 Task: Get directions from Fort Pulaski National Monument, Georgia, United States to Durham, North Carolina, United States  and explore the nearby hospitals
Action: Mouse moved to (188, 34)
Screenshot: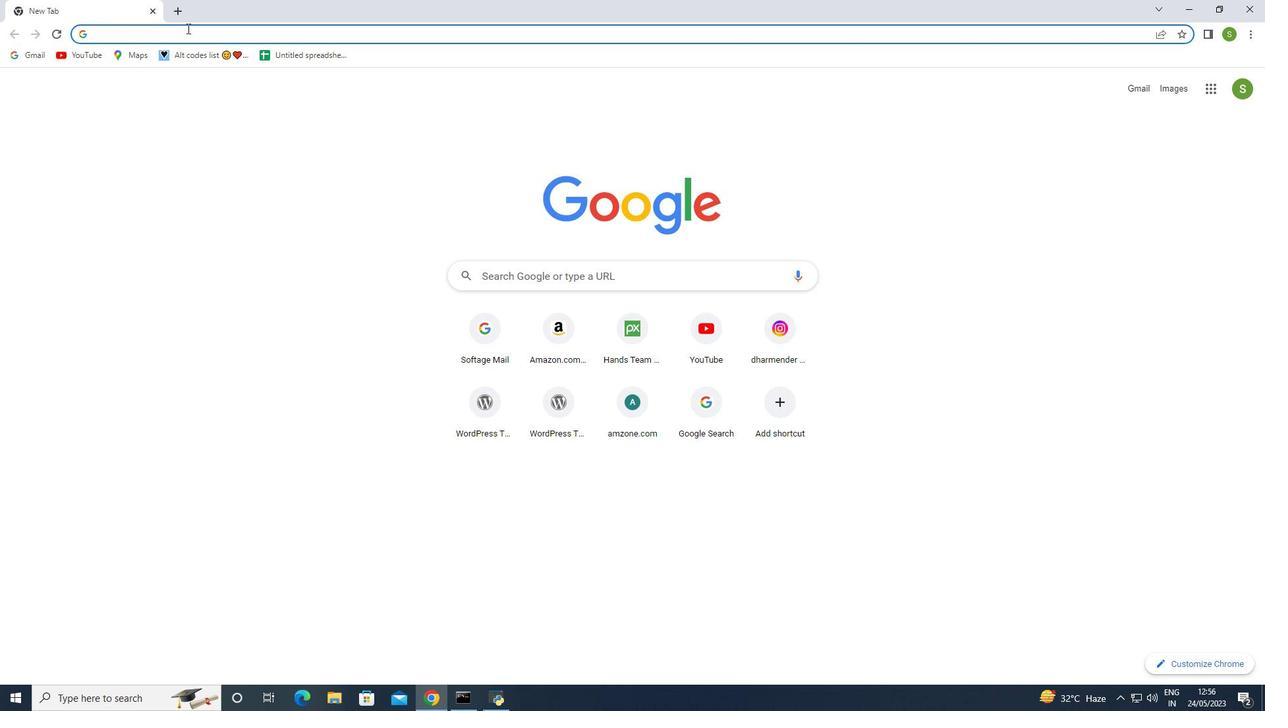 
Action: Mouse pressed left at (188, 34)
Screenshot: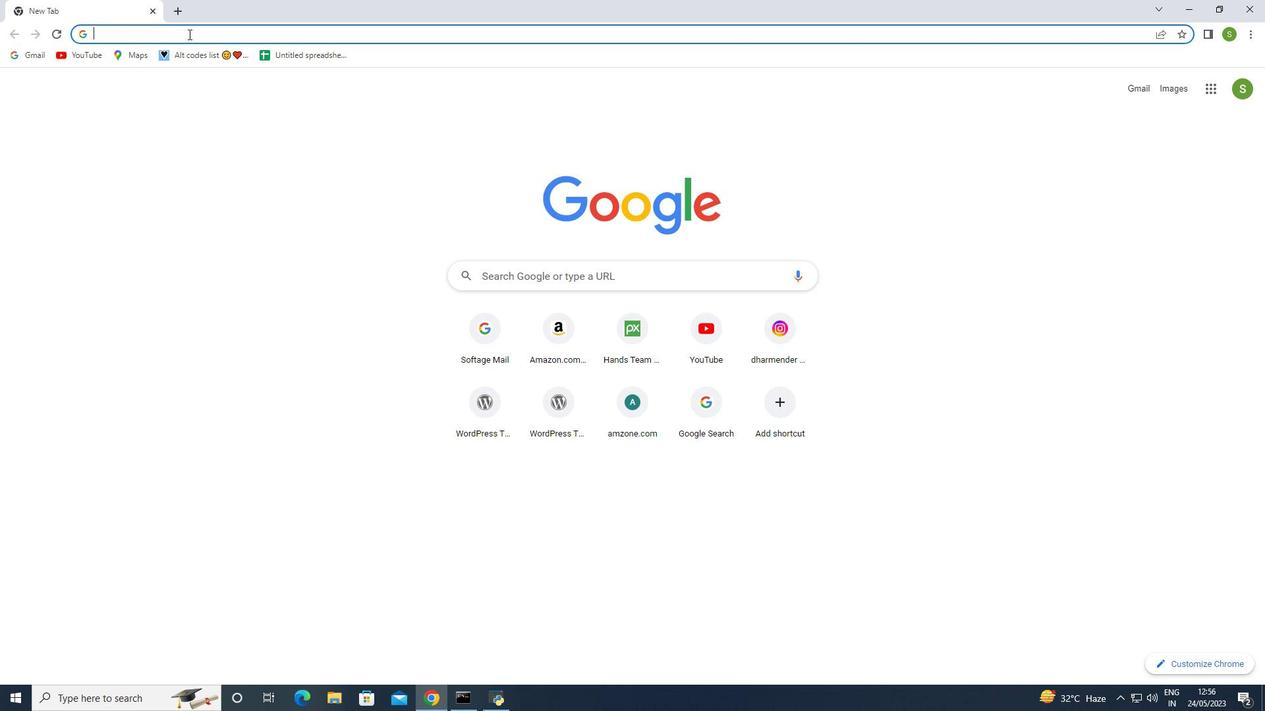 
Action: Key pressed google<Key.space>maps<Key.enter>
Screenshot: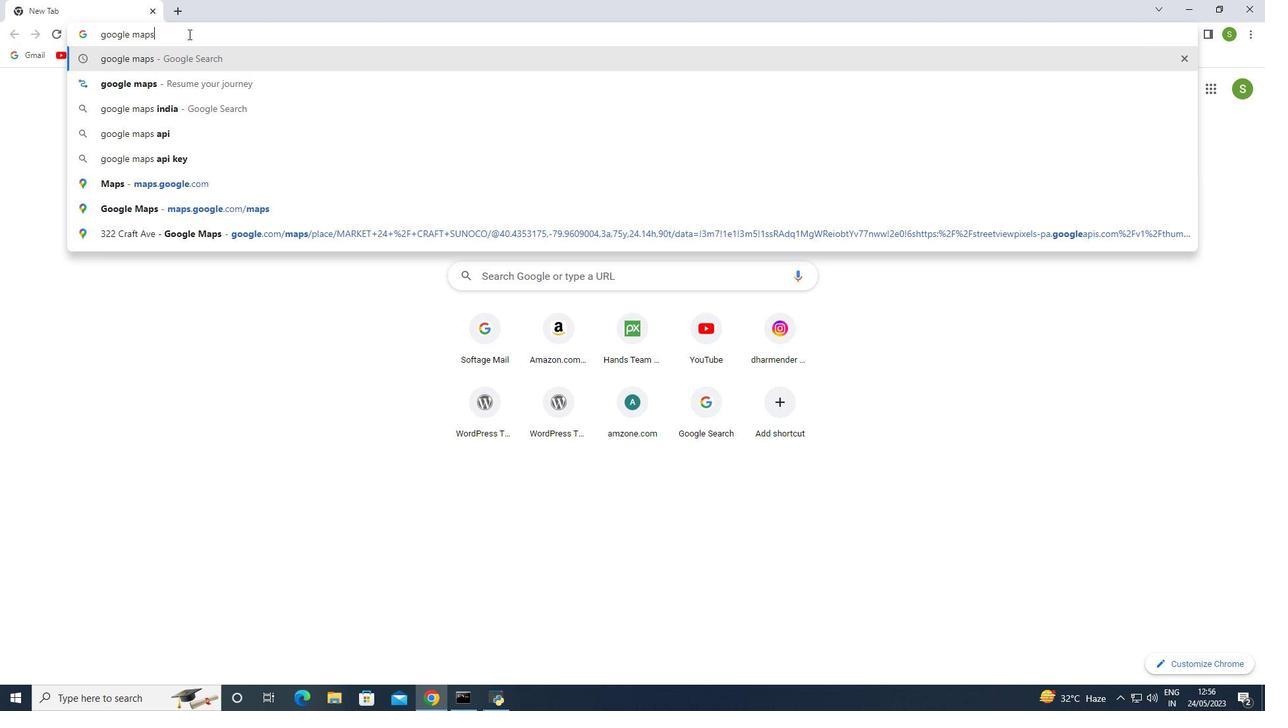 
Action: Mouse moved to (144, 299)
Screenshot: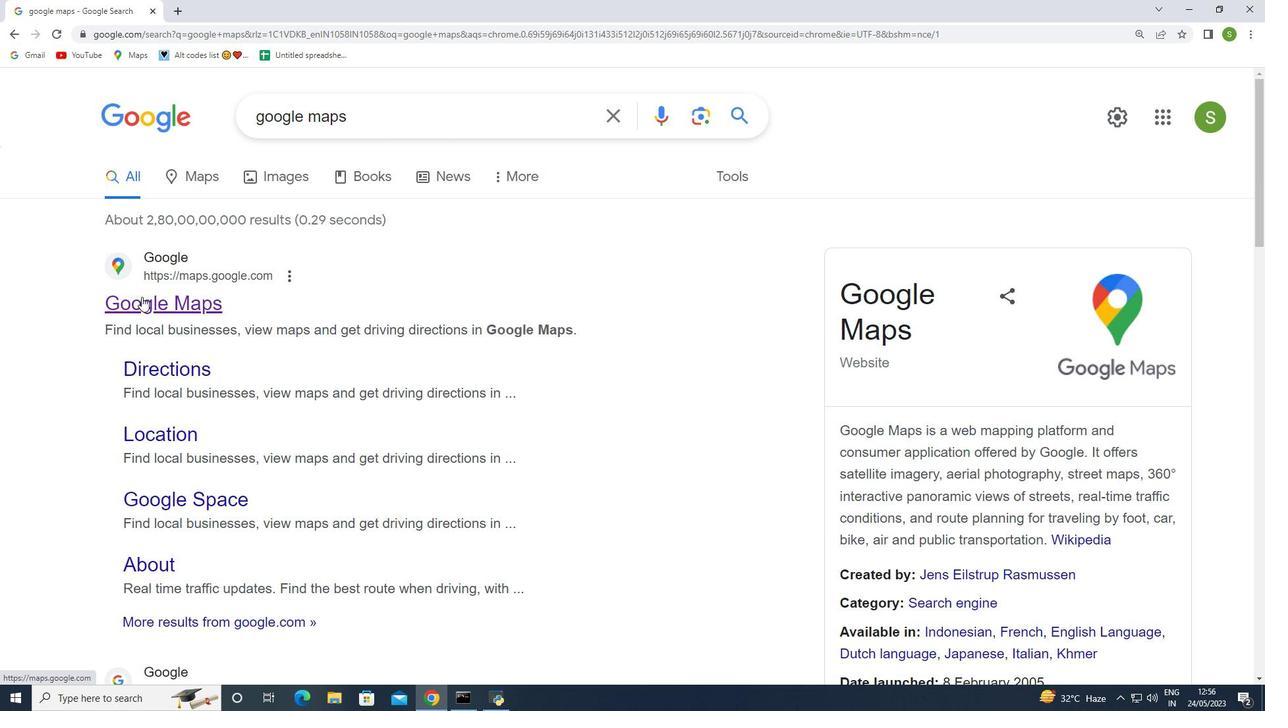 
Action: Mouse pressed left at (144, 299)
Screenshot: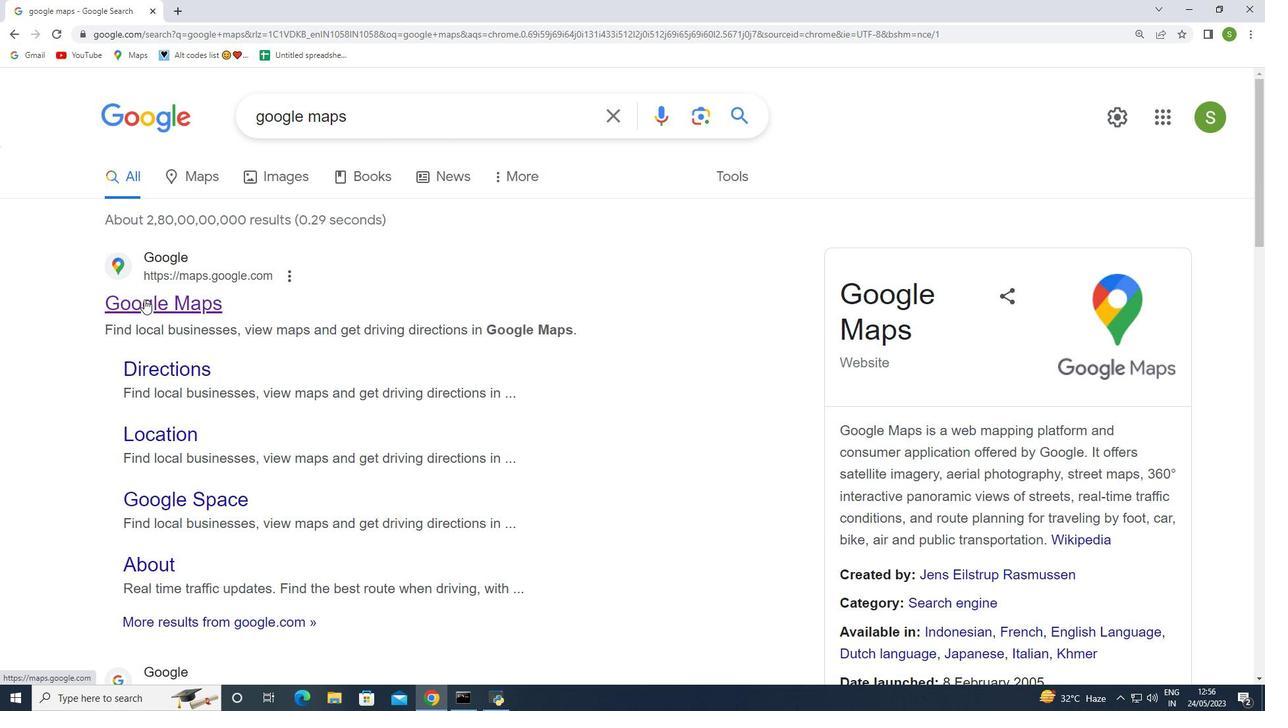 
Action: Mouse moved to (264, 100)
Screenshot: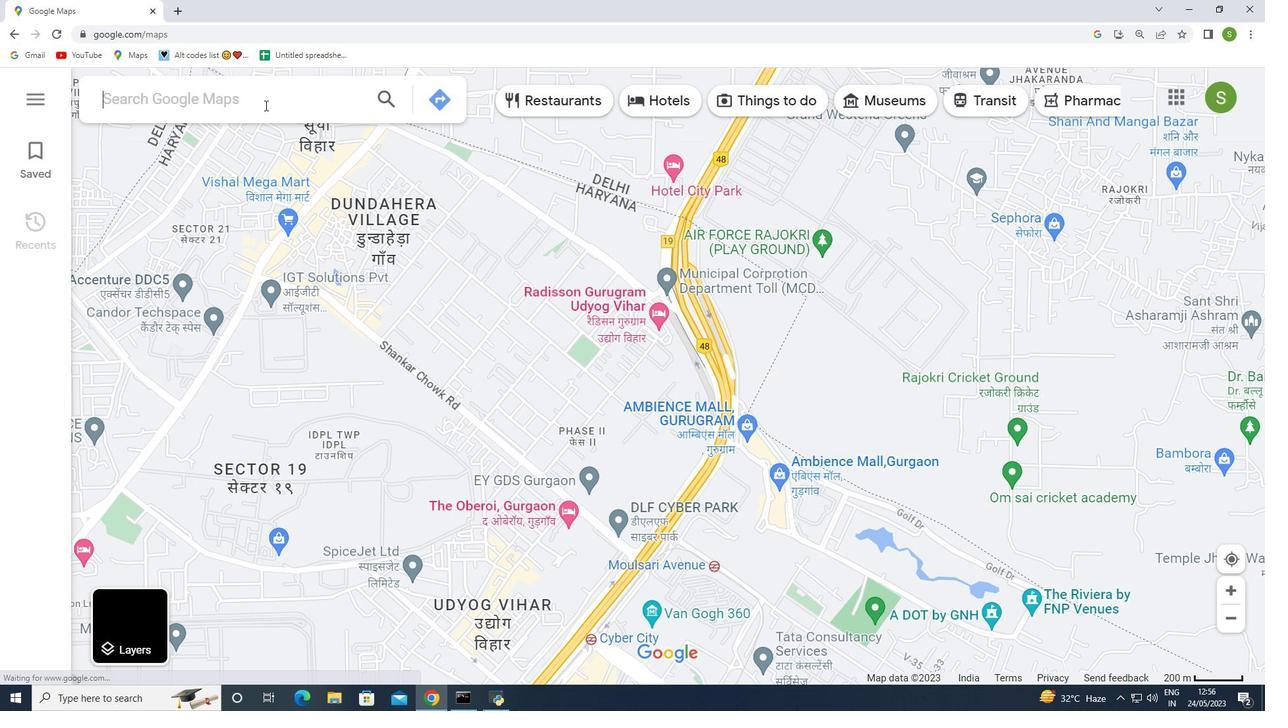 
Action: Mouse pressed left at (264, 100)
Screenshot: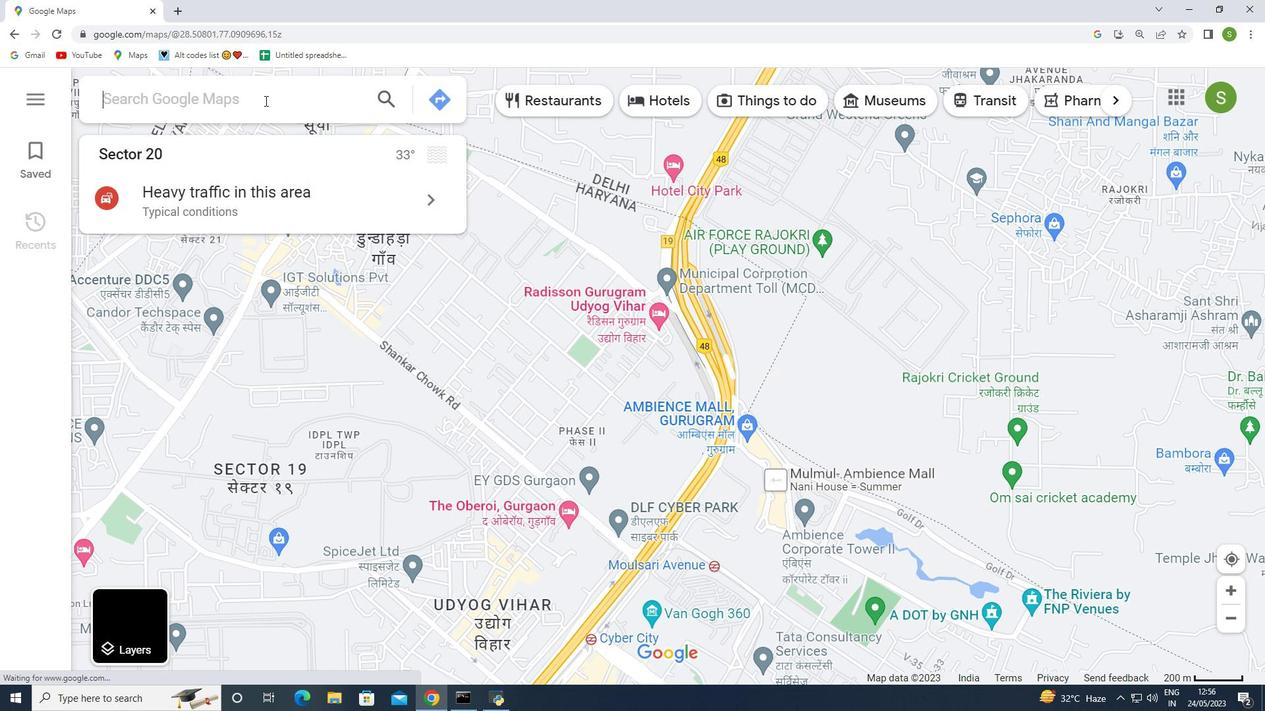 
Action: Mouse moved to (444, 98)
Screenshot: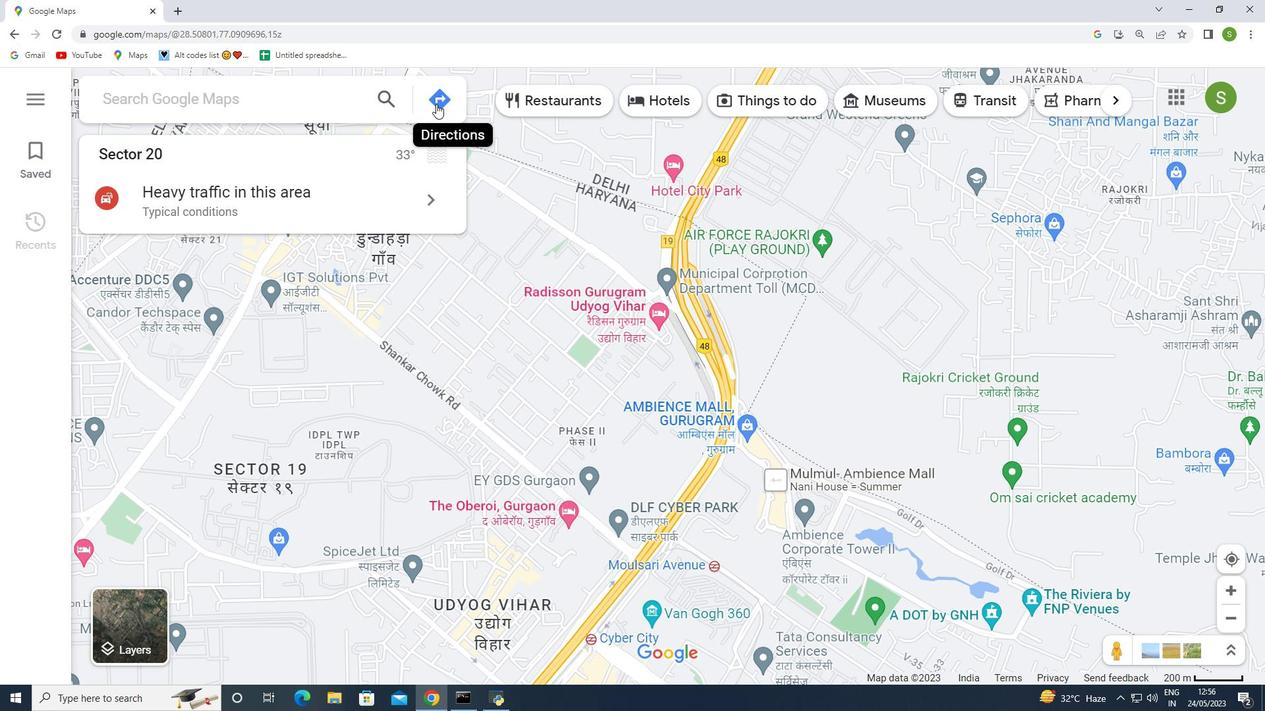 
Action: Mouse pressed left at (444, 98)
Screenshot: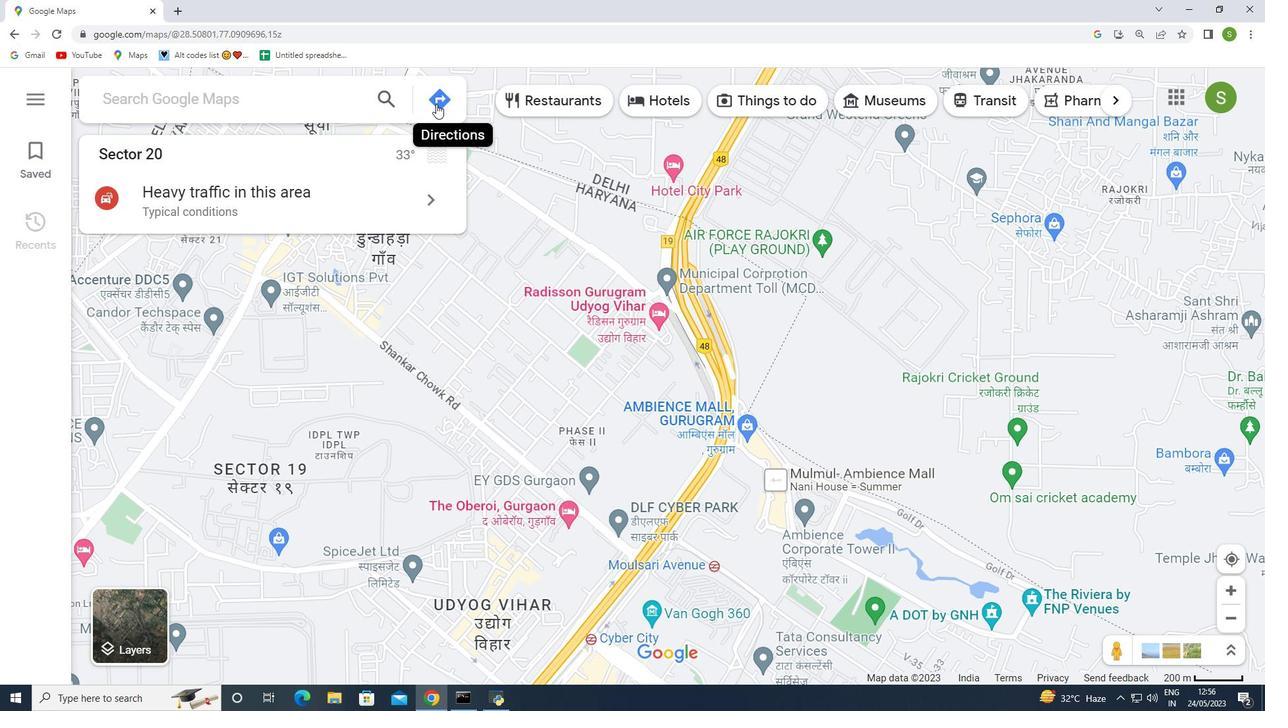 
Action: Mouse moved to (281, 160)
Screenshot: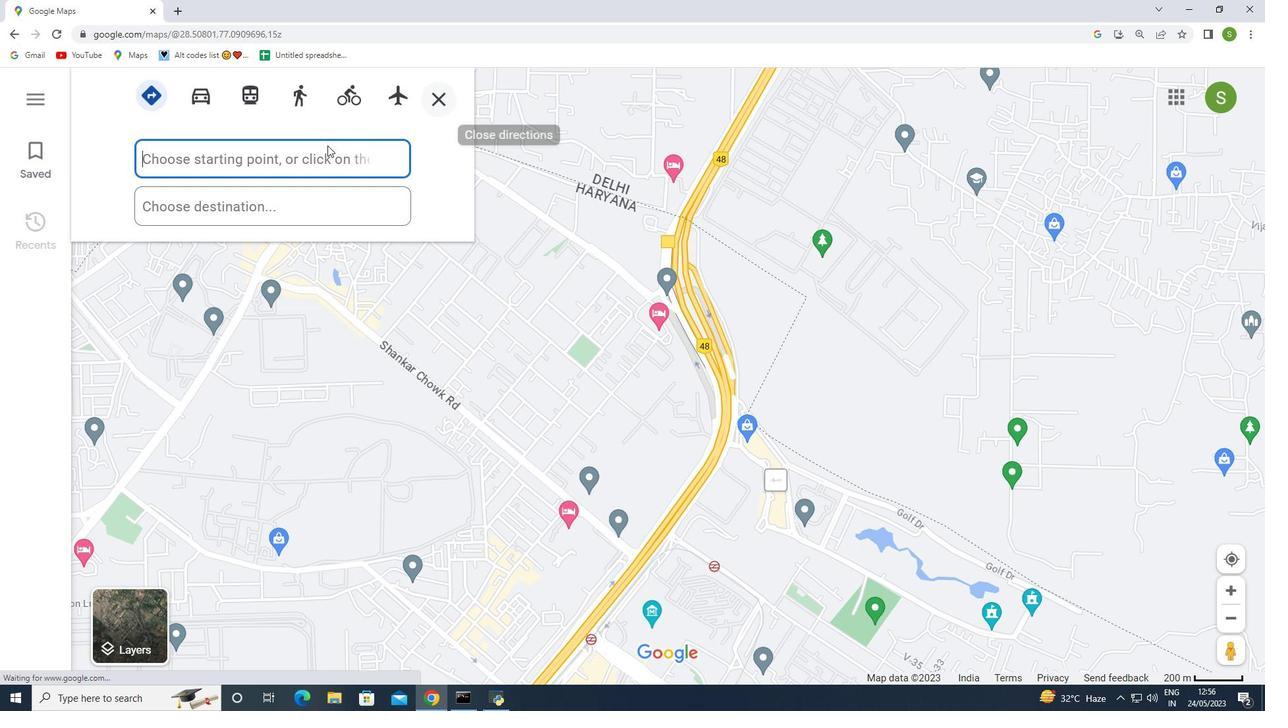 
Action: Mouse pressed left at (281, 160)
Screenshot: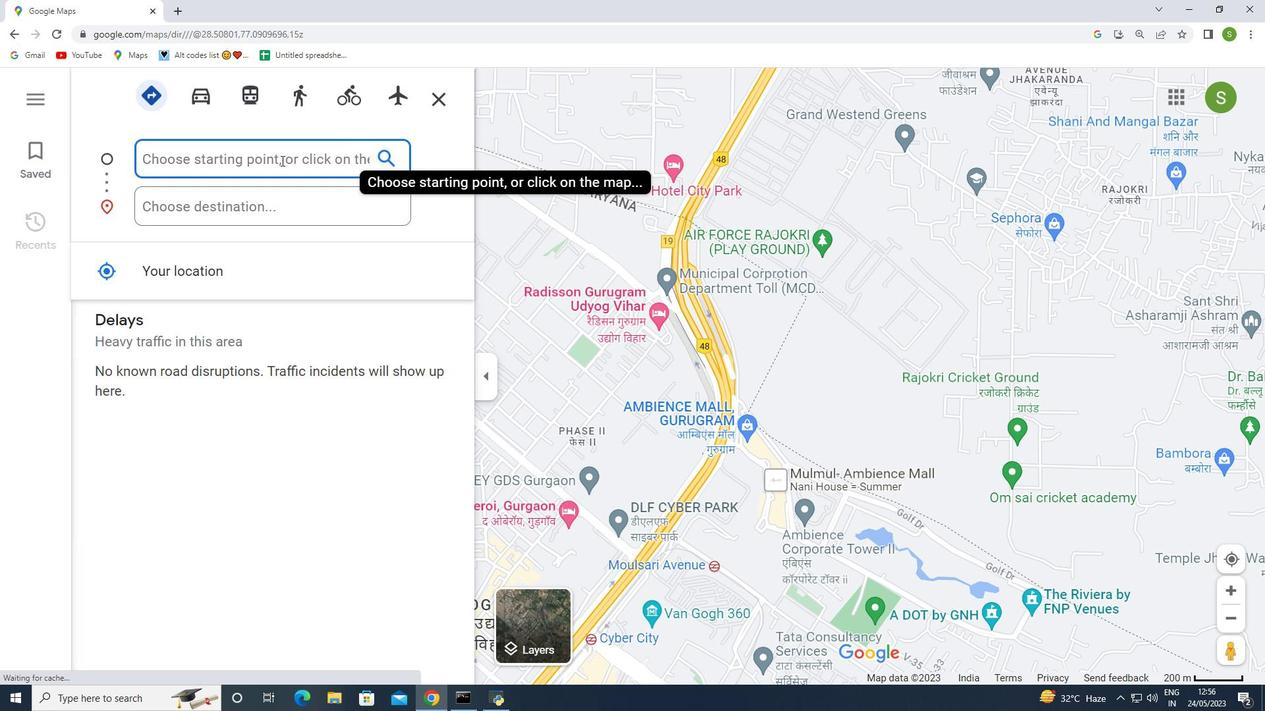 
Action: Key pressed <Key.shift>Fort<Key.space><Key.shift>Pulaski<Key.space><Key.shift>National<Key.space><Key.shift>Monument<Key.space>georgia<Key.space><Key.shift>United<Key.space><Key.shift>States<Key.space>
Screenshot: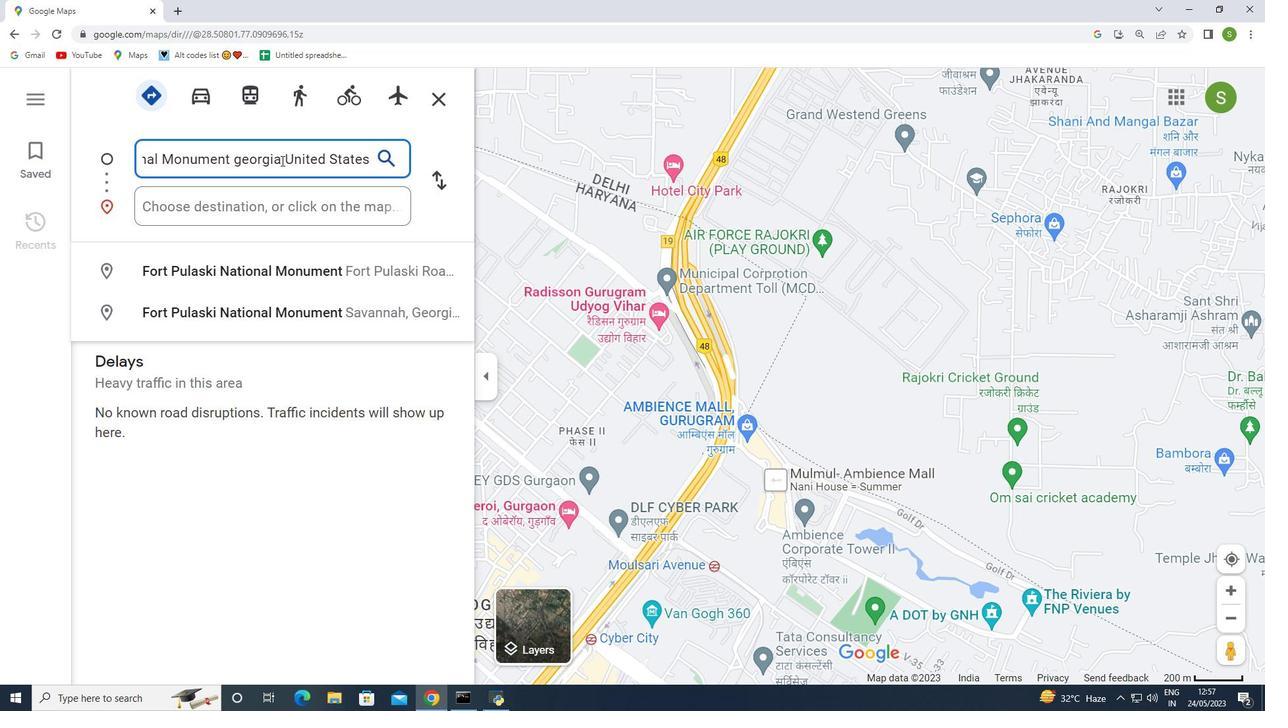 
Action: Mouse moved to (272, 212)
Screenshot: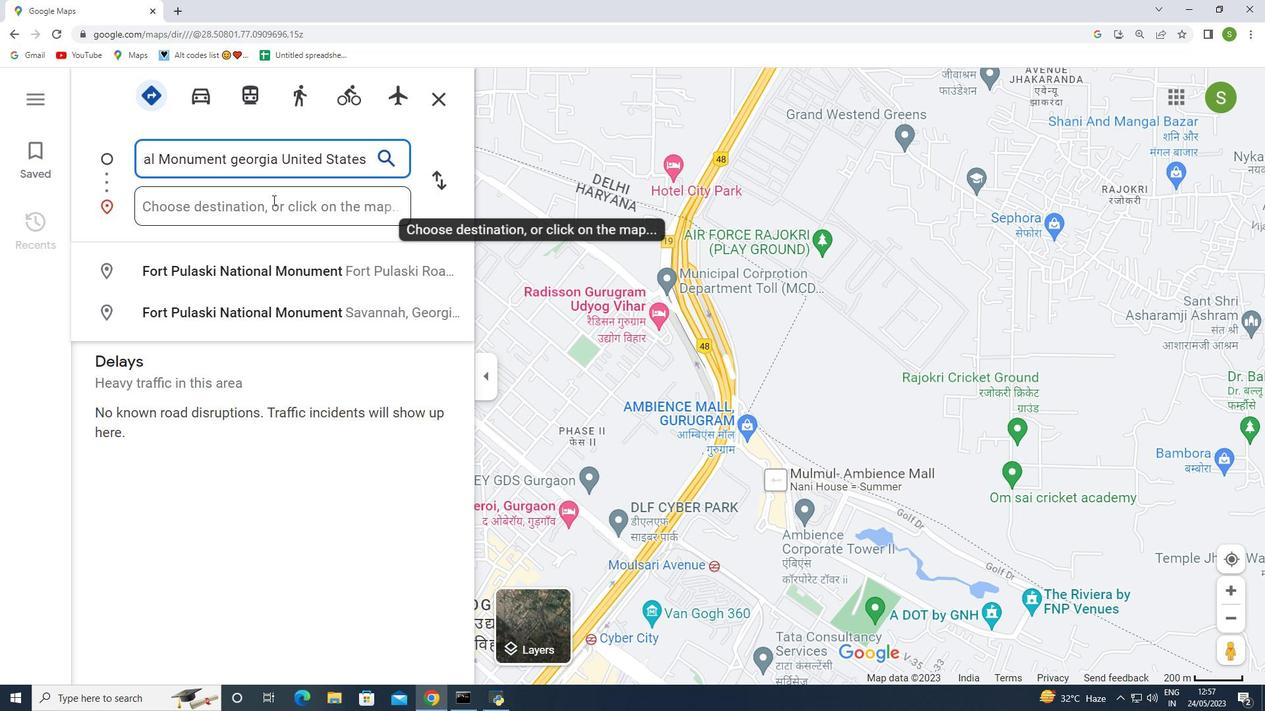 
Action: Mouse pressed left at (272, 212)
Screenshot: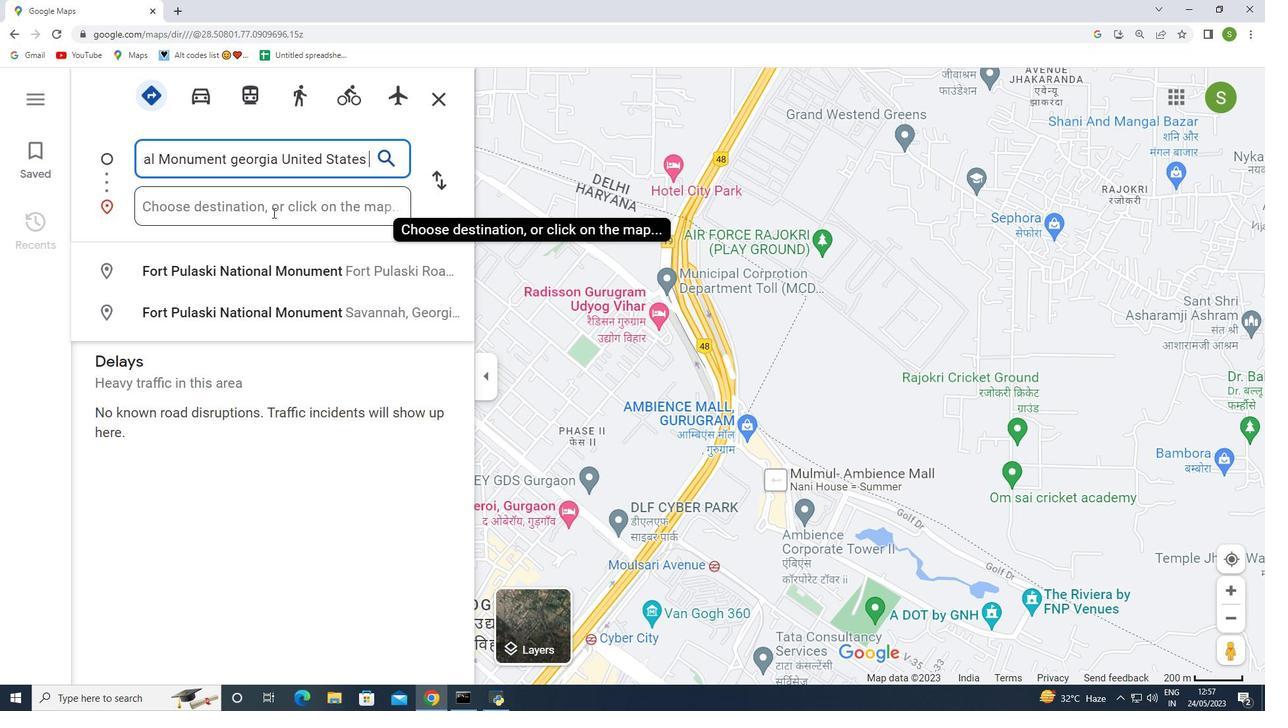 
Action: Key pressed <Key.shift>Durham<Key.space><Key.shift>North<Key.space><Key.shift>Carolina<Key.space><Key.shift>United<Key.space>states<Key.enter>
Screenshot: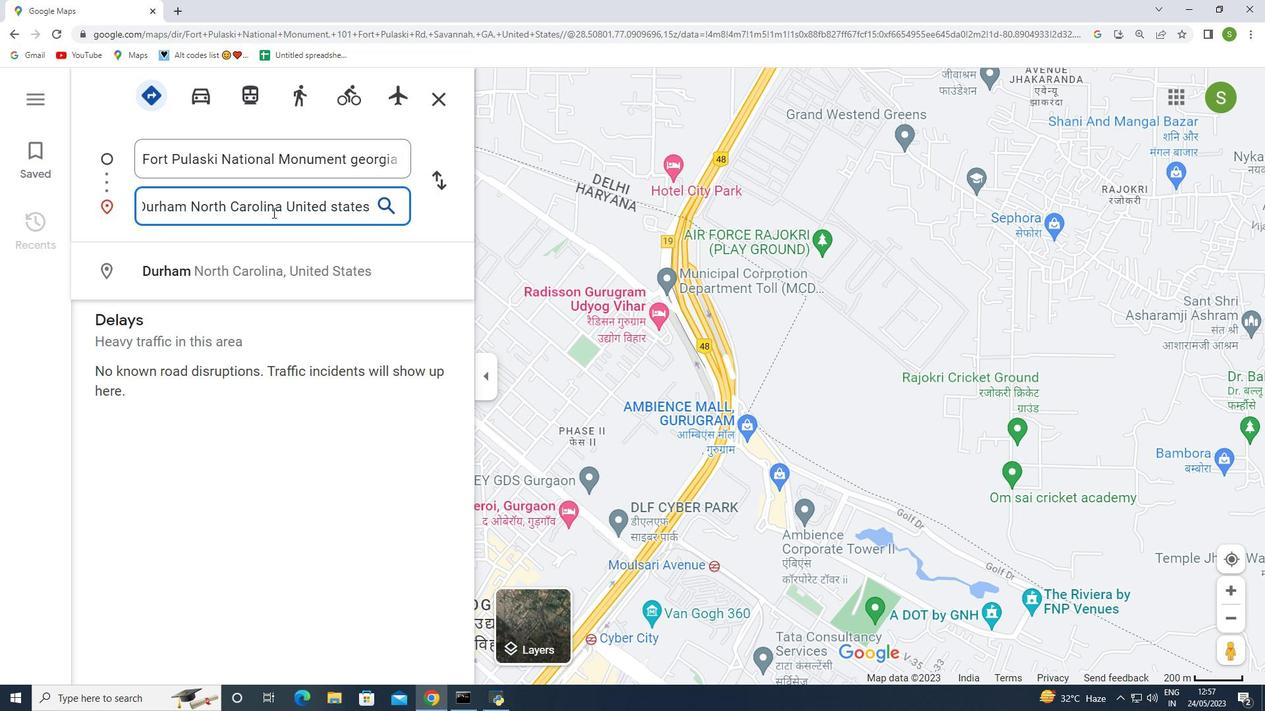 
Action: Mouse moved to (1077, 96)
Screenshot: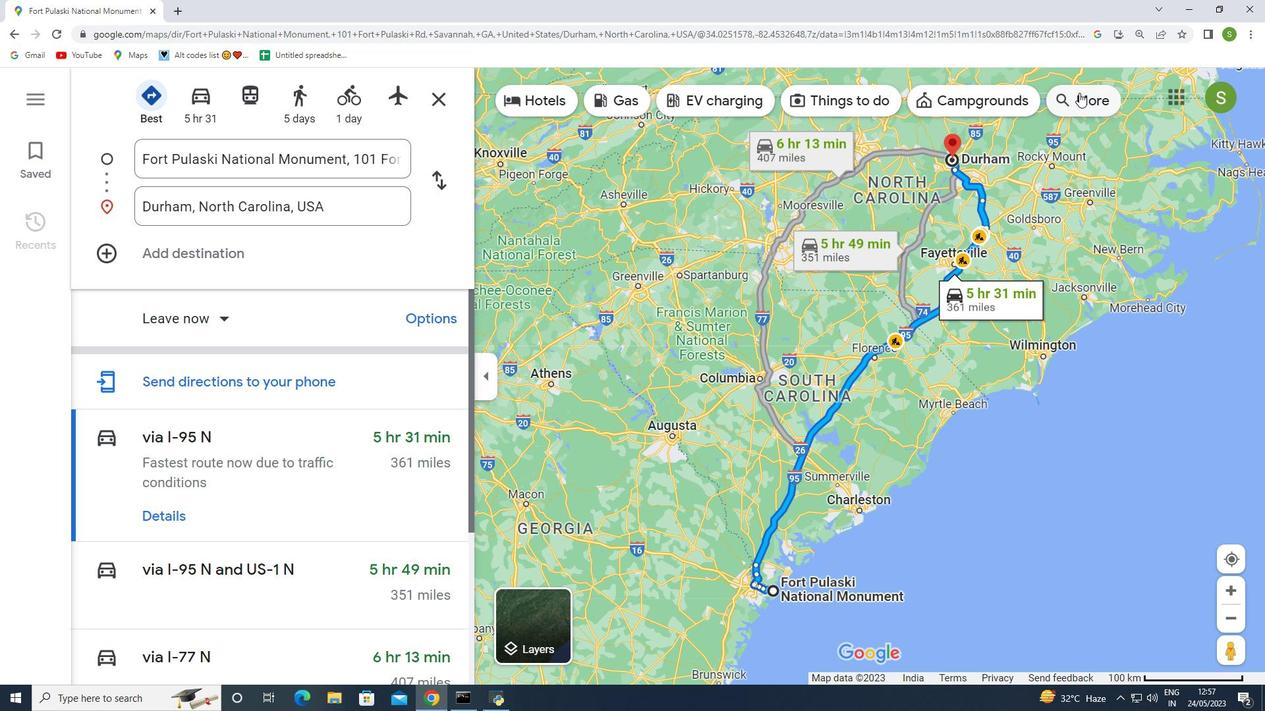 
Action: Mouse pressed left at (1077, 96)
Screenshot: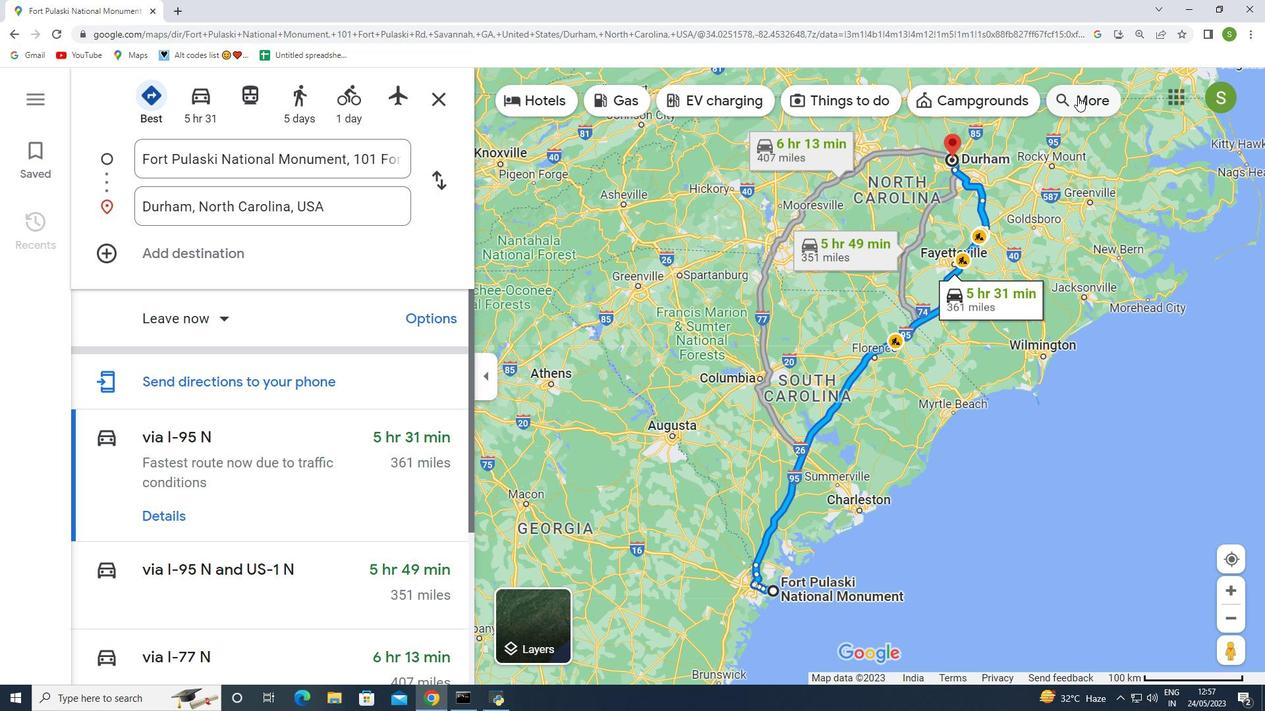 
Action: Mouse moved to (221, 428)
Screenshot: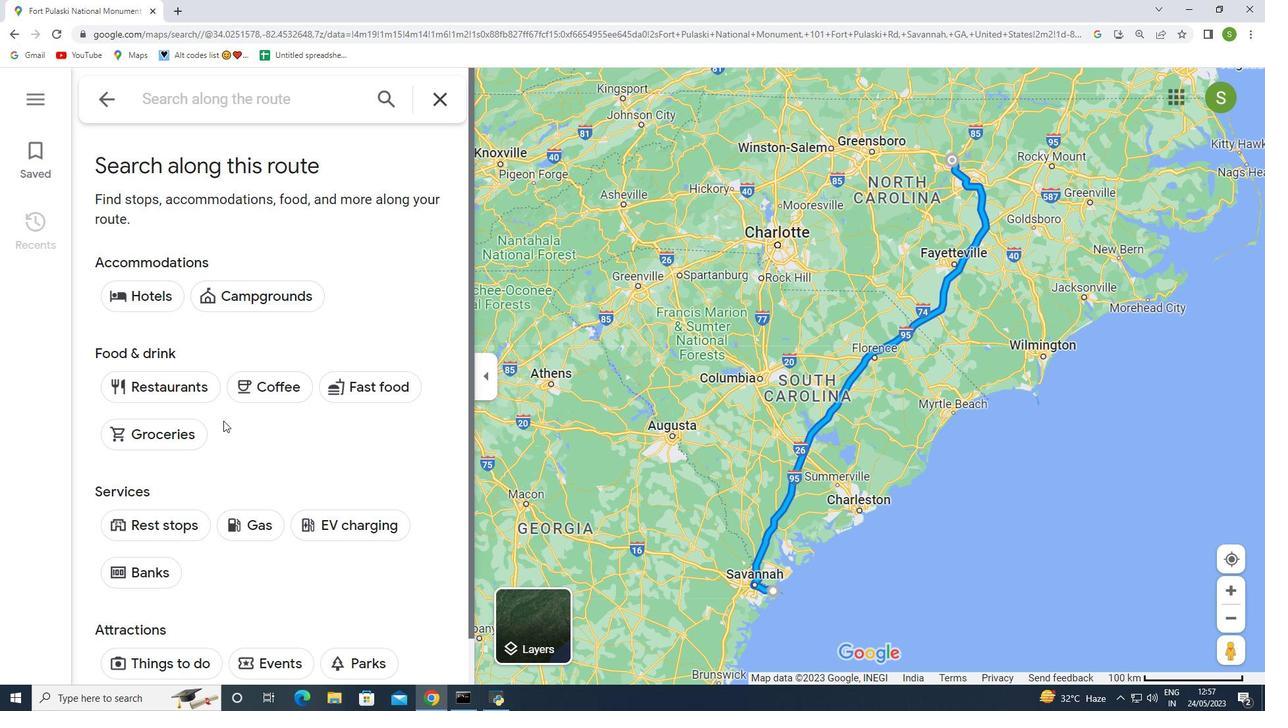 
Action: Mouse scrolled (221, 427) with delta (0, 0)
Screenshot: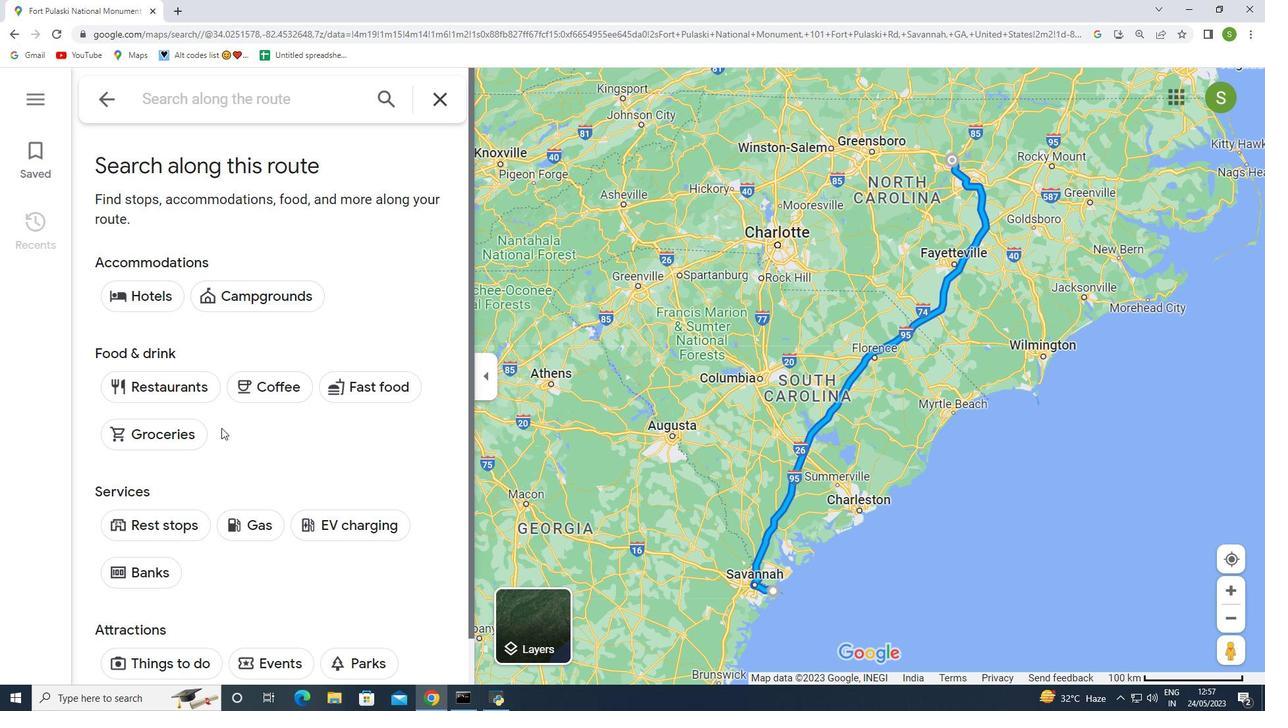 
Action: Mouse scrolled (221, 427) with delta (0, 0)
Screenshot: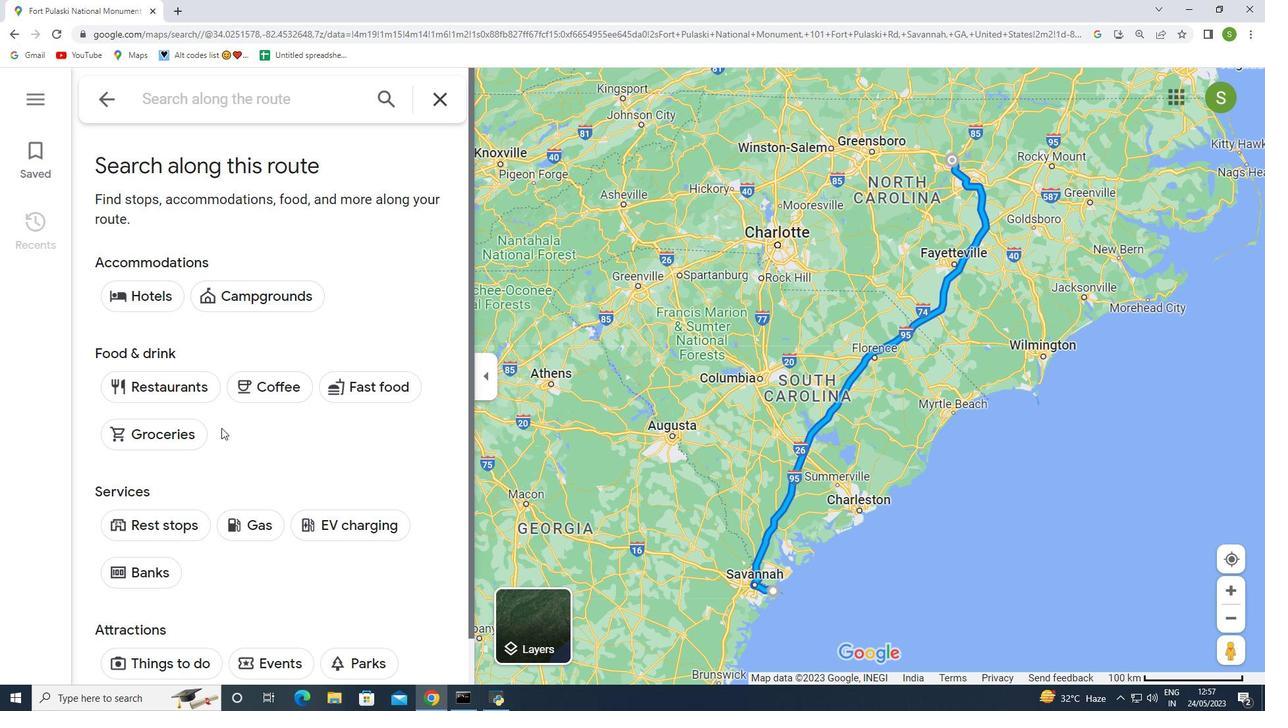 
Action: Mouse scrolled (221, 427) with delta (0, 0)
Screenshot: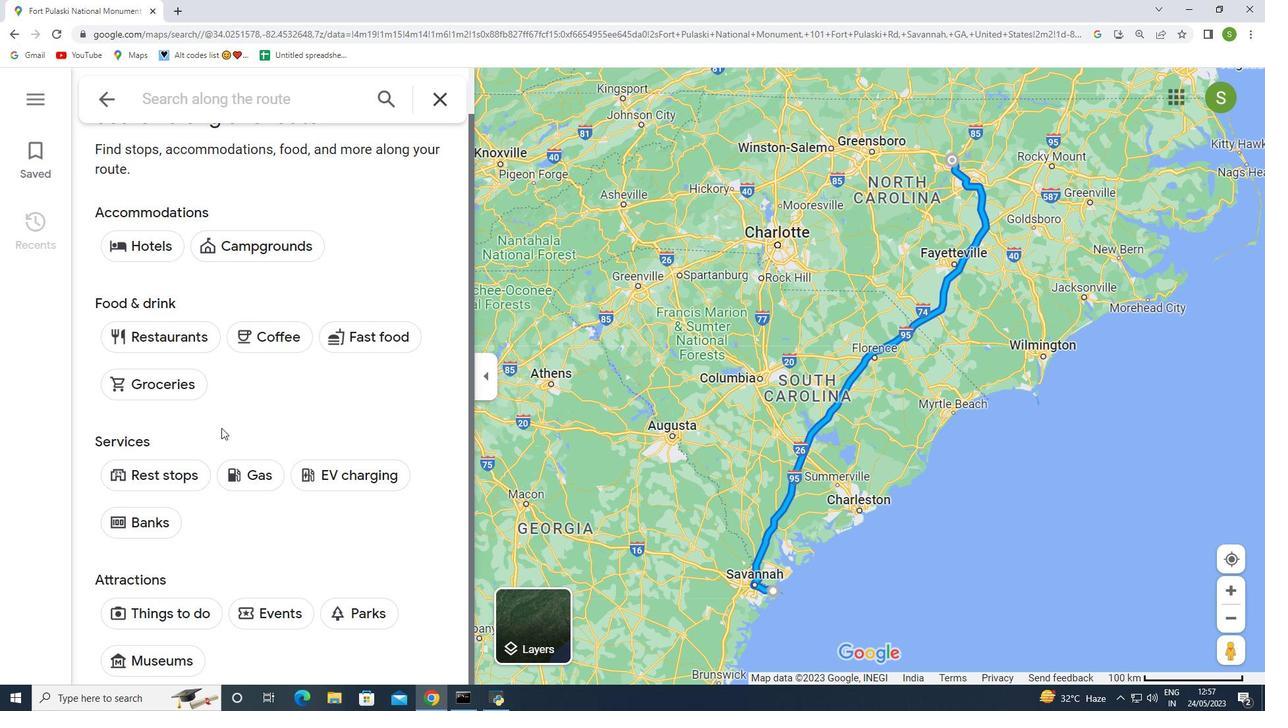 
Action: Mouse scrolled (221, 427) with delta (0, 0)
Screenshot: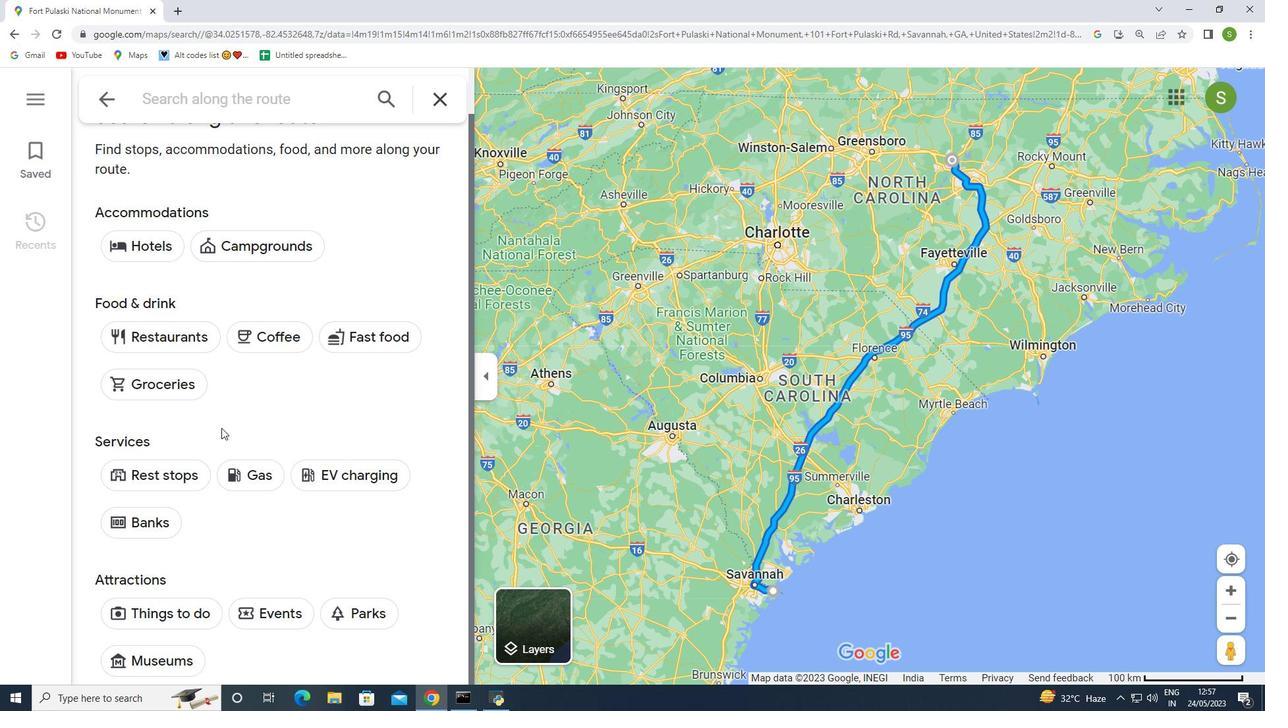 
Action: Mouse moved to (349, 614)
Screenshot: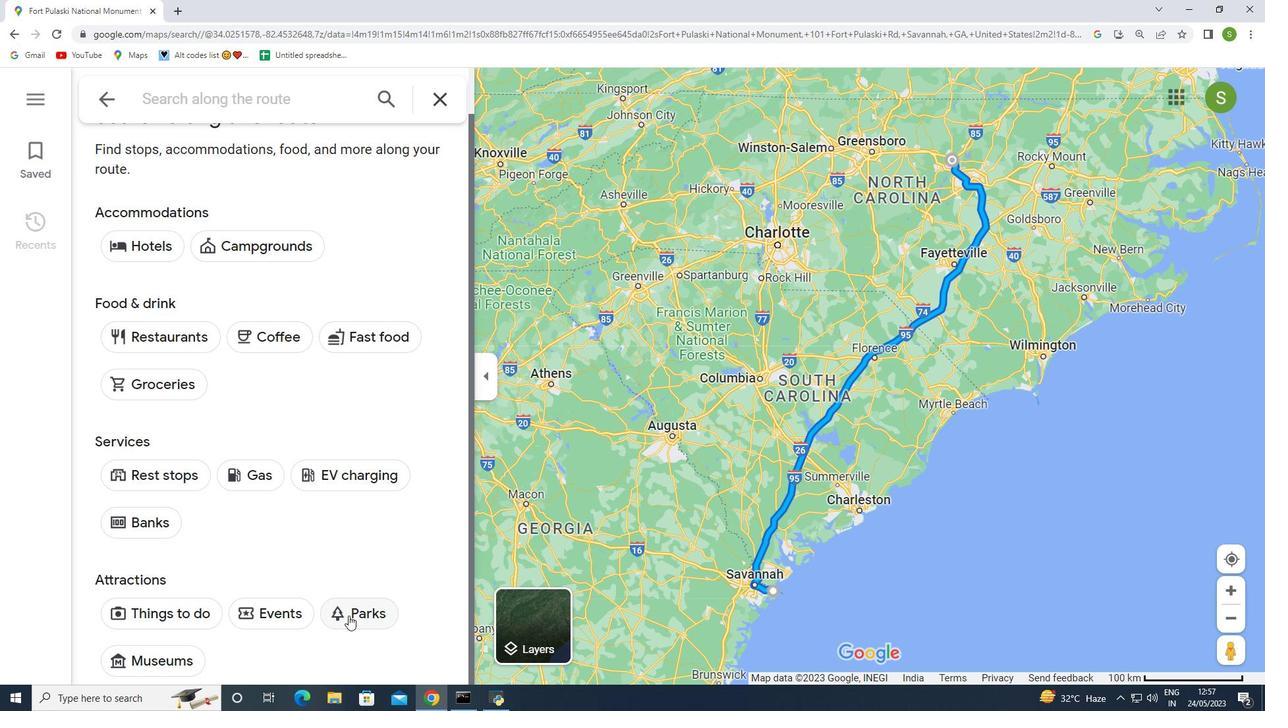 
Action: Mouse scrolled (349, 613) with delta (0, 0)
Screenshot: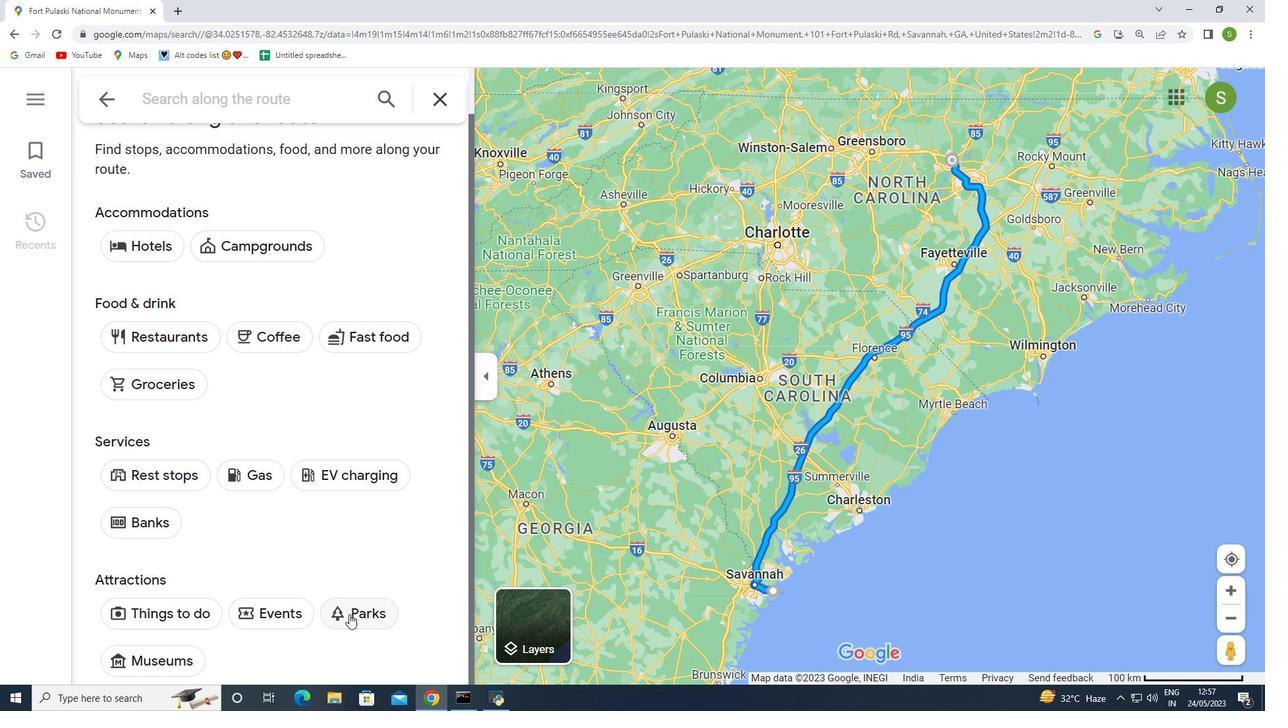 
Action: Mouse scrolled (349, 613) with delta (0, 0)
Screenshot: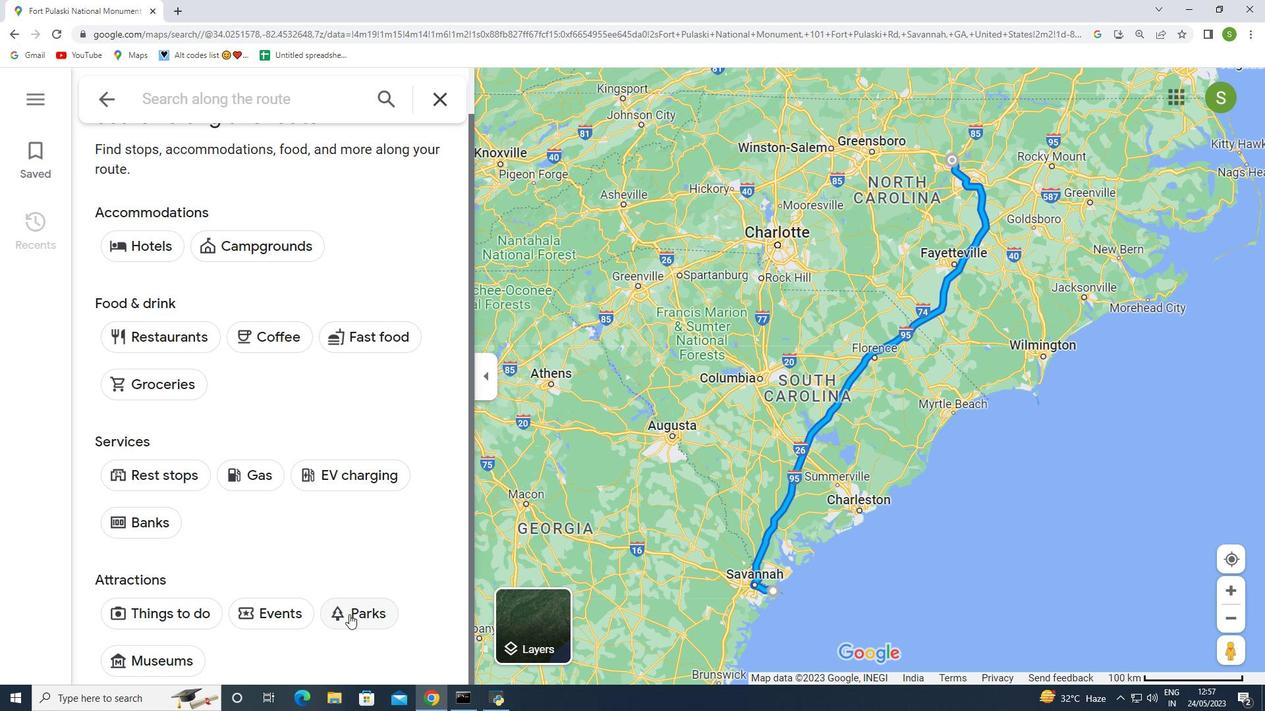 
Action: Mouse scrolled (349, 613) with delta (0, 0)
Screenshot: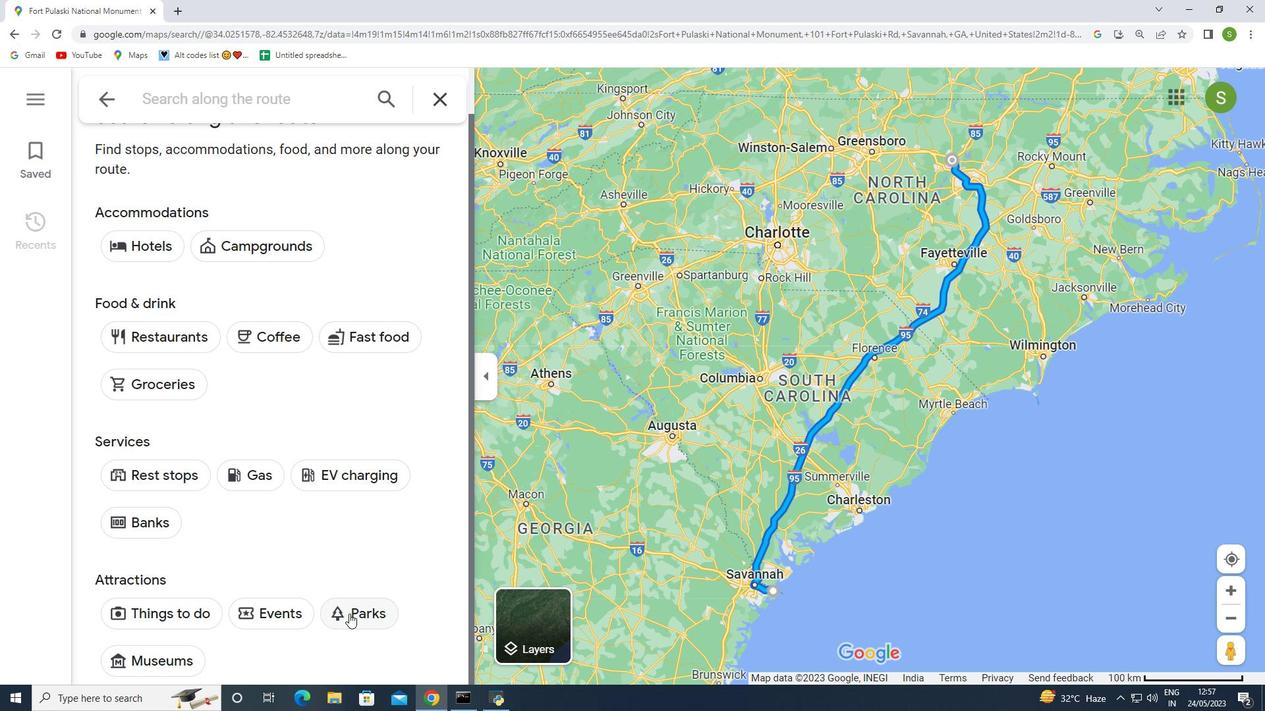 
Action: Mouse scrolled (349, 613) with delta (0, 0)
Screenshot: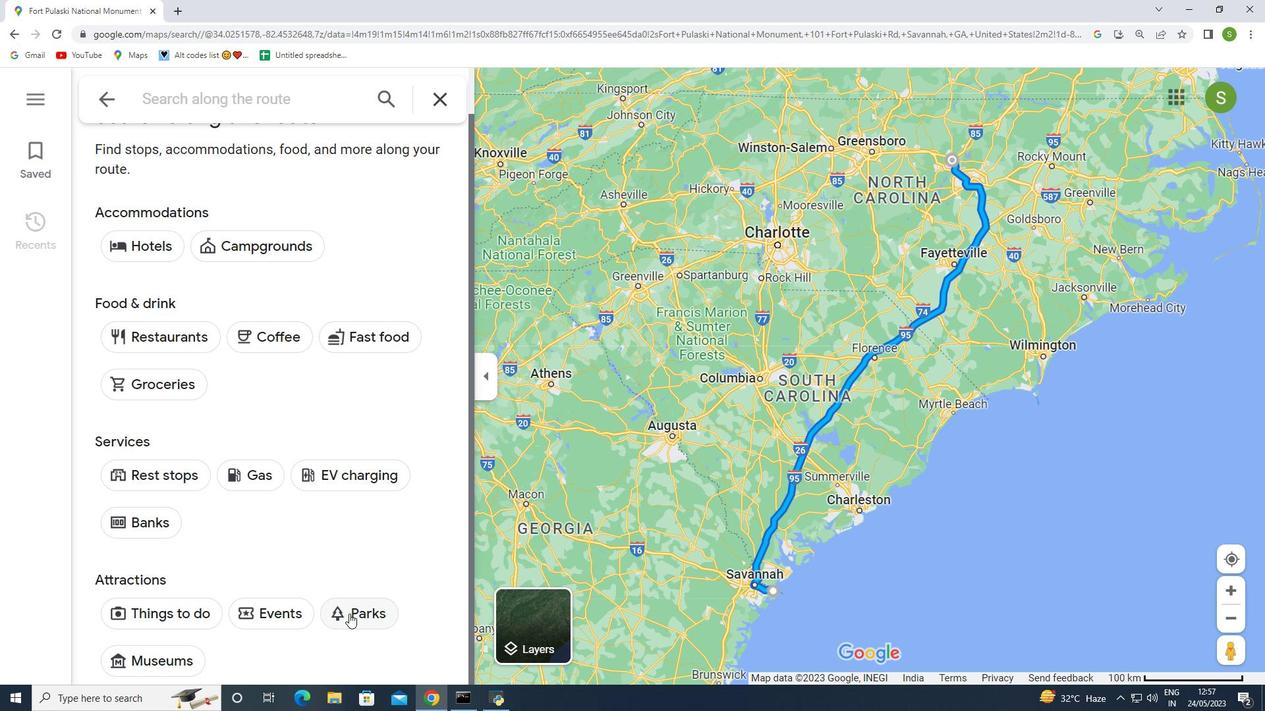 
Action: Mouse scrolled (349, 613) with delta (0, 0)
Screenshot: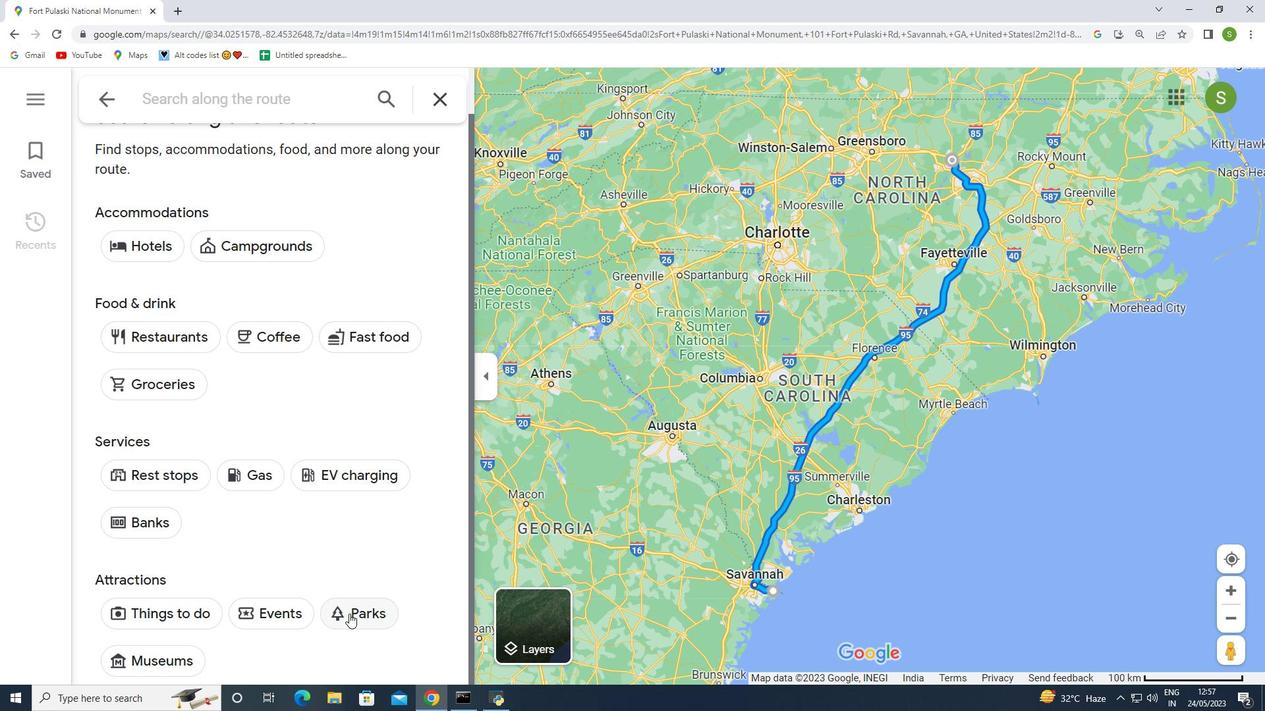 
Action: Mouse moved to (469, 439)
Screenshot: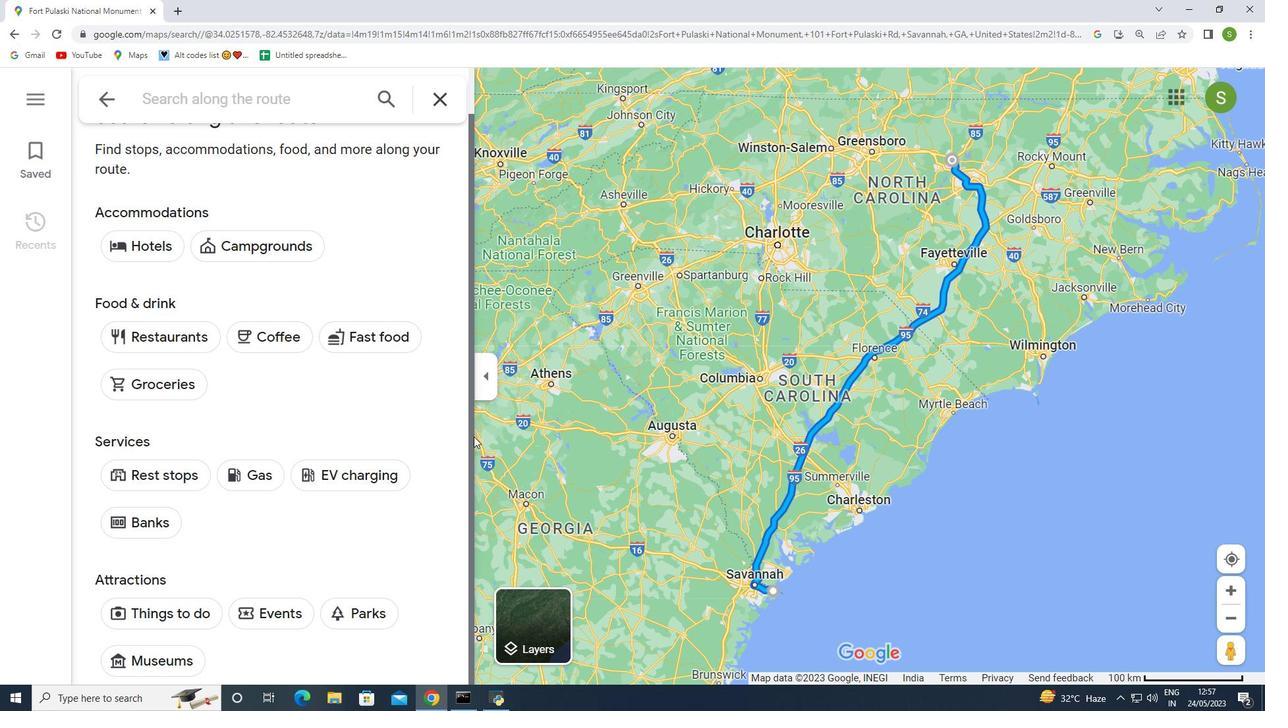 
Action: Mouse scrolled (469, 440) with delta (0, 0)
Screenshot: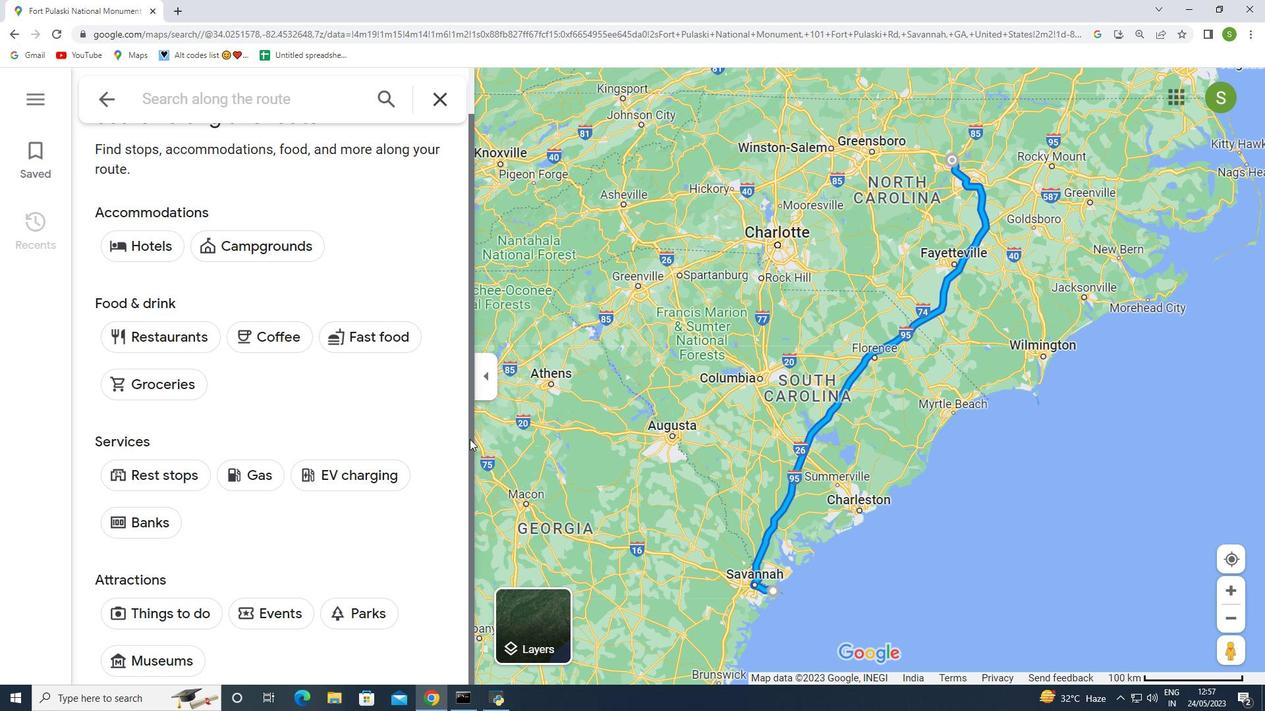 
Action: Mouse scrolled (469, 440) with delta (0, 0)
Screenshot: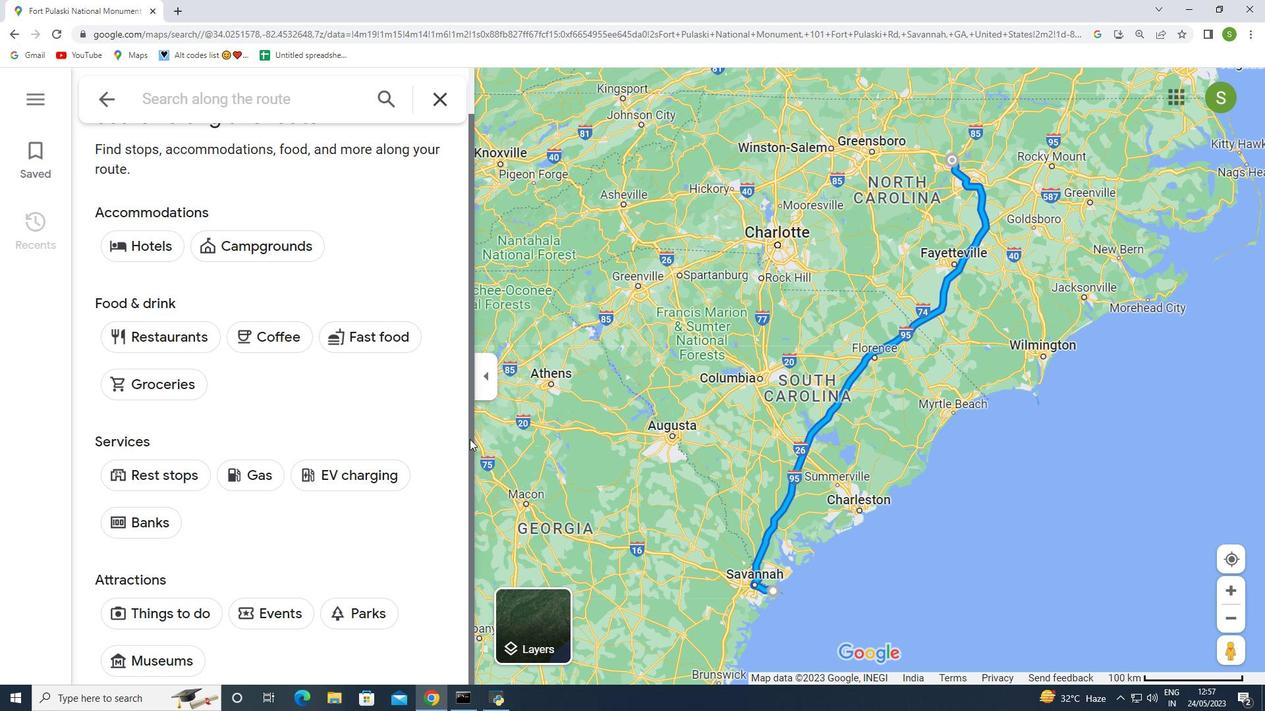 
Action: Mouse scrolled (469, 440) with delta (0, 0)
Screenshot: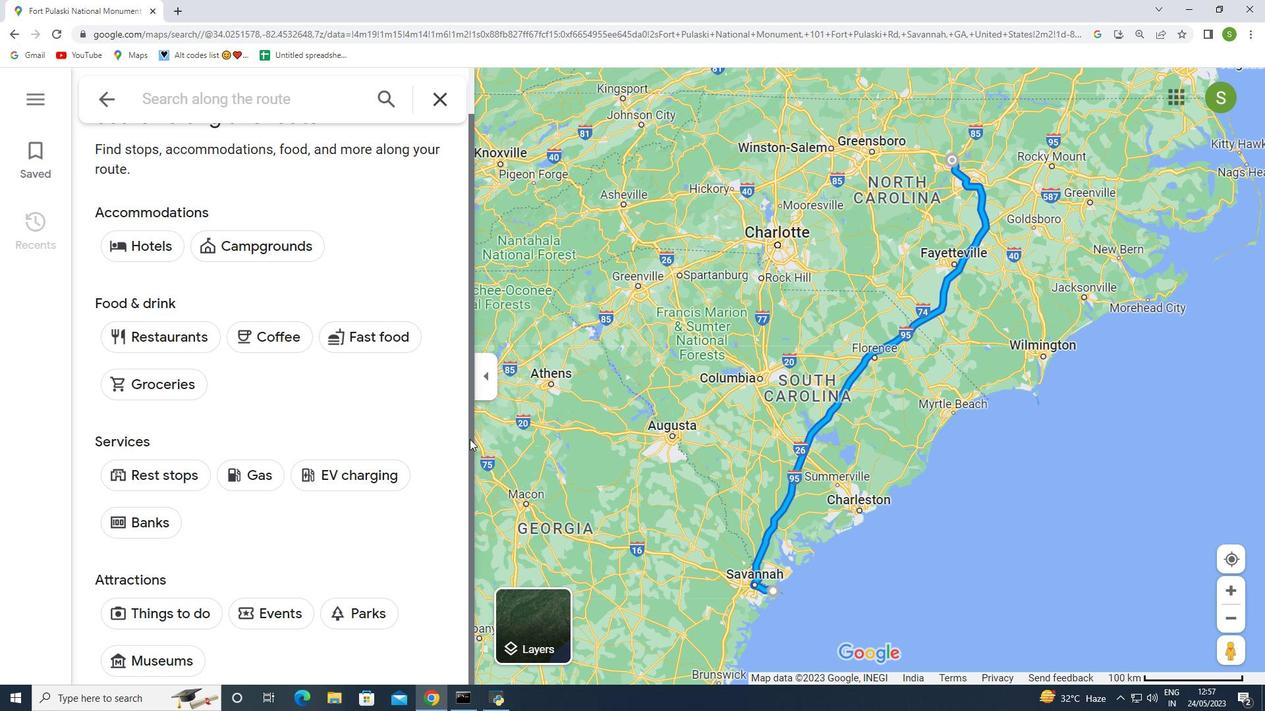 
Action: Mouse scrolled (469, 440) with delta (0, 0)
Screenshot: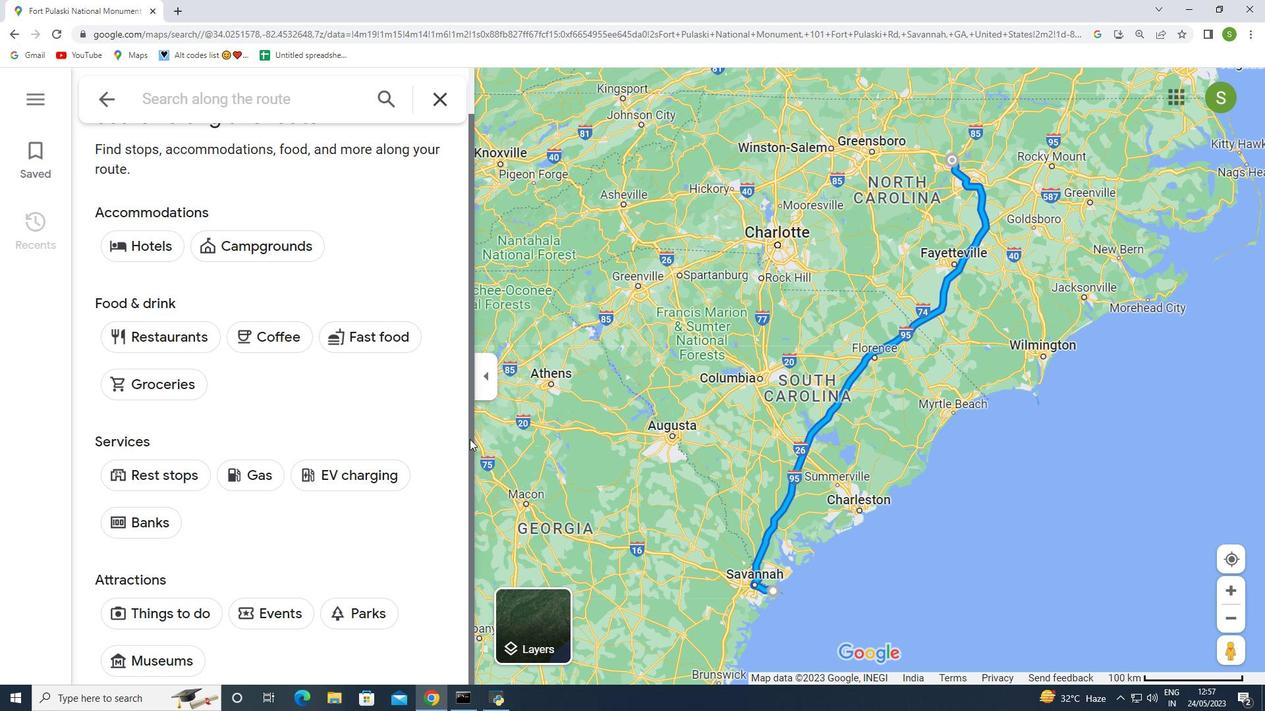 
Action: Mouse moved to (398, 423)
Screenshot: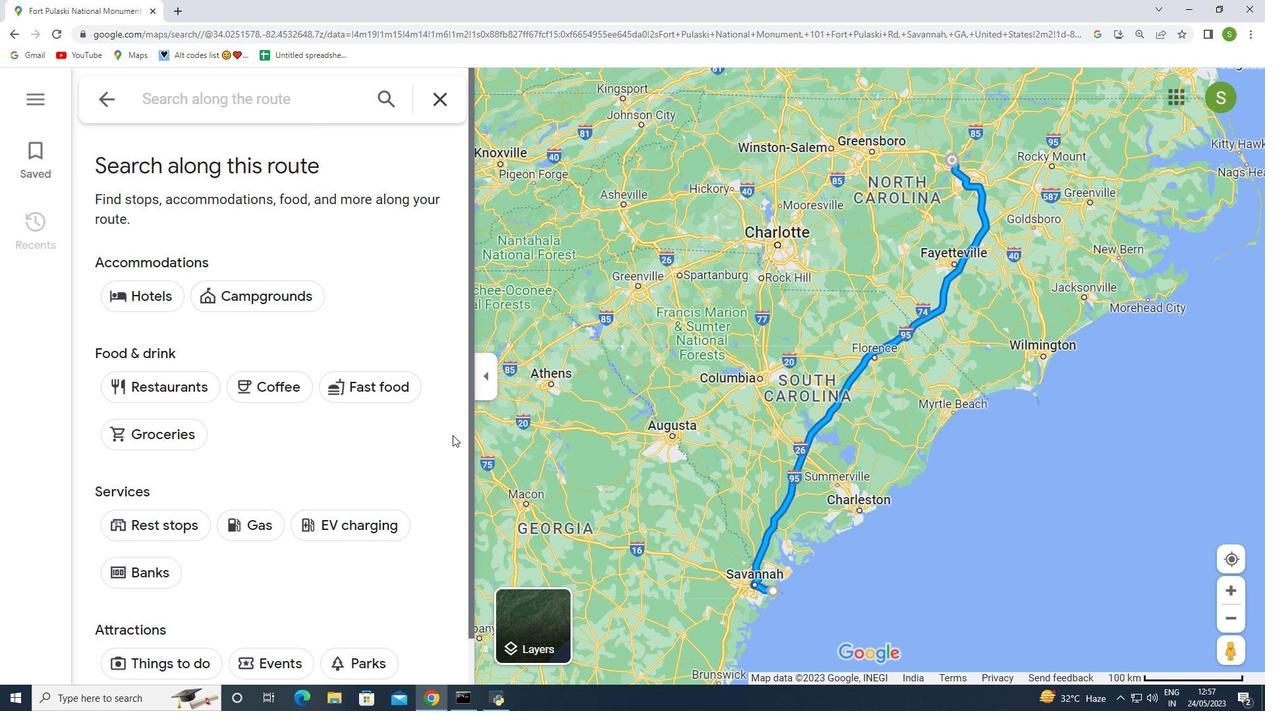 
Action: Mouse scrolled (398, 424) with delta (0, 0)
Screenshot: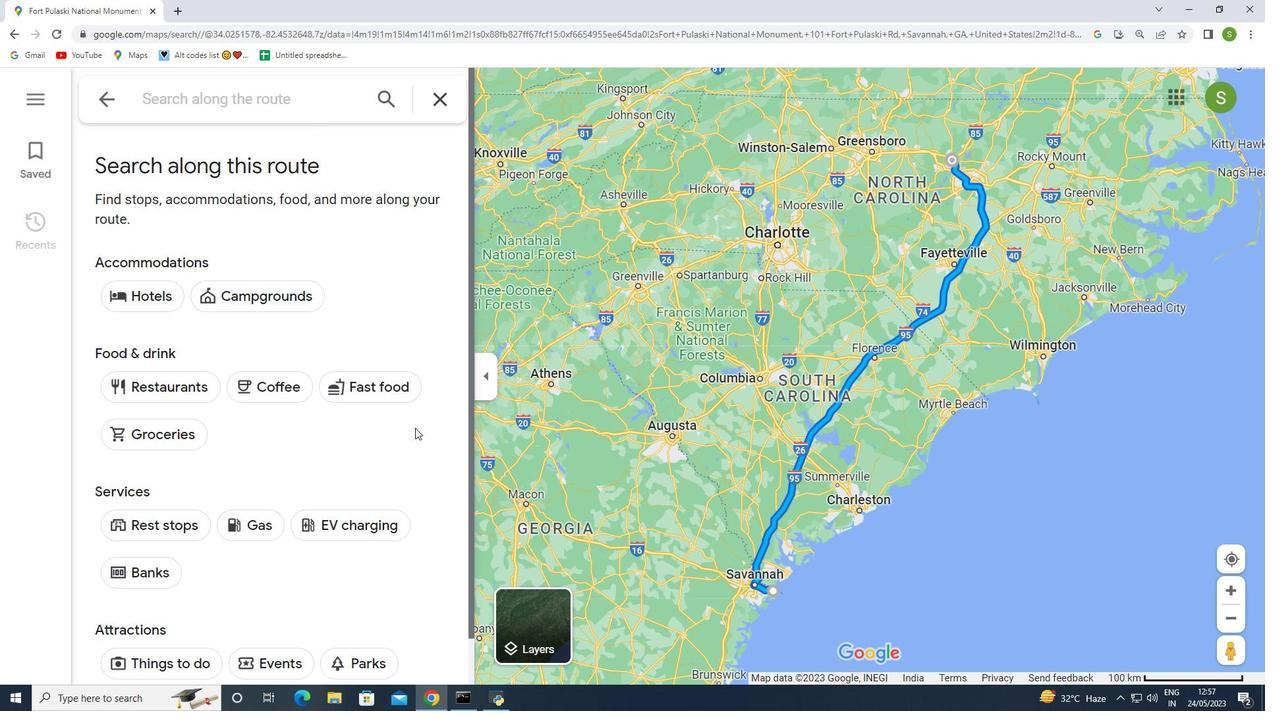 
Action: Mouse moved to (398, 423)
Screenshot: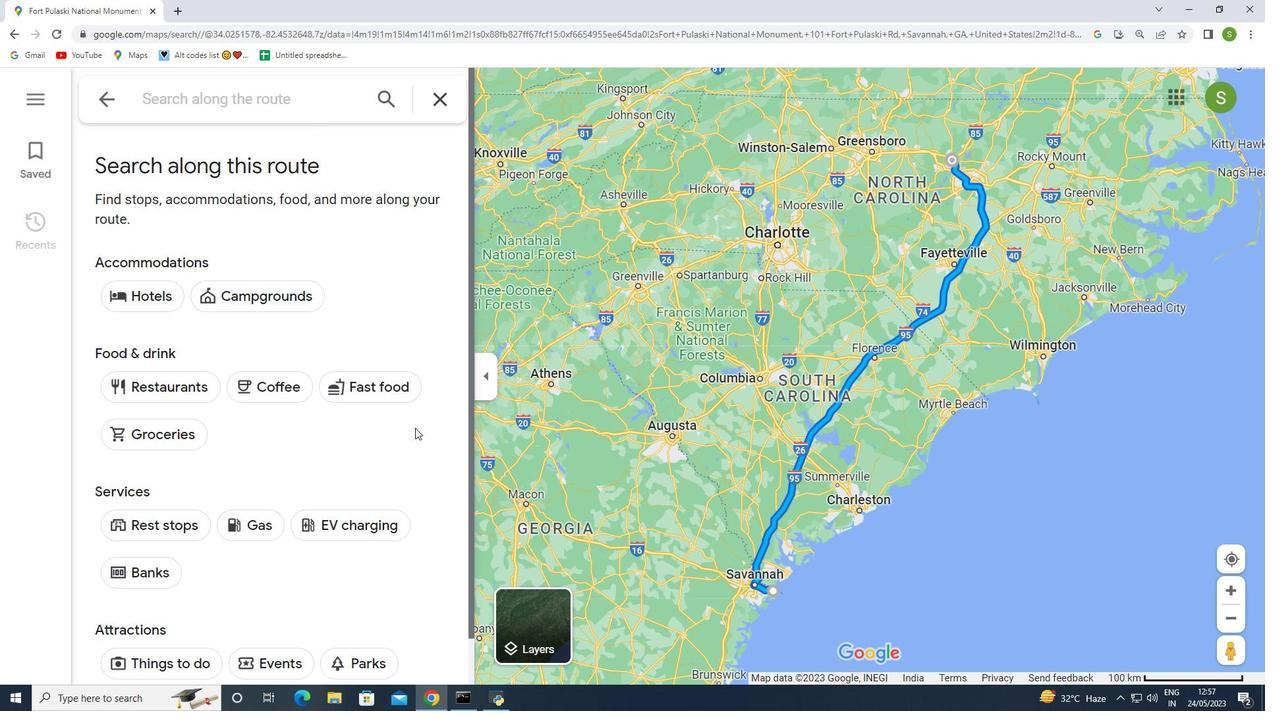 
Action: Mouse scrolled (398, 424) with delta (0, 0)
Screenshot: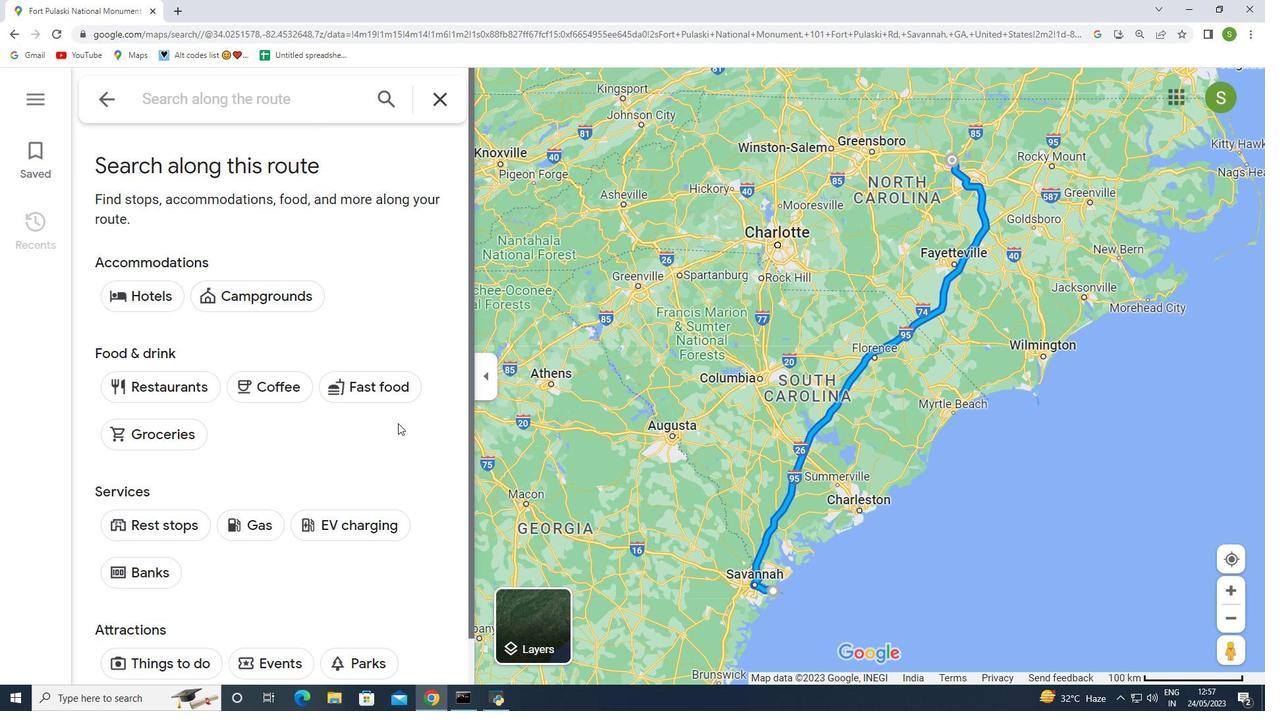 
Action: Mouse moved to (397, 423)
Screenshot: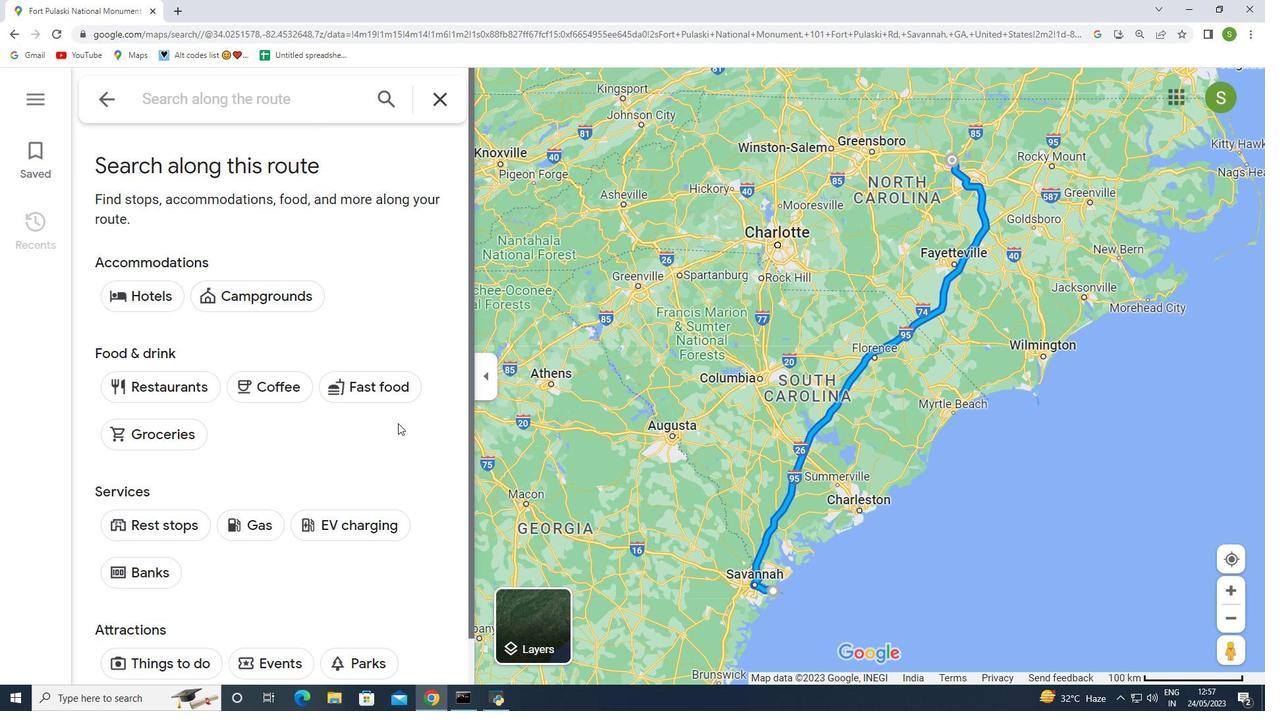 
Action: Mouse scrolled (397, 424) with delta (0, 0)
Screenshot: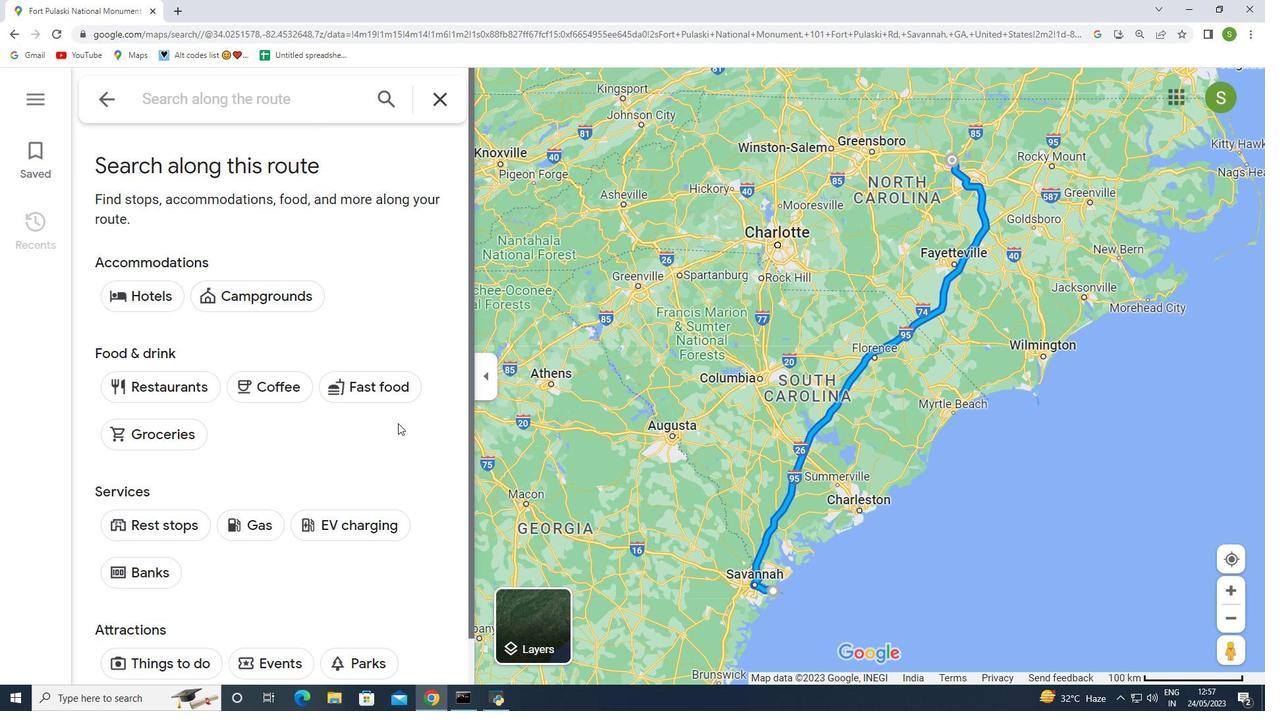 
Action: Mouse moved to (396, 423)
Screenshot: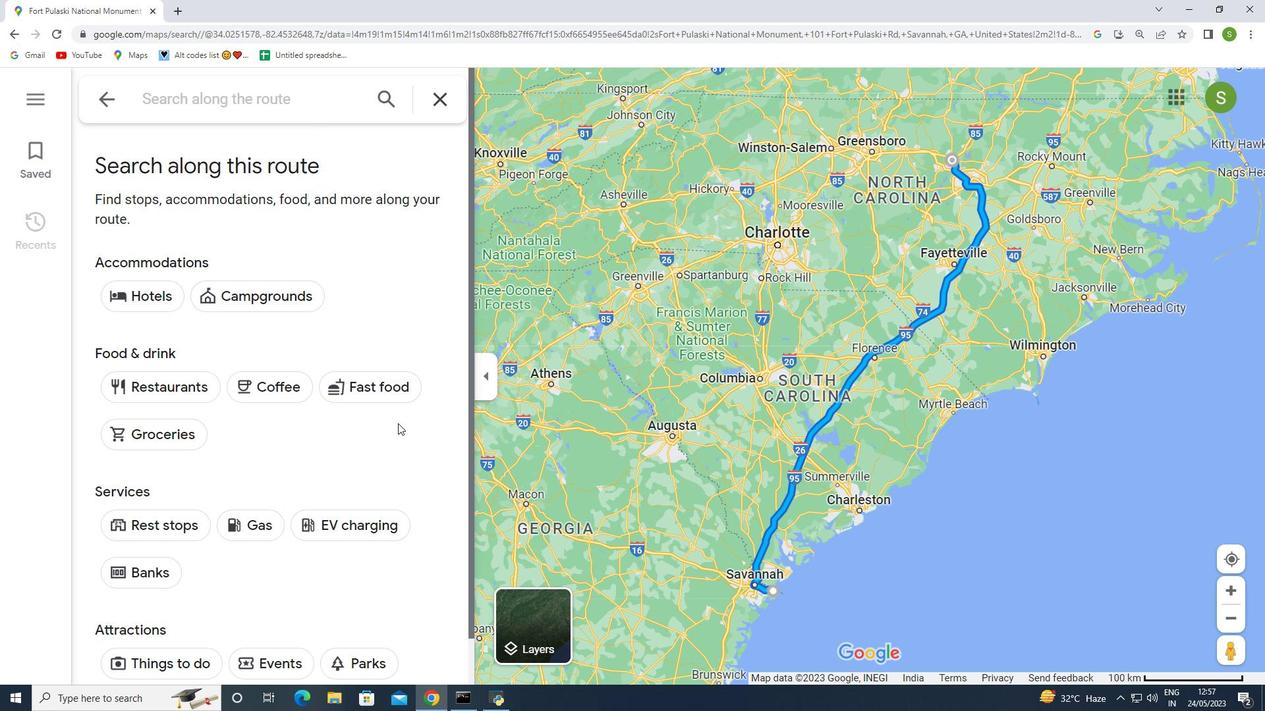 
Action: Mouse scrolled (396, 424) with delta (0, 0)
Screenshot: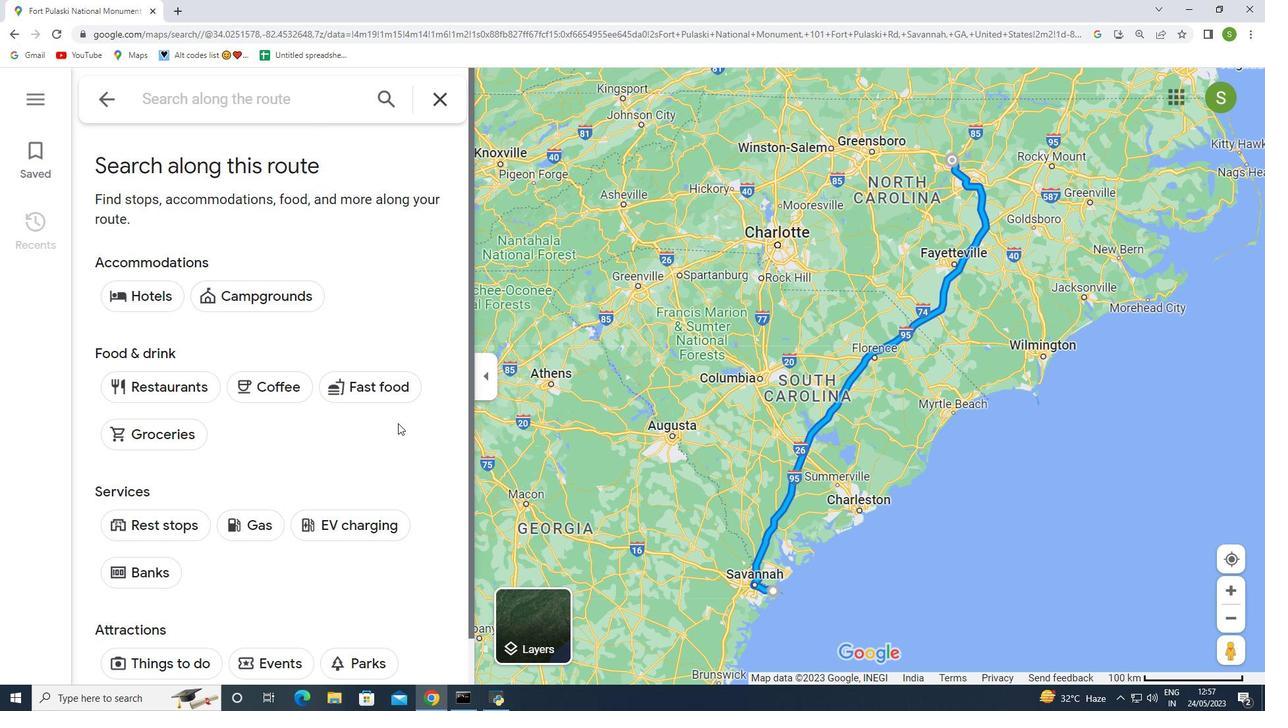 
Action: Mouse moved to (133, 518)
Screenshot: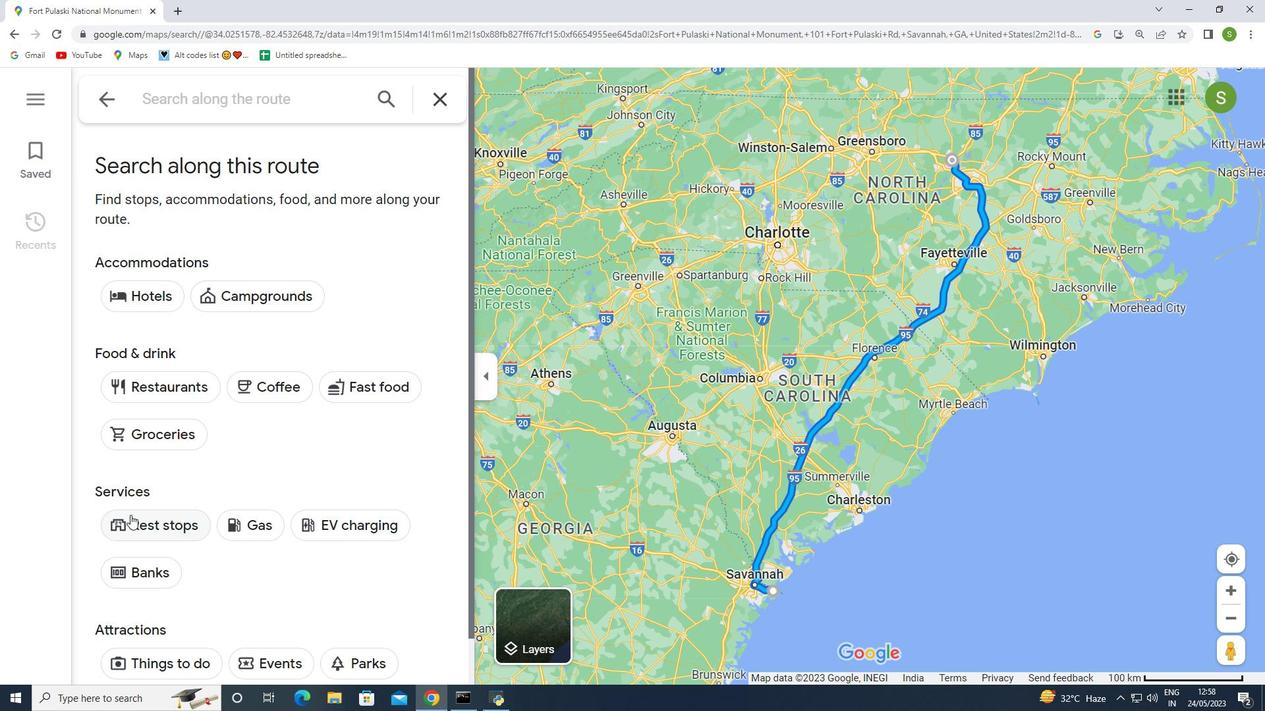 
Action: Mouse scrolled (133, 517) with delta (0, 0)
Screenshot: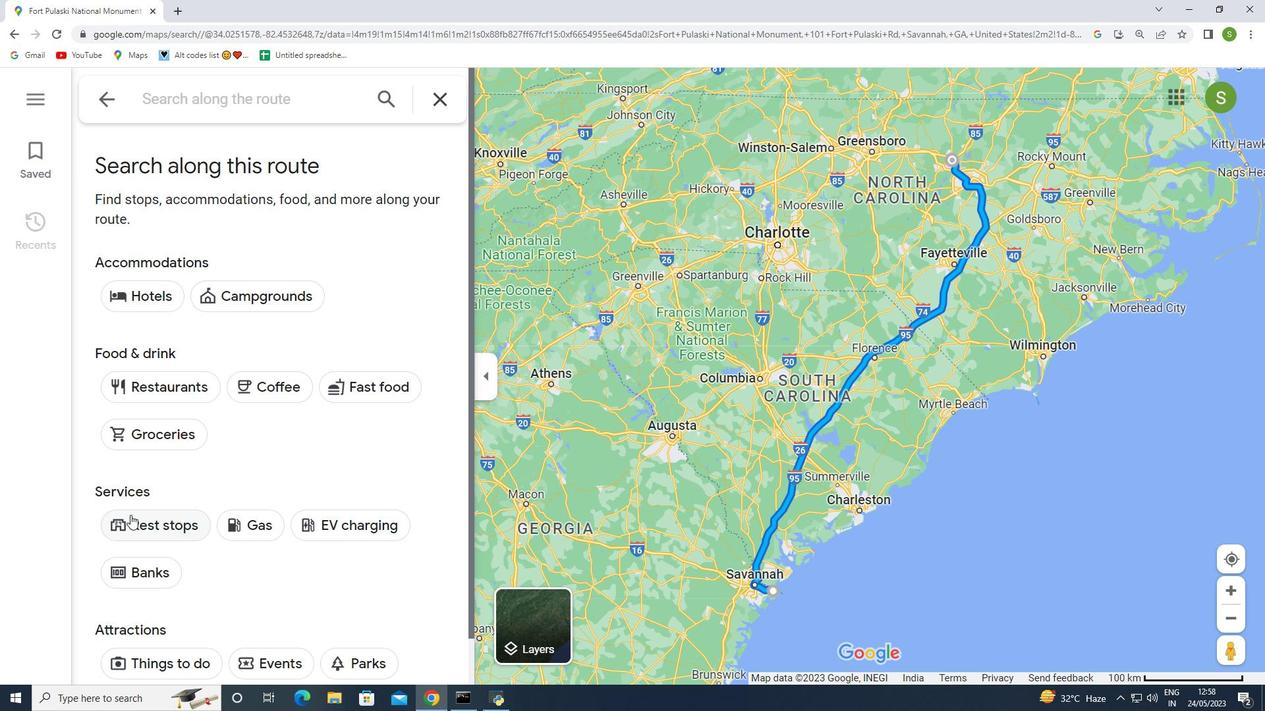 
Action: Mouse moved to (139, 525)
Screenshot: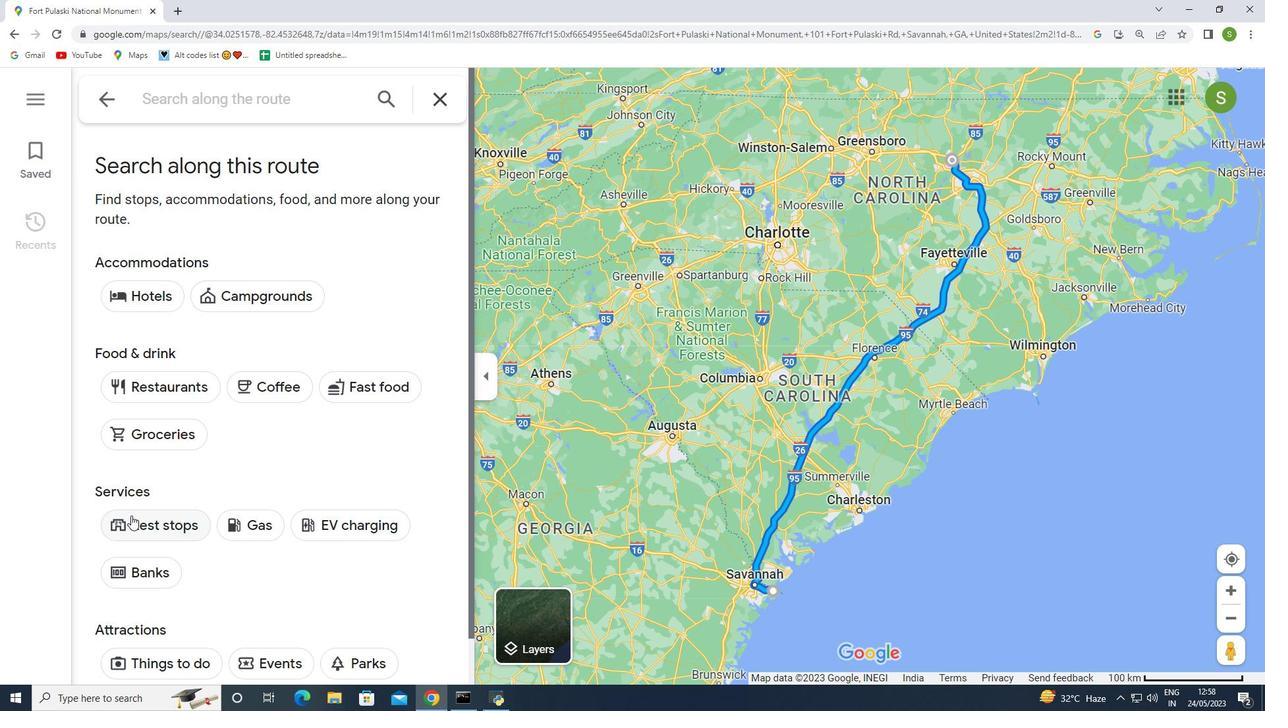 
Action: Mouse scrolled (139, 524) with delta (0, 0)
Screenshot: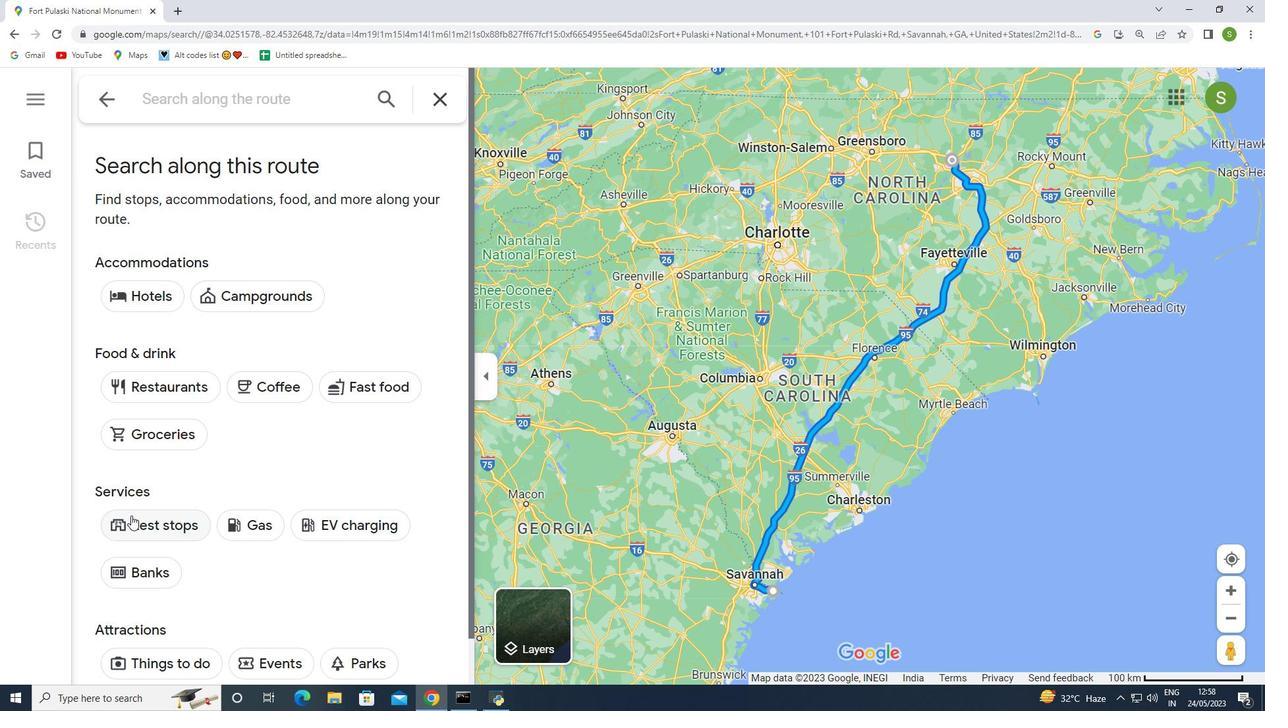 
Action: Mouse moved to (141, 528)
Screenshot: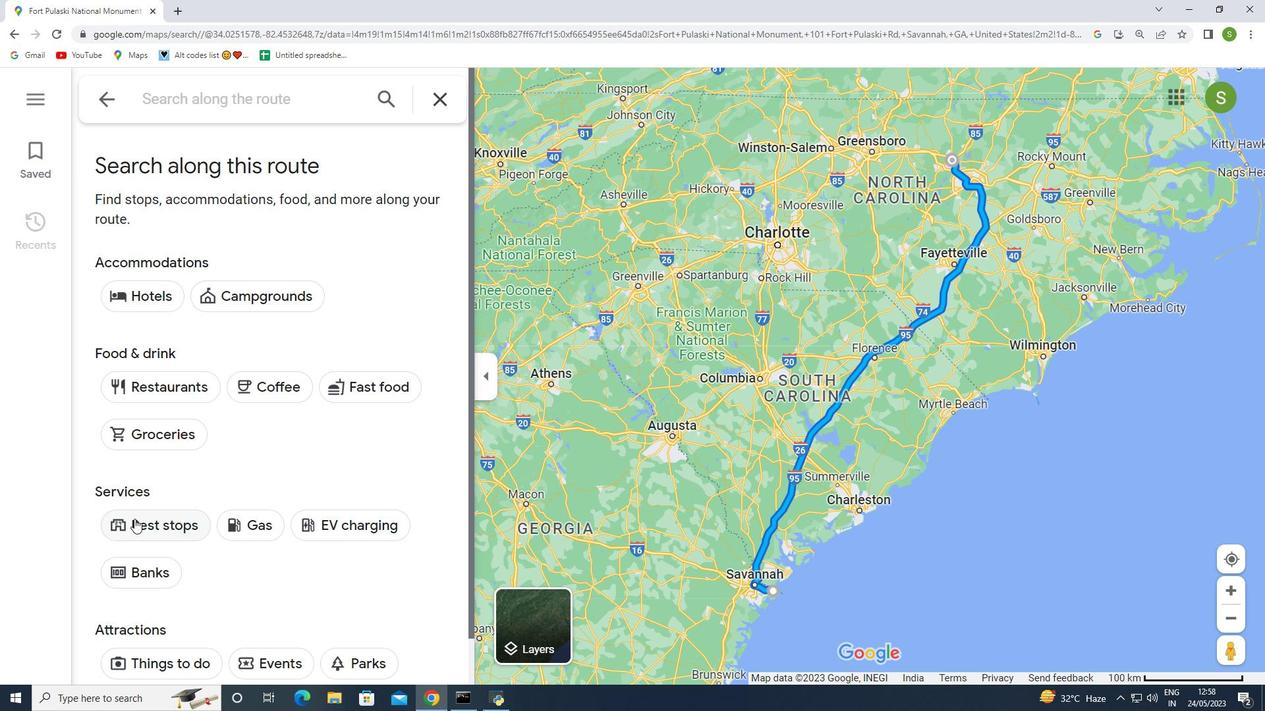 
Action: Mouse scrolled (141, 527) with delta (0, 0)
Screenshot: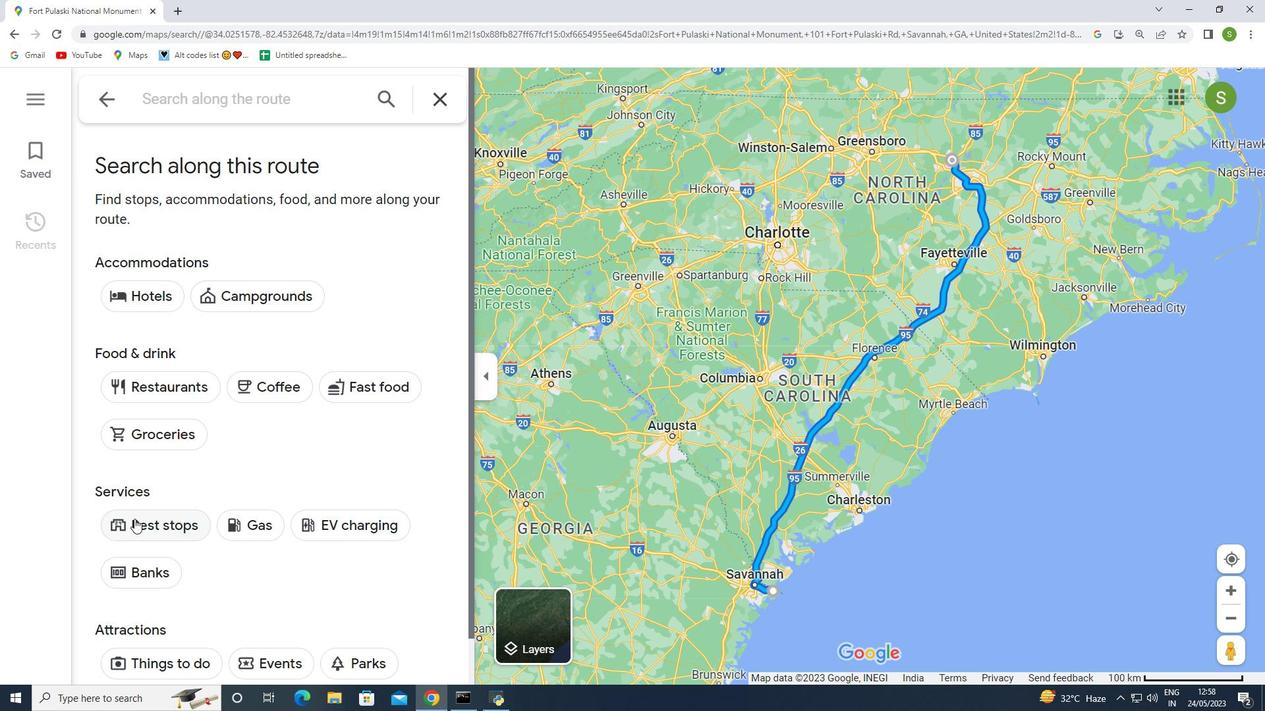 
Action: Mouse moved to (142, 529)
Screenshot: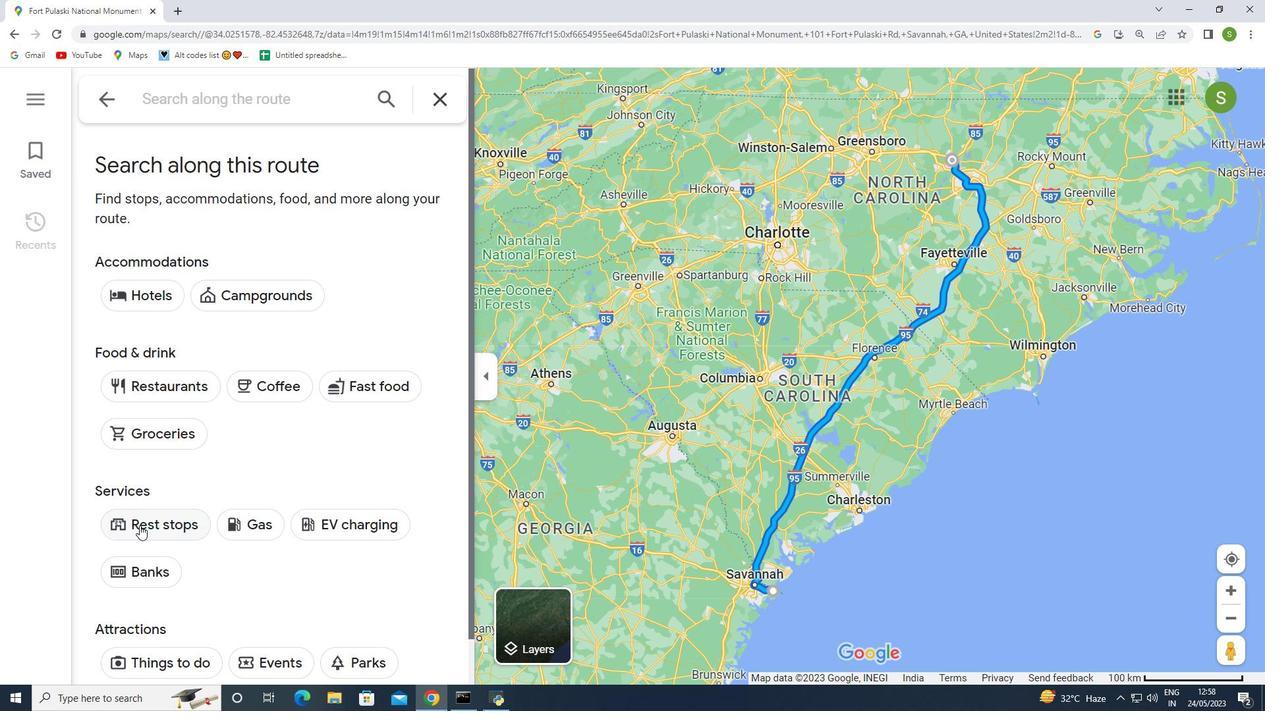 
Action: Mouse scrolled (142, 529) with delta (0, 0)
Screenshot: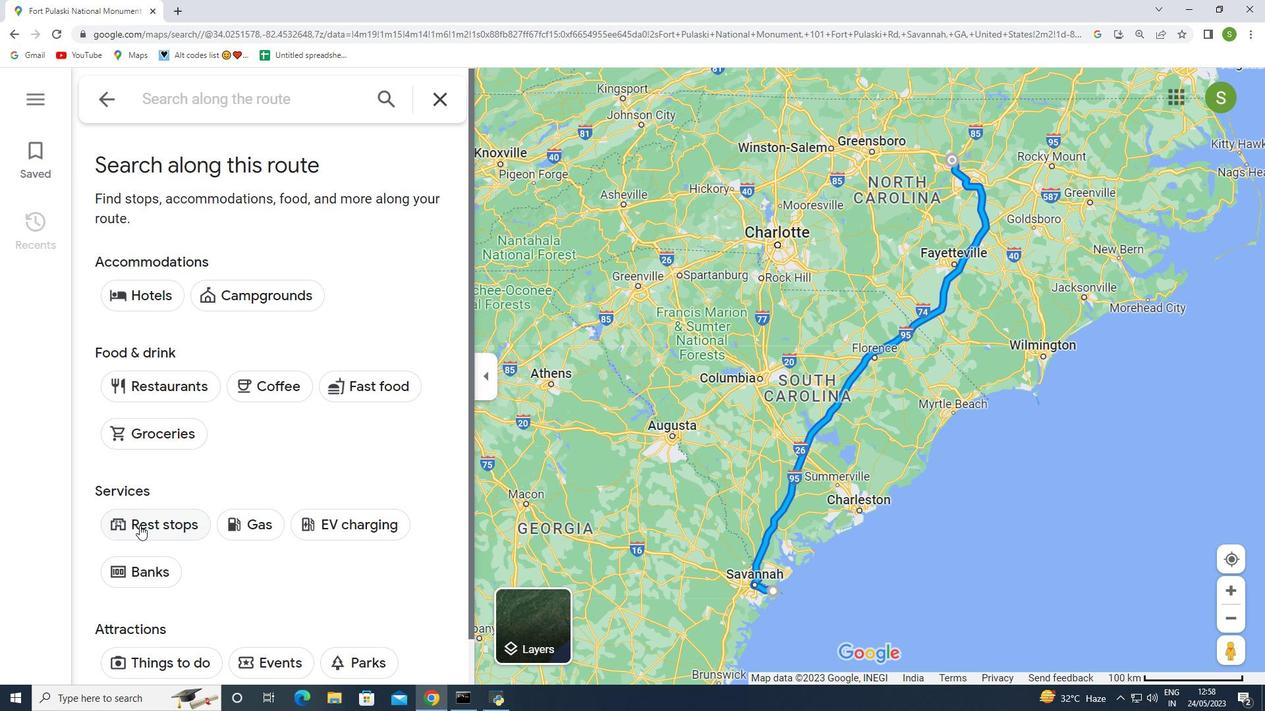 
Action: Mouse moved to (271, 110)
Screenshot: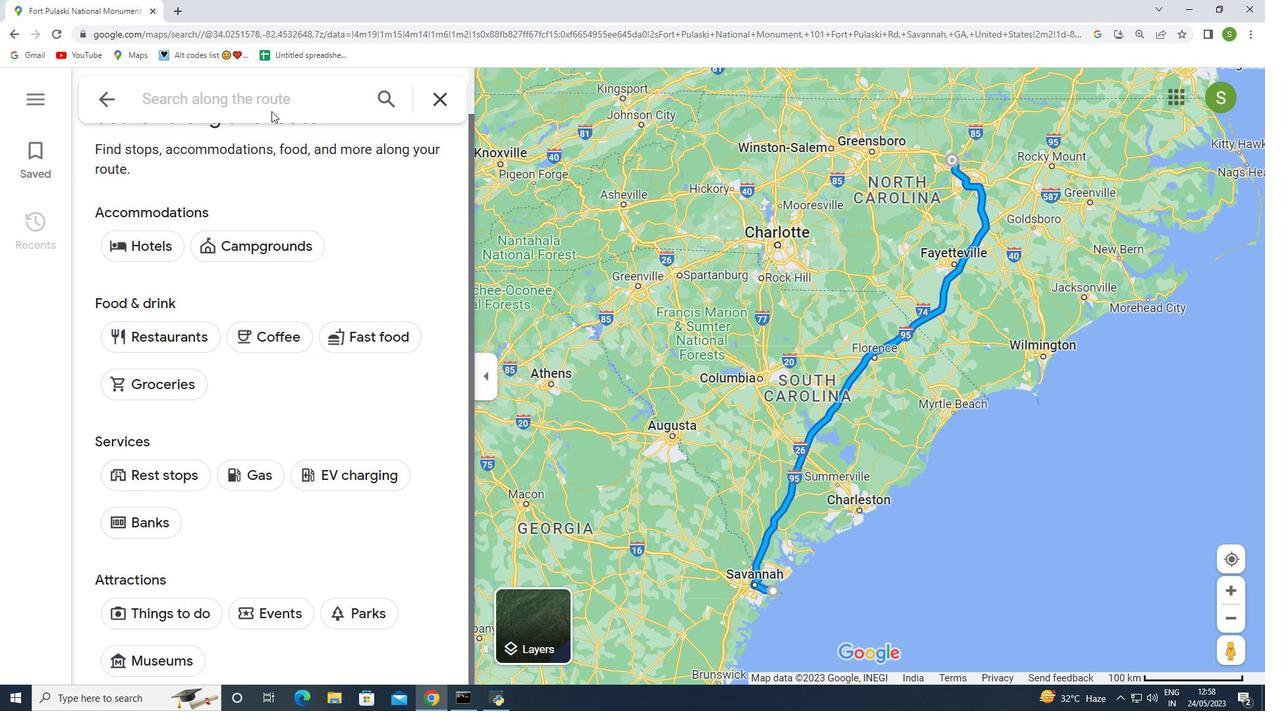 
Action: Mouse pressed left at (271, 110)
Screenshot: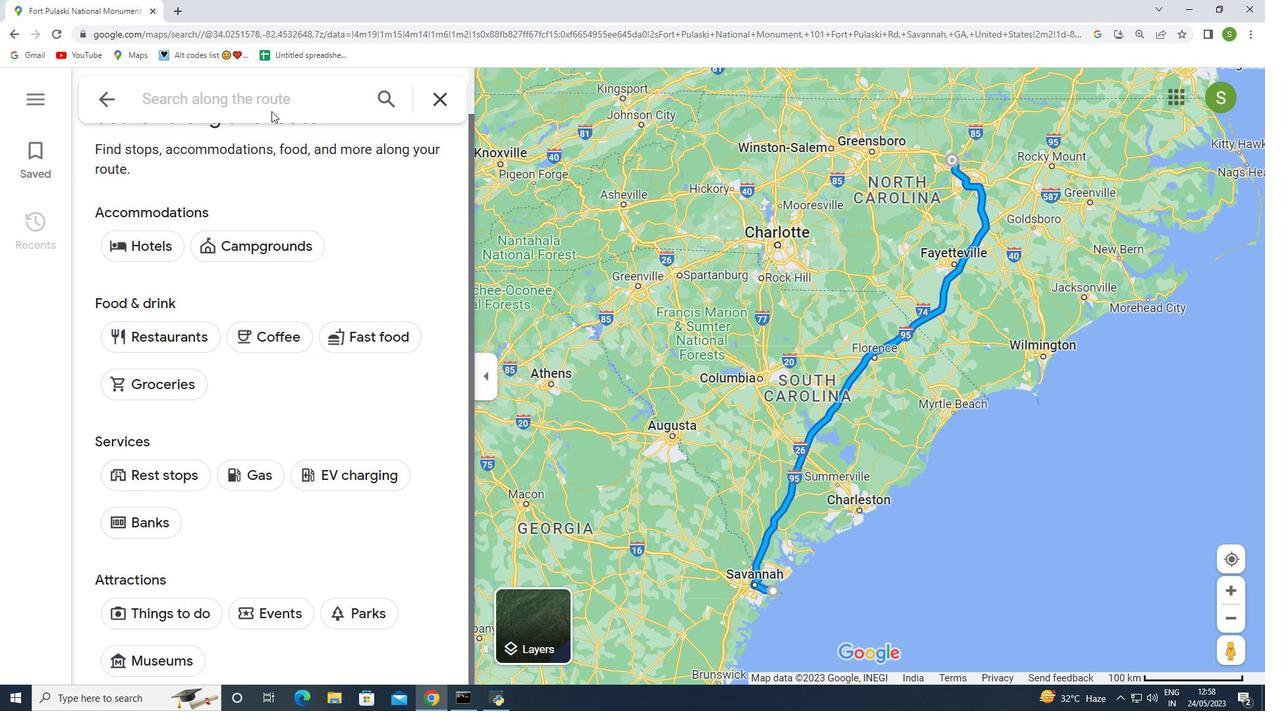 
Action: Key pressed ho
Screenshot: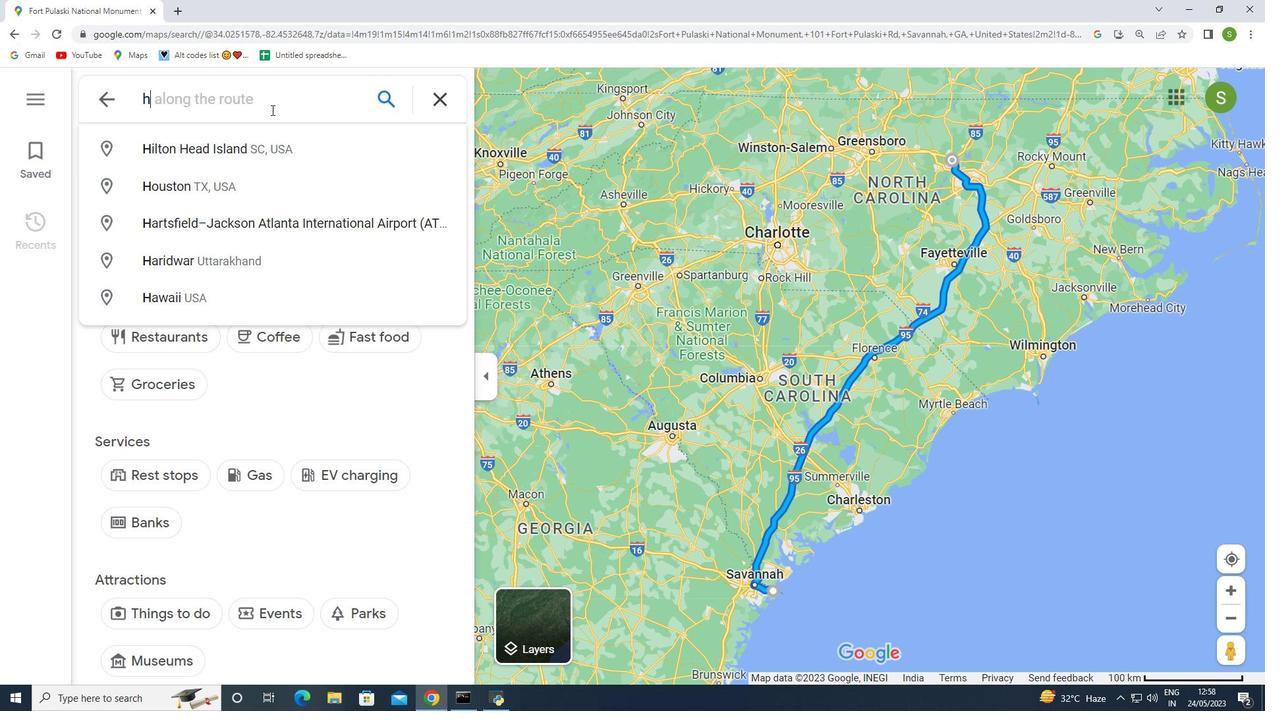 
Action: Mouse moved to (280, 137)
Screenshot: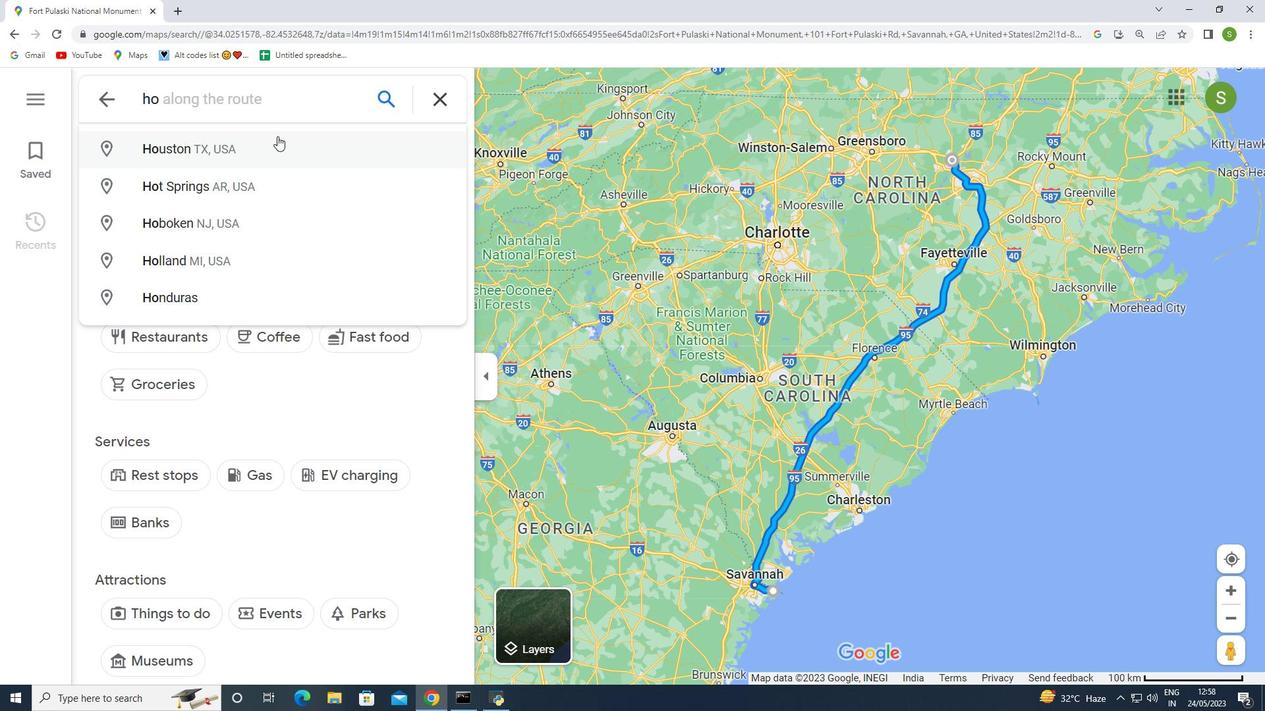 
Action: Key pressed s
Screenshot: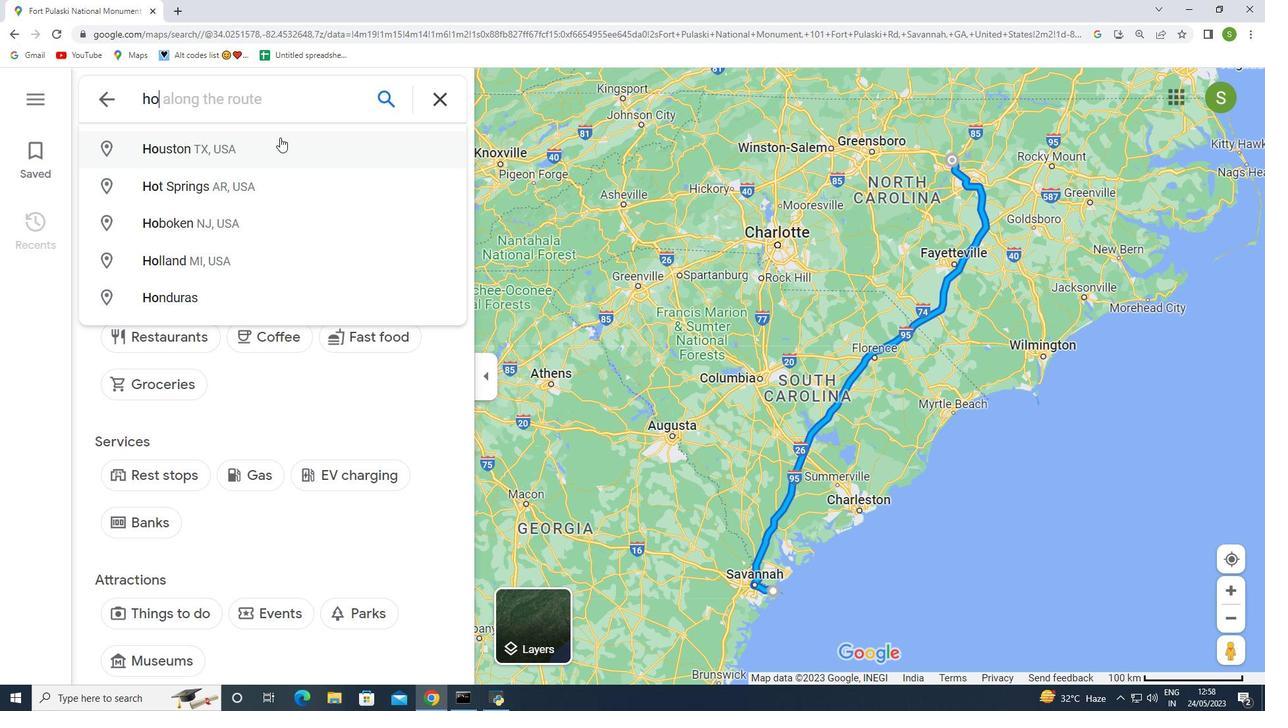 
Action: Mouse moved to (175, 179)
Screenshot: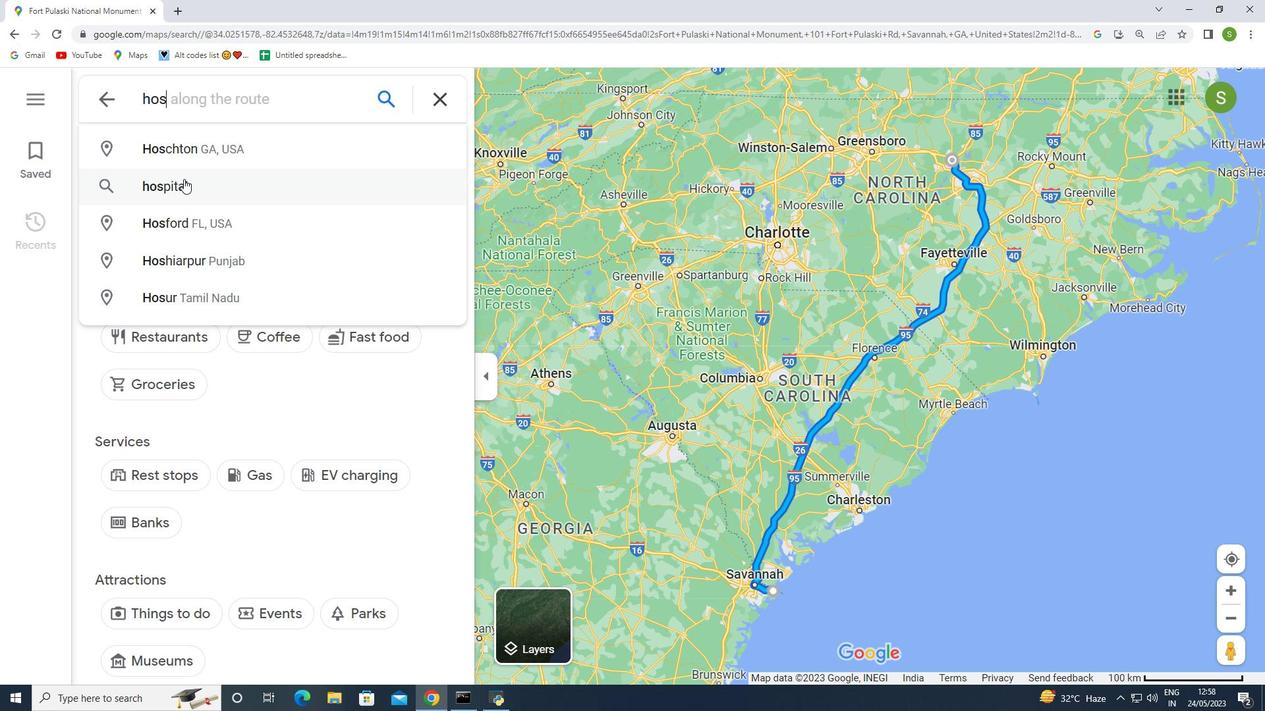 
Action: Mouse pressed left at (175, 179)
Screenshot: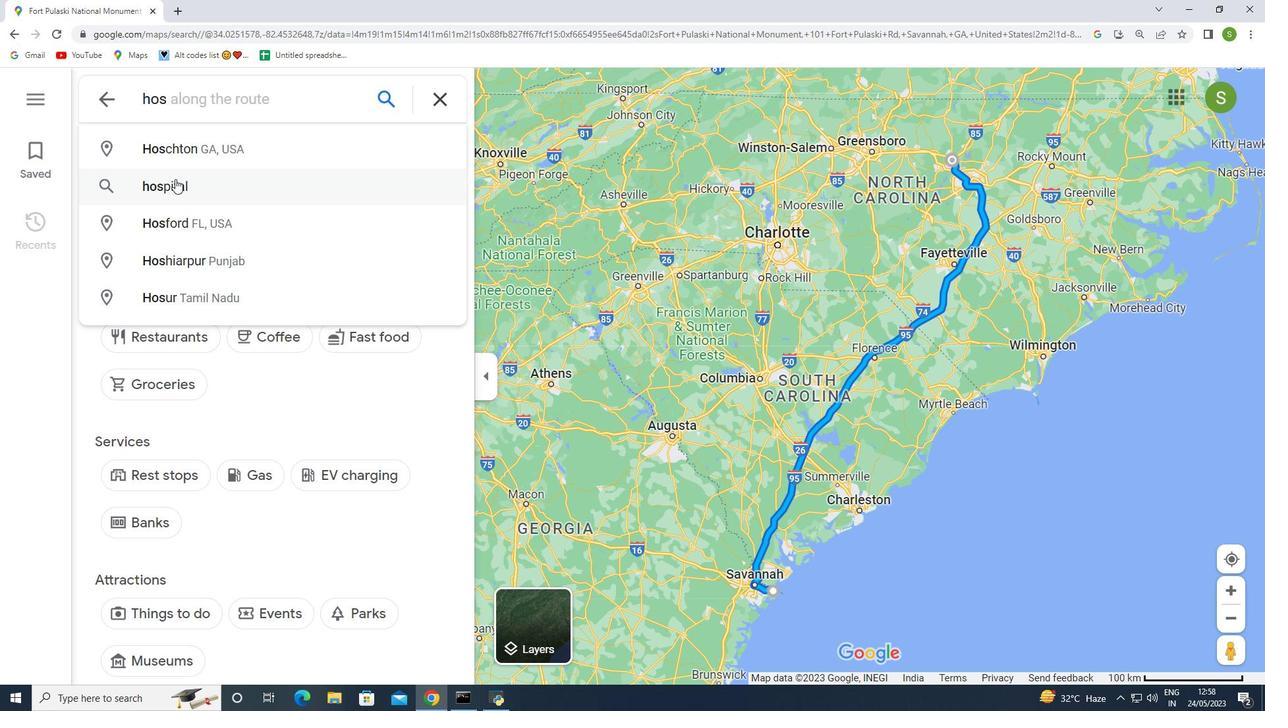 
Action: Mouse moved to (385, 242)
Screenshot: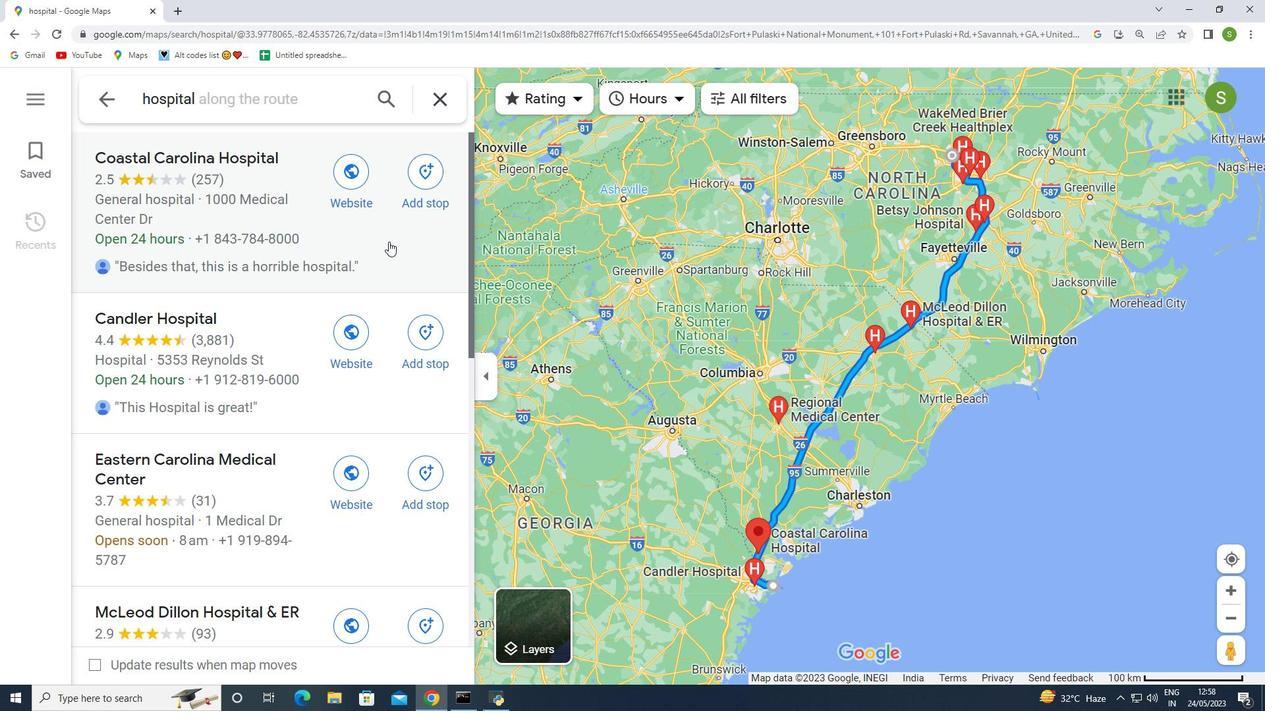 
Action: Mouse scrolled (385, 241) with delta (0, 0)
Screenshot: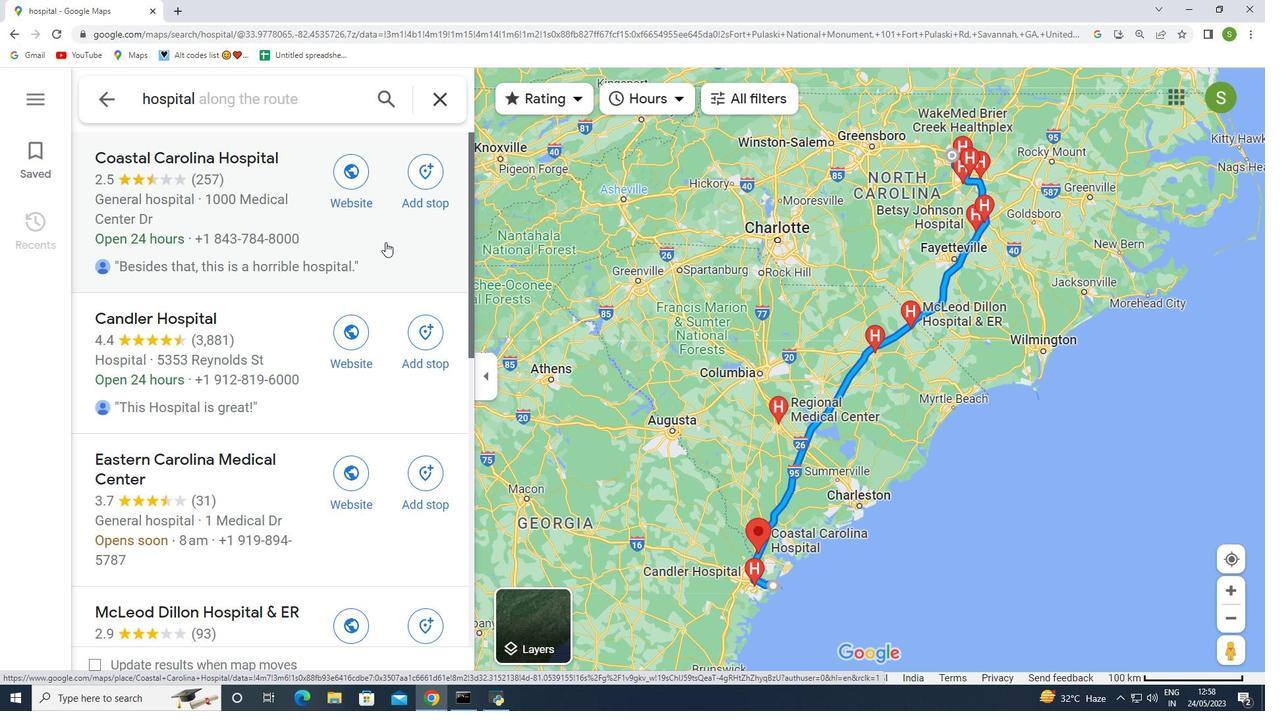 
Action: Mouse moved to (566, 106)
Screenshot: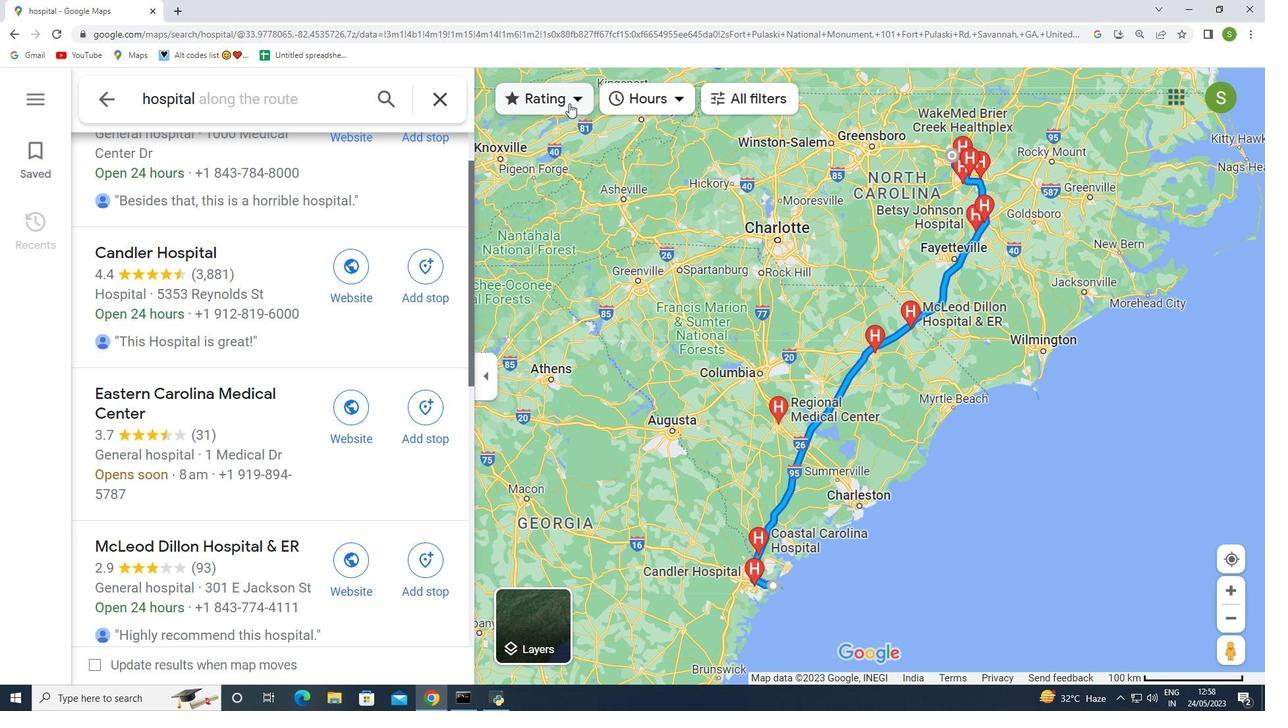
Action: Mouse pressed left at (569, 100)
Screenshot: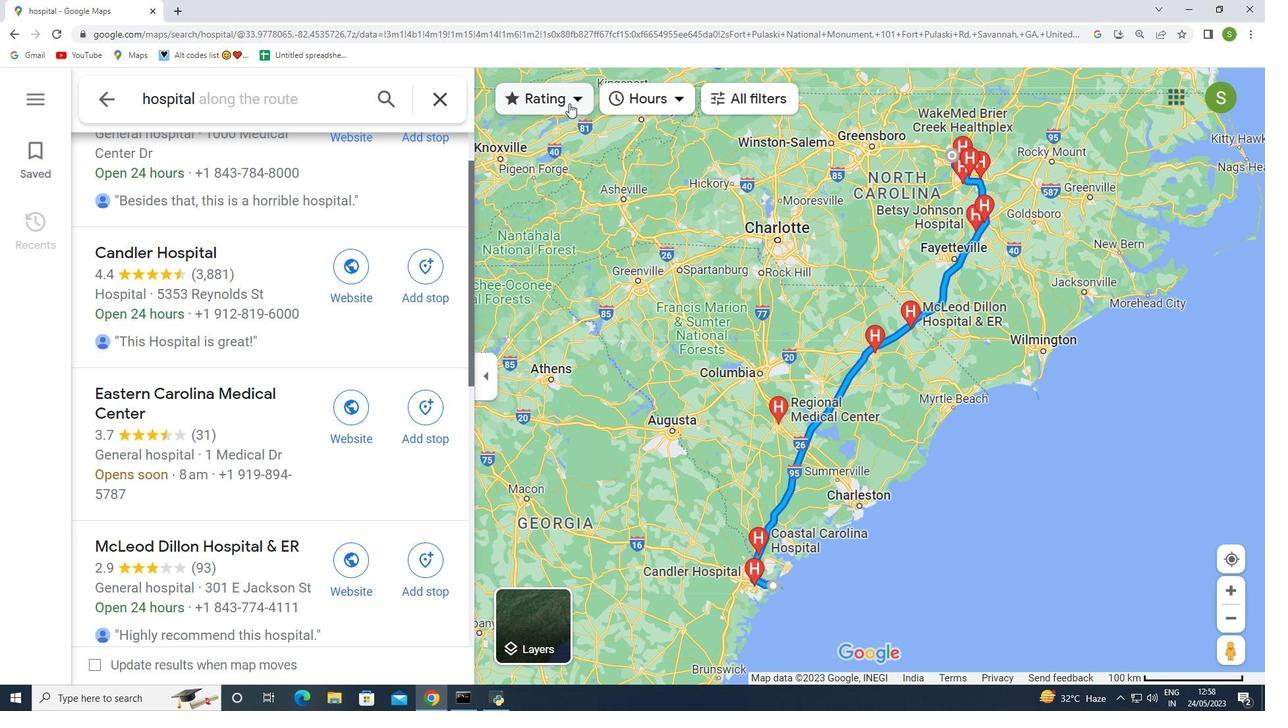 
Action: Mouse moved to (529, 333)
Screenshot: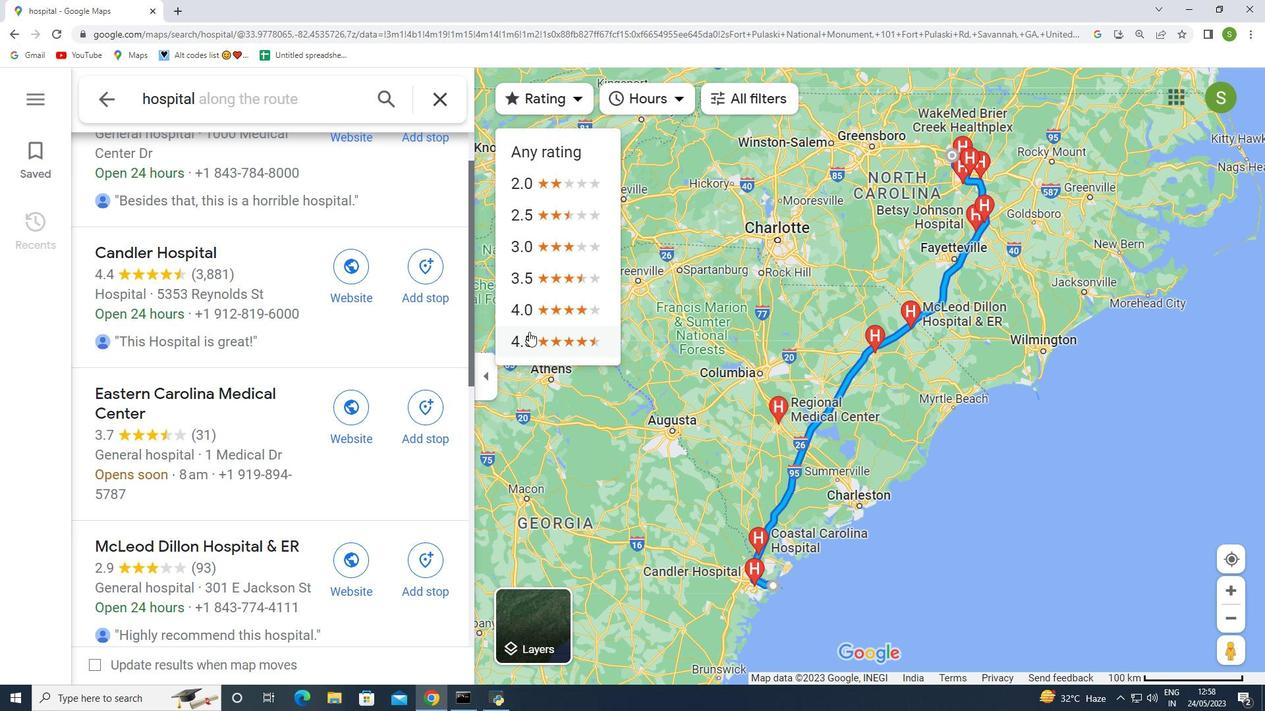 
Action: Mouse pressed left at (529, 333)
Screenshot: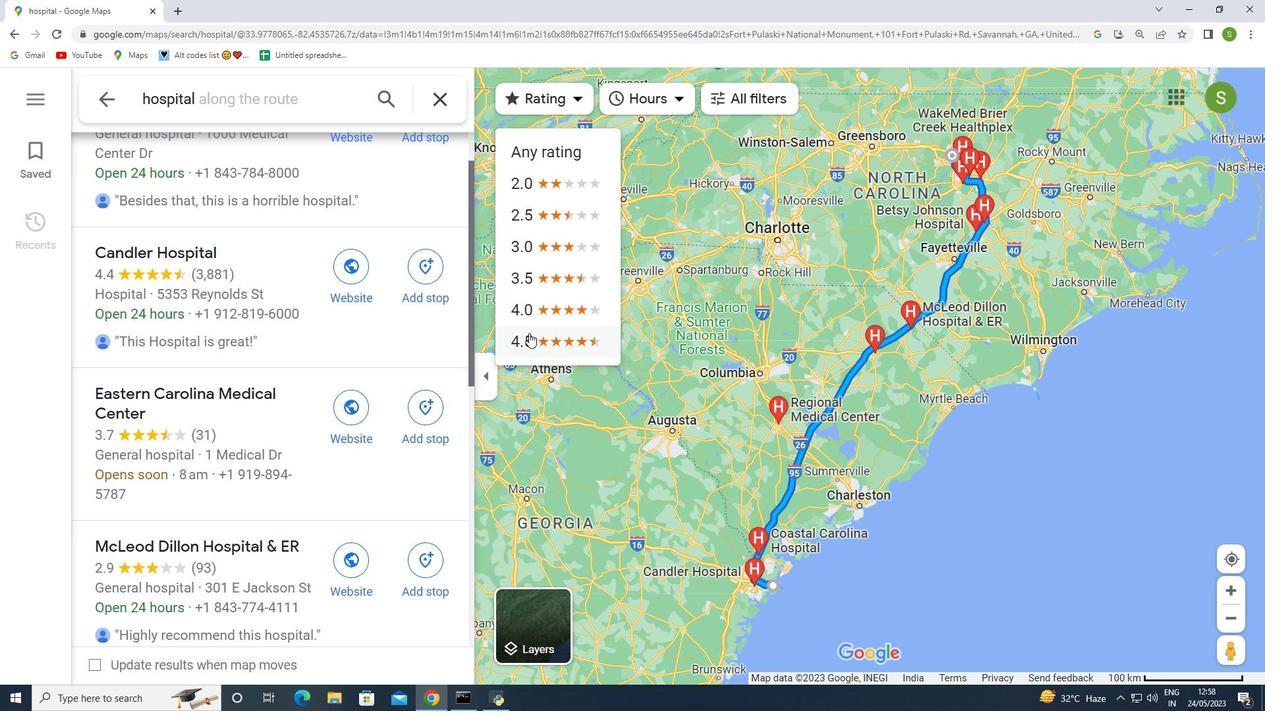 
Action: Mouse moved to (652, 100)
Screenshot: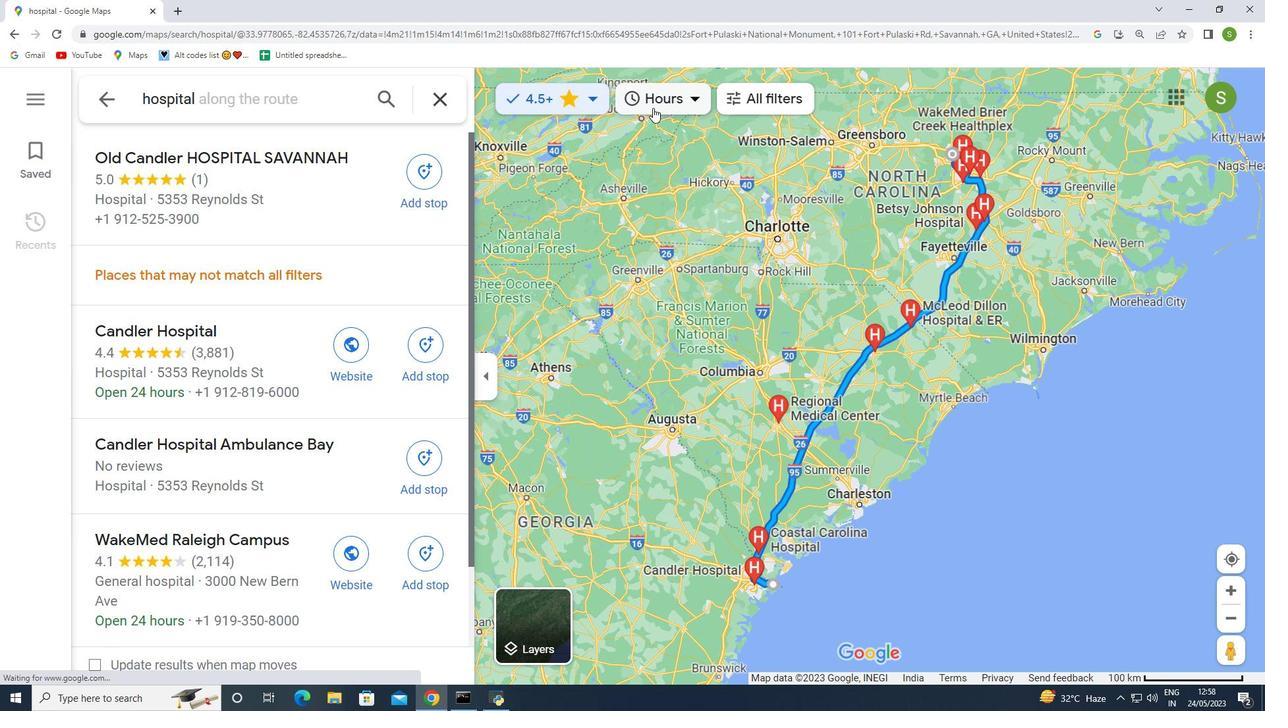 
Action: Mouse pressed left at (652, 100)
Screenshot: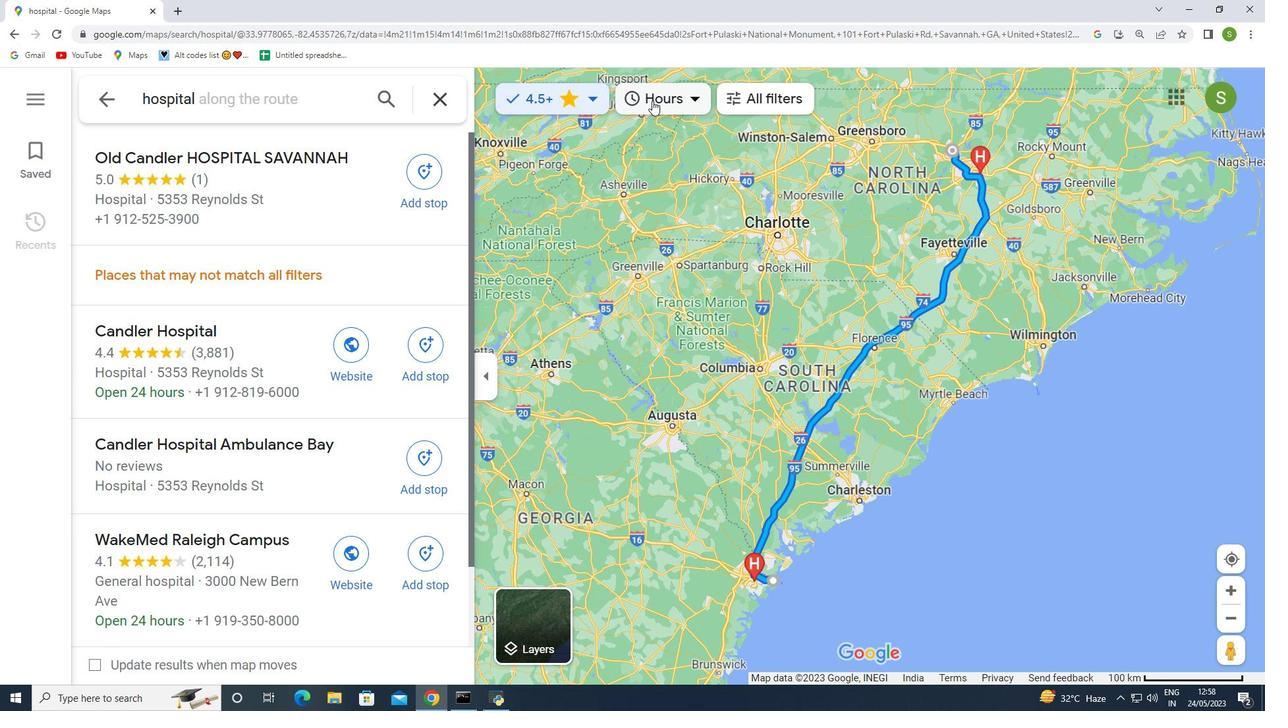 
Action: Mouse moved to (579, 217)
Screenshot: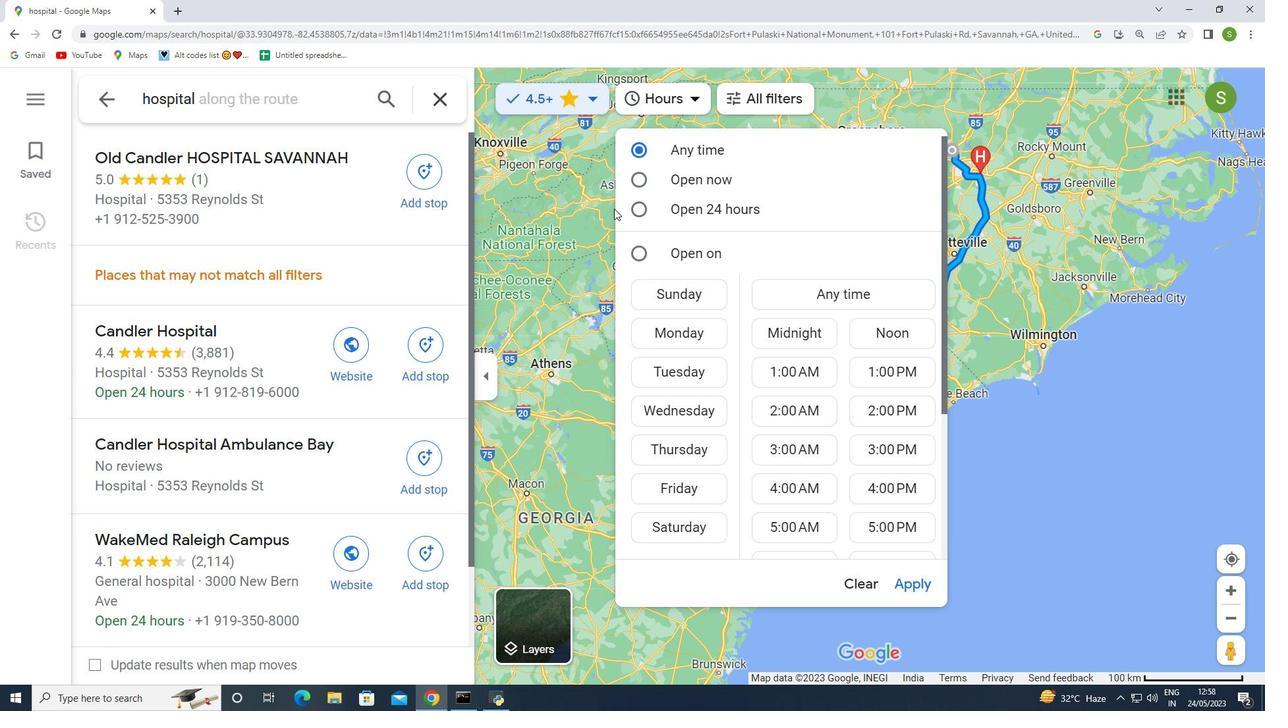
Action: Mouse pressed left at (579, 217)
Screenshot: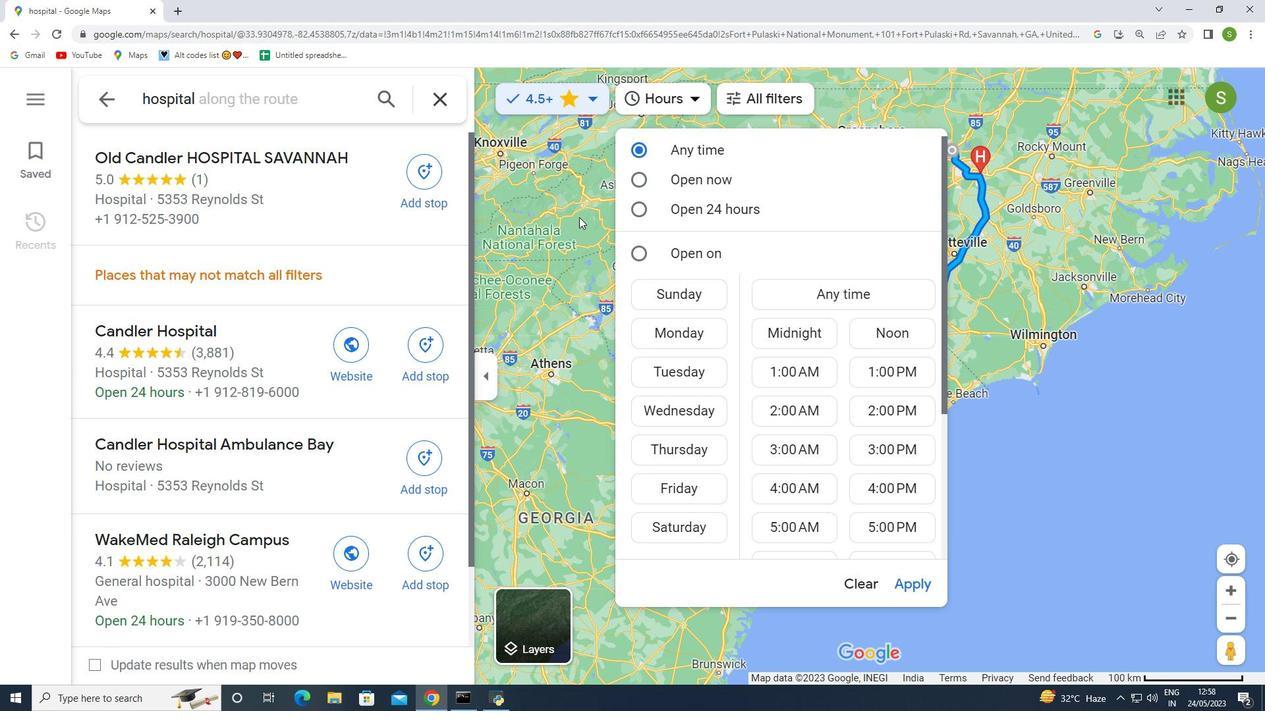 
Action: Mouse moved to (286, 216)
Screenshot: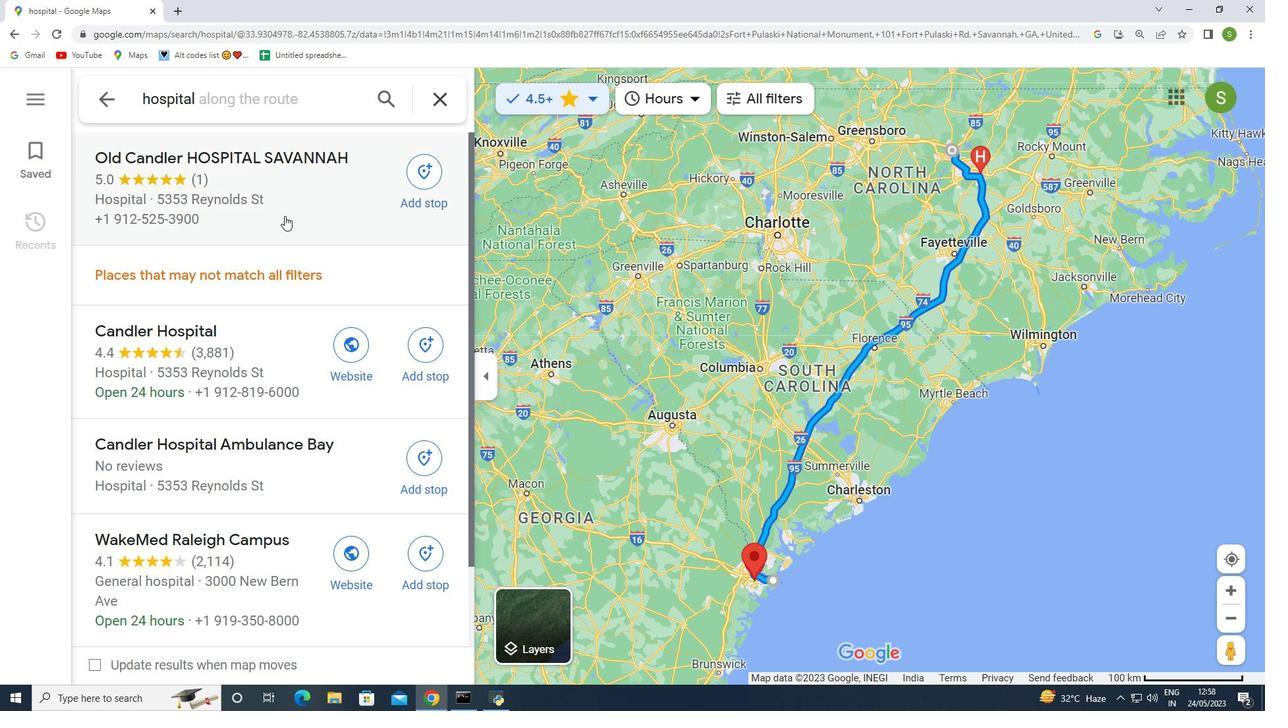 
Action: Mouse scrolled (286, 216) with delta (0, 0)
Screenshot: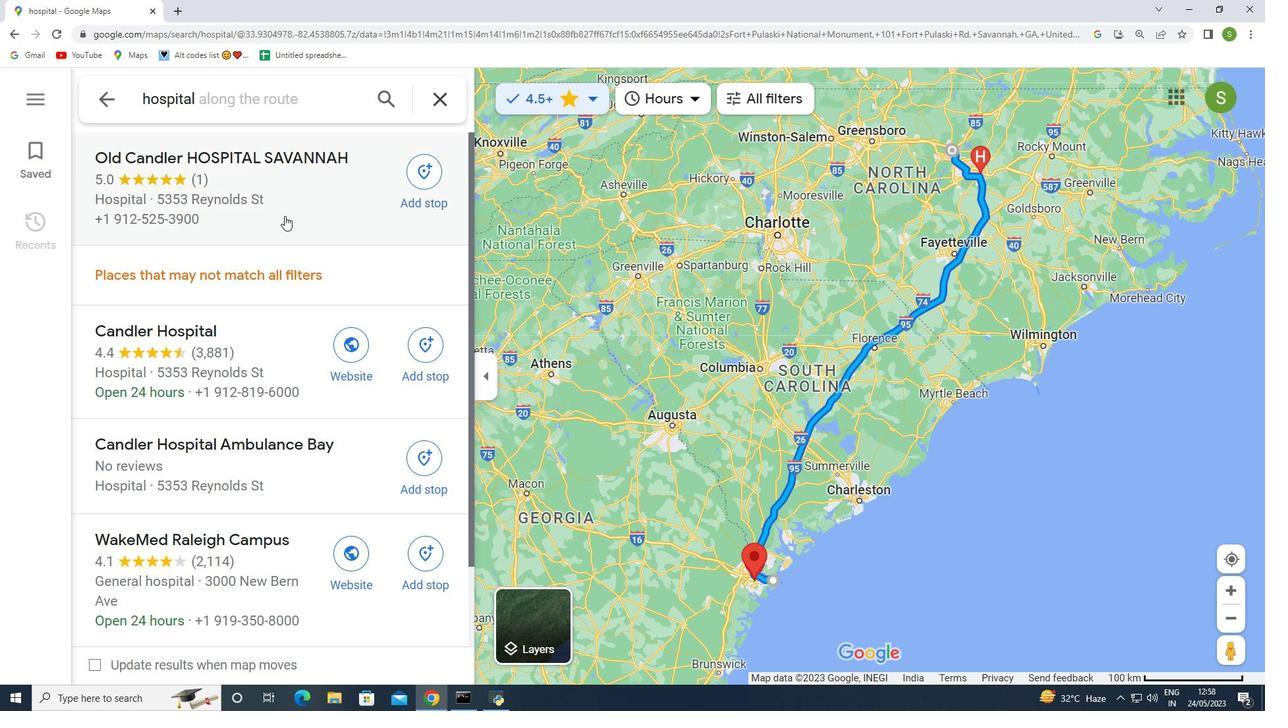 
Action: Mouse moved to (287, 216)
Screenshot: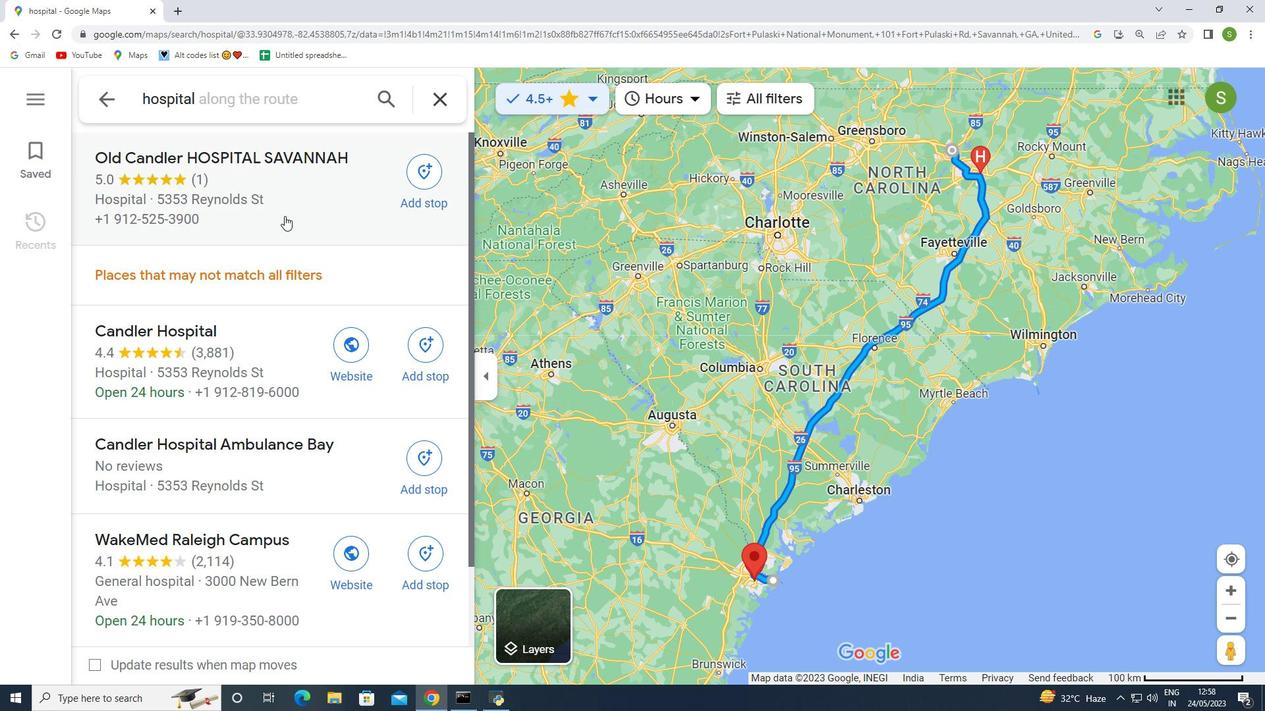 
Action: Mouse scrolled (287, 216) with delta (0, 0)
Screenshot: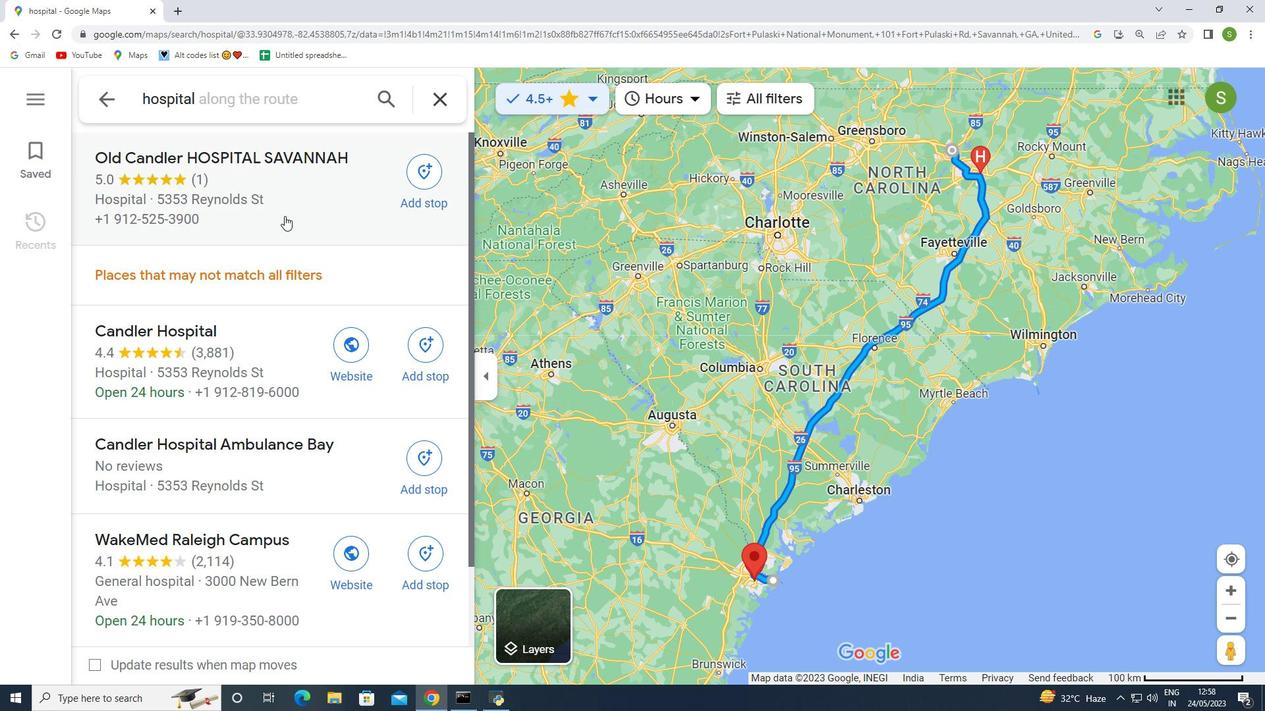
Action: Mouse moved to (291, 216)
Screenshot: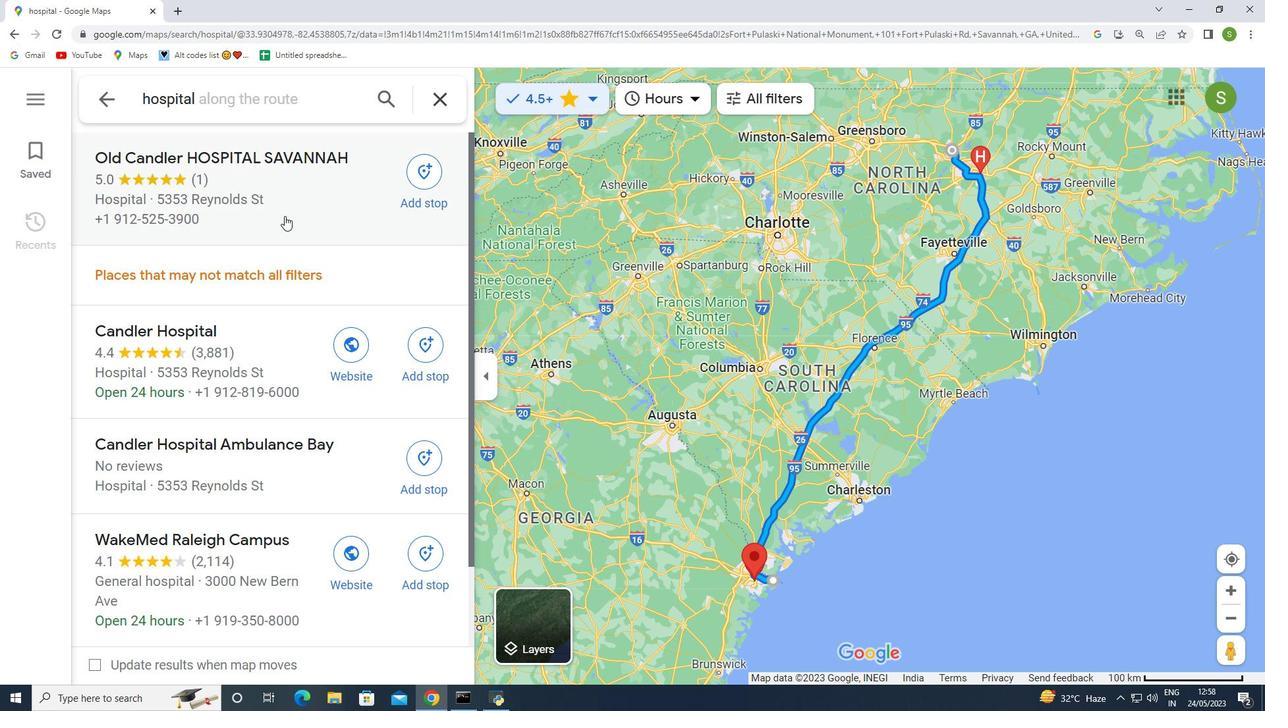 
Action: Mouse scrolled (291, 216) with delta (0, 0)
Screenshot: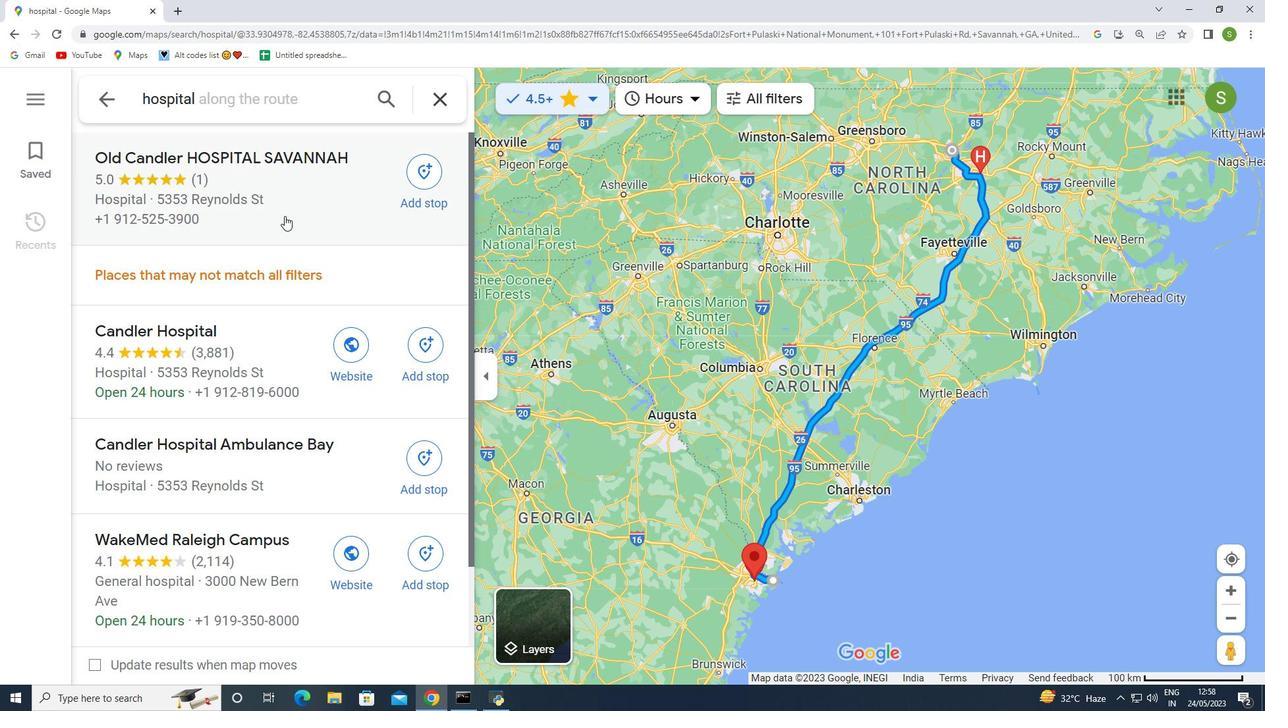 
Action: Mouse moved to (299, 216)
Screenshot: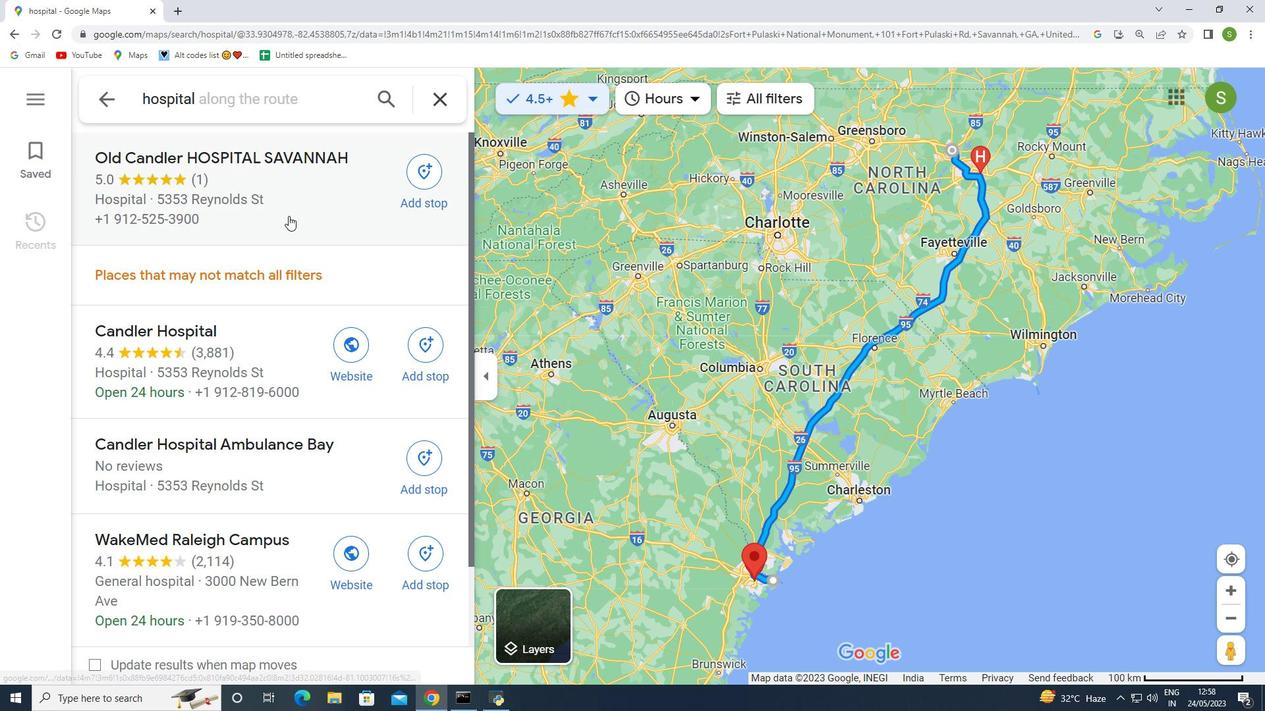 
Action: Mouse scrolled (299, 216) with delta (0, 0)
Screenshot: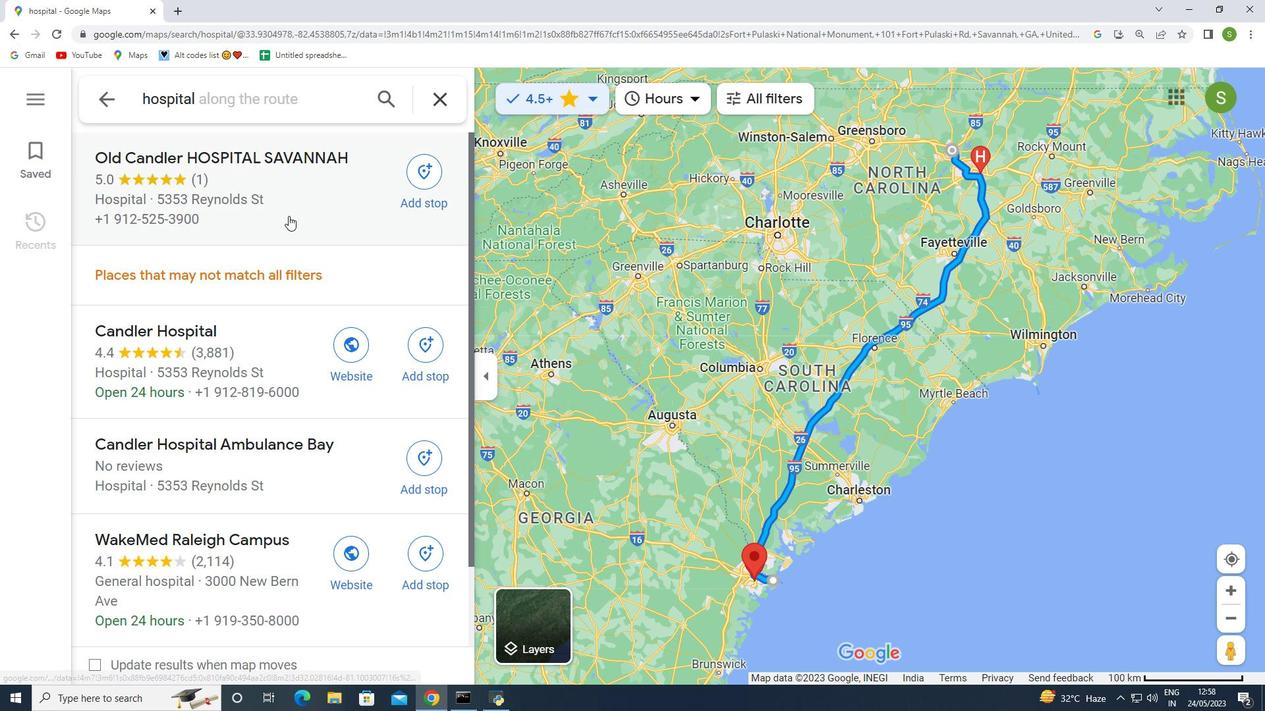 
Action: Mouse moved to (303, 222)
Screenshot: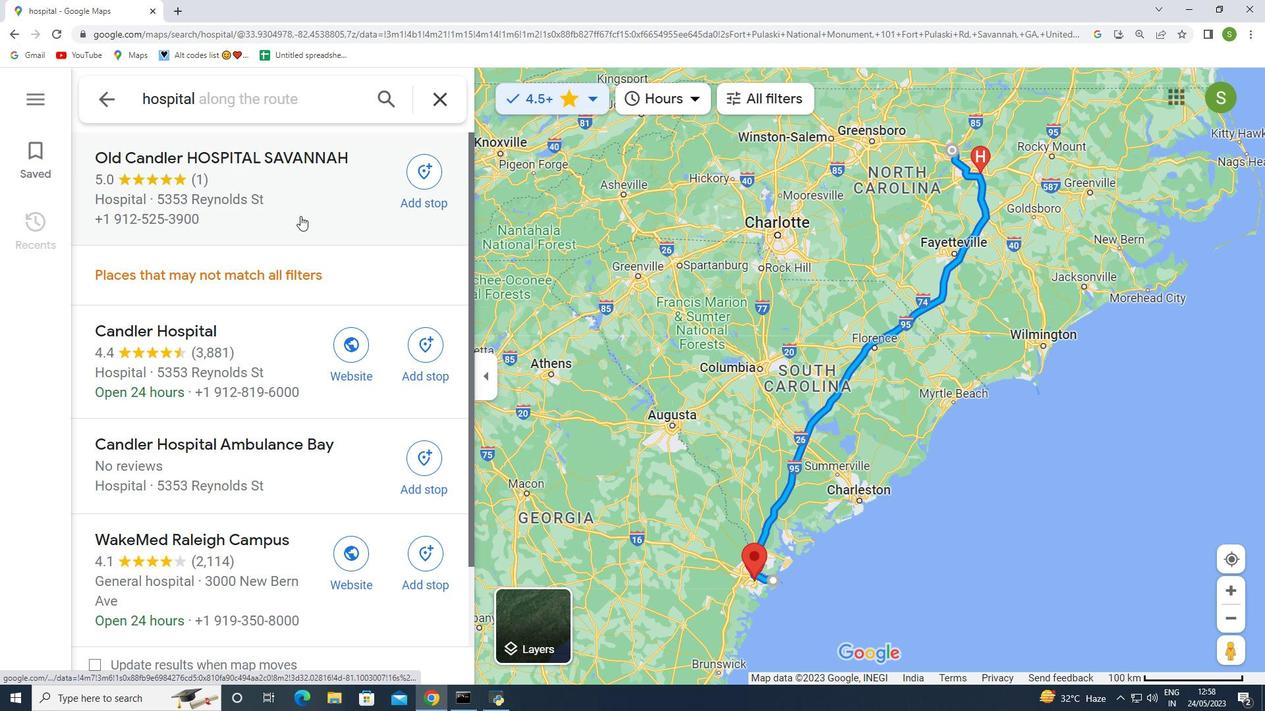 
Action: Mouse scrolled (303, 223) with delta (0, 0)
Screenshot: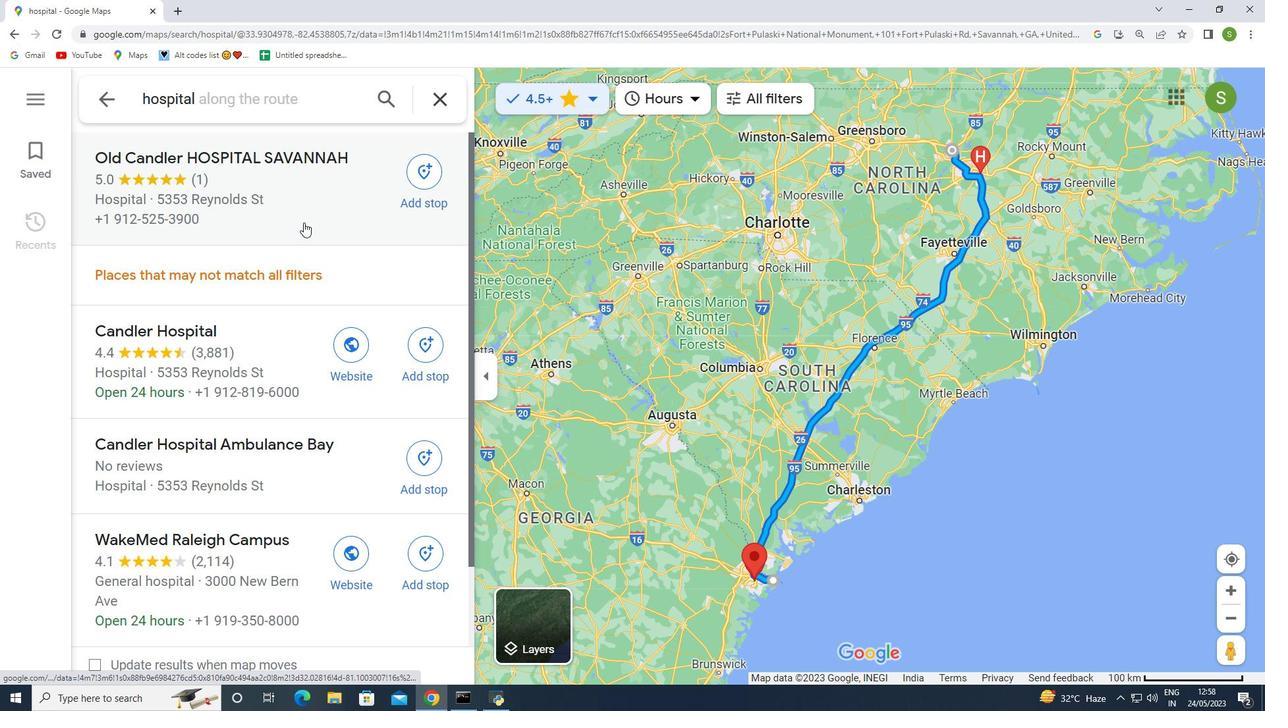 
Action: Mouse scrolled (303, 223) with delta (0, 0)
Screenshot: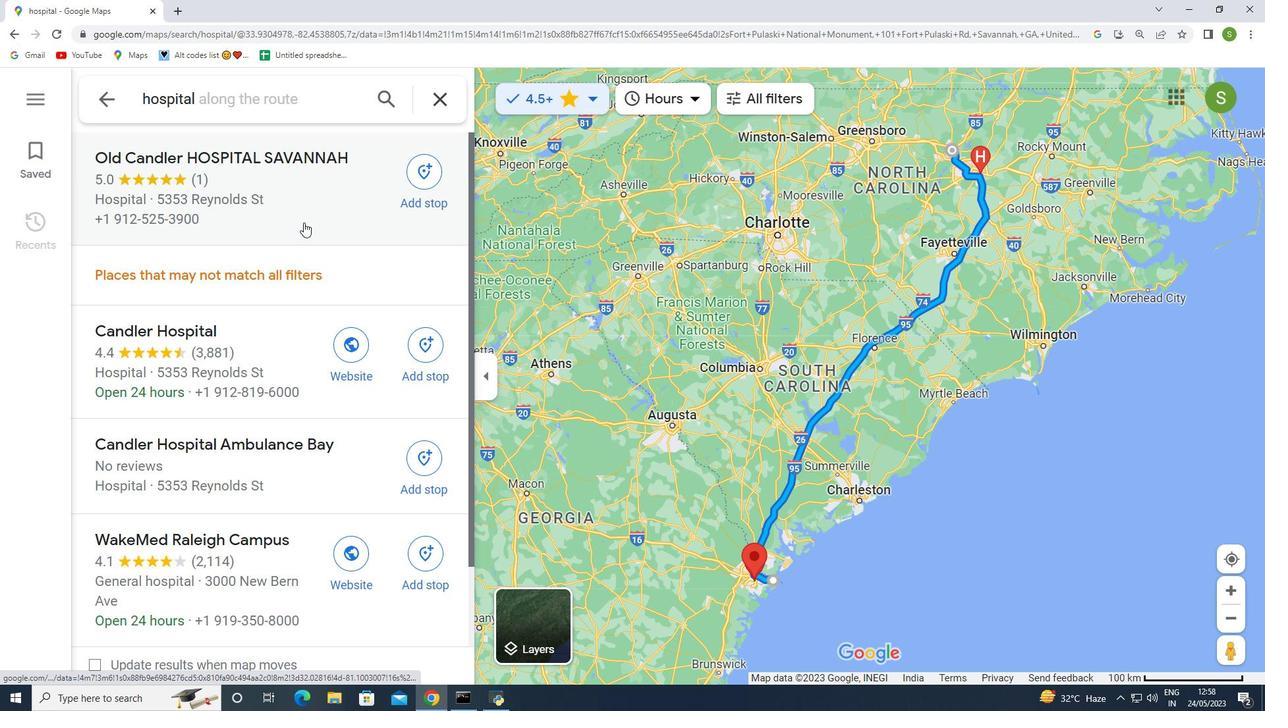 
Action: Mouse moved to (165, 158)
Screenshot: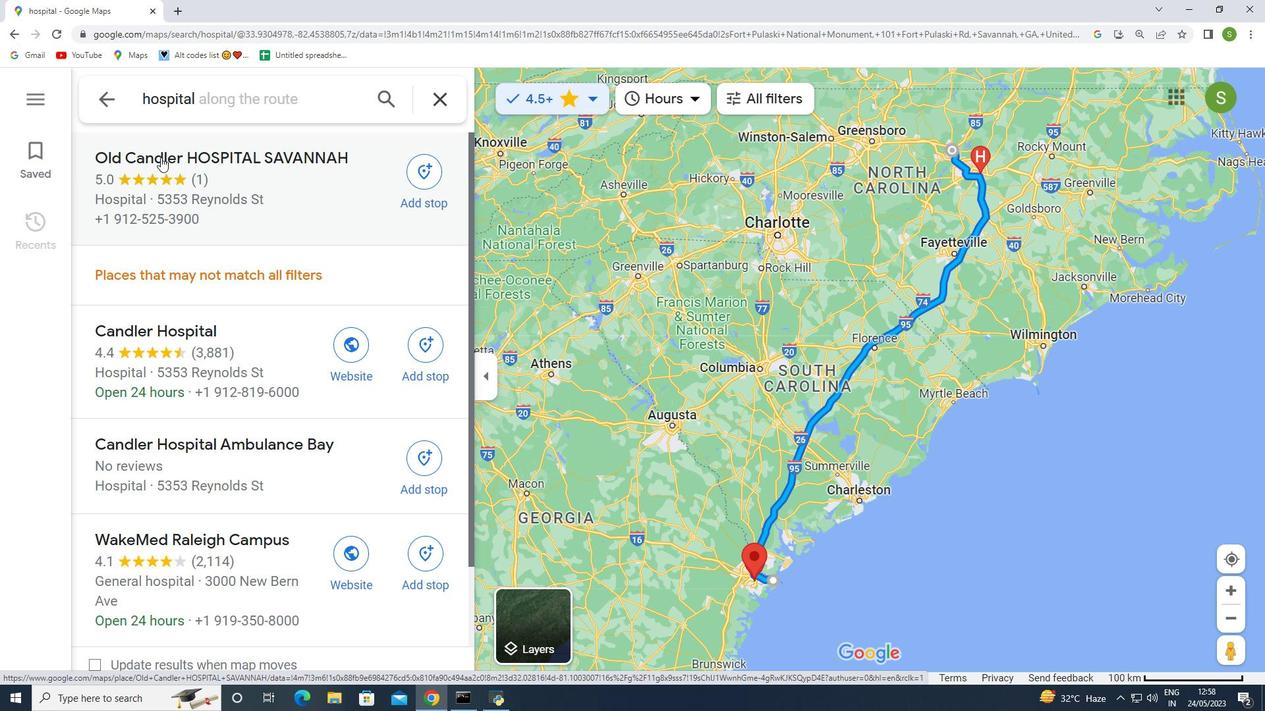 
Action: Mouse pressed left at (165, 158)
Screenshot: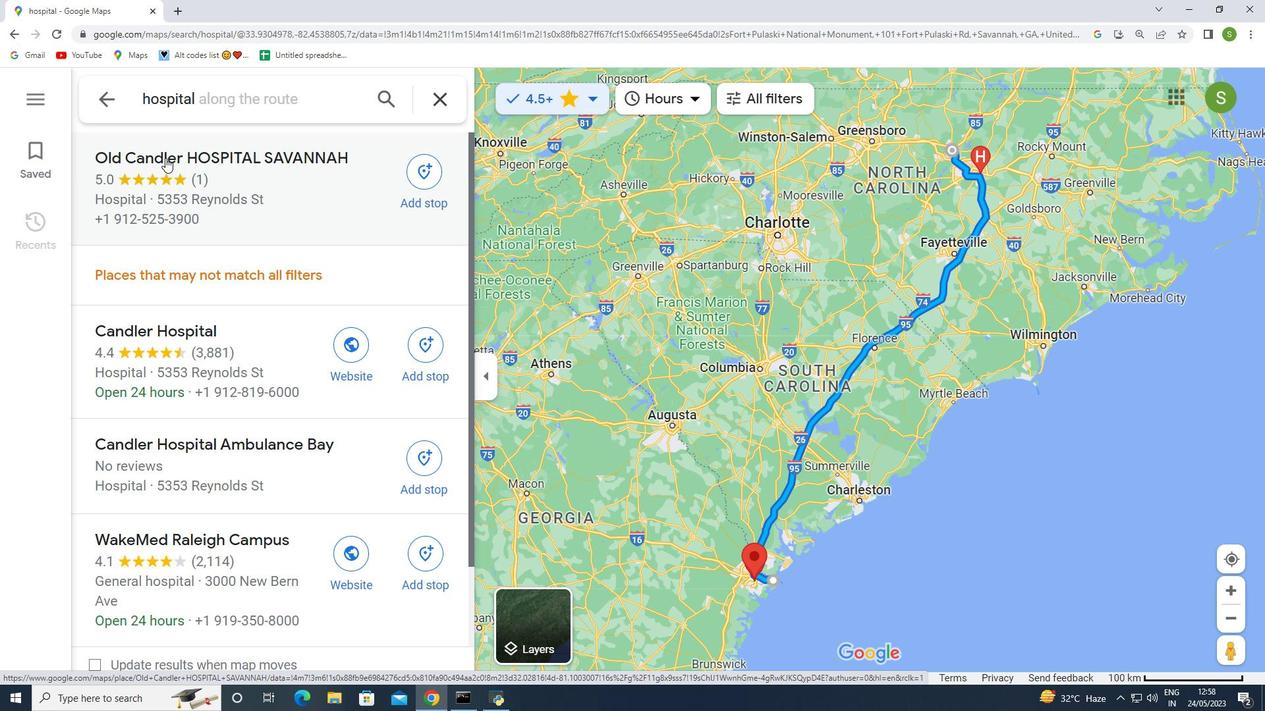 
Action: Mouse moved to (670, 396)
Screenshot: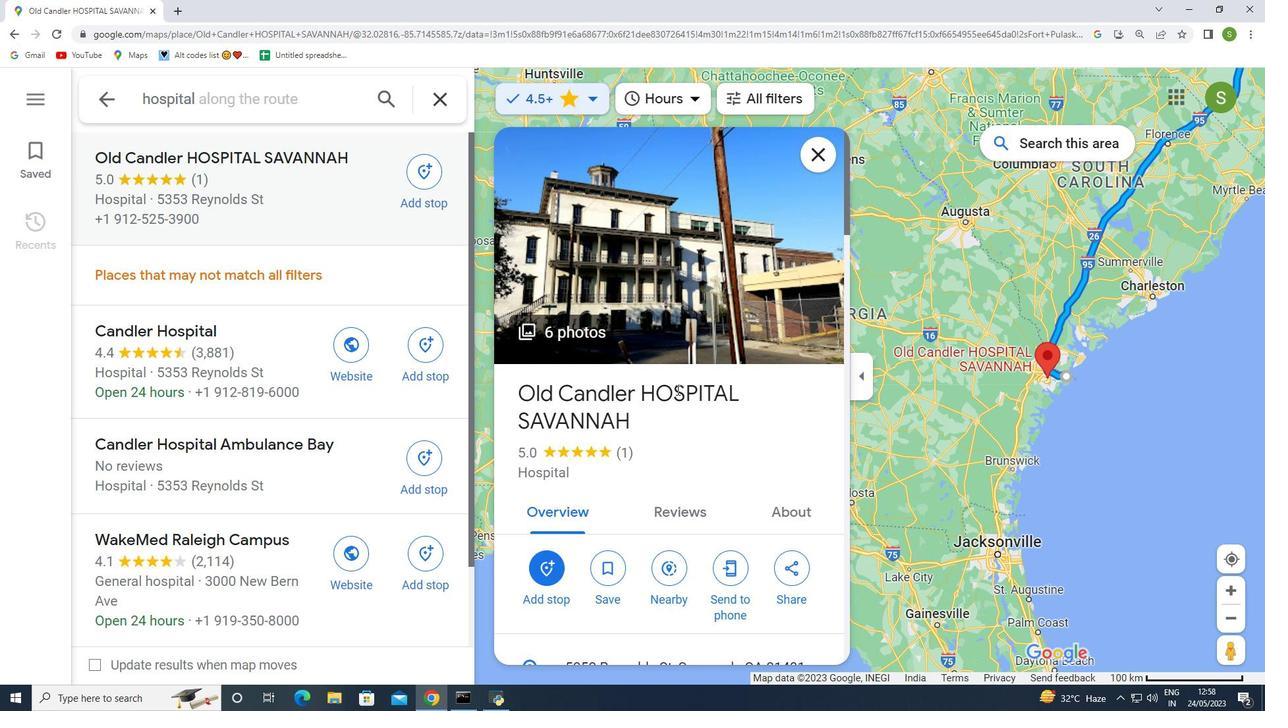 
Action: Mouse scrolled (670, 396) with delta (0, 0)
Screenshot: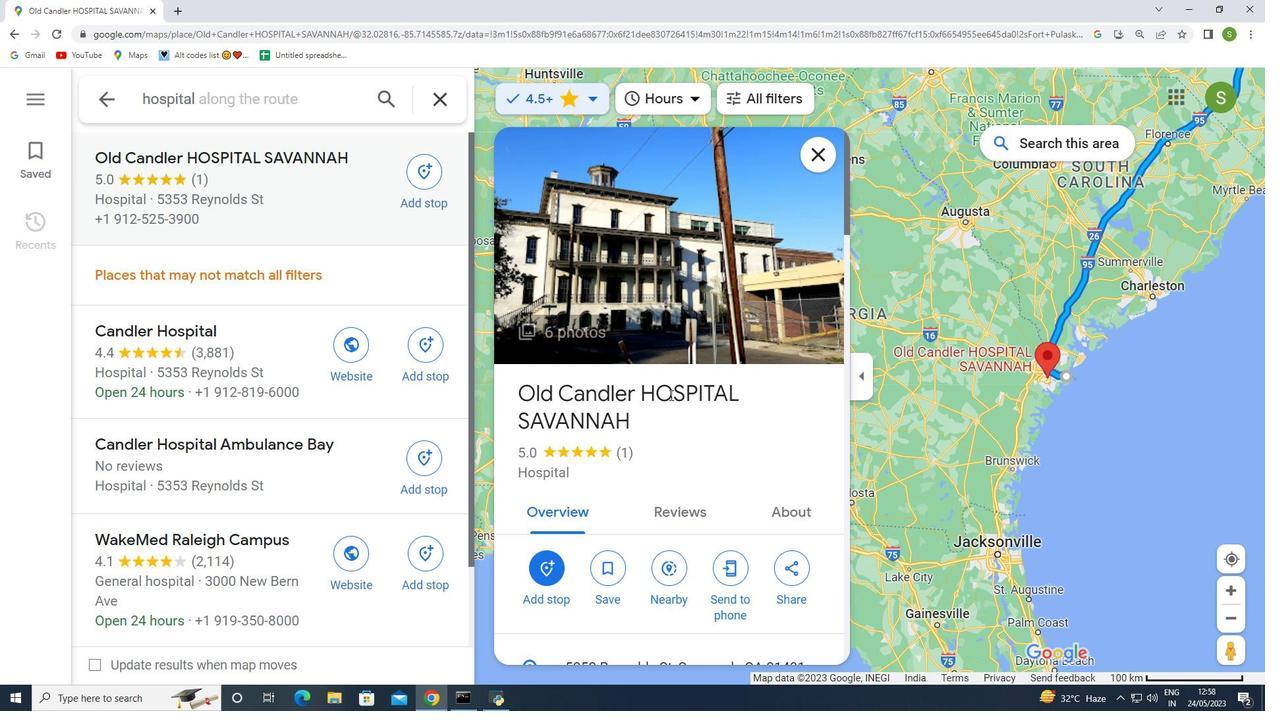 
Action: Mouse moved to (669, 397)
Screenshot: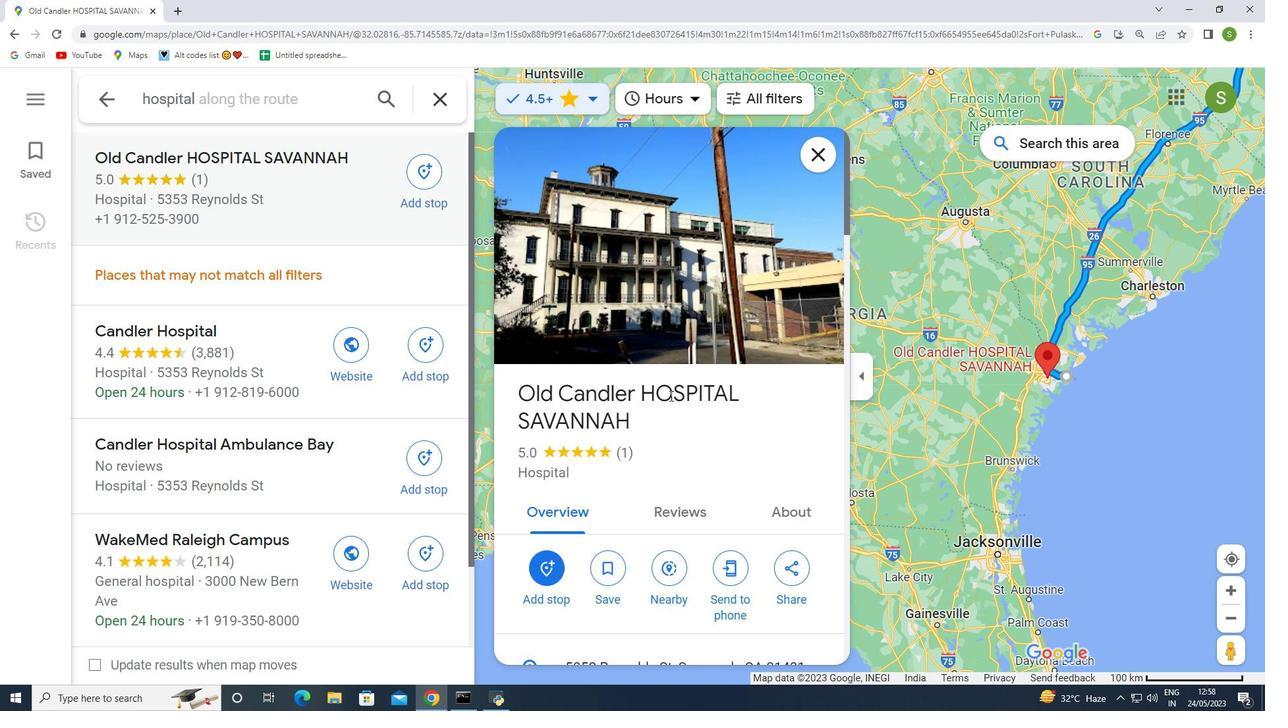 
Action: Mouse scrolled (669, 396) with delta (0, 0)
Screenshot: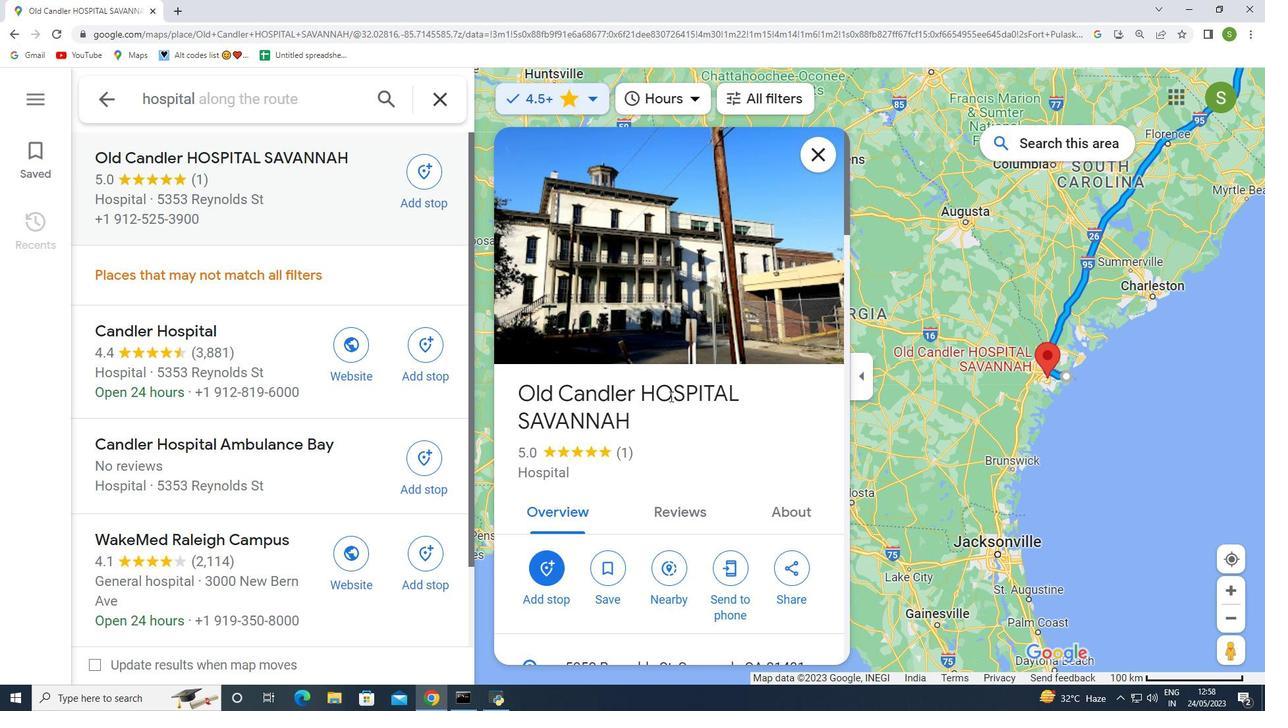 
Action: Mouse scrolled (669, 398) with delta (0, 0)
Screenshot: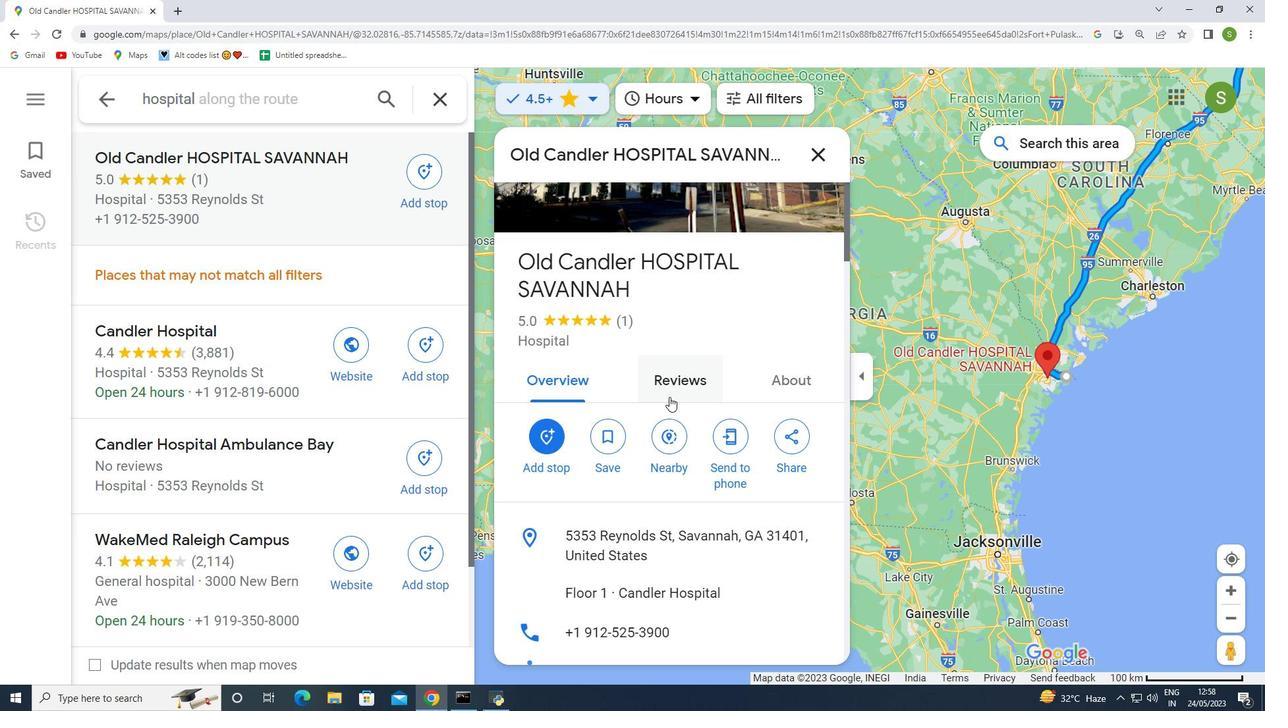 
Action: Mouse scrolled (669, 398) with delta (0, 0)
Screenshot: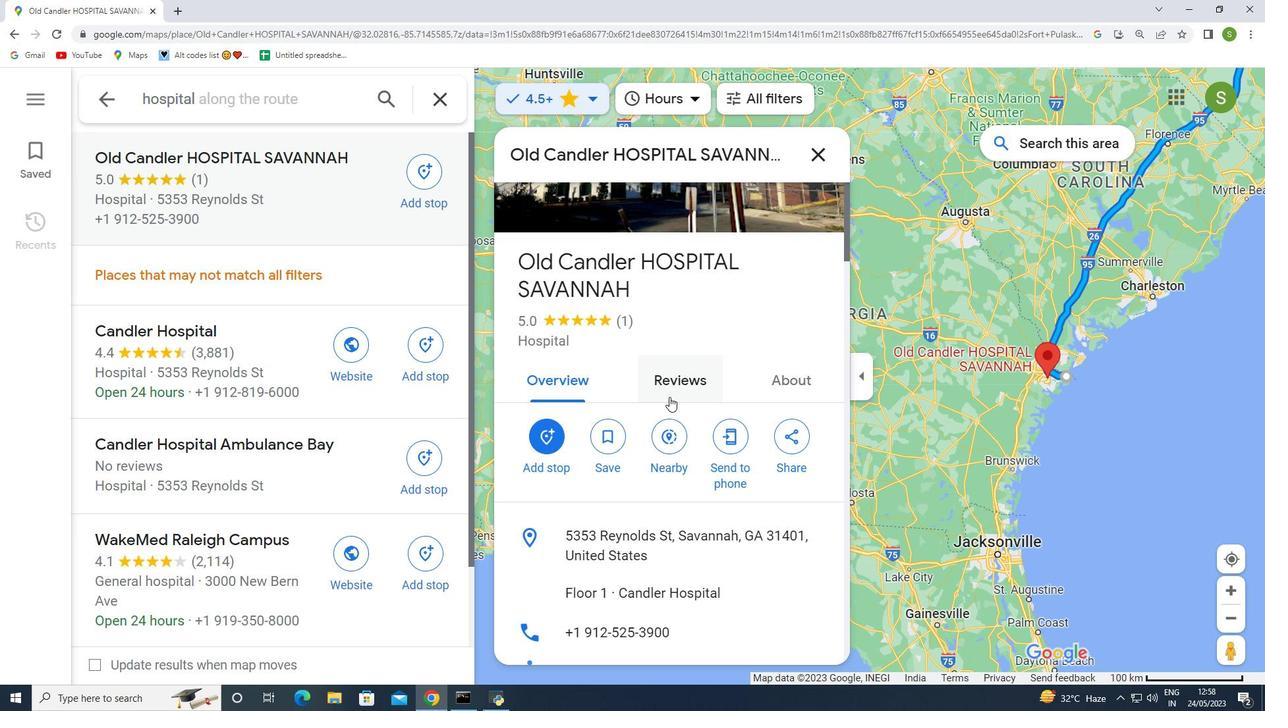
Action: Mouse scrolled (669, 398) with delta (0, 0)
Screenshot: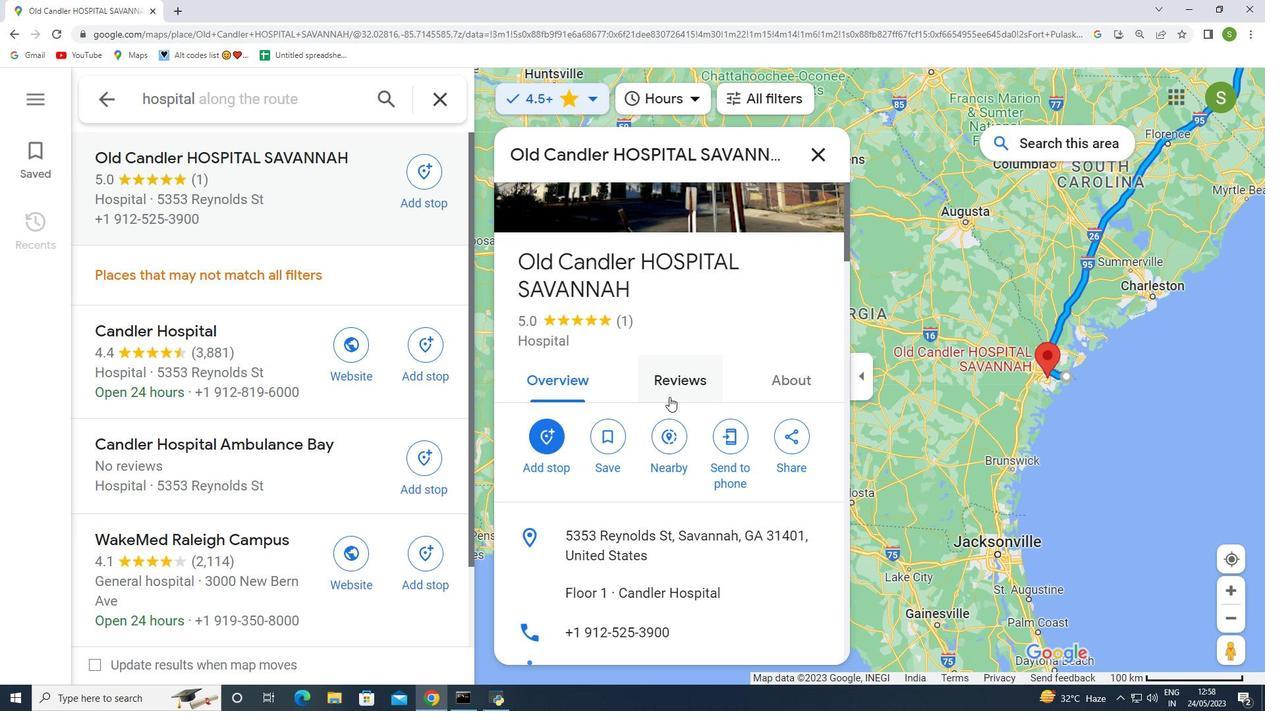 
Action: Mouse moved to (596, 332)
Screenshot: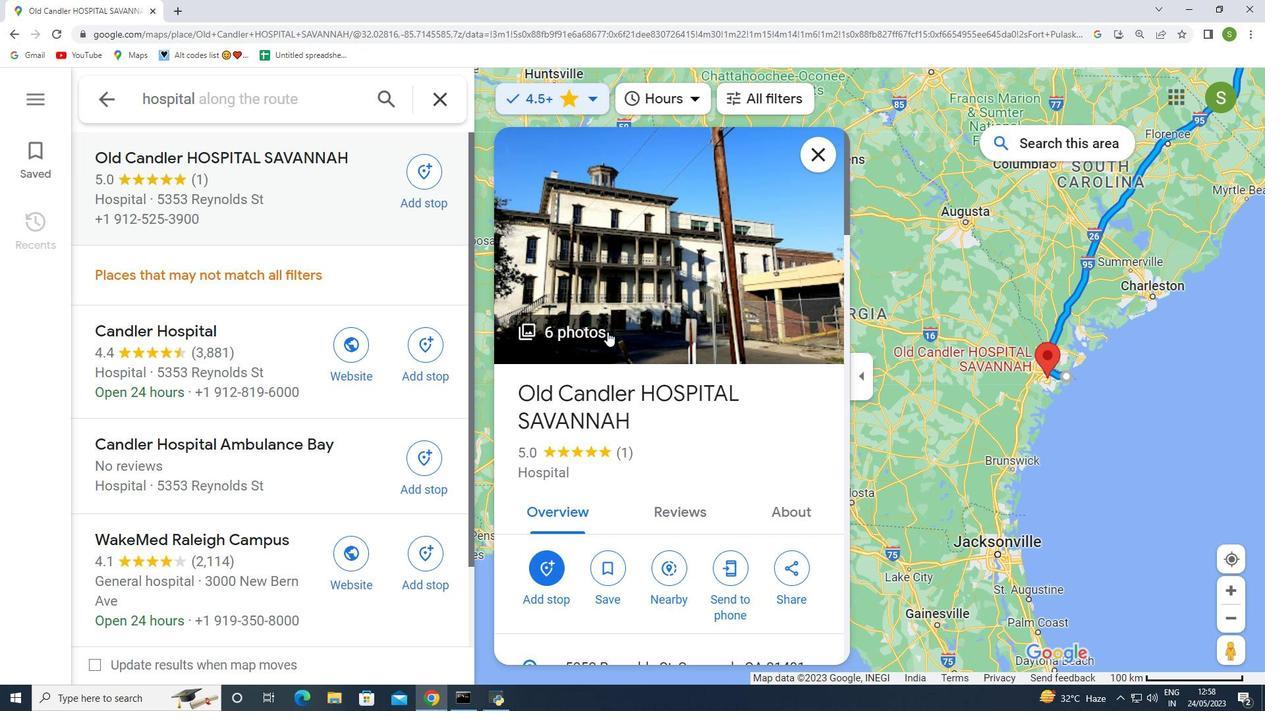 
Action: Mouse pressed left at (596, 332)
Screenshot: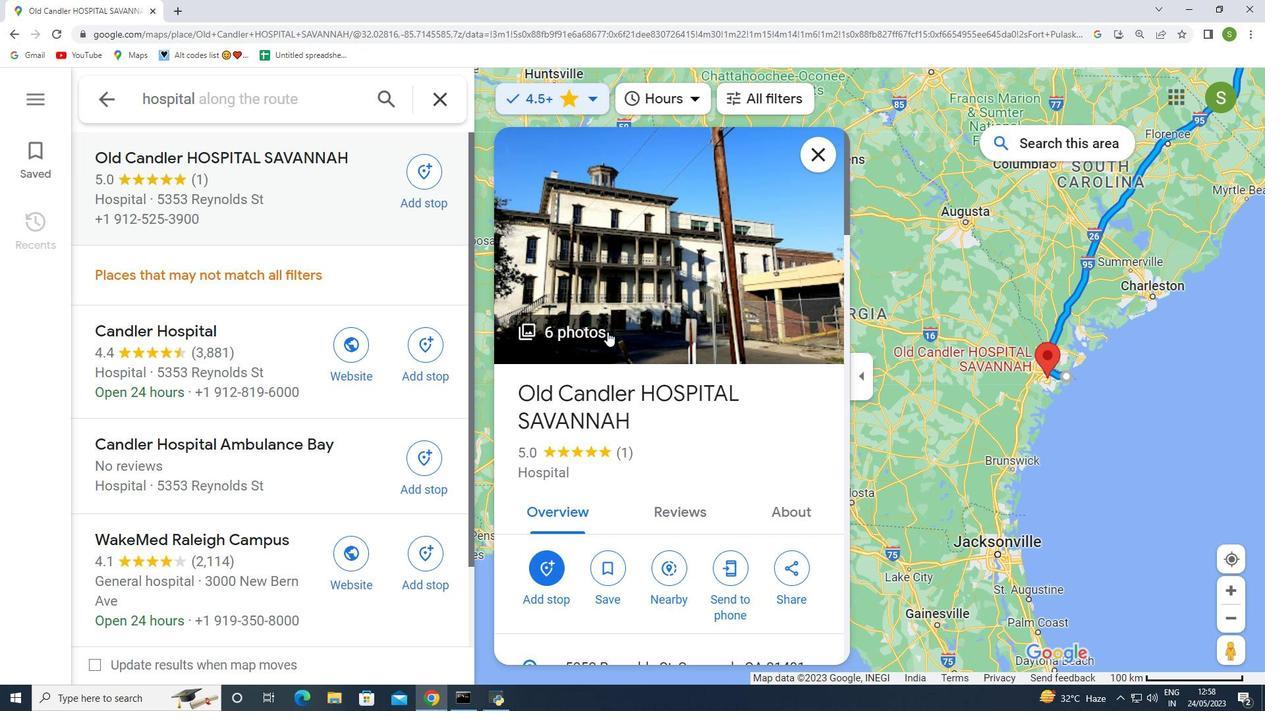 
Action: Mouse moved to (894, 586)
Screenshot: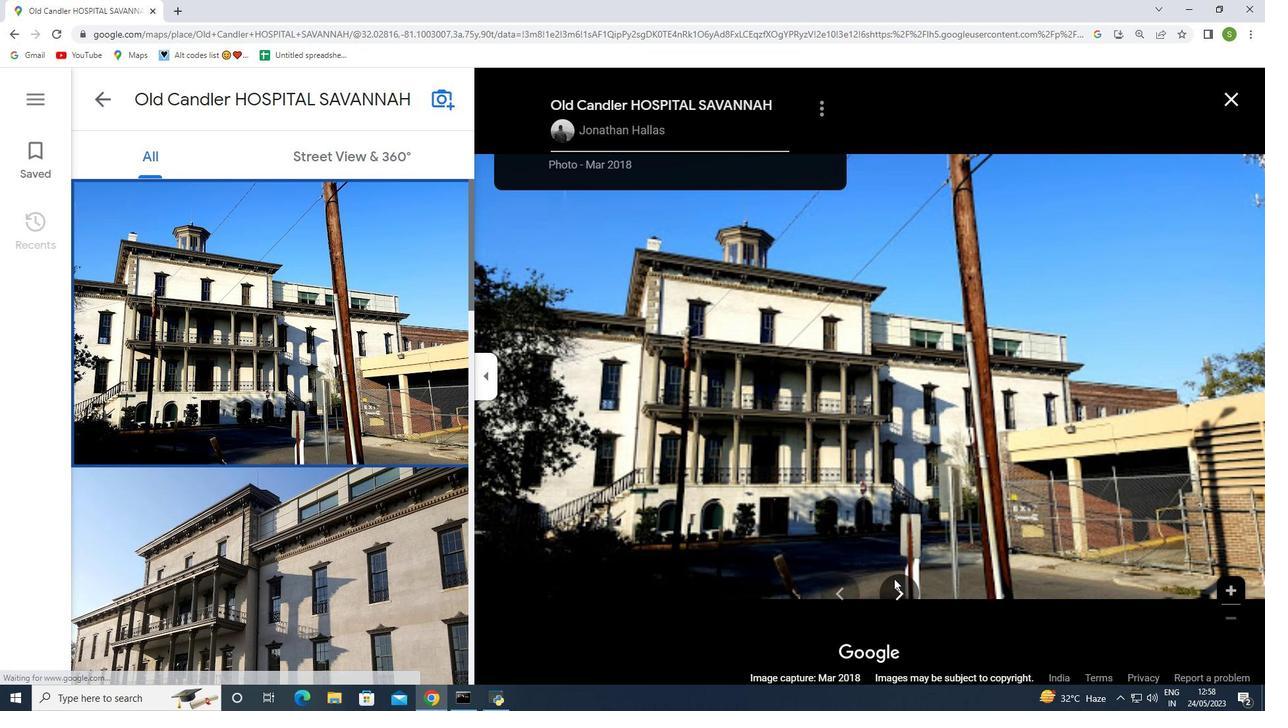 
Action: Mouse pressed left at (894, 586)
Screenshot: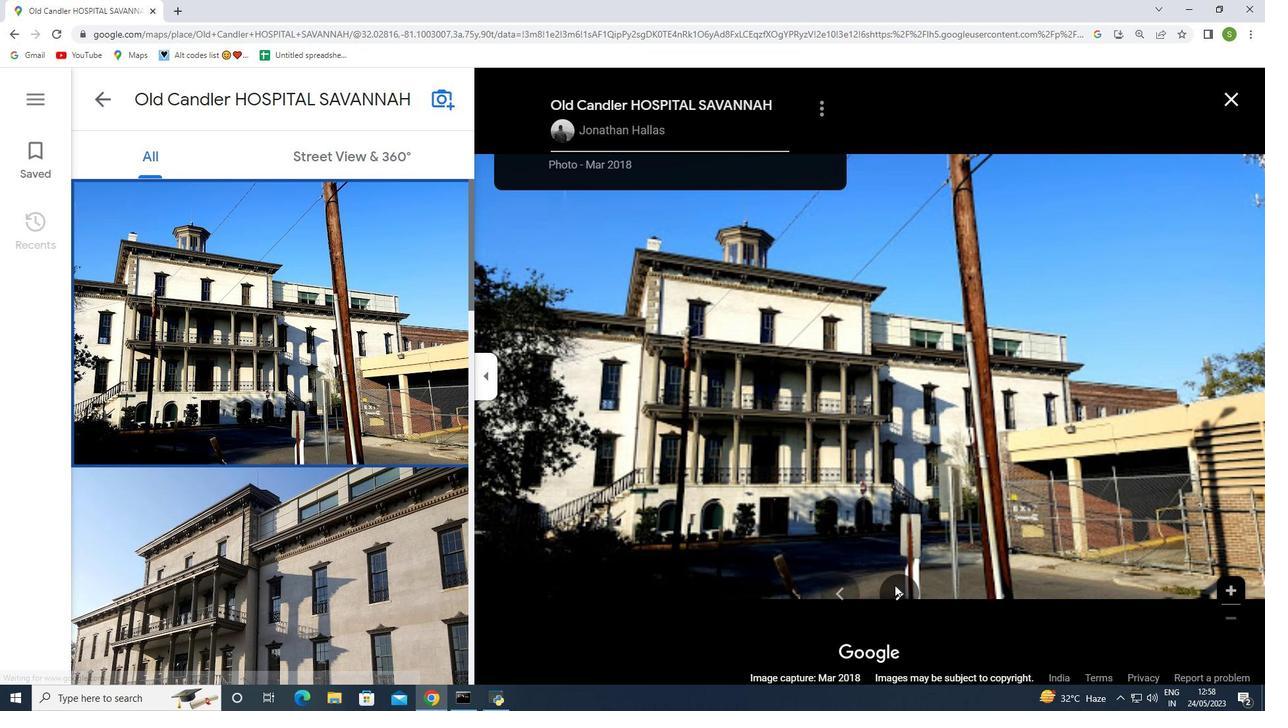 
Action: Mouse moved to (894, 588)
Screenshot: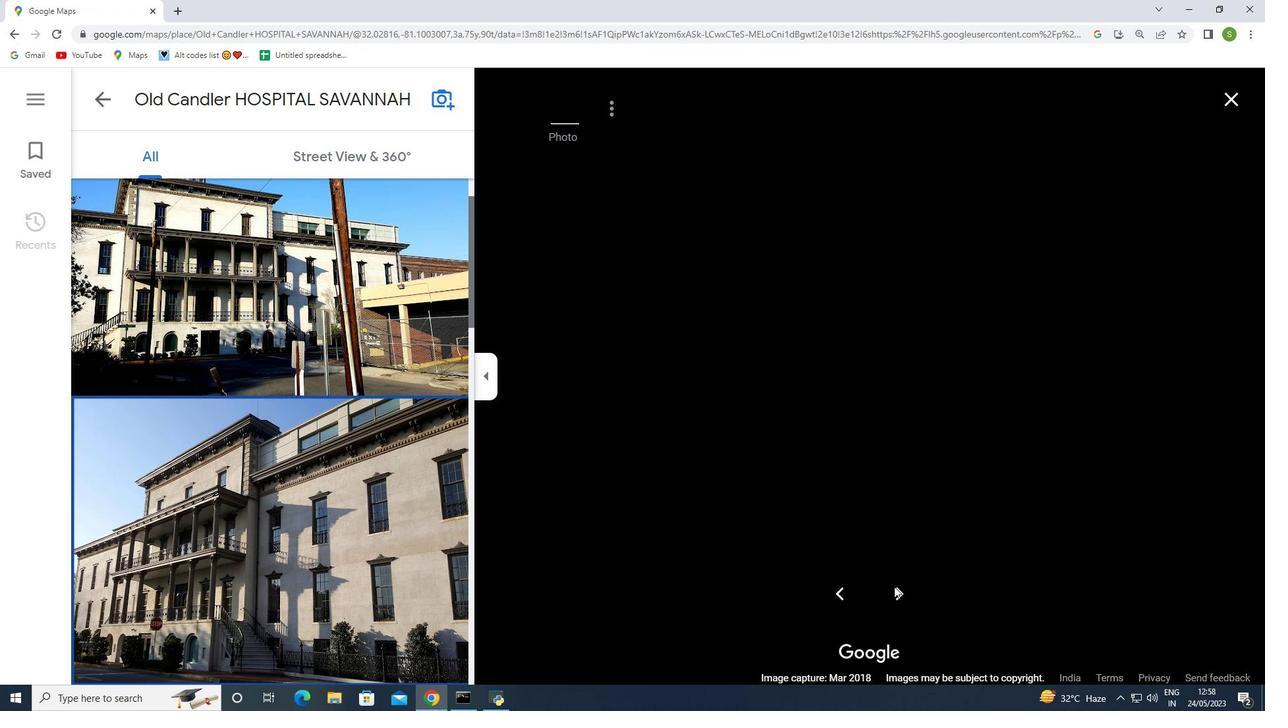 
Action: Mouse pressed left at (894, 588)
Screenshot: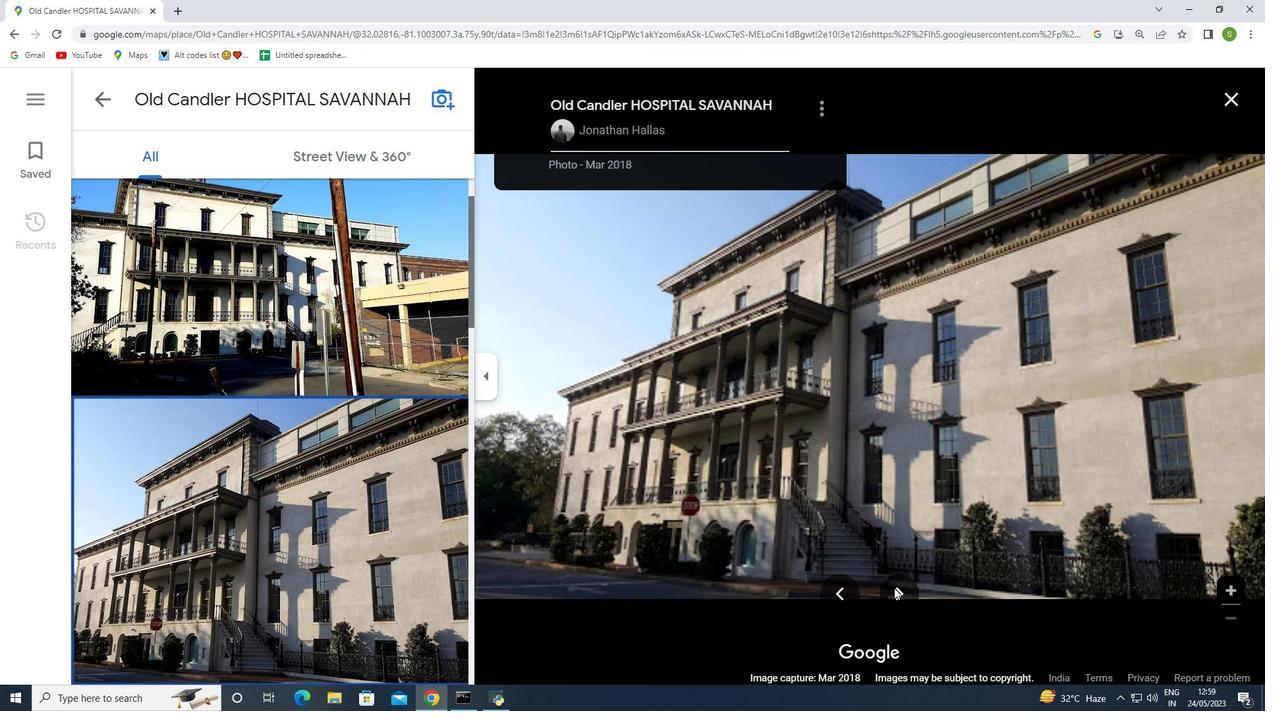 
Action: Mouse moved to (899, 595)
Screenshot: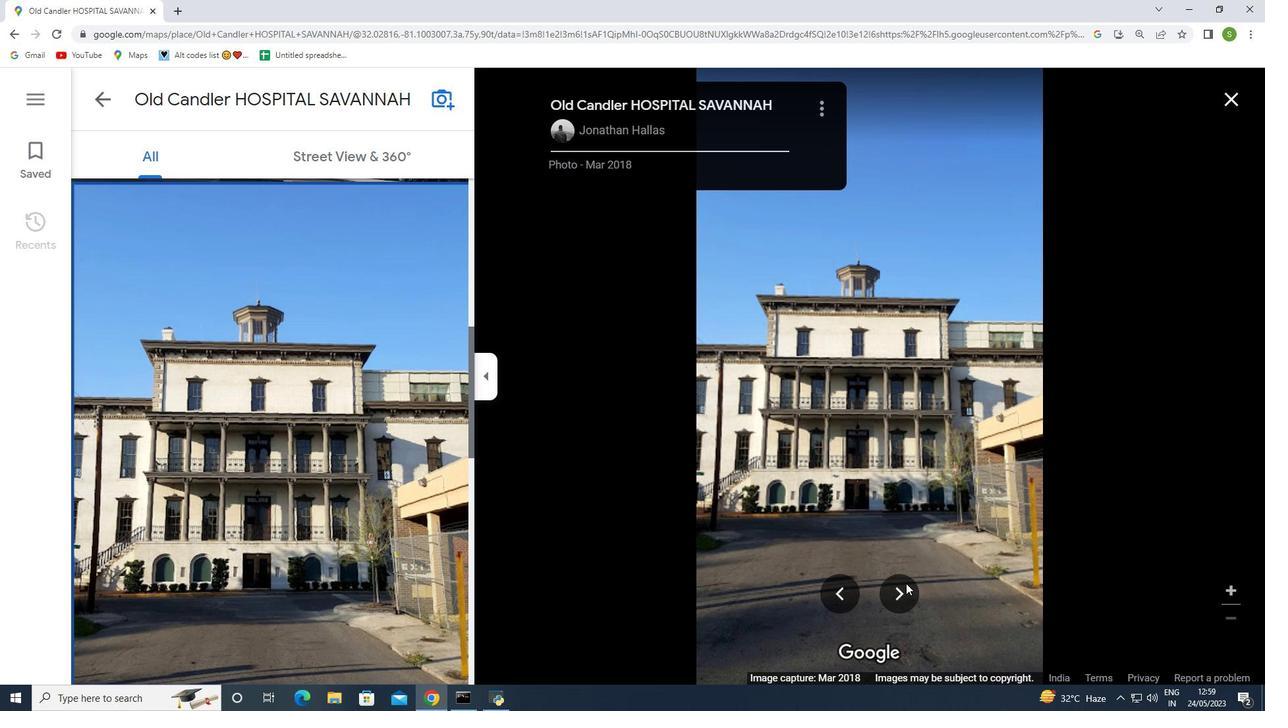 
Action: Mouse pressed left at (899, 595)
Screenshot: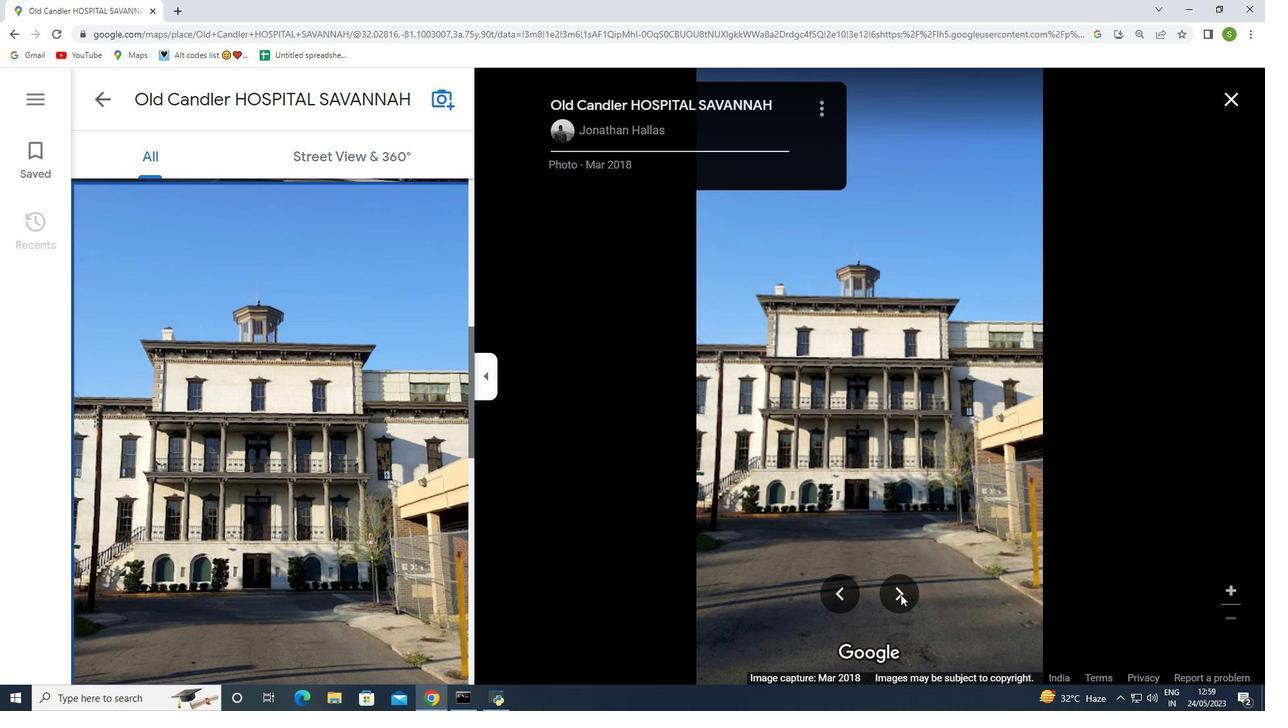
Action: Mouse moved to (906, 589)
Screenshot: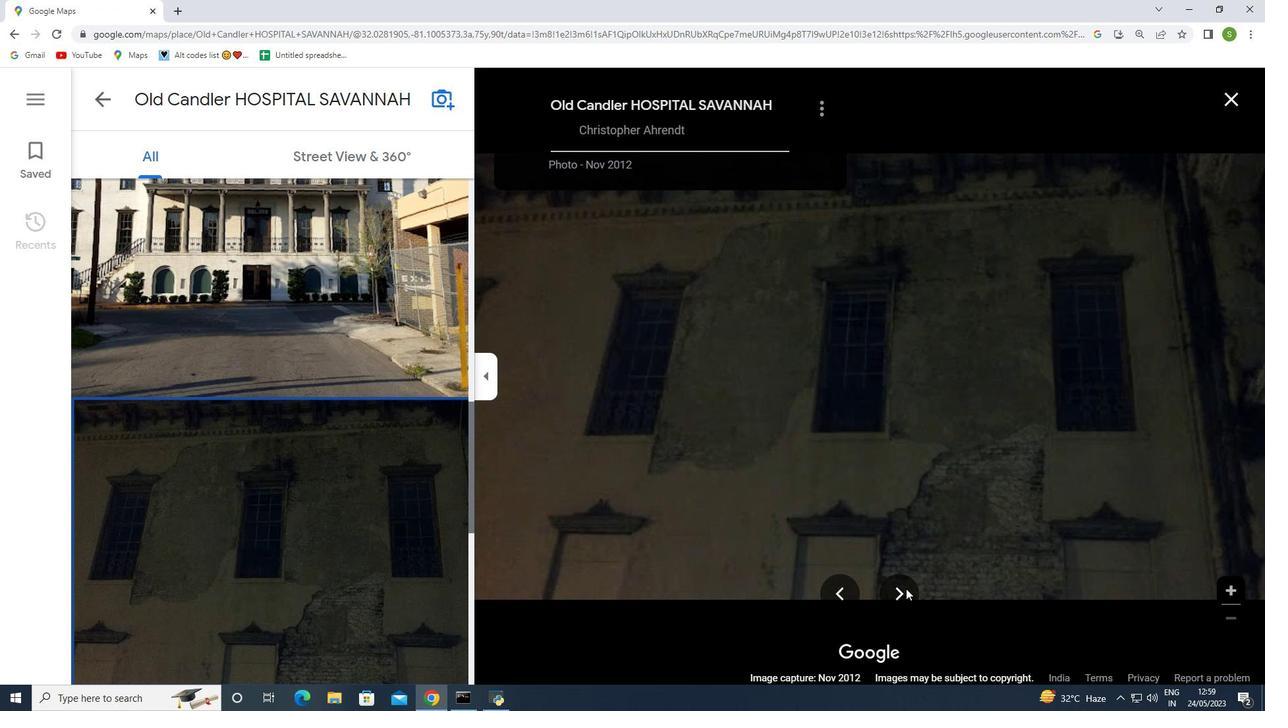 
Action: Mouse pressed left at (906, 589)
Screenshot: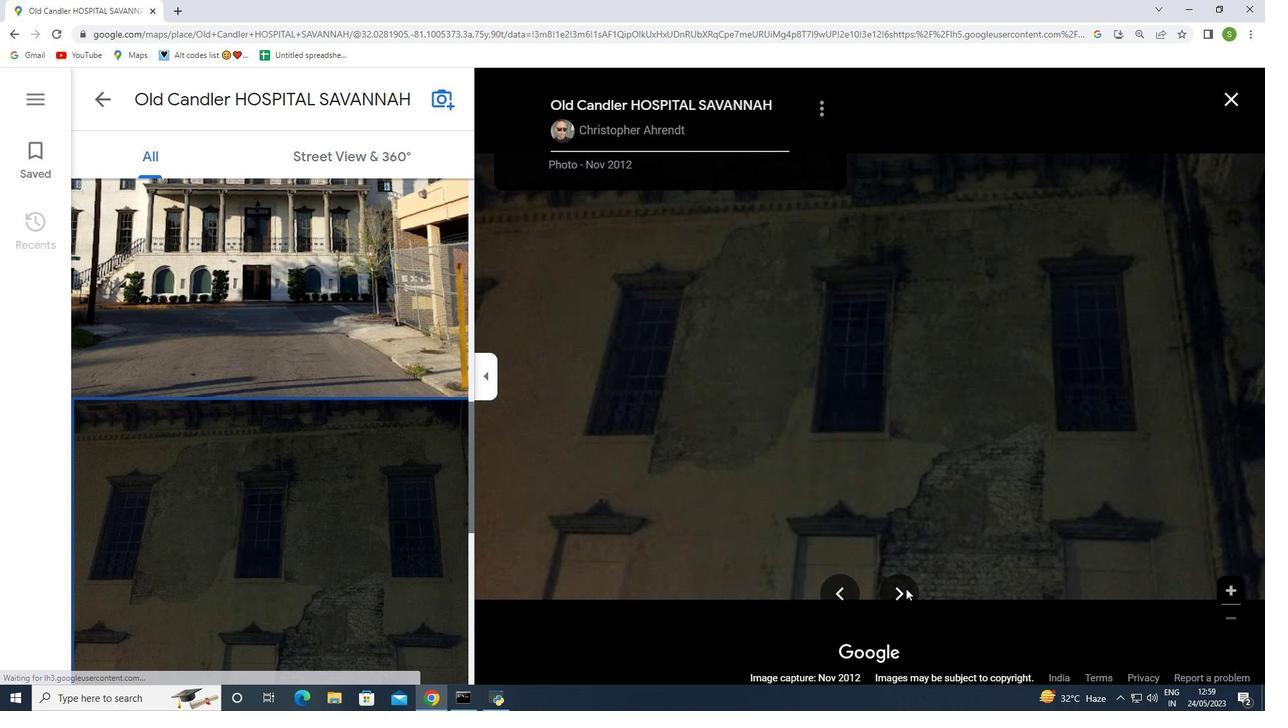 
Action: Mouse moved to (903, 588)
Screenshot: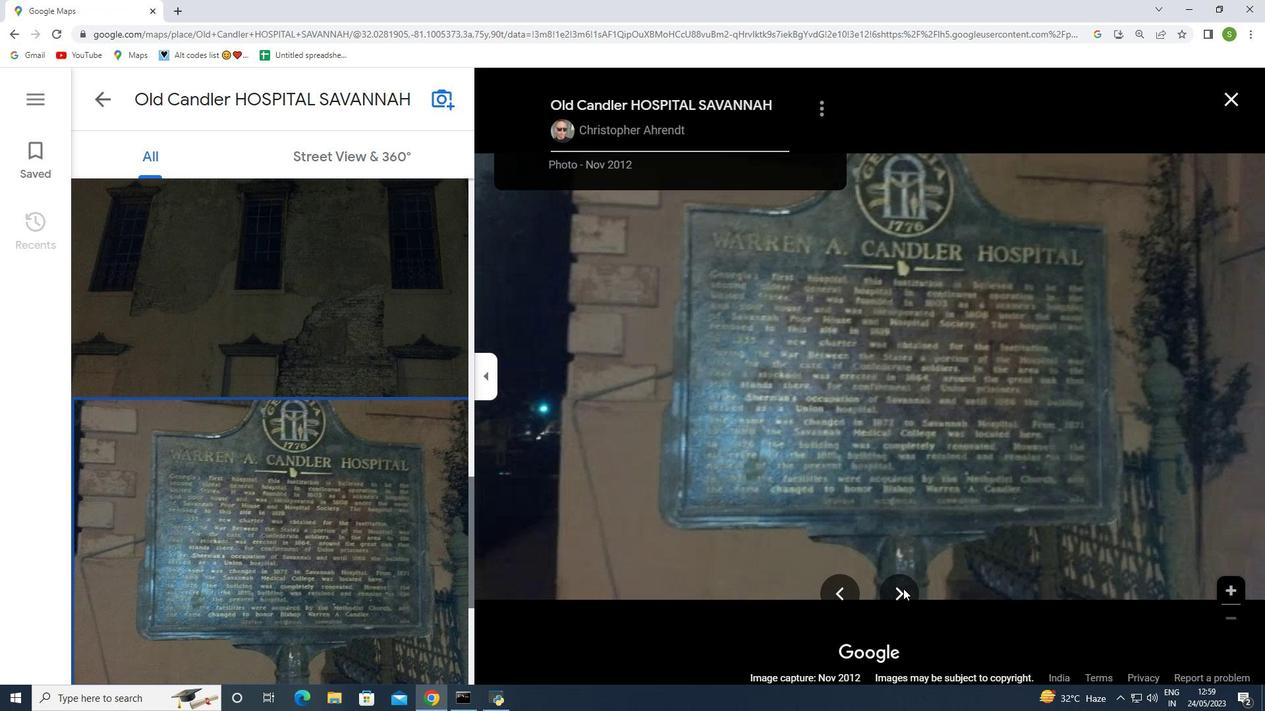 
Action: Mouse pressed left at (903, 588)
Screenshot: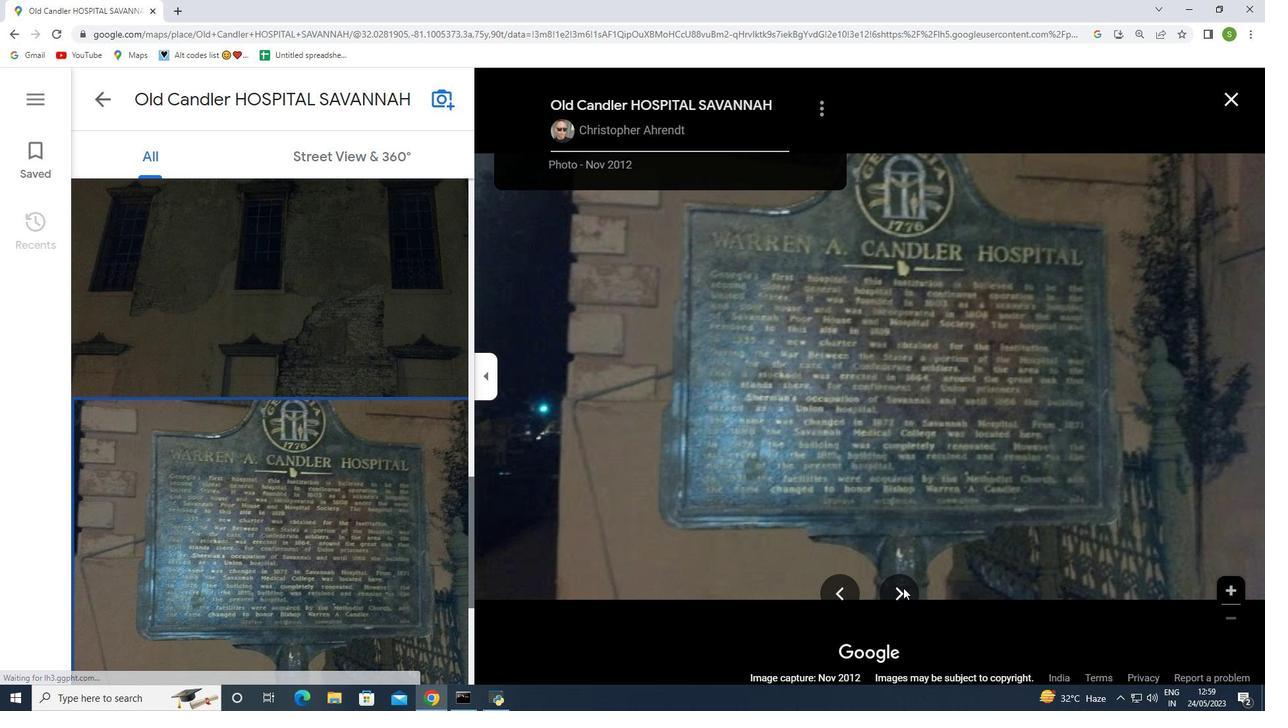 
Action: Mouse moved to (1229, 92)
Screenshot: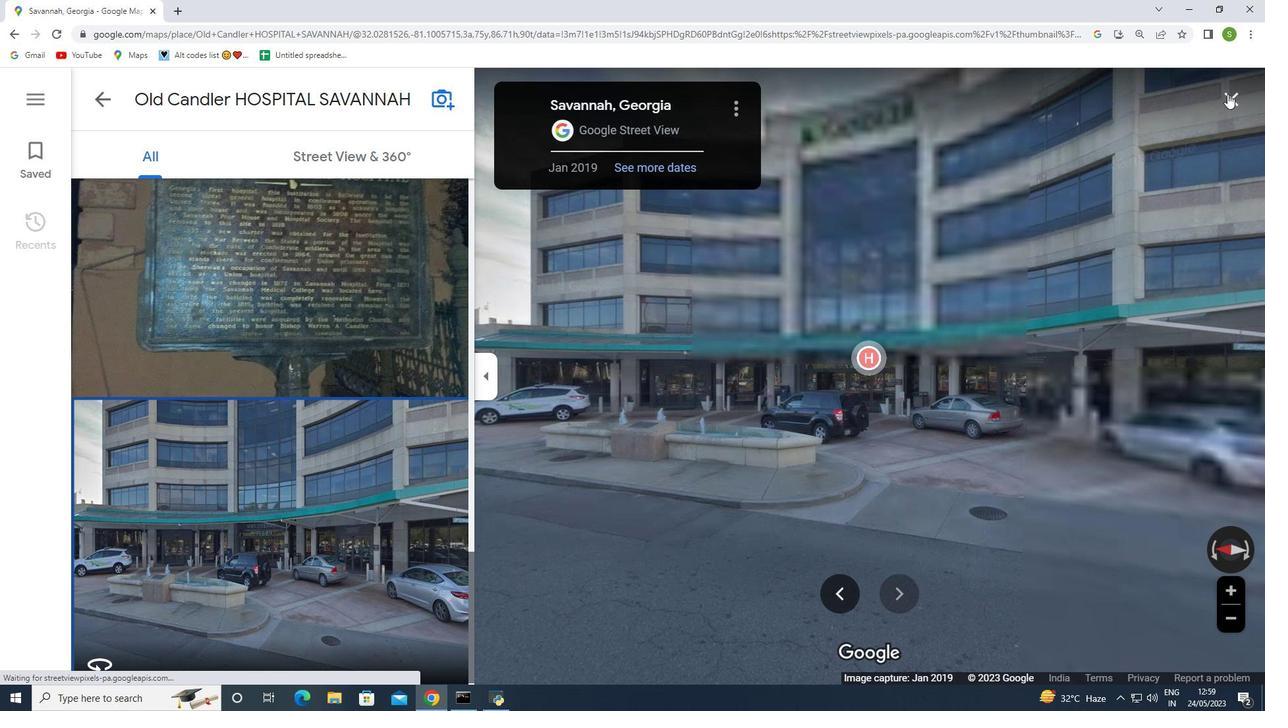 
Action: Mouse pressed left at (1229, 92)
Screenshot: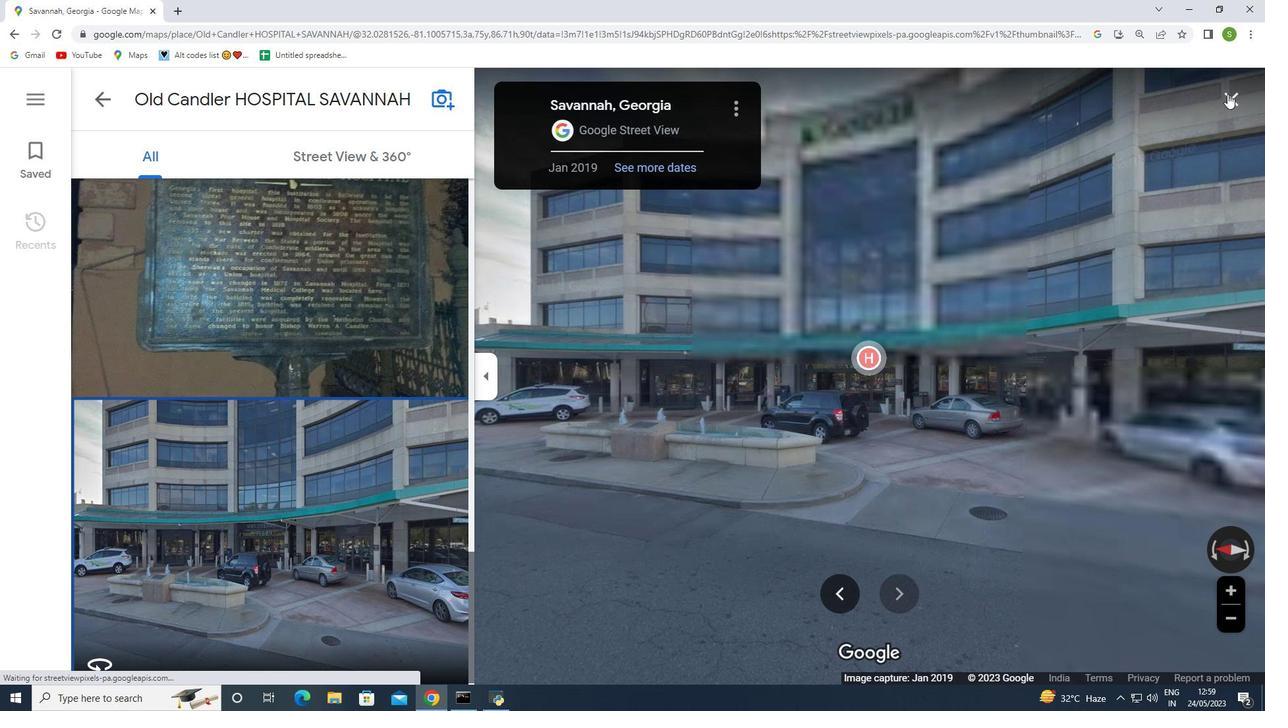 
Action: Mouse moved to (821, 147)
Screenshot: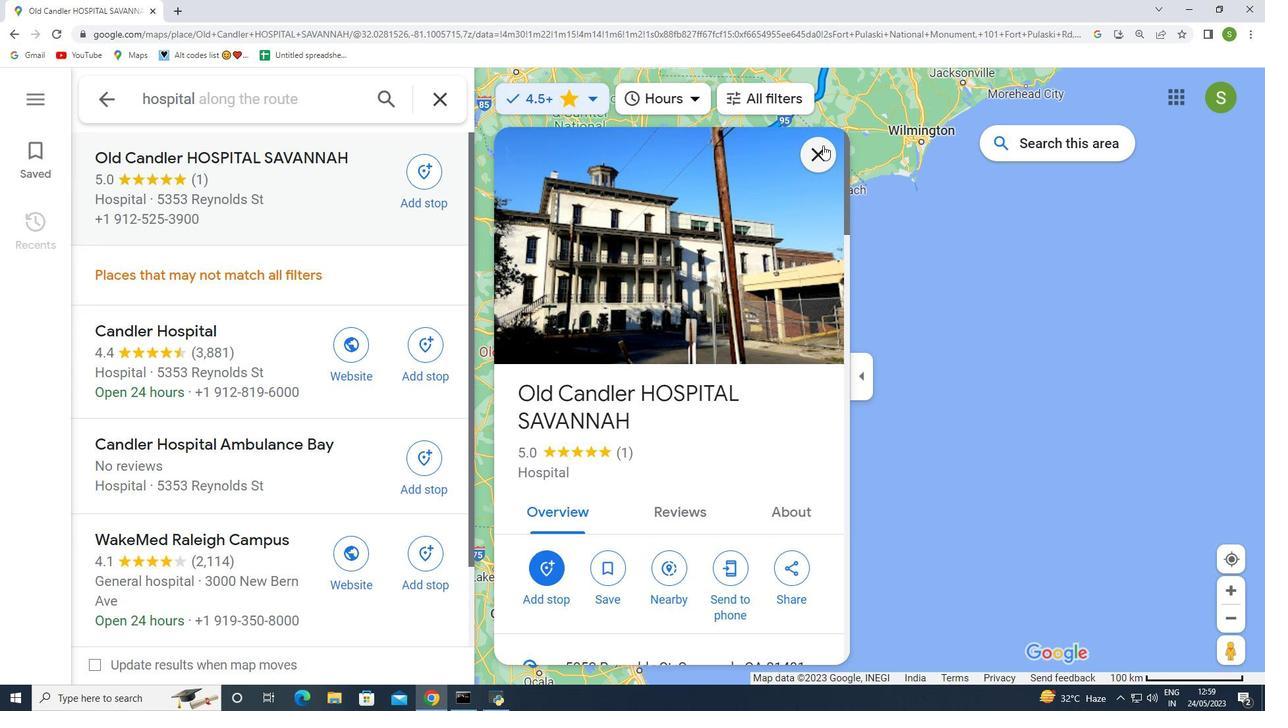 
Action: Mouse pressed left at (821, 147)
Screenshot: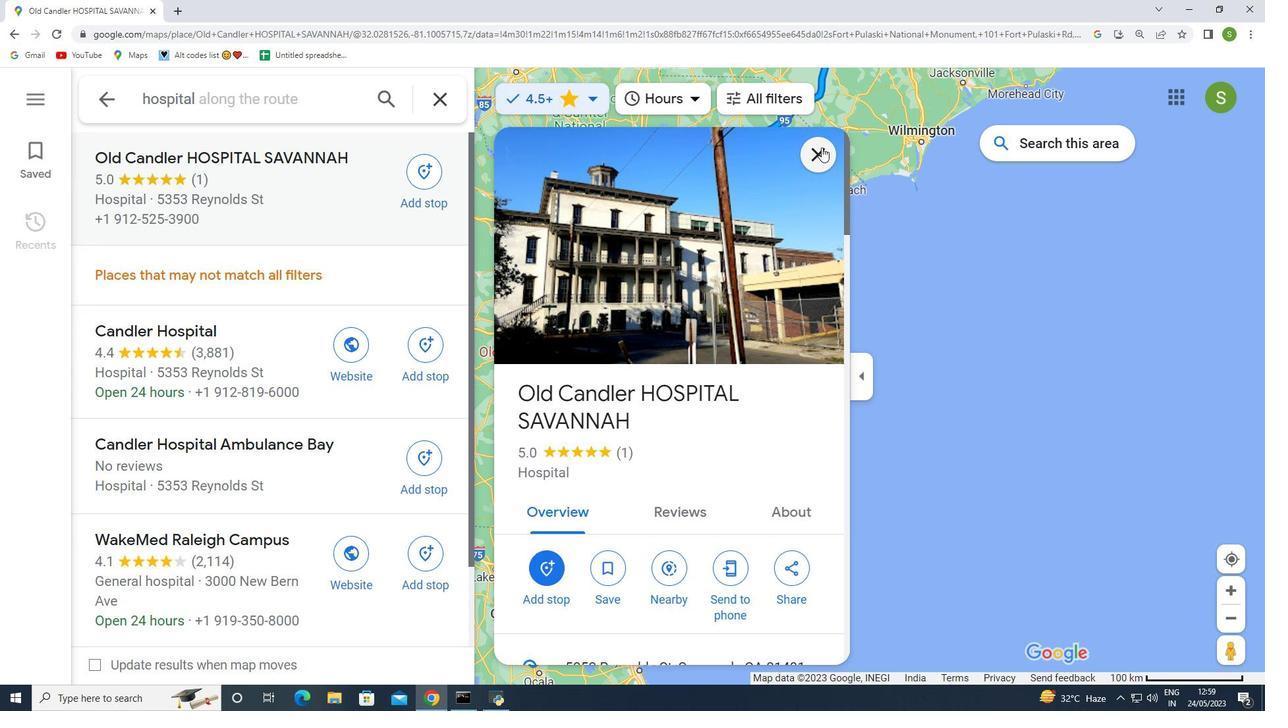 
Action: Mouse moved to (215, 342)
Screenshot: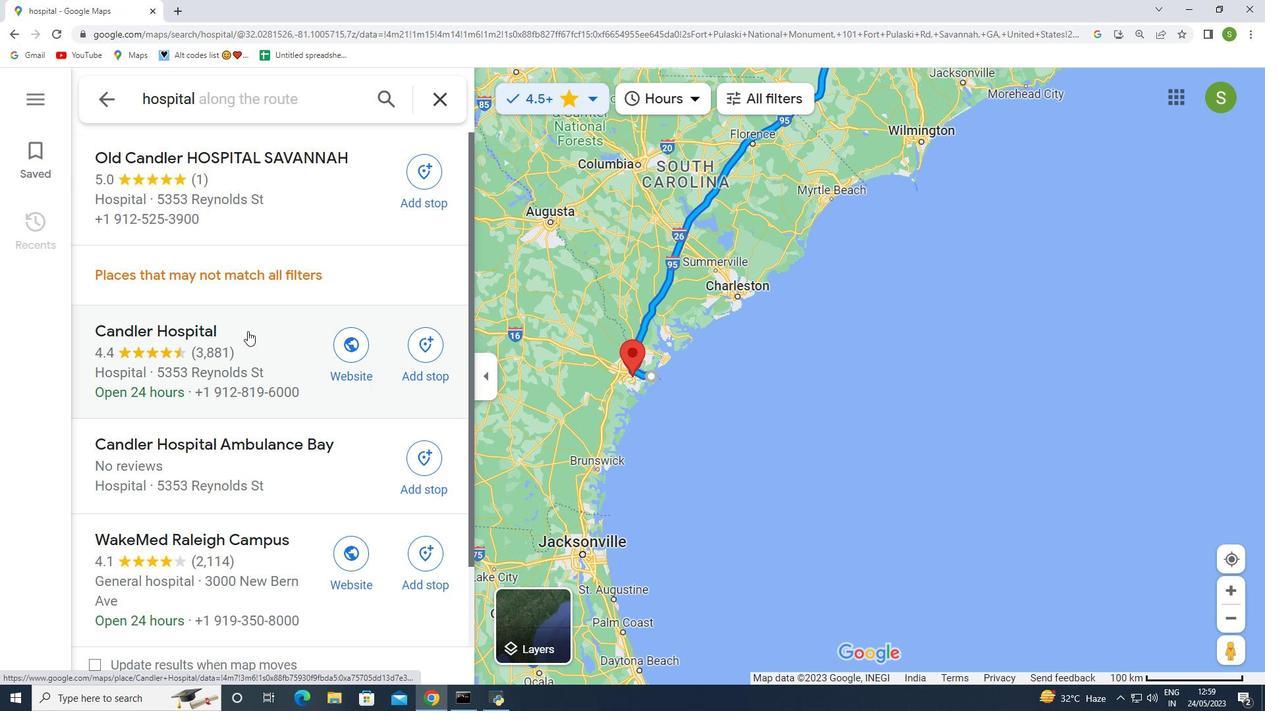 
Action: Mouse scrolled (215, 341) with delta (0, 0)
Screenshot: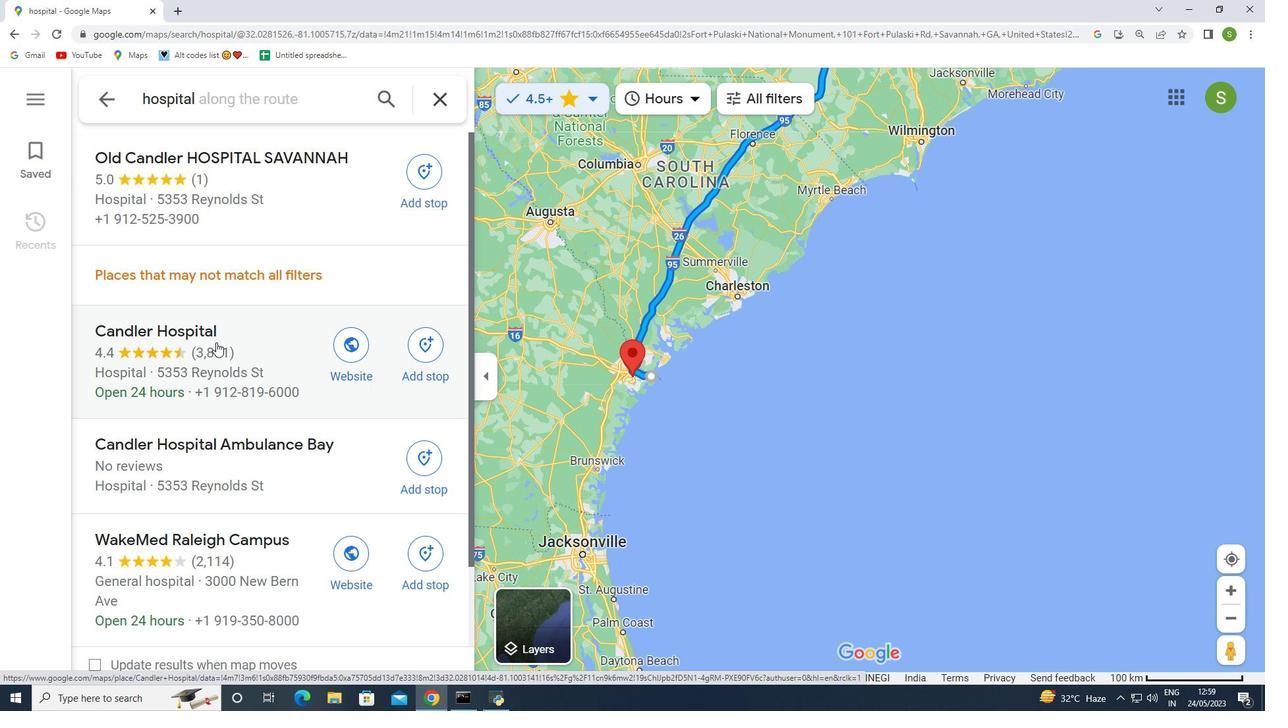 
Action: Mouse moved to (188, 268)
Screenshot: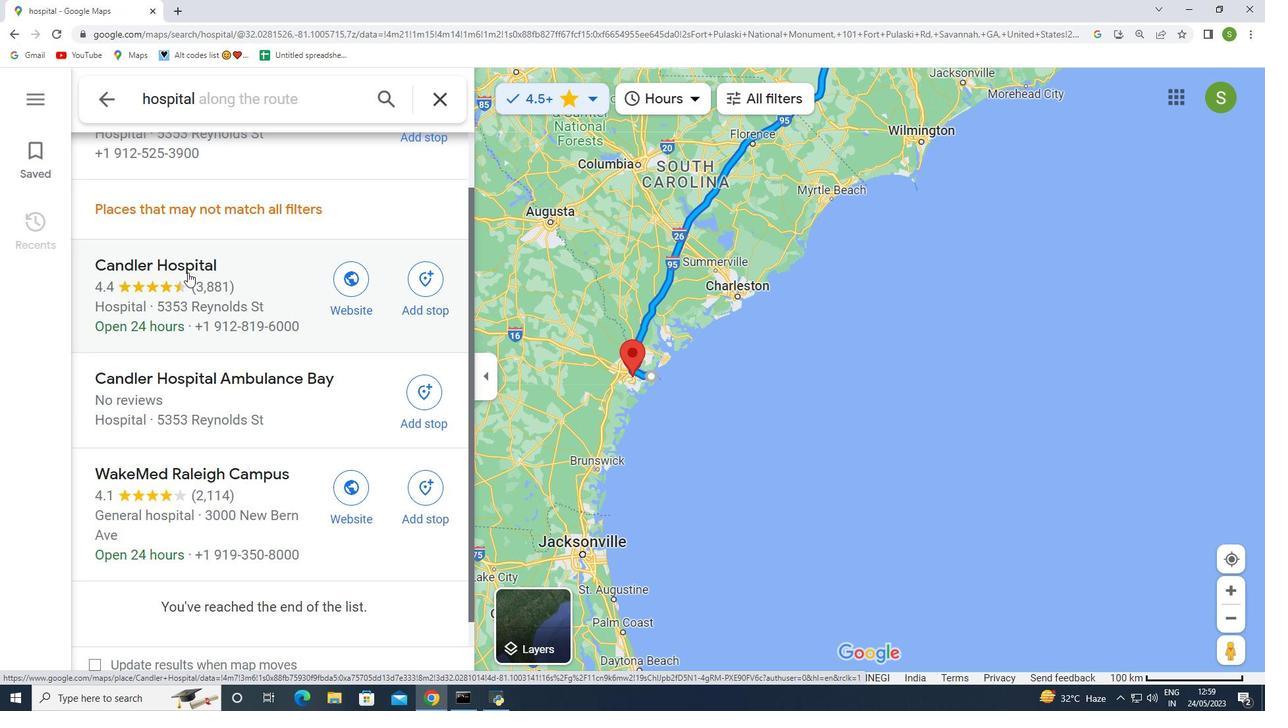 
Action: Mouse pressed left at (188, 268)
Screenshot: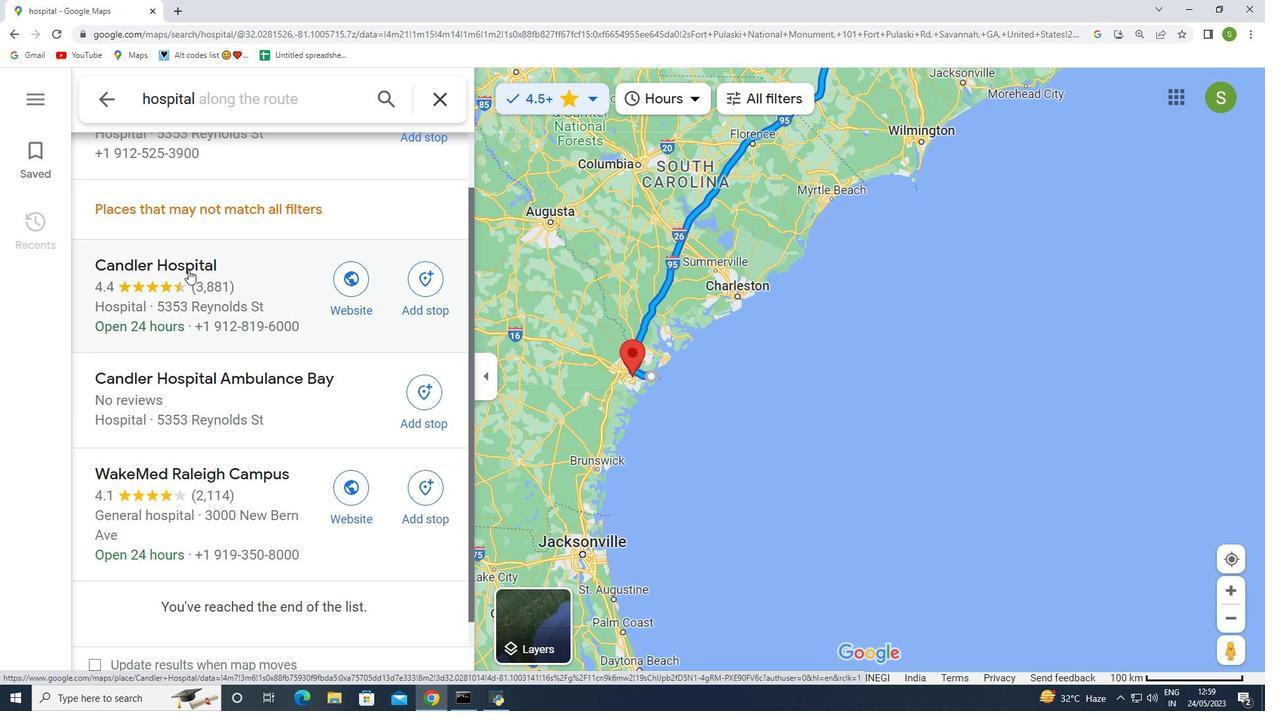
Action: Mouse moved to (769, 294)
Screenshot: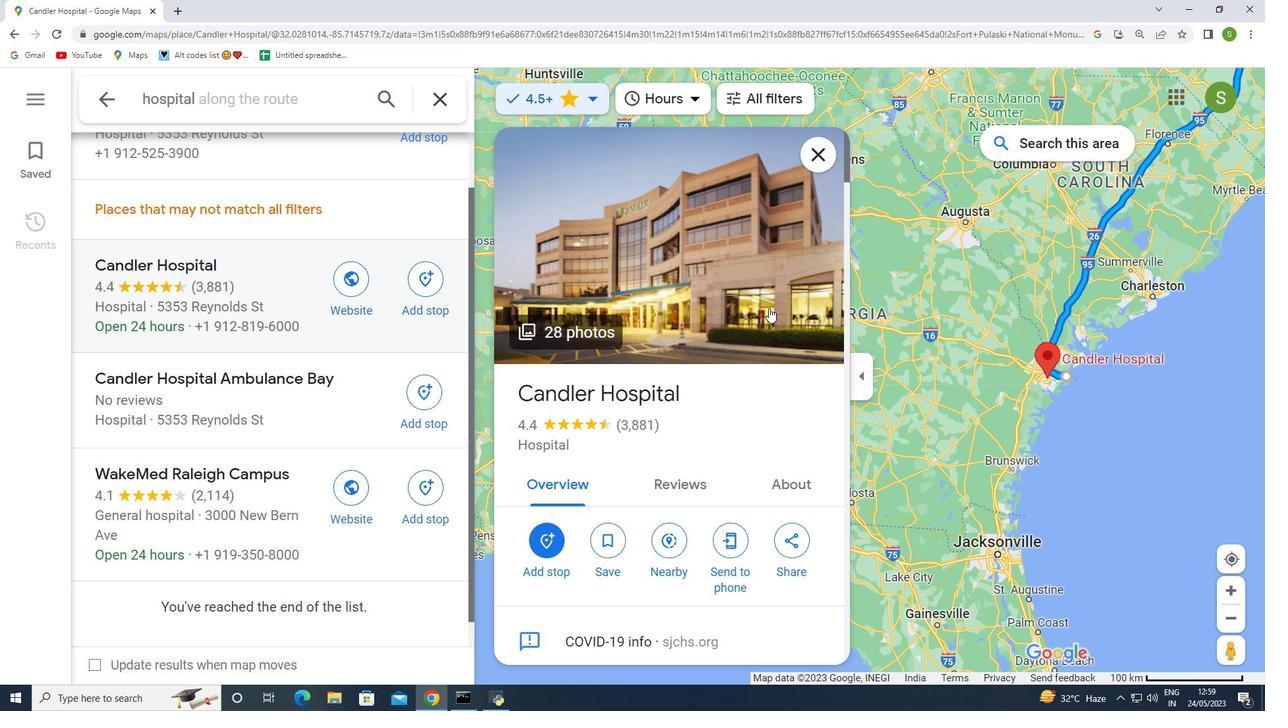 
Action: Mouse pressed left at (769, 294)
Screenshot: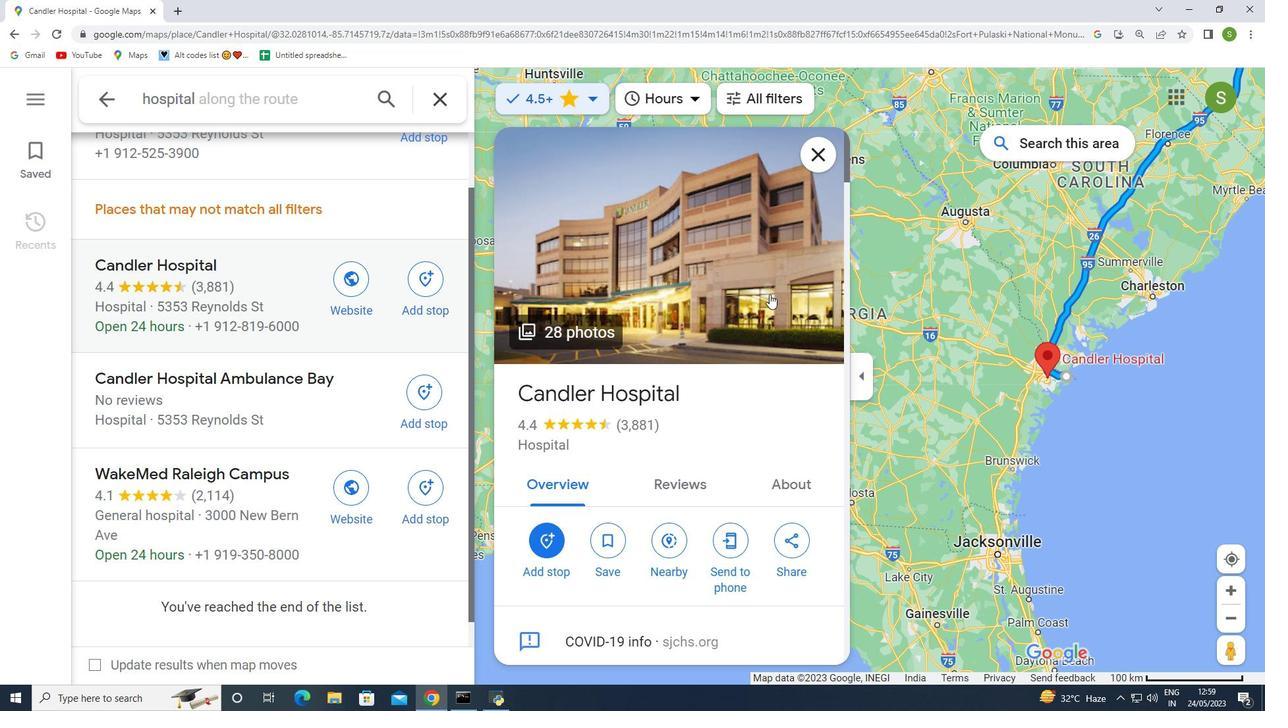 
Action: Mouse moved to (892, 600)
Screenshot: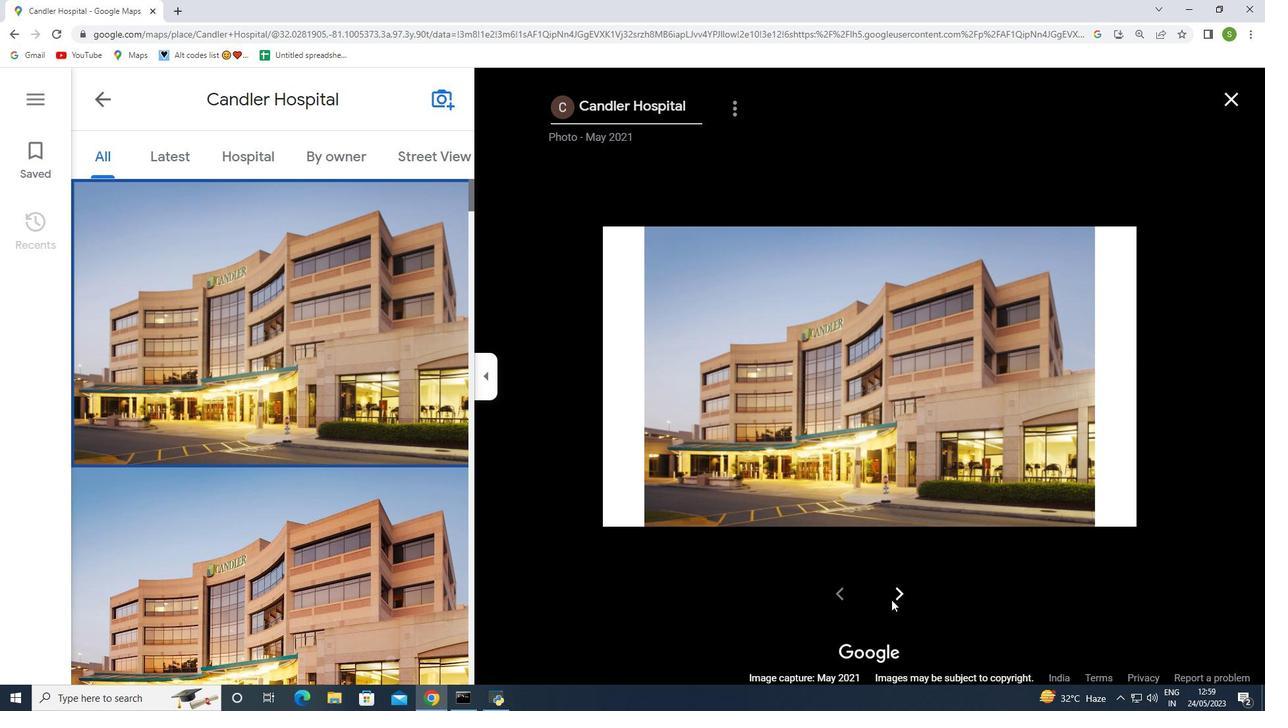 
Action: Mouse pressed left at (892, 600)
Screenshot: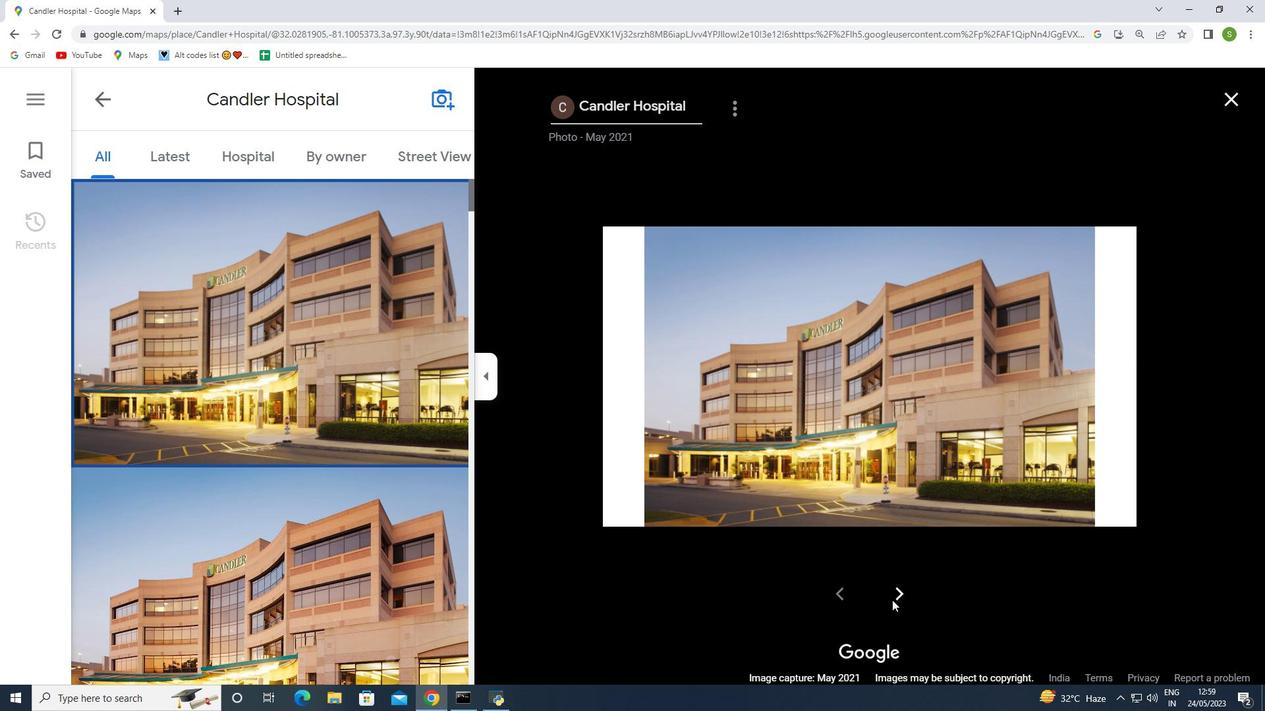 
Action: Mouse moved to (903, 597)
Screenshot: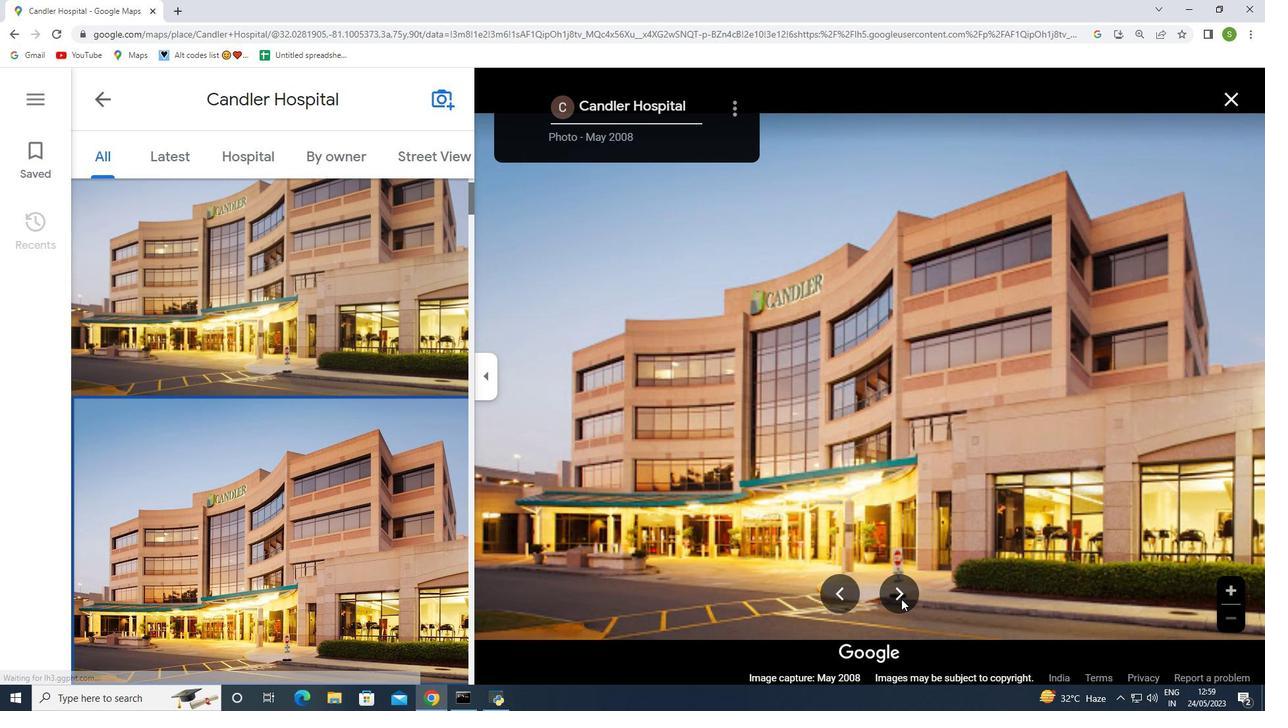 
Action: Mouse pressed left at (903, 597)
Screenshot: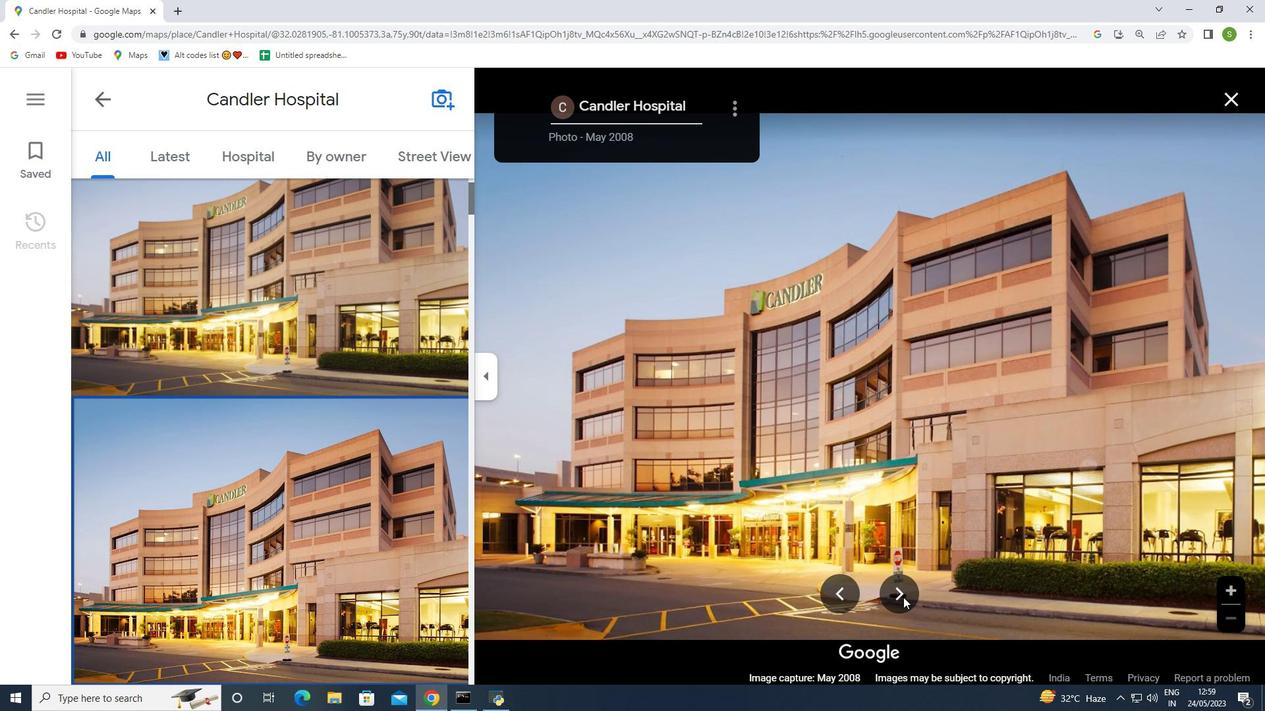 
Action: Mouse moved to (903, 597)
Screenshot: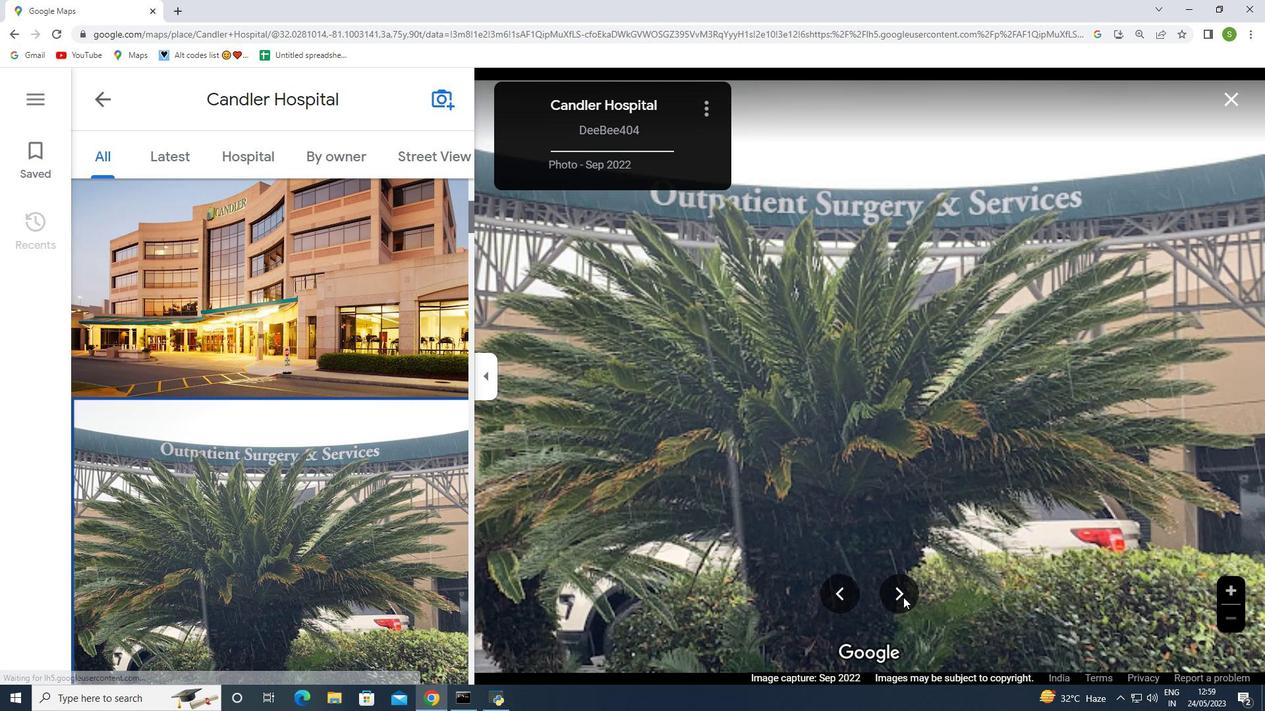 
Action: Mouse pressed left at (903, 597)
Screenshot: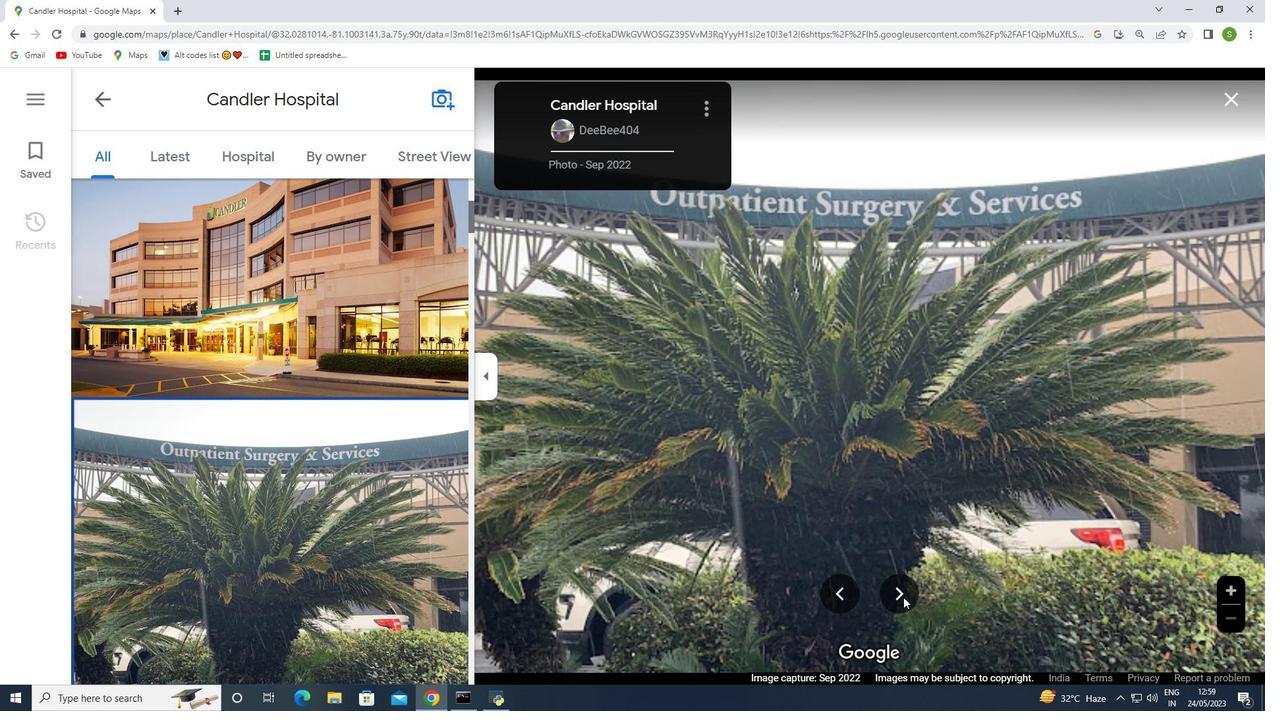 
Action: Mouse pressed left at (903, 597)
Screenshot: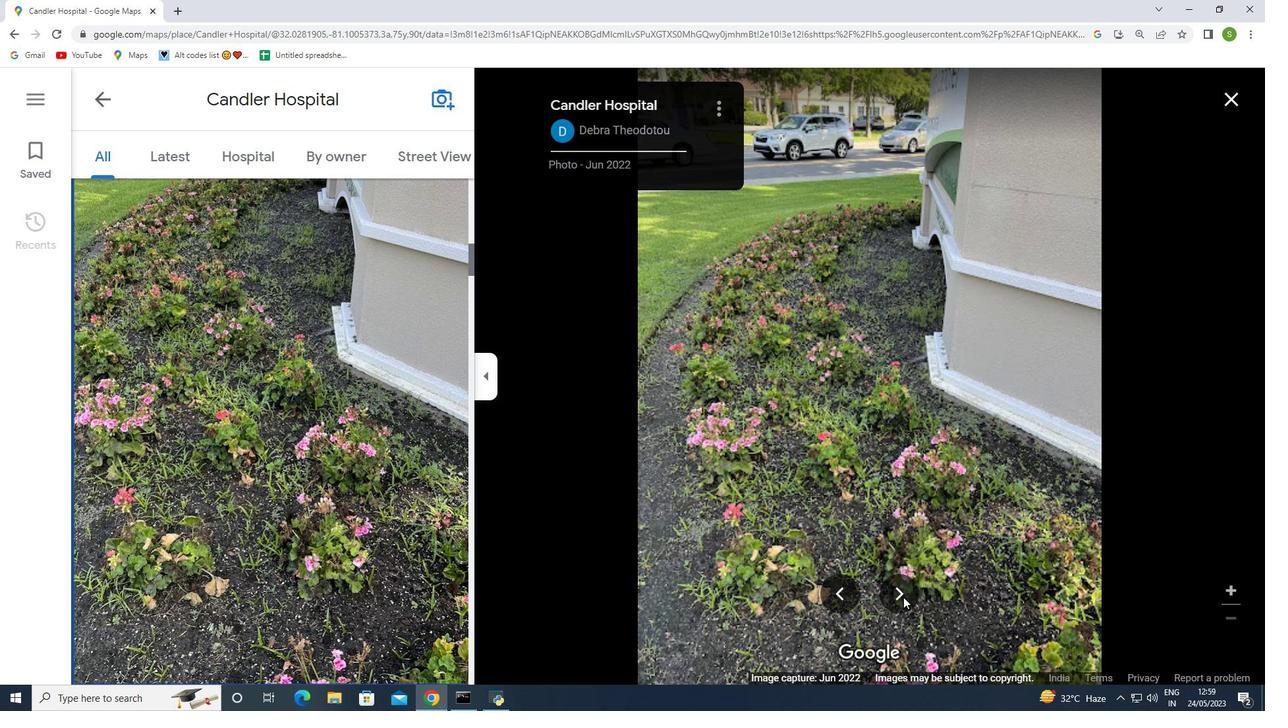 
Action: Mouse pressed left at (903, 597)
Screenshot: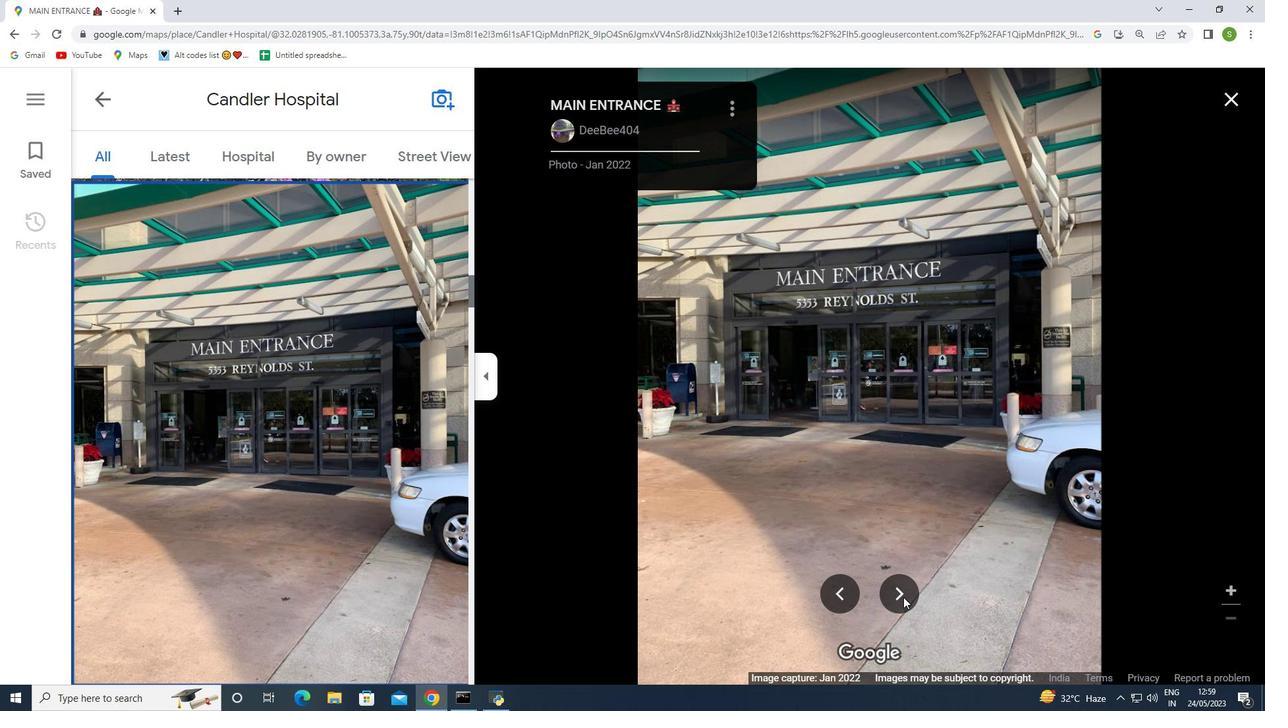 
Action: Mouse moved to (1236, 104)
Screenshot: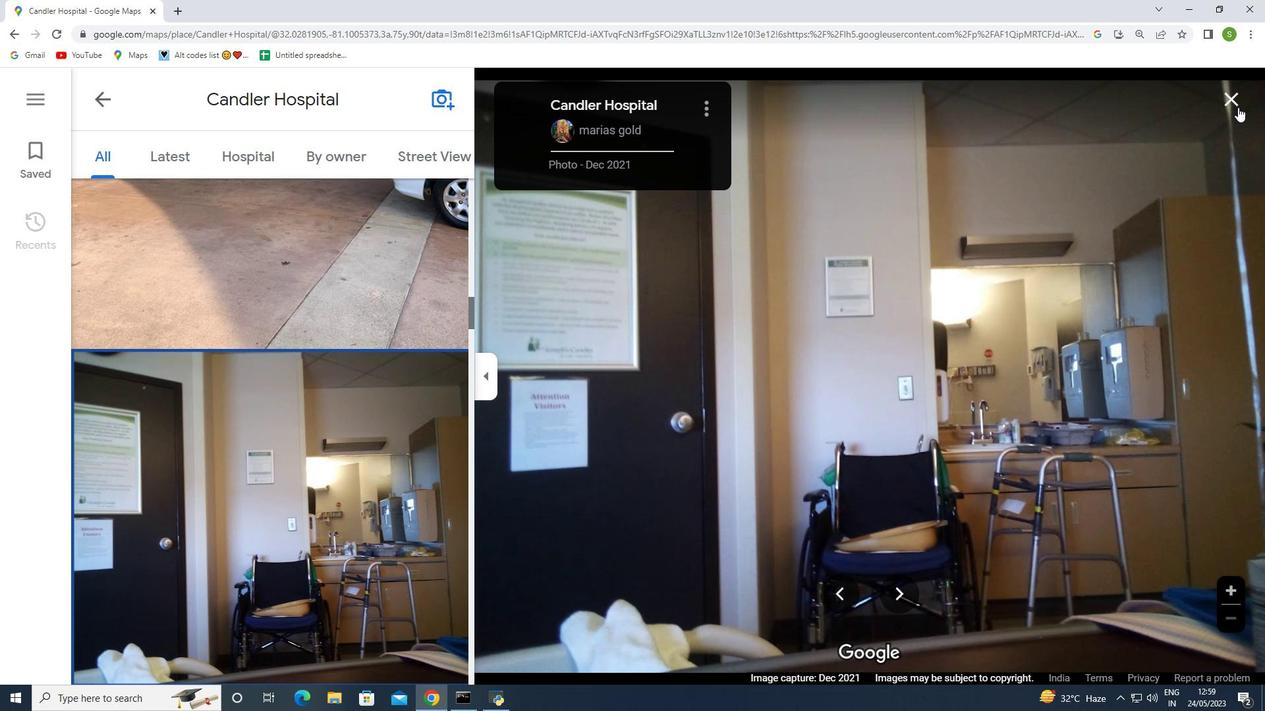 
Action: Mouse pressed left at (1236, 104)
Screenshot: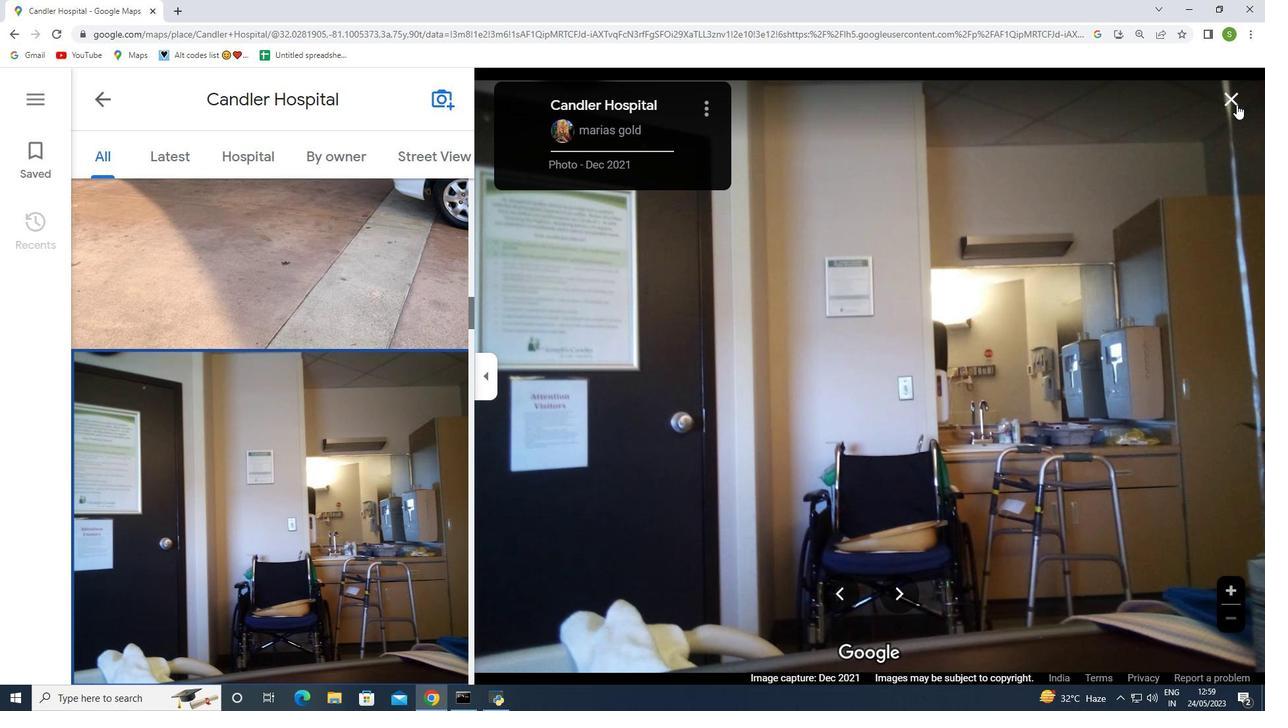 
Action: Mouse moved to (378, 411)
Screenshot: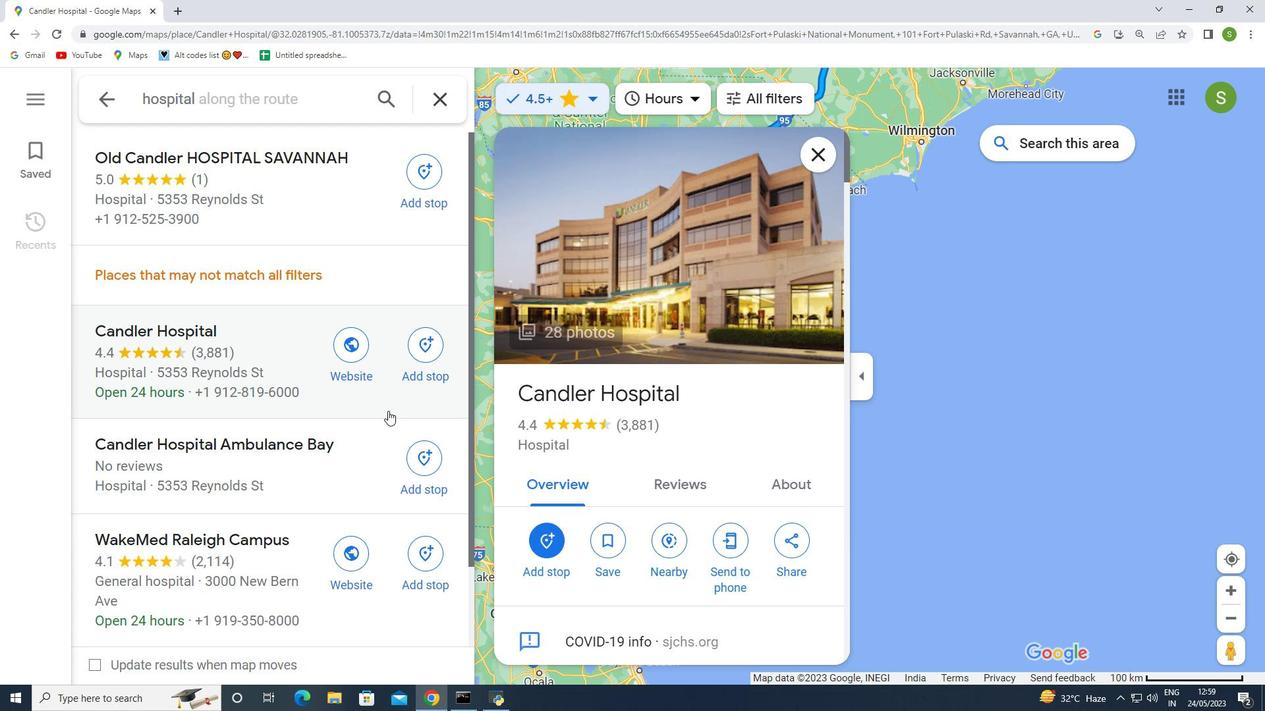 
Action: Mouse scrolled (378, 410) with delta (0, 0)
Screenshot: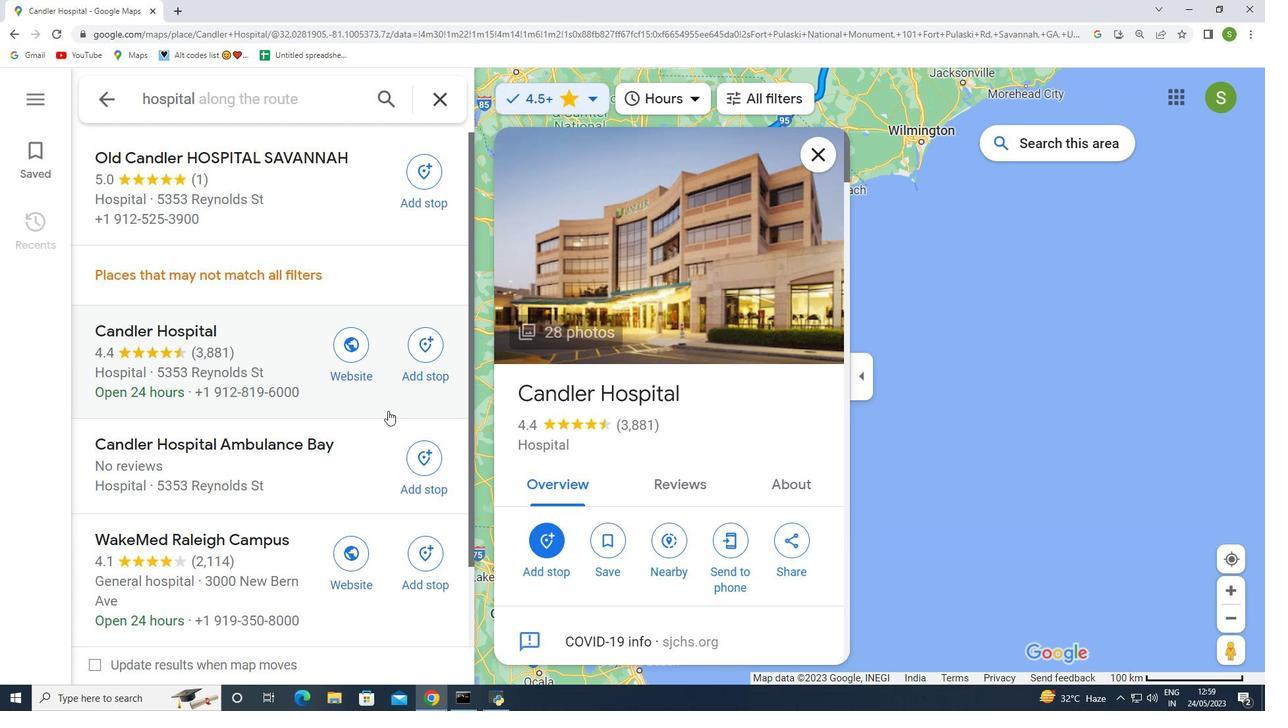 
Action: Mouse scrolled (378, 410) with delta (0, 0)
Screenshot: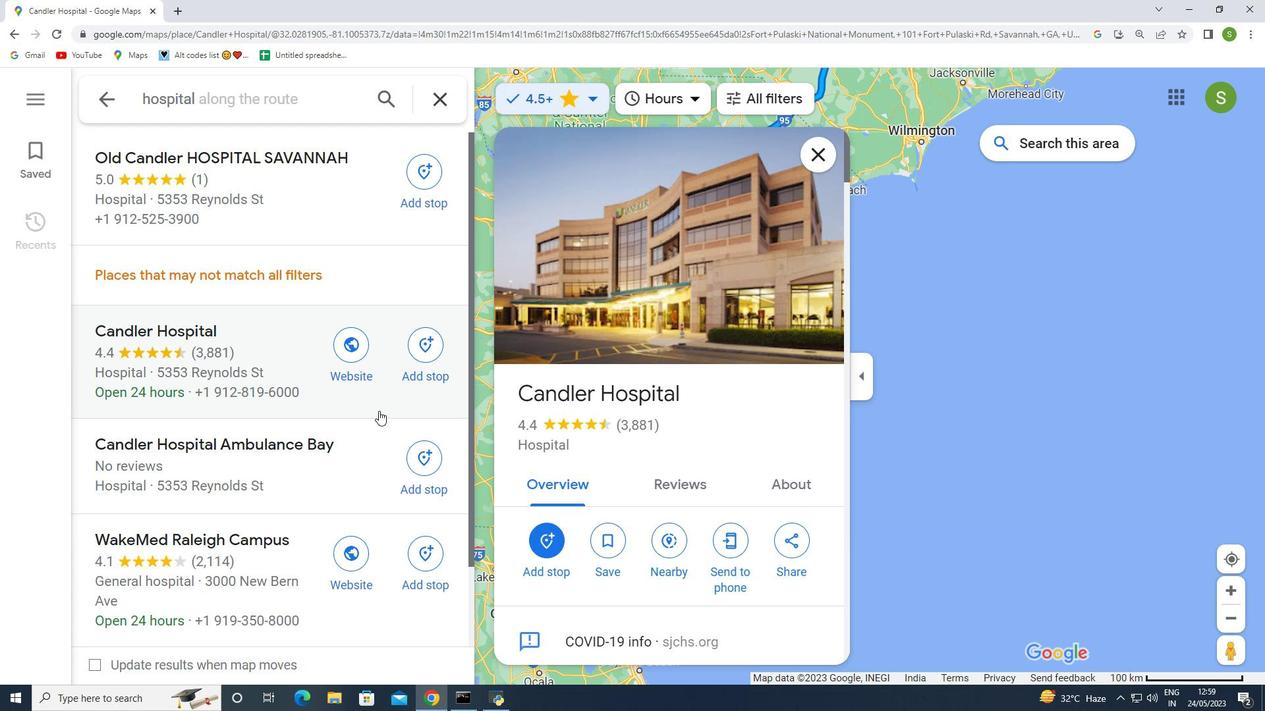 
Action: Mouse moved to (376, 411)
Screenshot: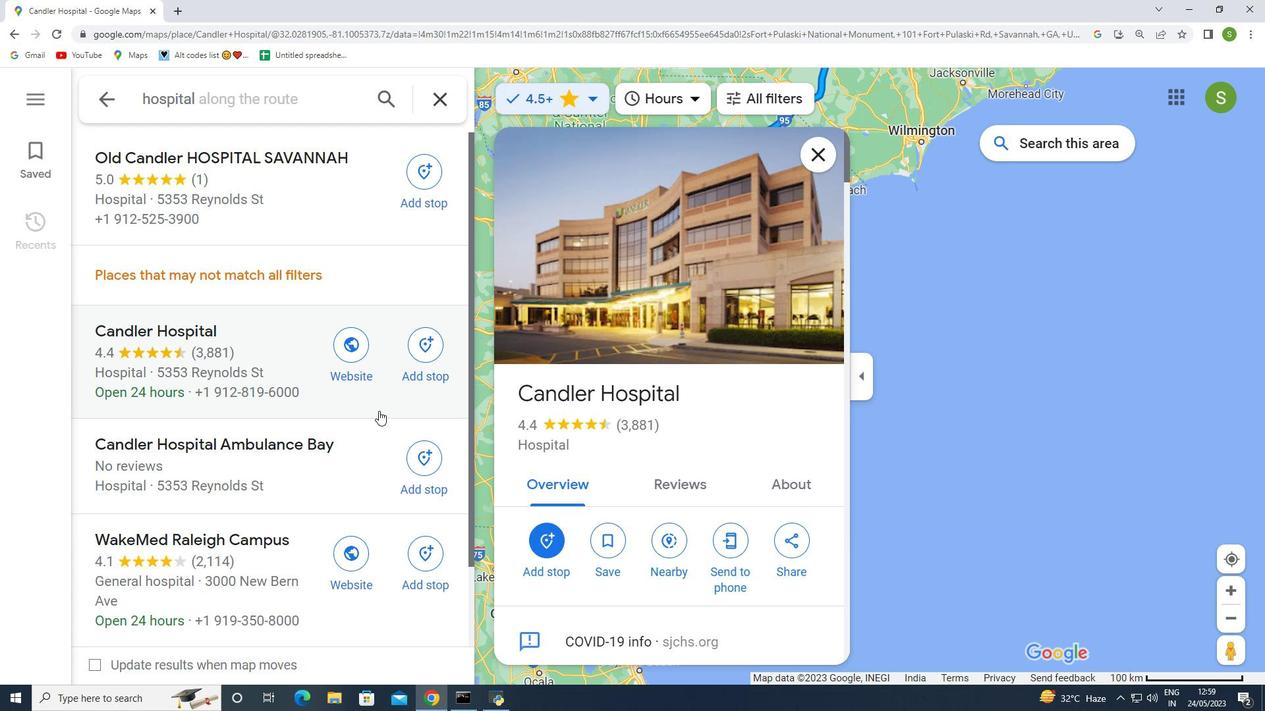 
Action: Mouse scrolled (376, 411) with delta (0, 0)
Screenshot: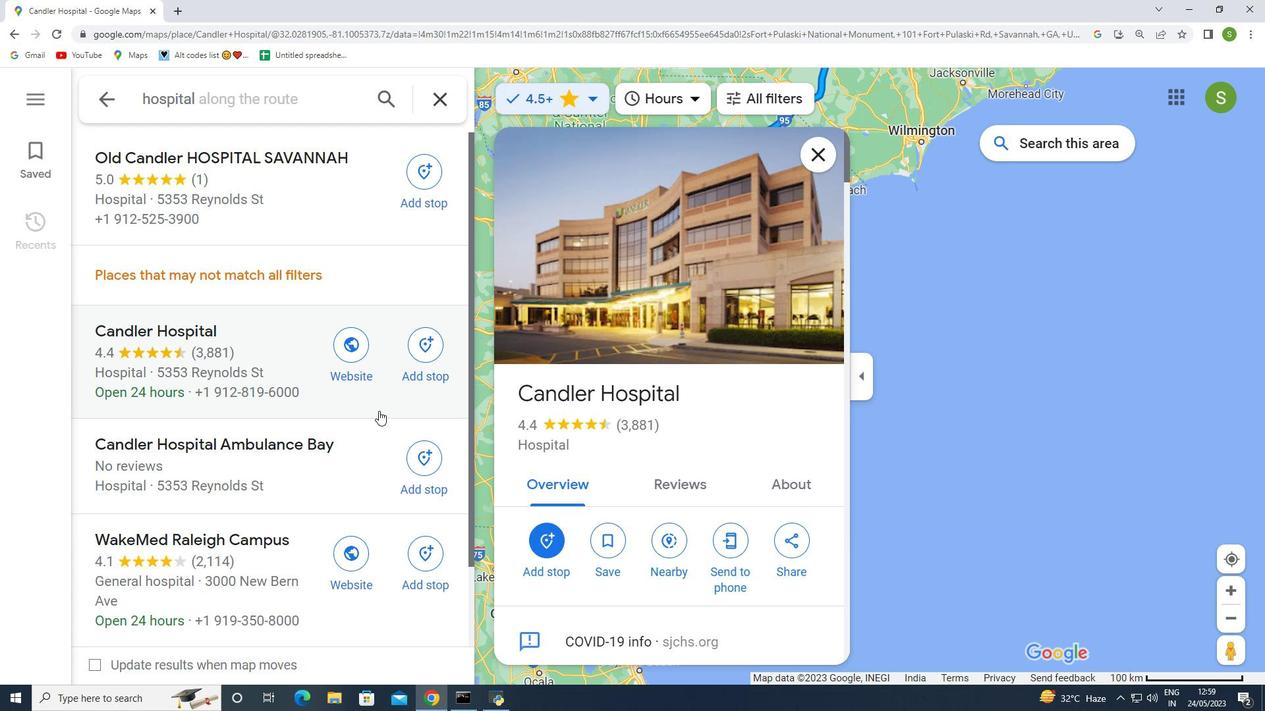
Action: Mouse moved to (361, 419)
Screenshot: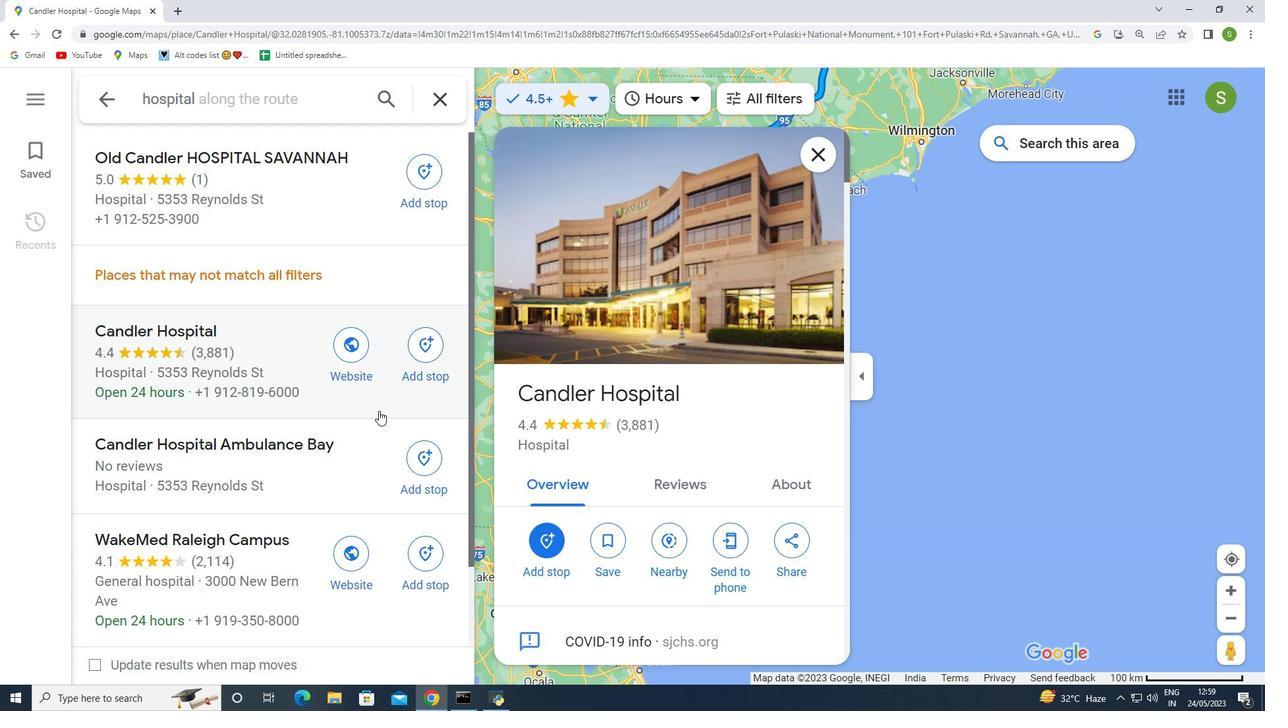 
Action: Mouse scrolled (363, 417) with delta (0, 0)
Screenshot: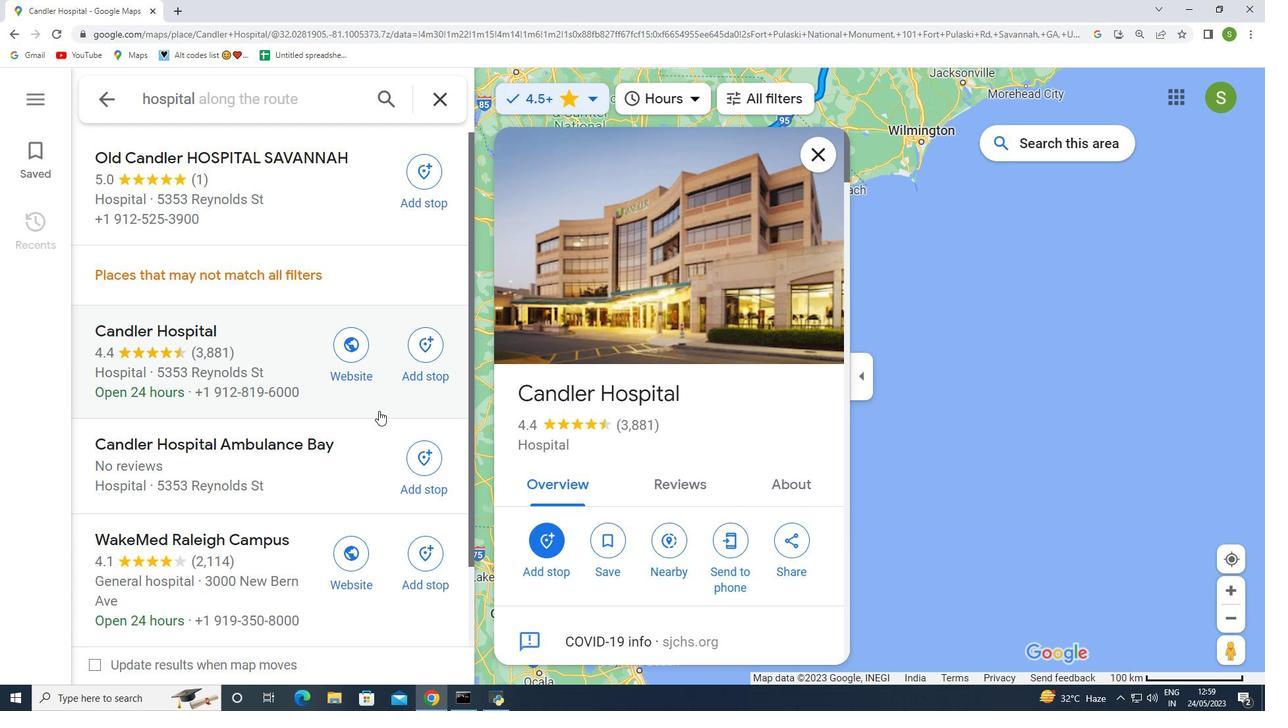 
Action: Mouse moved to (222, 448)
Screenshot: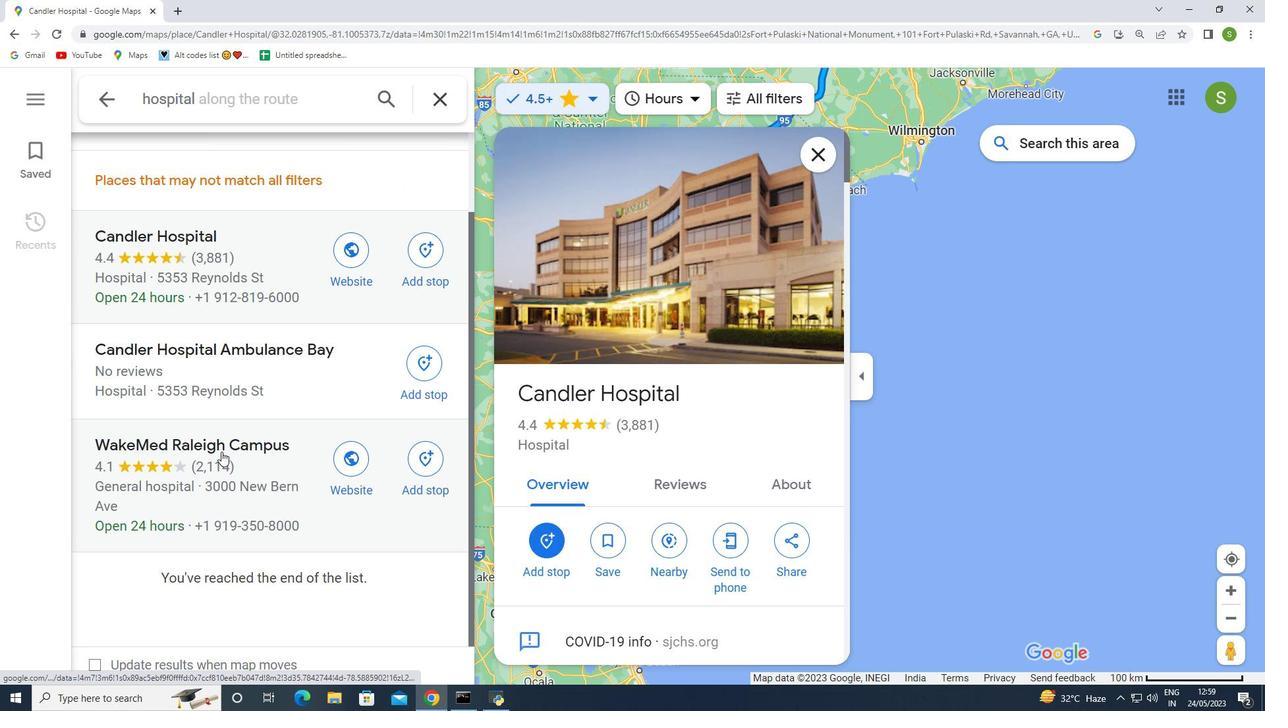 
Action: Mouse pressed left at (222, 448)
Screenshot: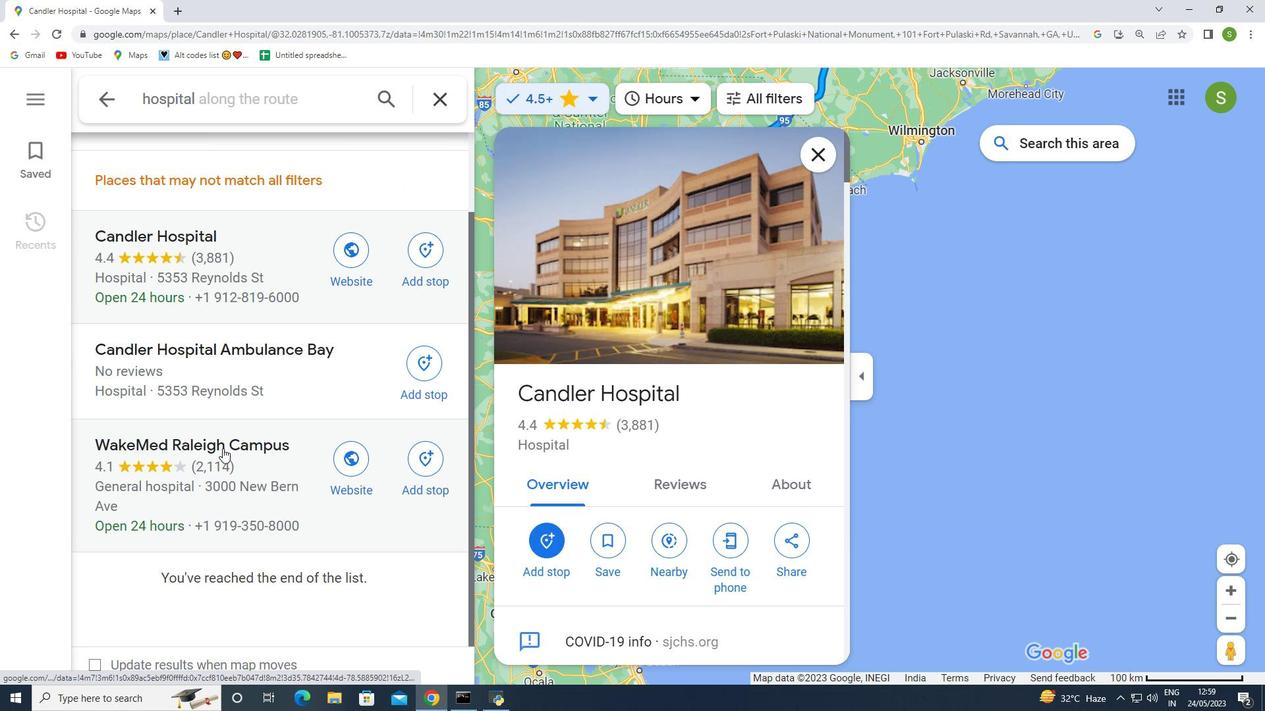 
Action: Mouse moved to (618, 335)
Screenshot: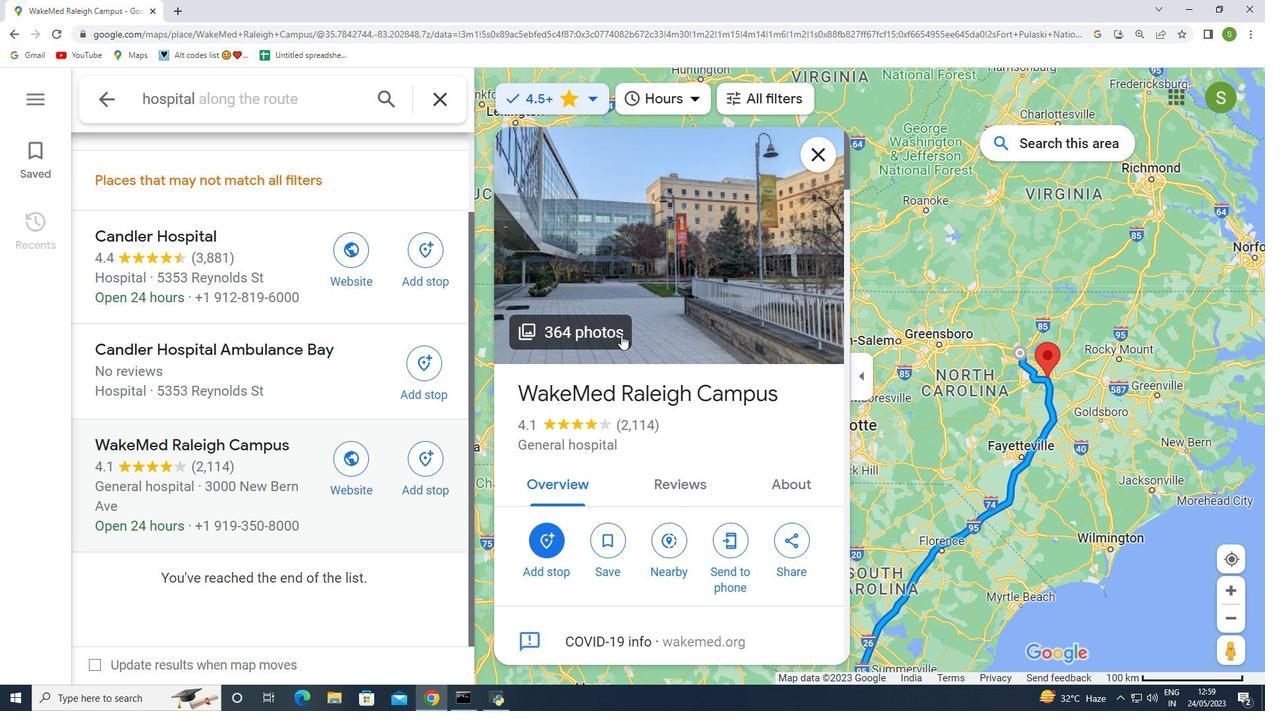 
Action: Mouse pressed left at (618, 335)
Screenshot: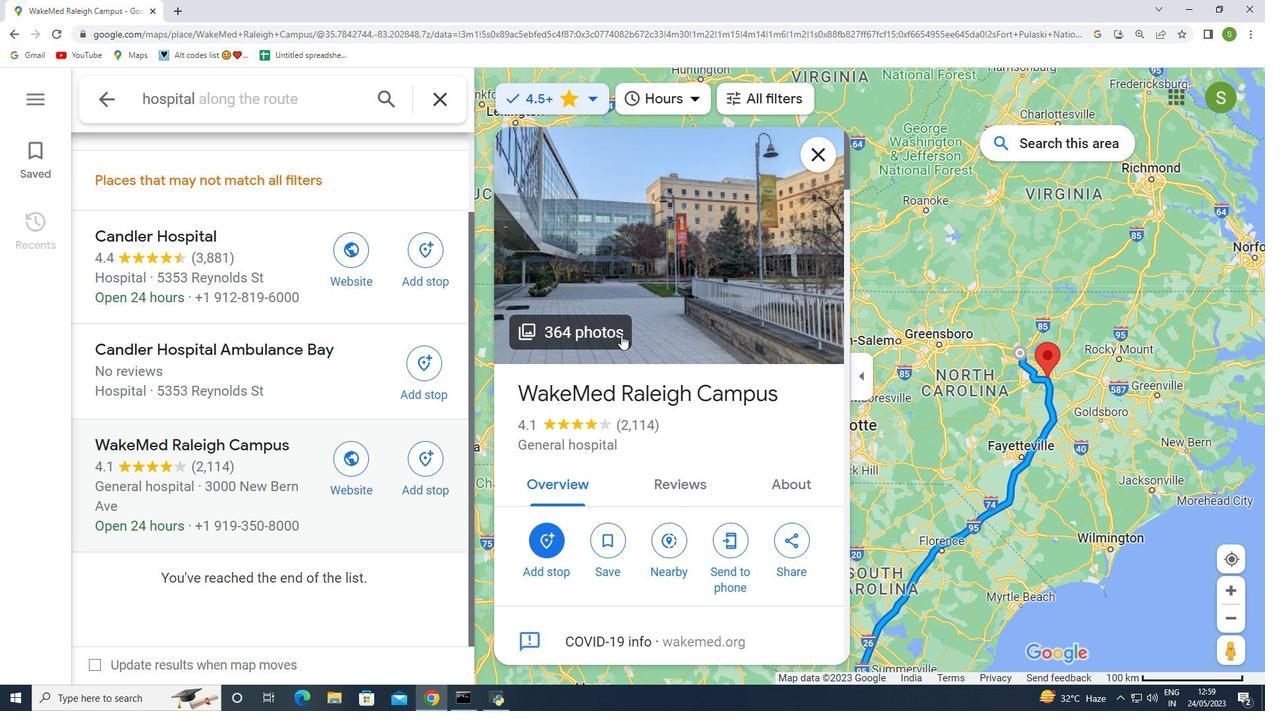 
Action: Mouse moved to (896, 598)
Screenshot: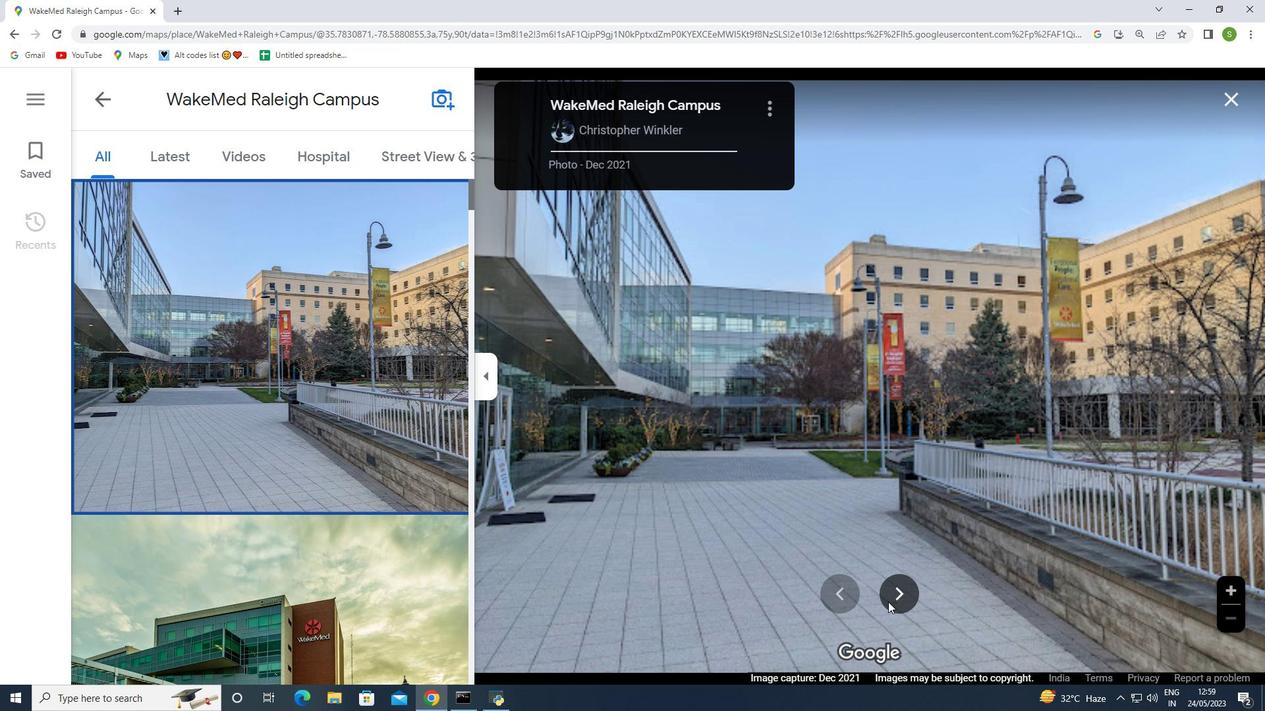 
Action: Mouse pressed left at (896, 598)
Screenshot: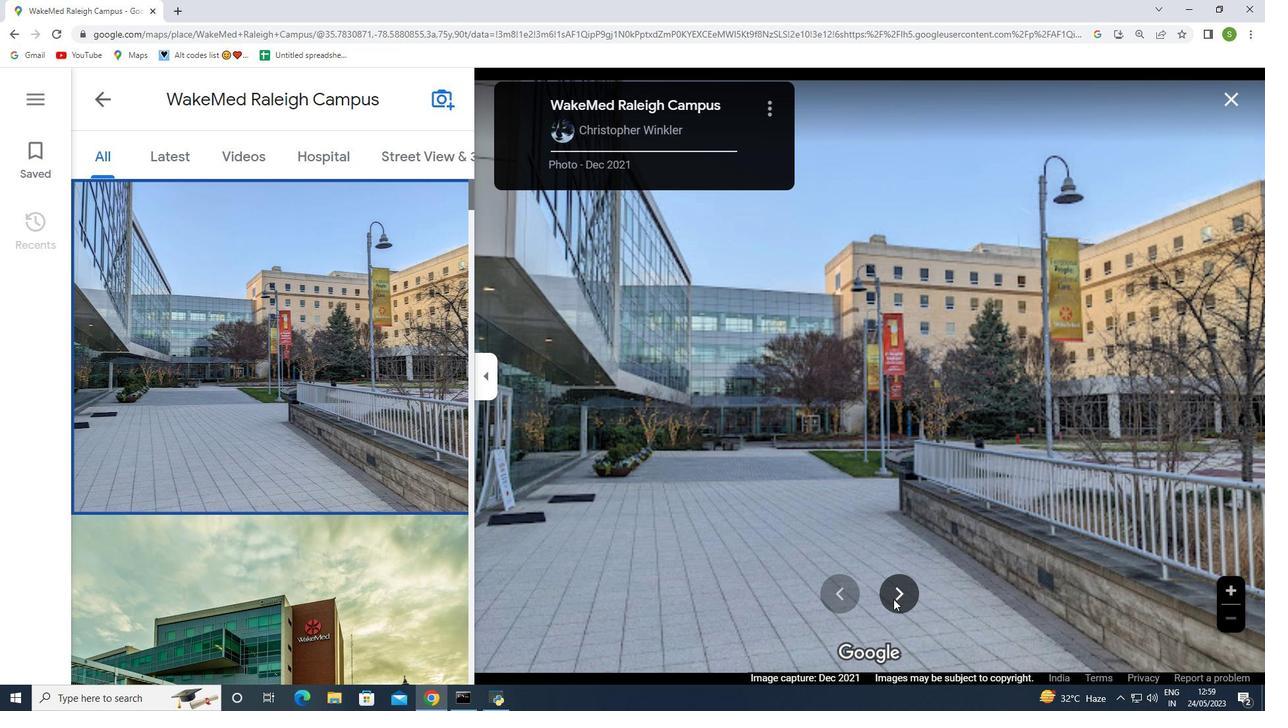 
Action: Mouse moved to (896, 598)
Screenshot: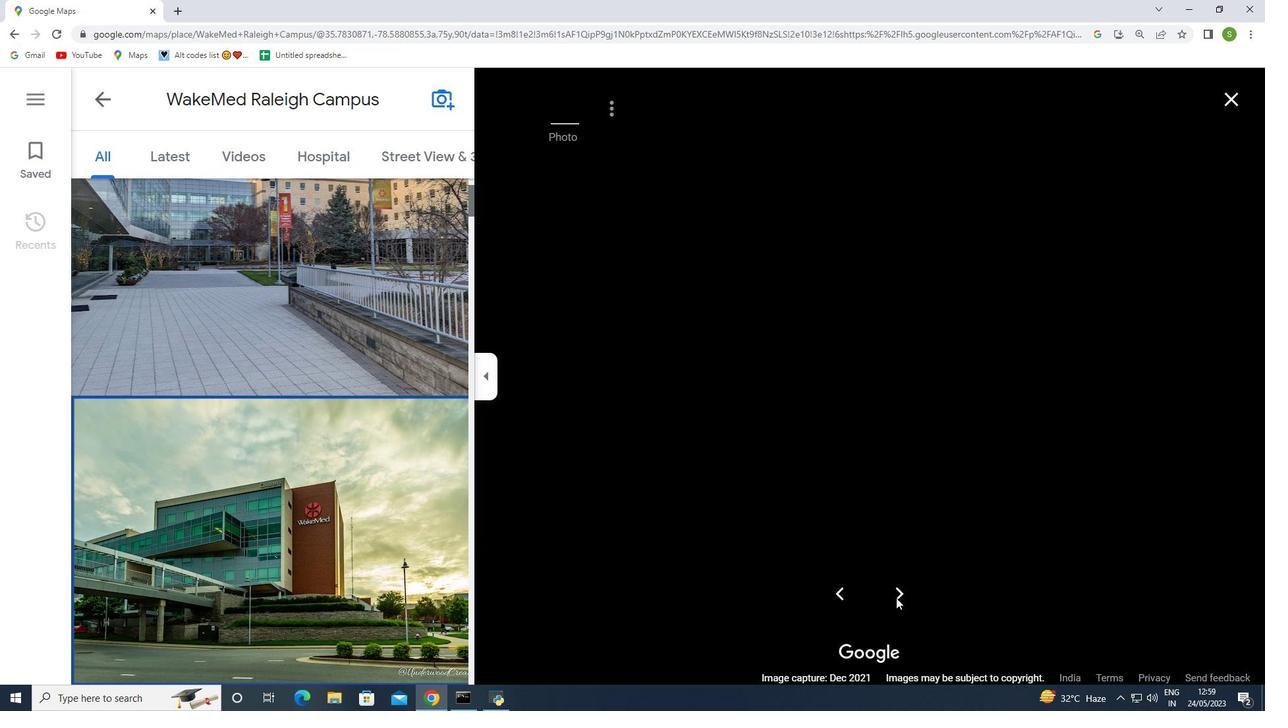 
Action: Mouse pressed left at (896, 598)
Screenshot: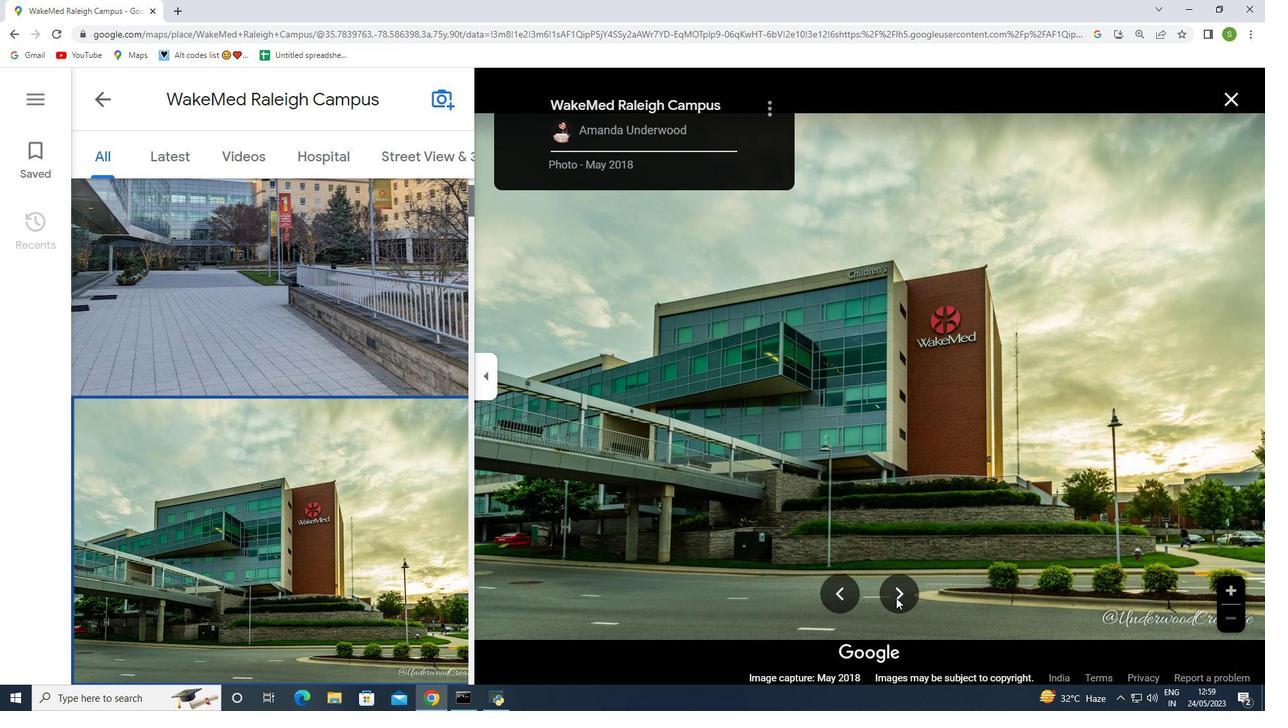 
Action: Mouse pressed left at (896, 598)
Screenshot: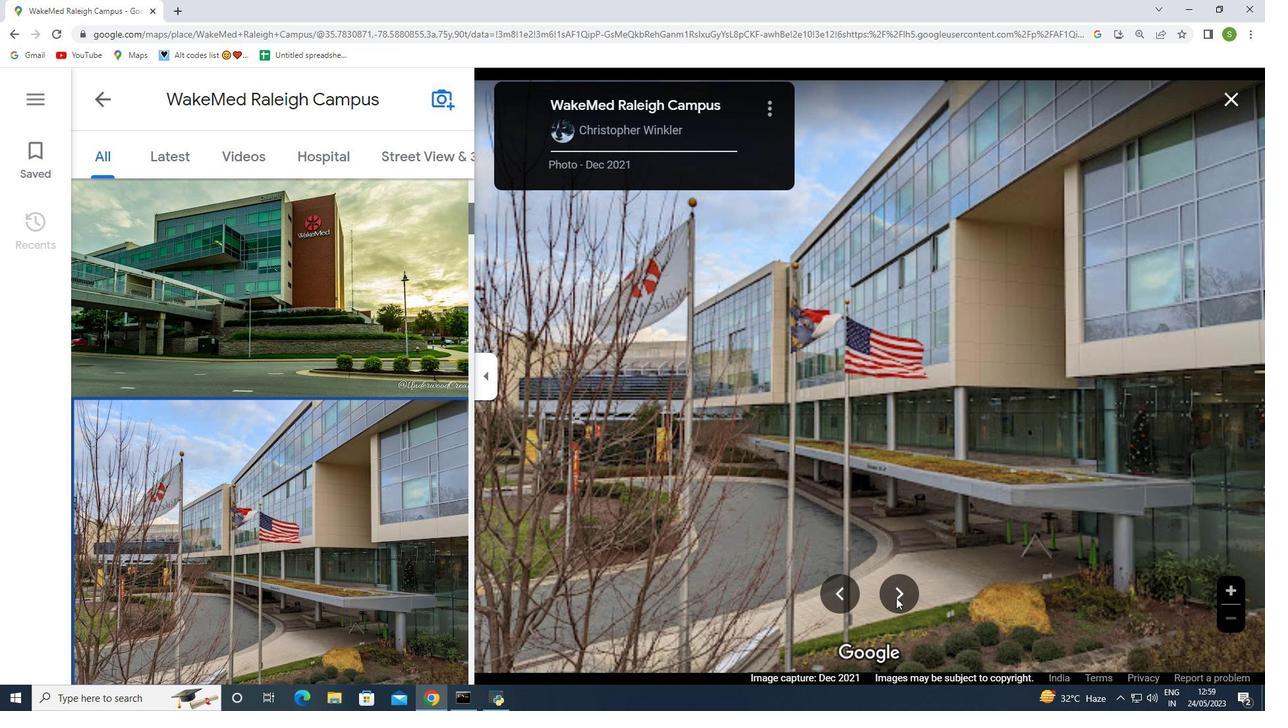 
Action: Mouse pressed left at (896, 598)
Screenshot: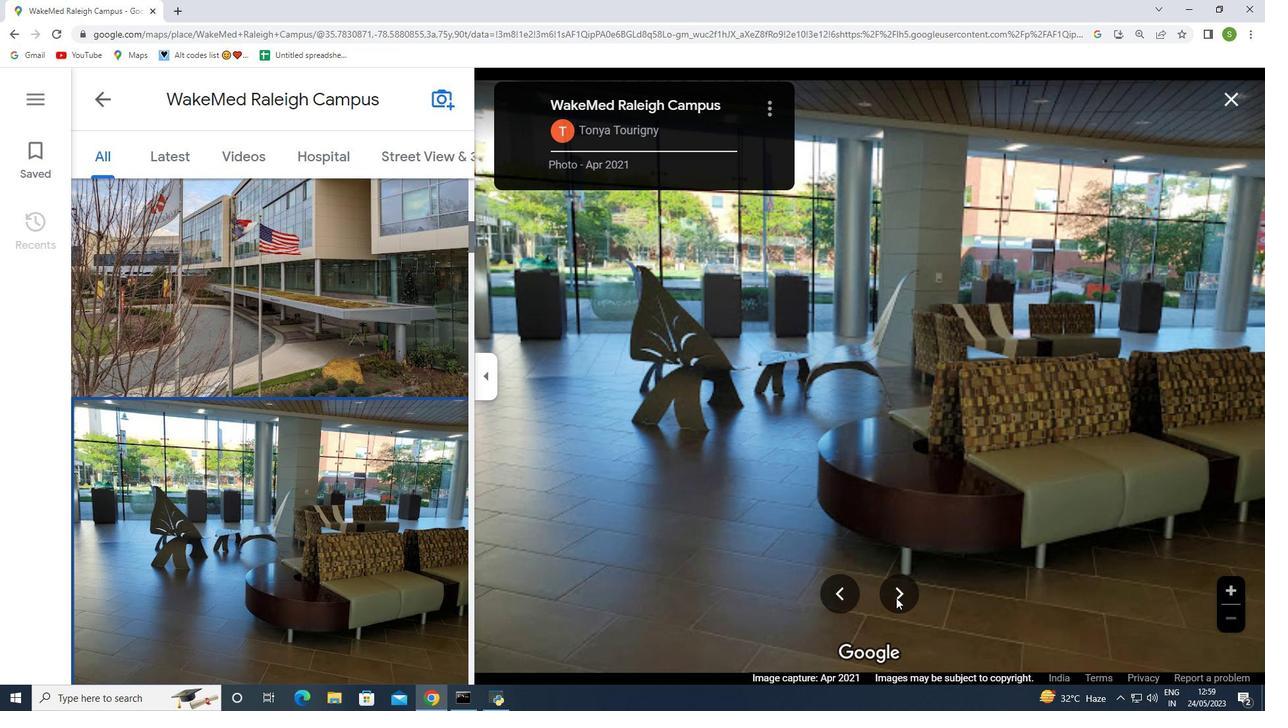 
Action: Mouse pressed left at (896, 598)
Screenshot: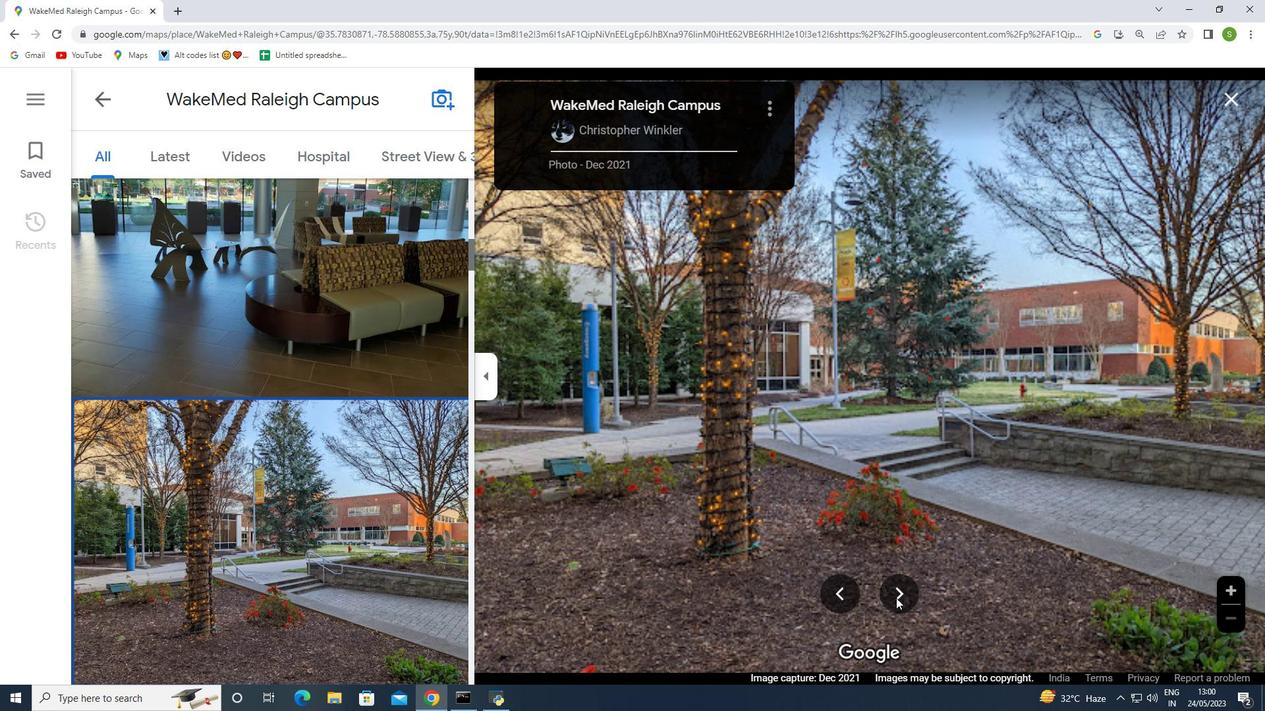 
Action: Mouse moved to (886, 604)
Screenshot: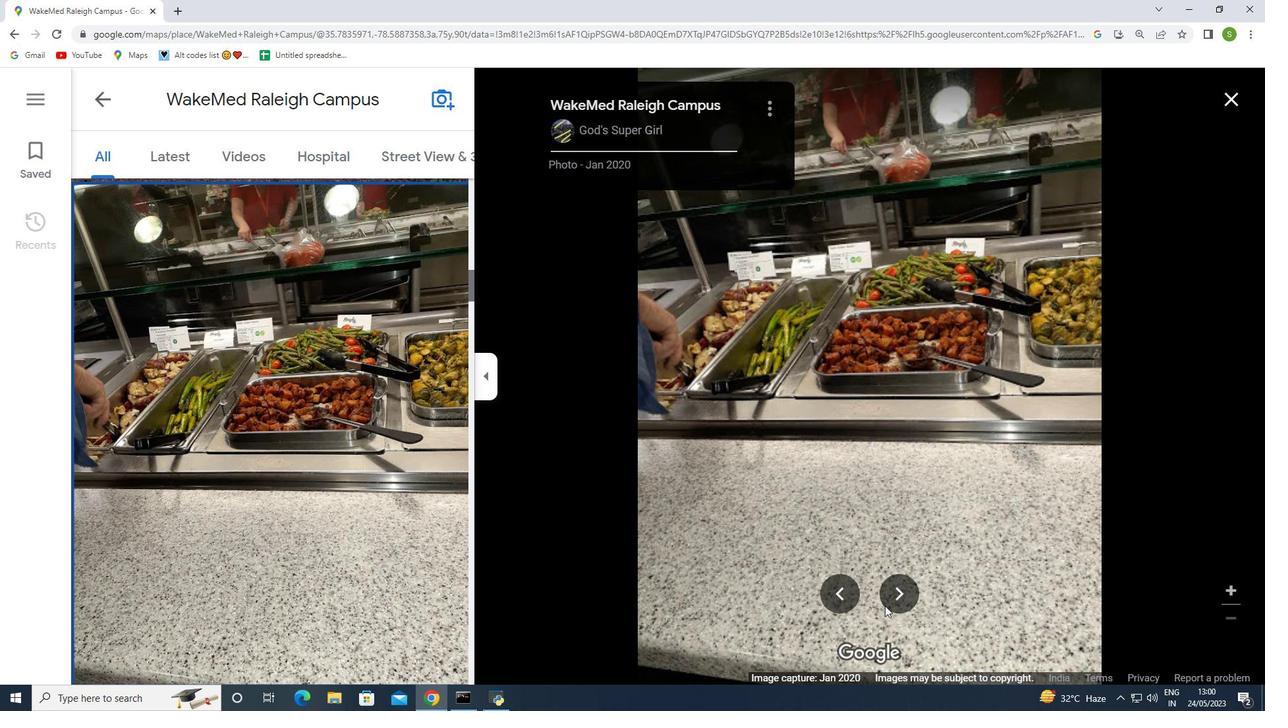 
Action: Mouse pressed left at (886, 604)
Screenshot: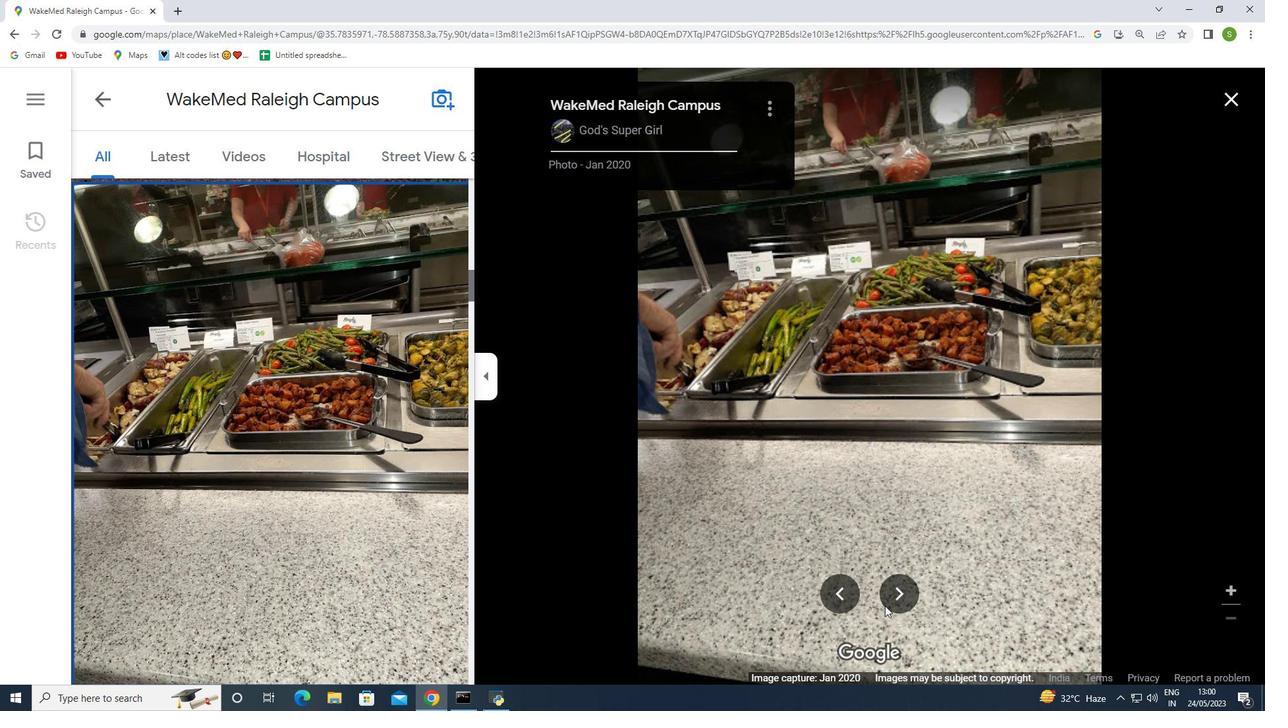 
Action: Mouse moved to (851, 372)
Screenshot: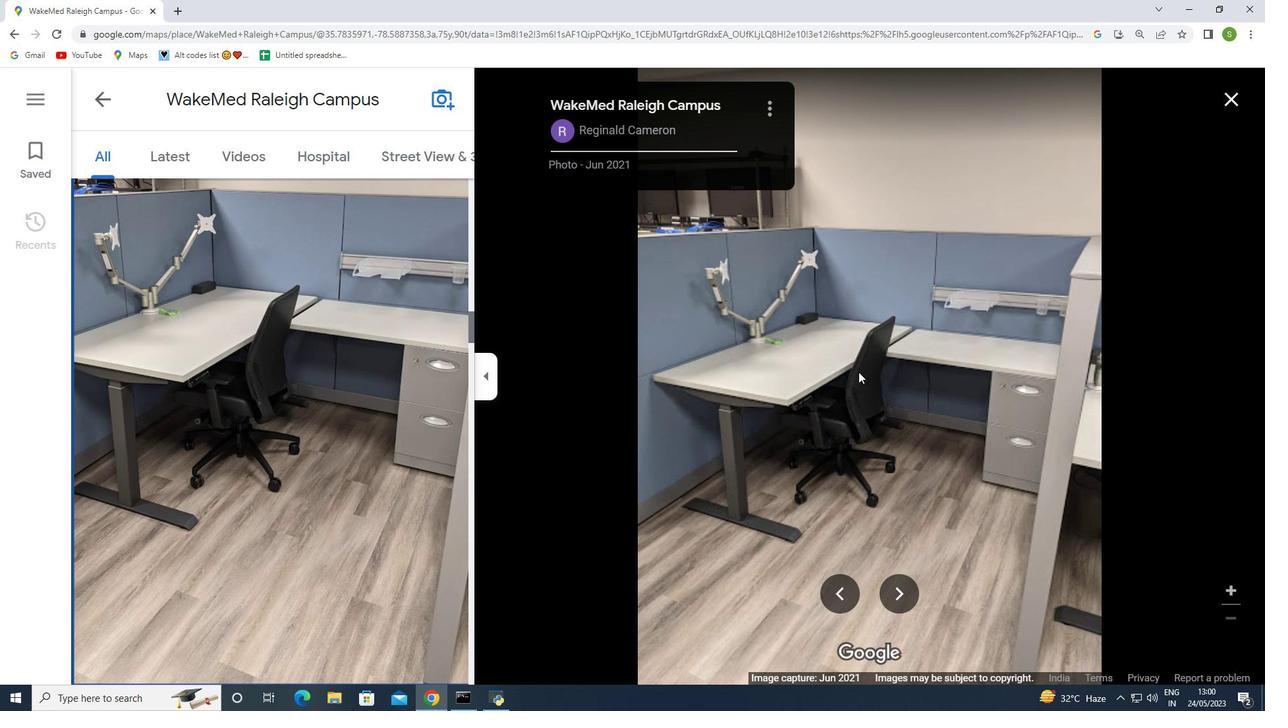 
Action: Mouse scrolled (851, 371) with delta (0, 0)
Screenshot: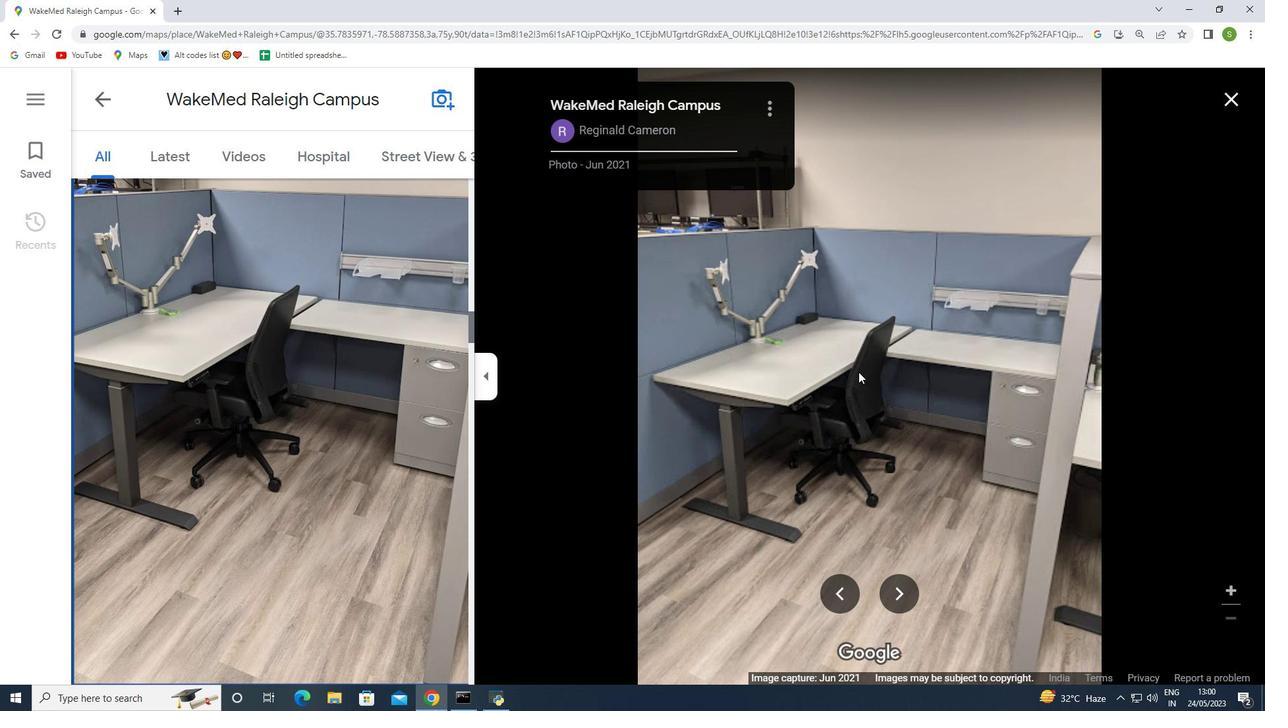 
Action: Mouse scrolled (851, 371) with delta (0, 0)
Screenshot: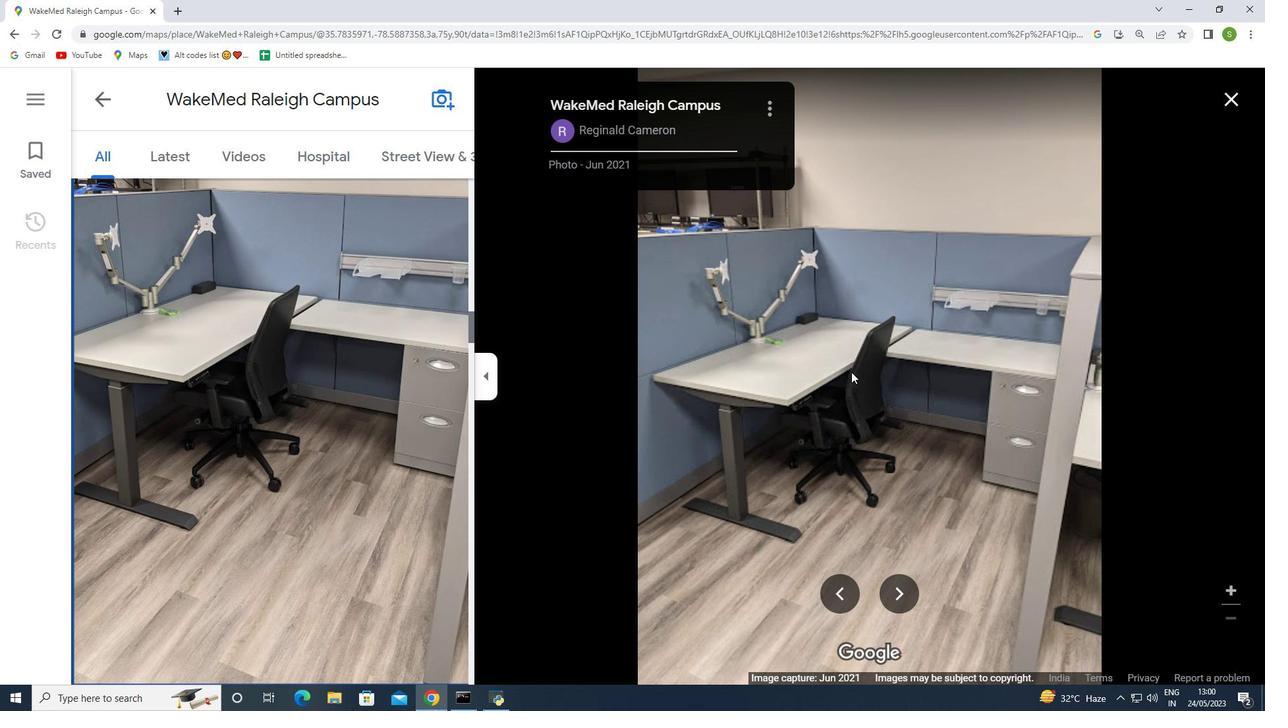 
Action: Mouse moved to (850, 372)
Screenshot: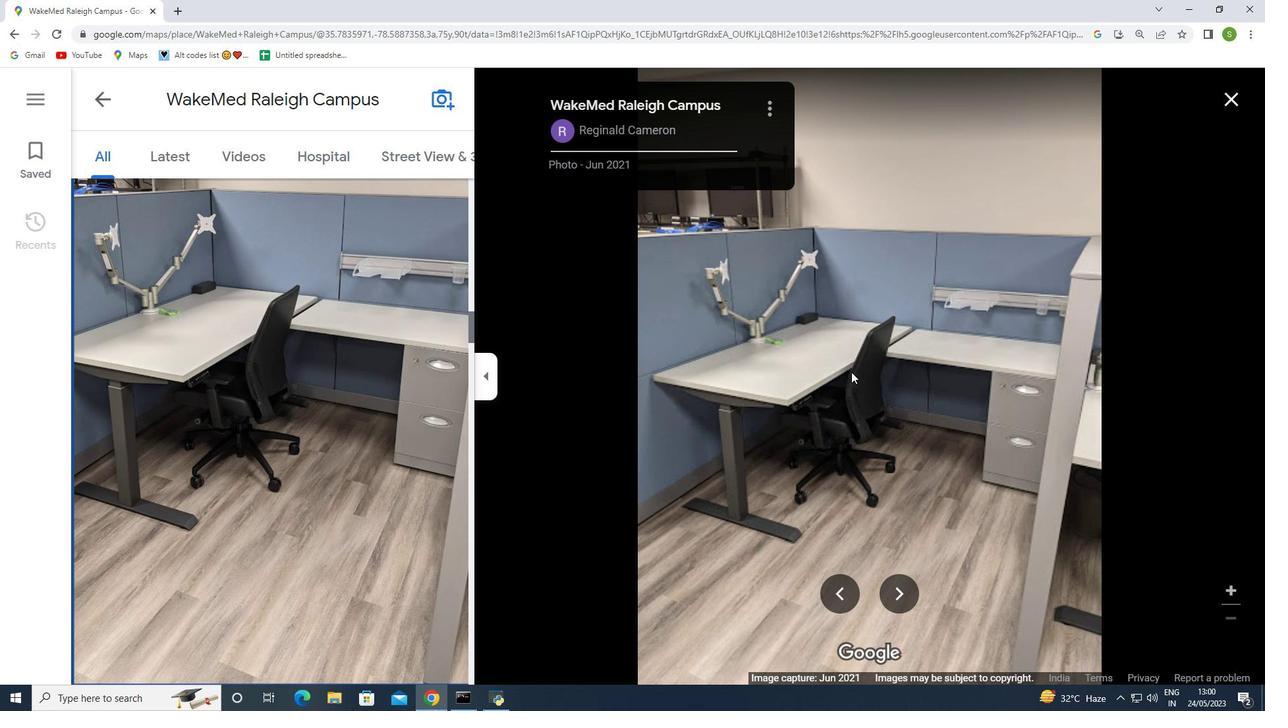 
Action: Mouse scrolled (850, 371) with delta (0, 0)
Screenshot: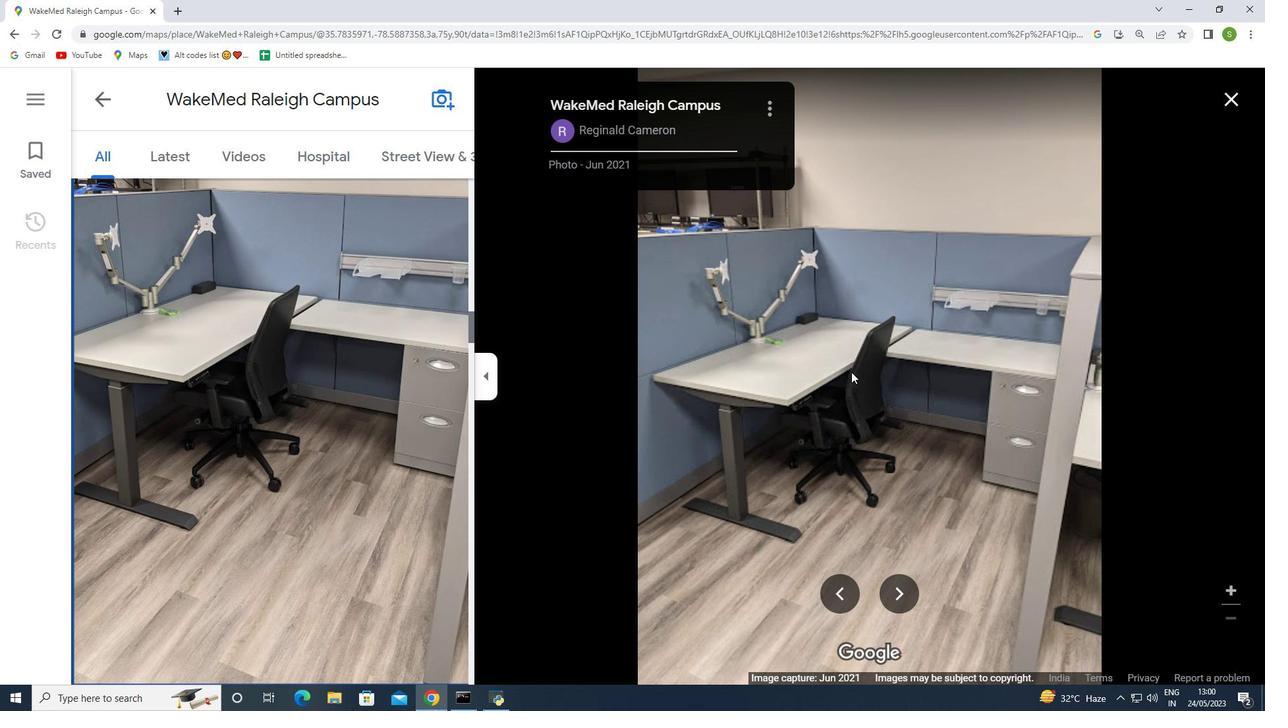 
Action: Mouse moved to (893, 584)
Screenshot: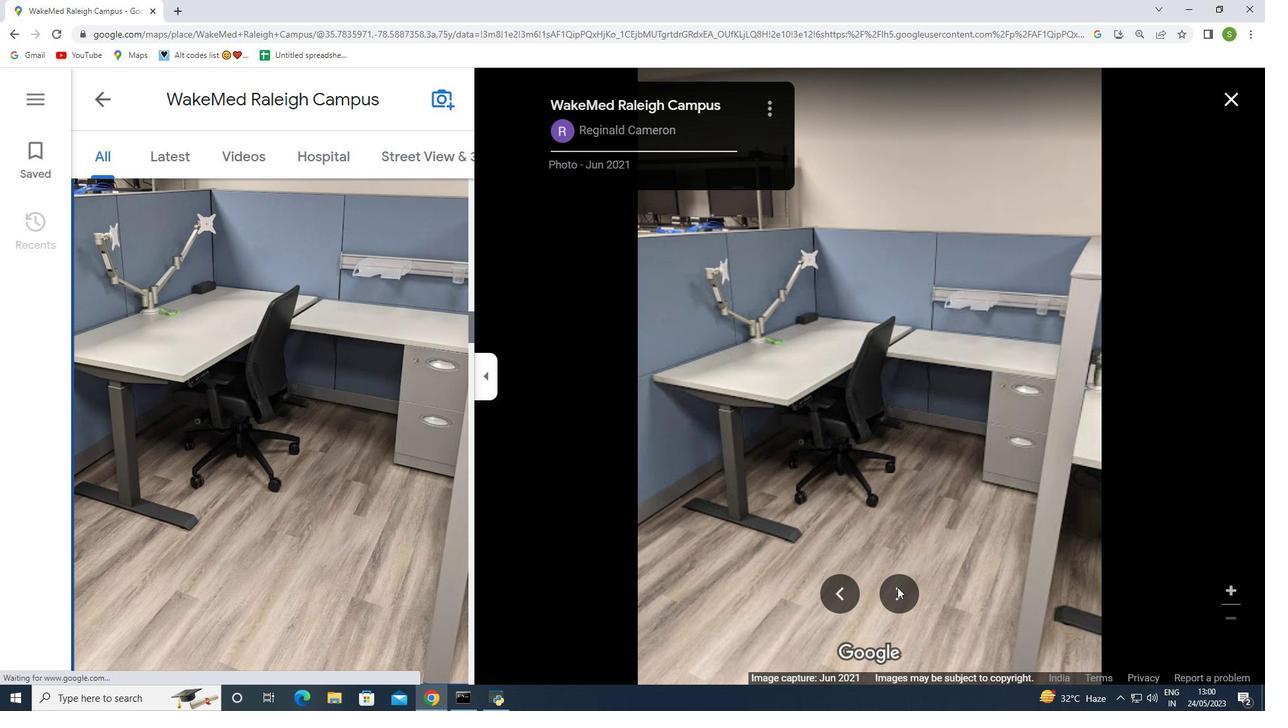 
Action: Mouse pressed left at (893, 584)
Screenshot: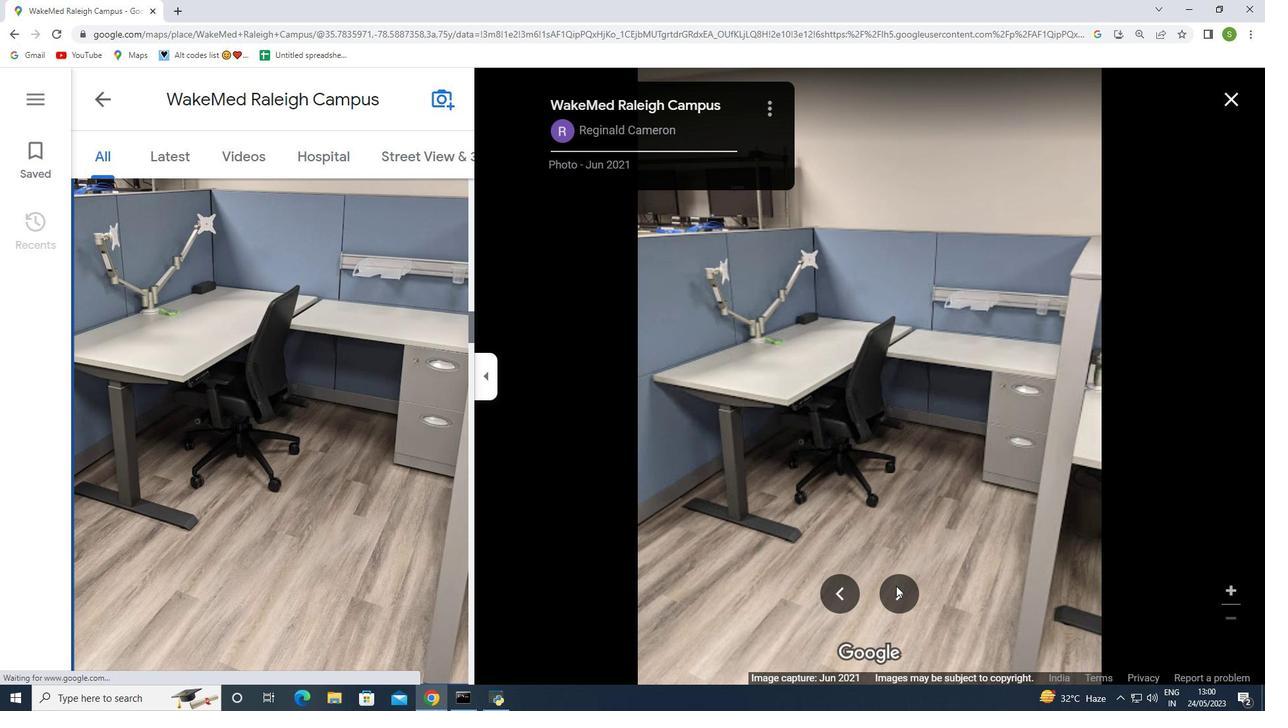 
Action: Mouse moved to (904, 587)
Screenshot: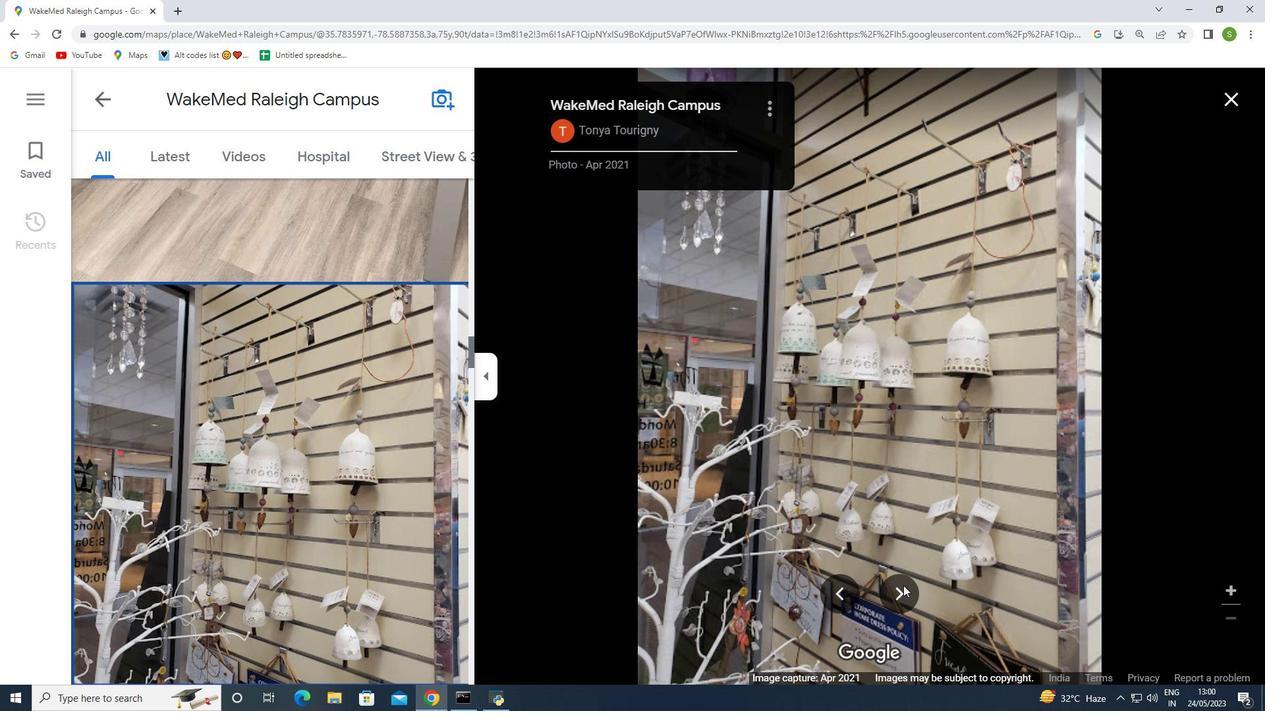 
Action: Mouse pressed left at (904, 587)
Screenshot: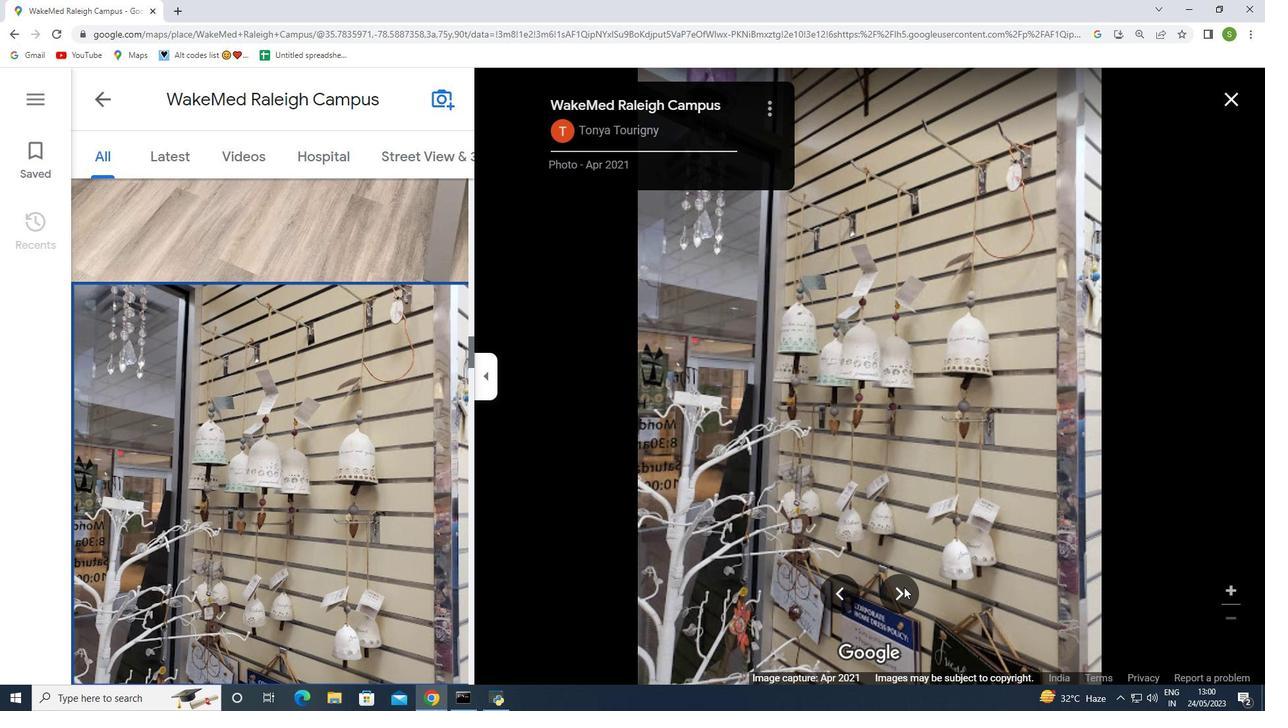 
Action: Mouse moved to (1234, 98)
Screenshot: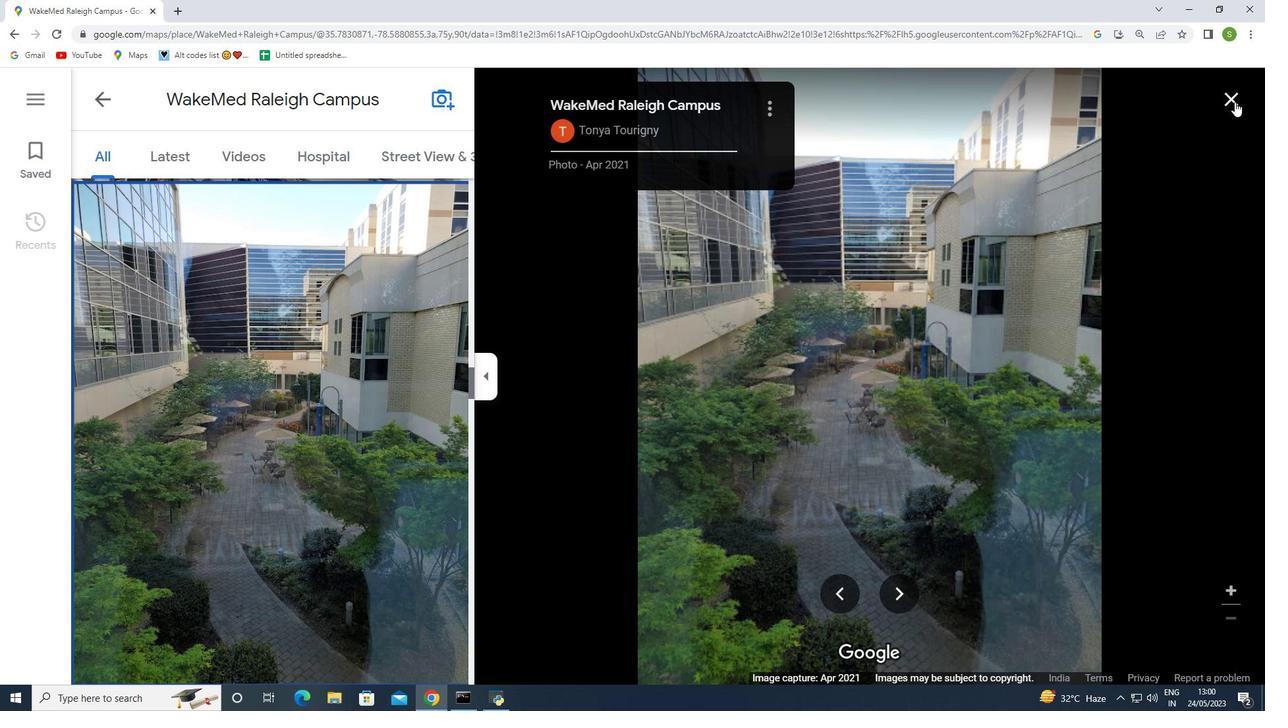 
Action: Mouse pressed left at (1234, 98)
Screenshot: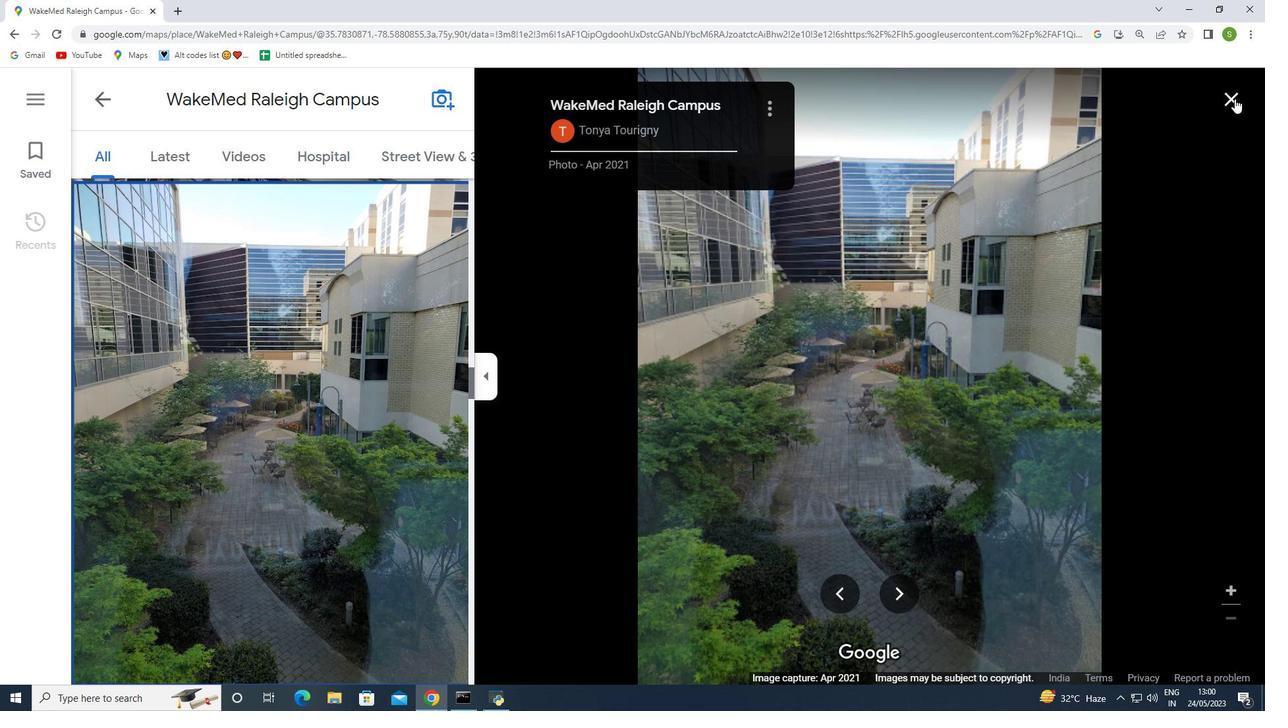 
Action: Mouse moved to (108, 568)
Screenshot: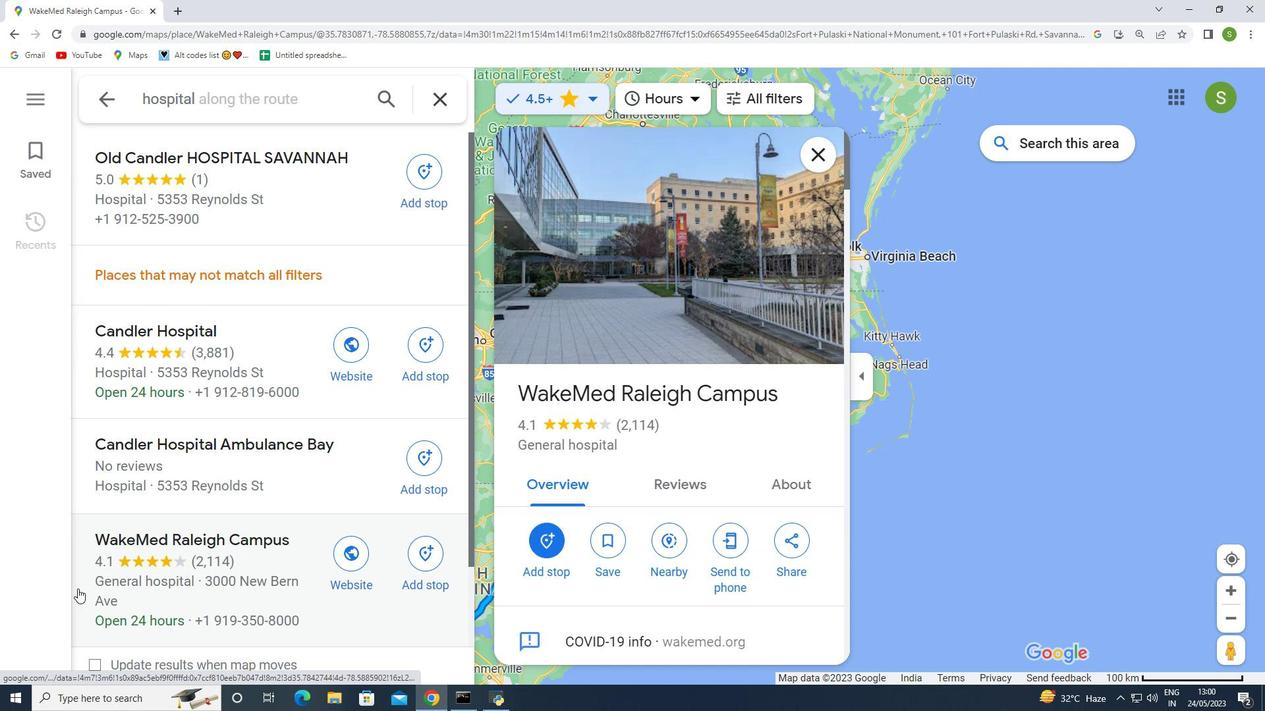
Action: Mouse scrolled (108, 567) with delta (0, 0)
Screenshot: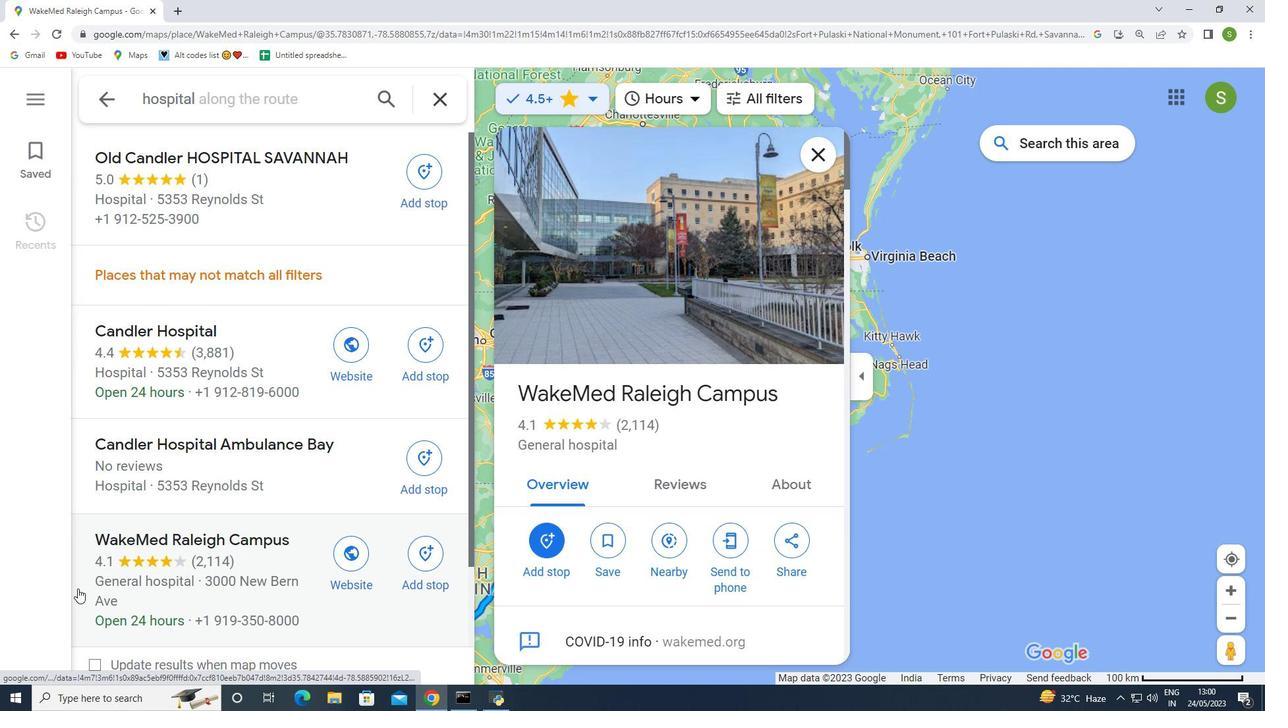 
Action: Mouse scrolled (108, 567) with delta (0, 0)
Screenshot: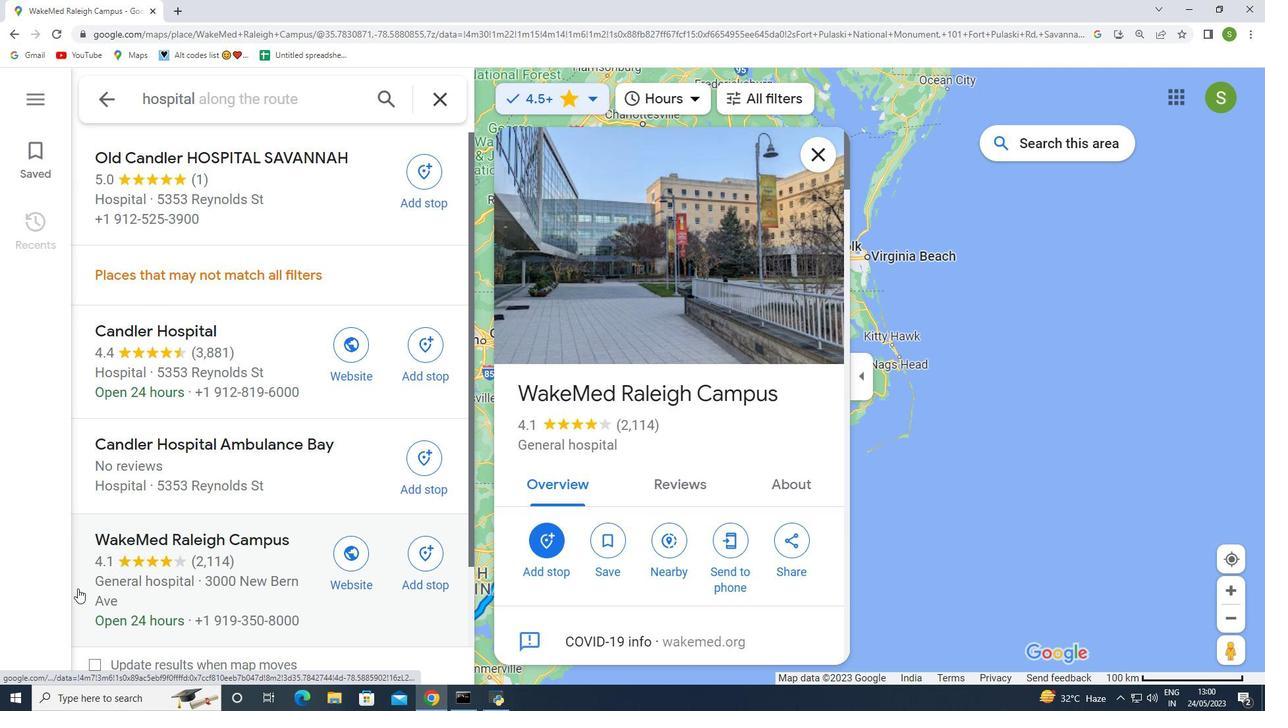 
Action: Mouse scrolled (108, 567) with delta (0, 0)
Screenshot: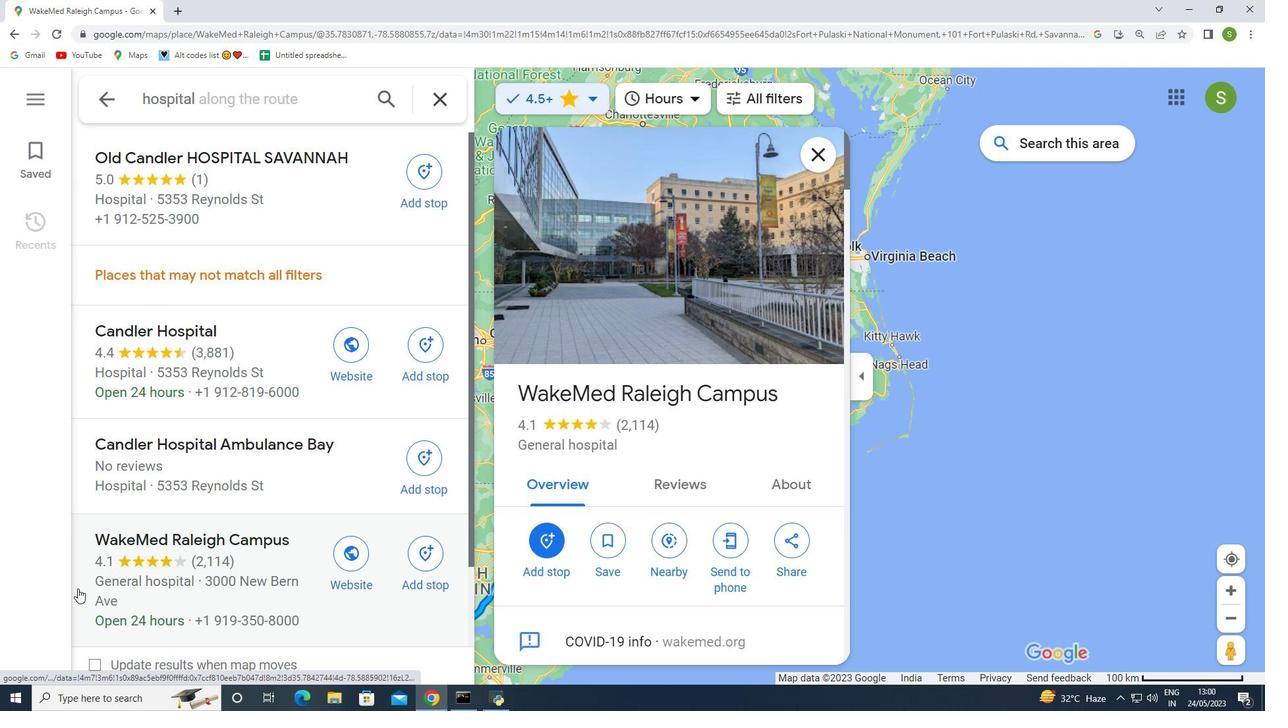 
Action: Mouse moved to (108, 568)
Screenshot: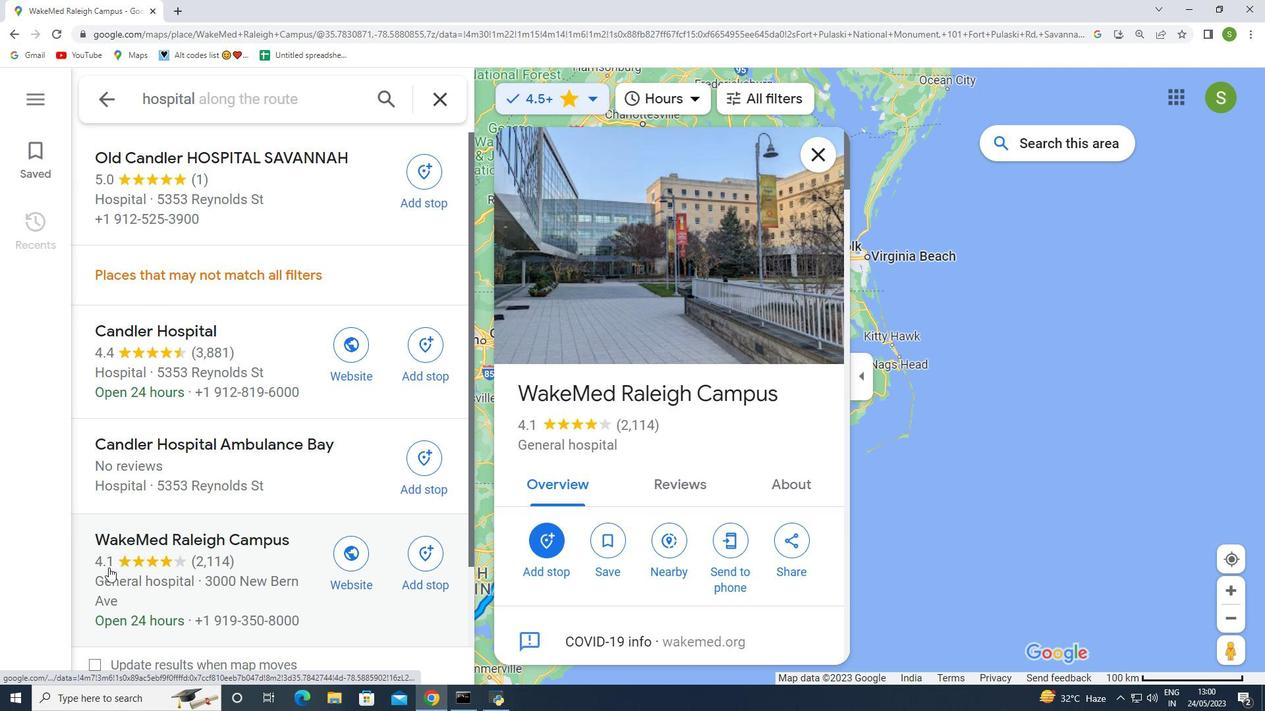 
Action: Mouse scrolled (108, 567) with delta (0, 0)
Screenshot: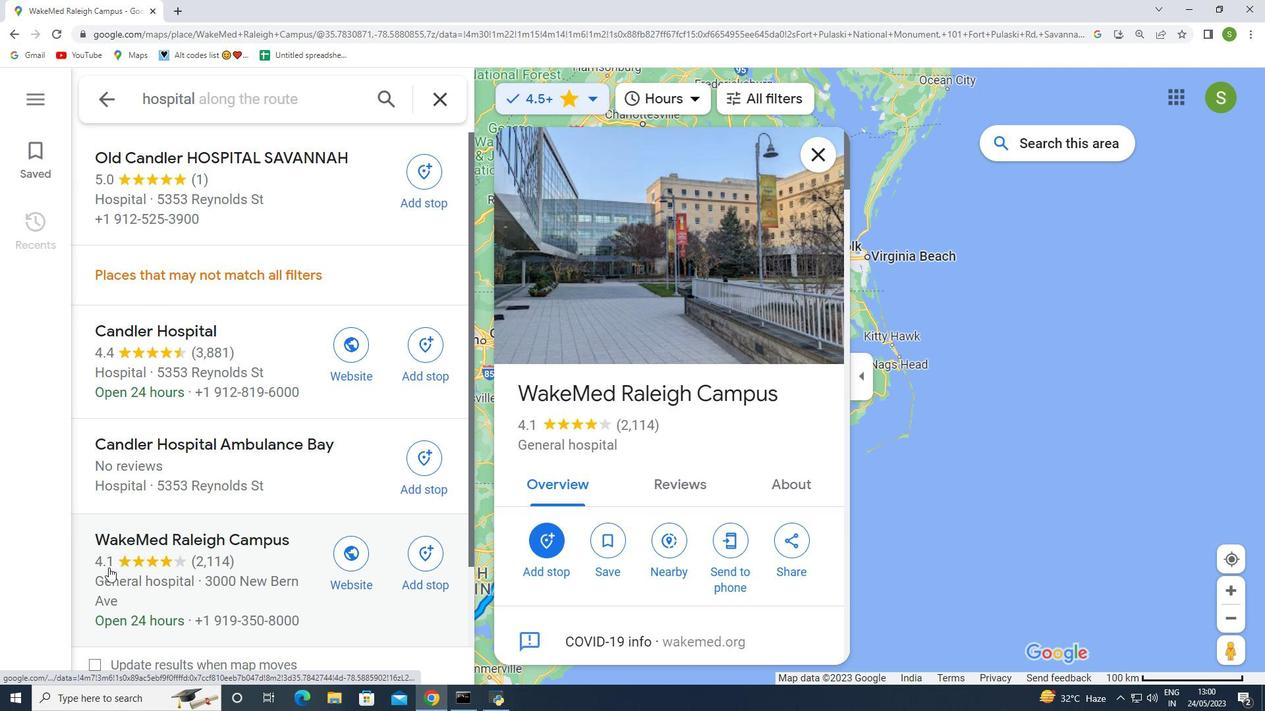 
Action: Mouse moved to (104, 571)
Screenshot: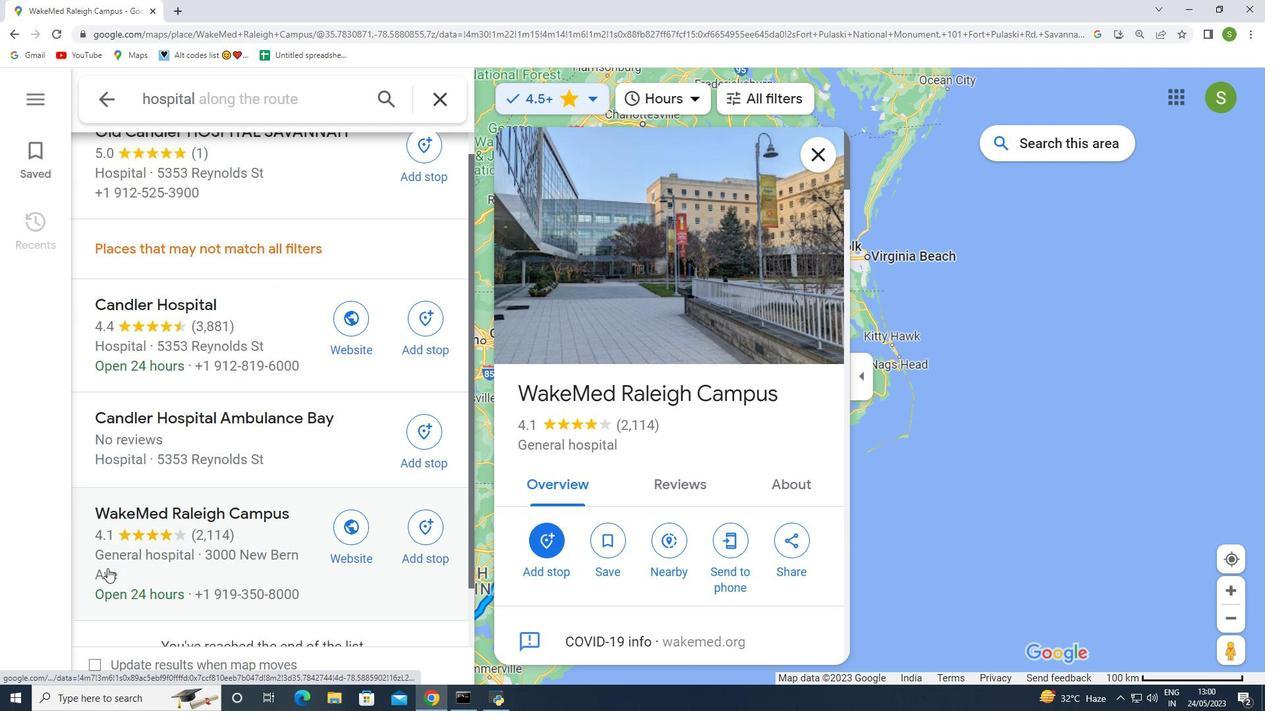 
Action: Mouse scrolled (104, 571) with delta (0, 0)
Screenshot: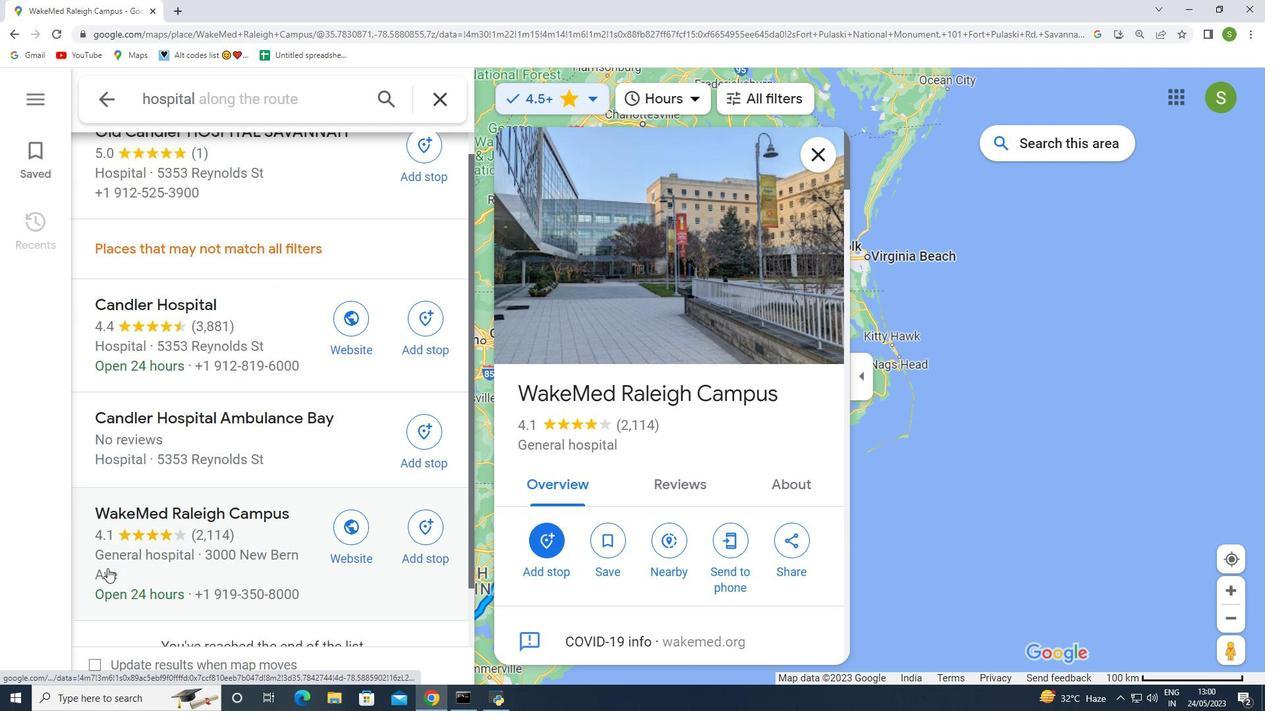 
Action: Mouse moved to (104, 573)
Screenshot: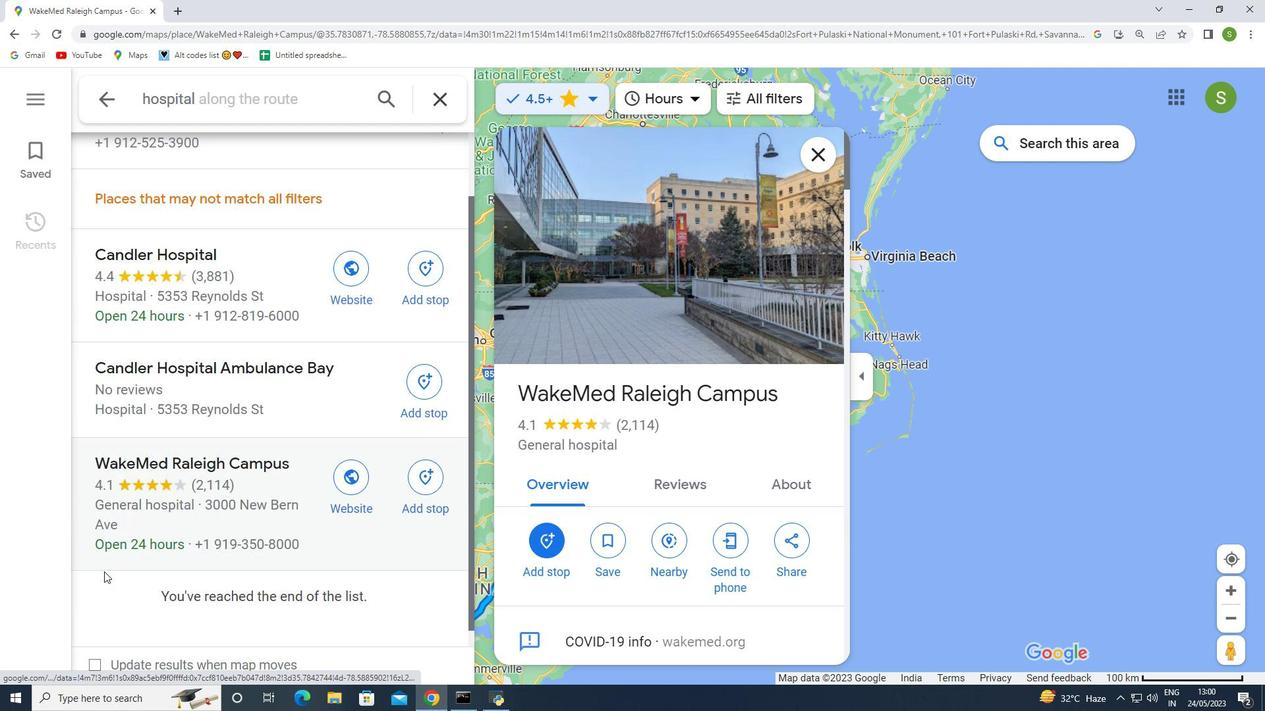 
Action: Mouse scrolled (104, 572) with delta (0, 0)
Screenshot: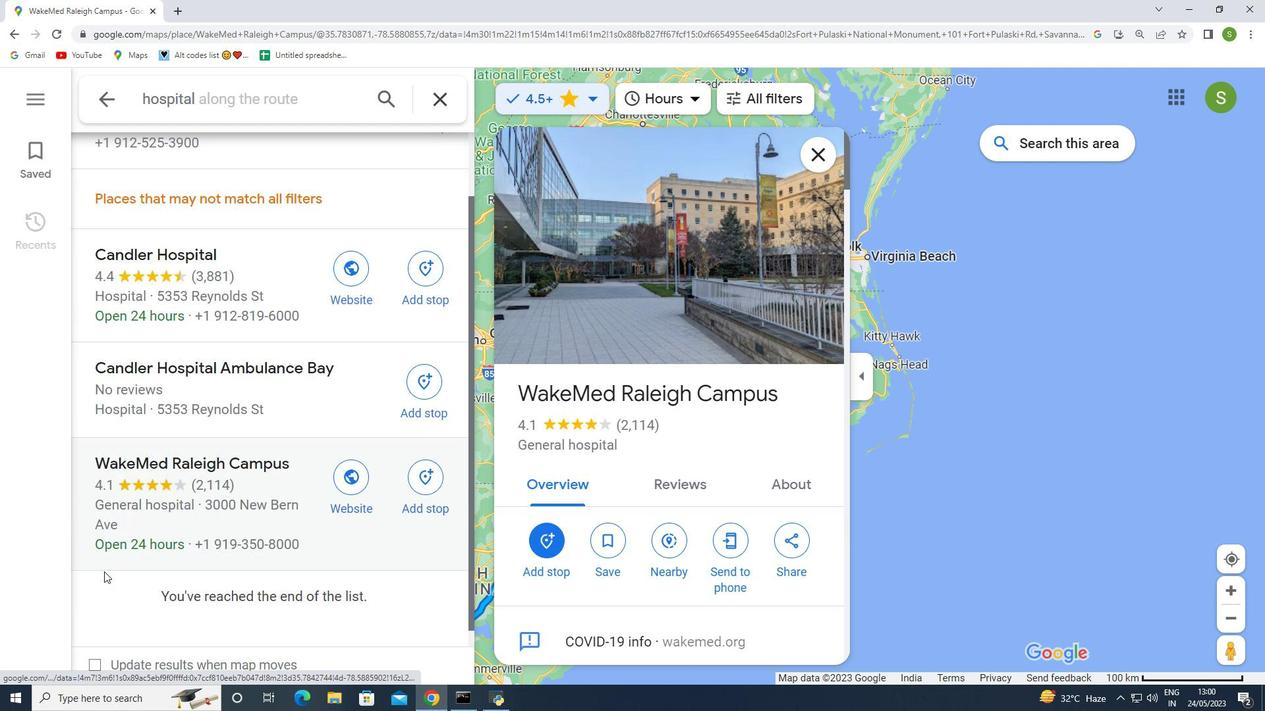 
Action: Mouse moved to (104, 575)
Screenshot: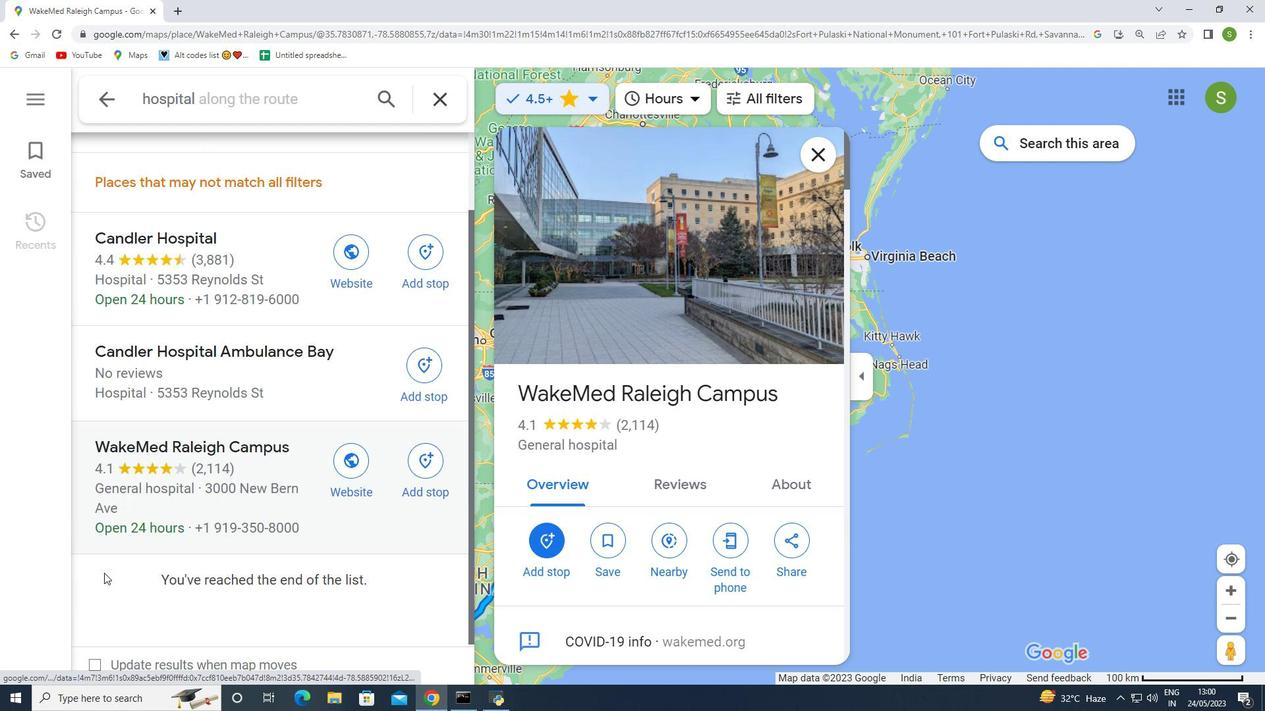 
Action: Mouse scrolled (104, 575) with delta (0, 0)
Screenshot: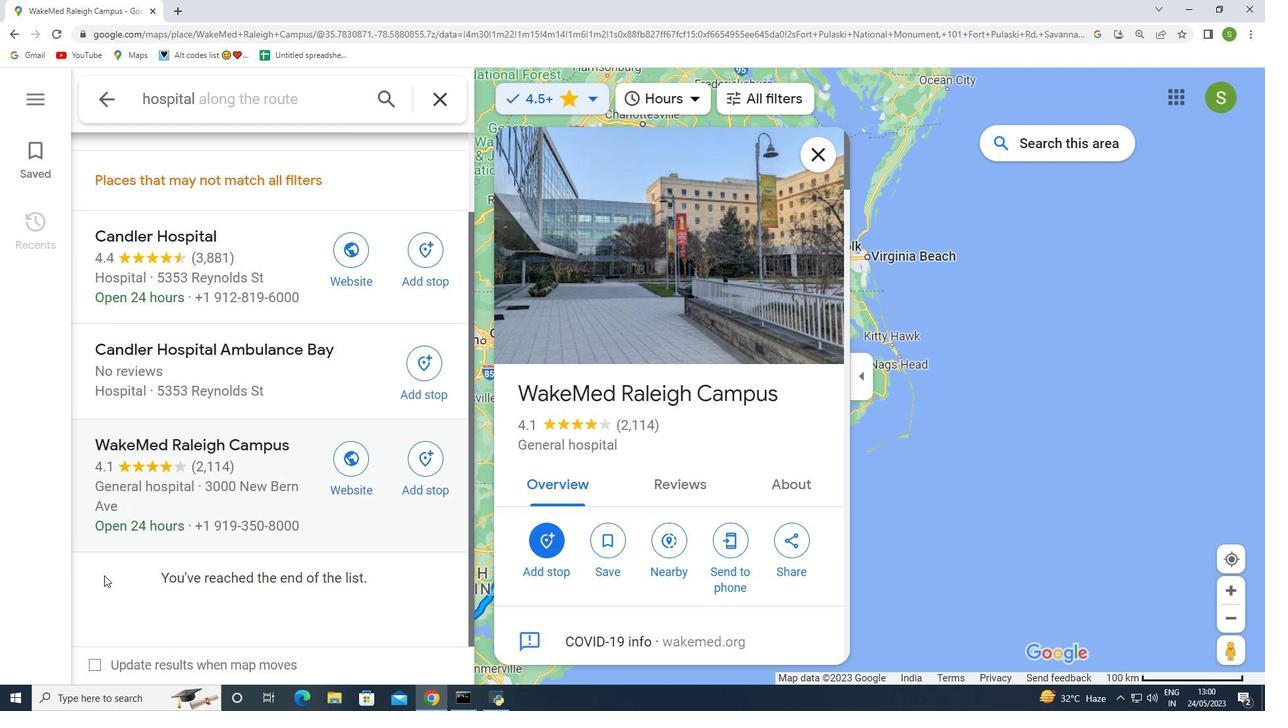 
Action: Mouse scrolled (104, 575) with delta (0, 0)
Screenshot: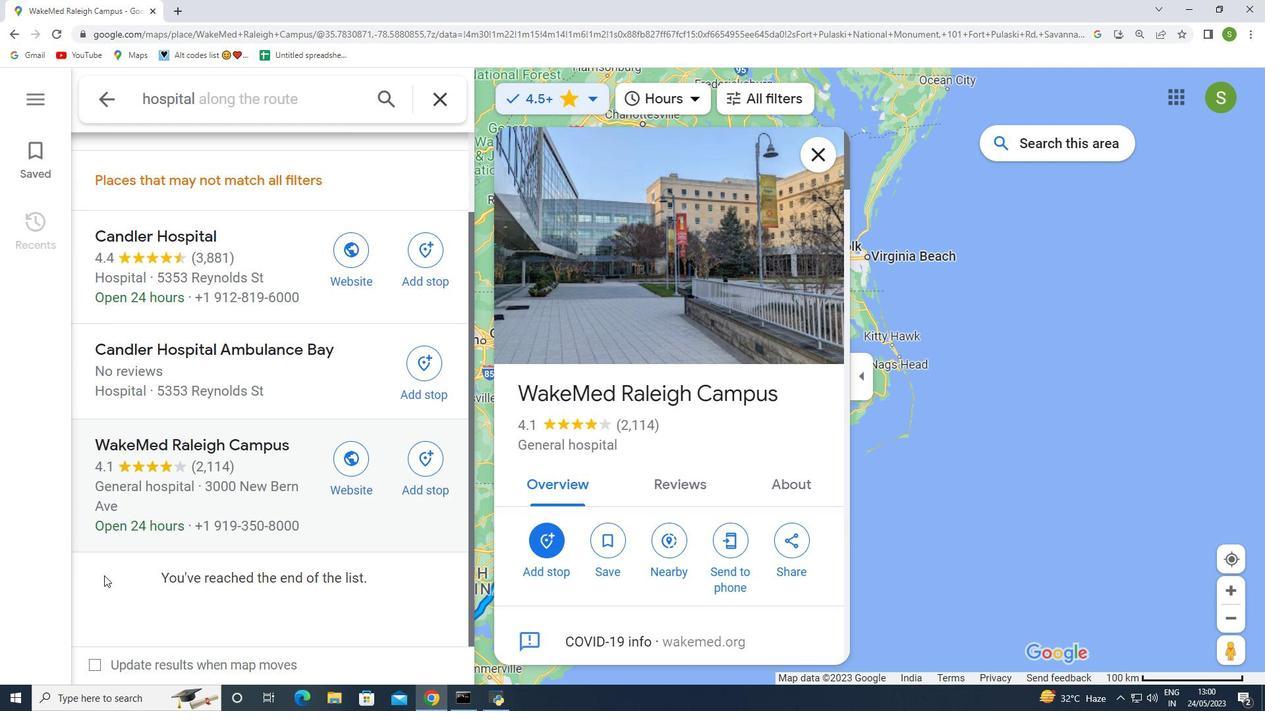
Action: Mouse moved to (93, 575)
Screenshot: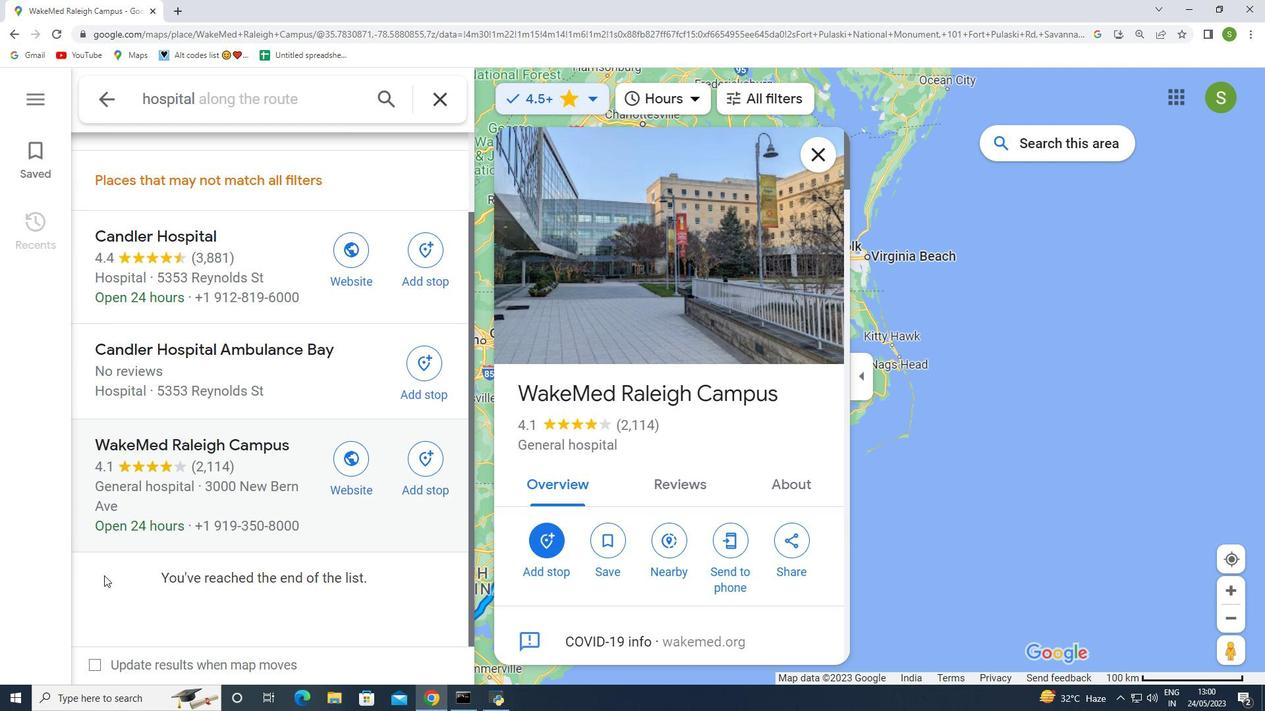 
Action: Mouse scrolled (93, 574) with delta (0, 0)
Screenshot: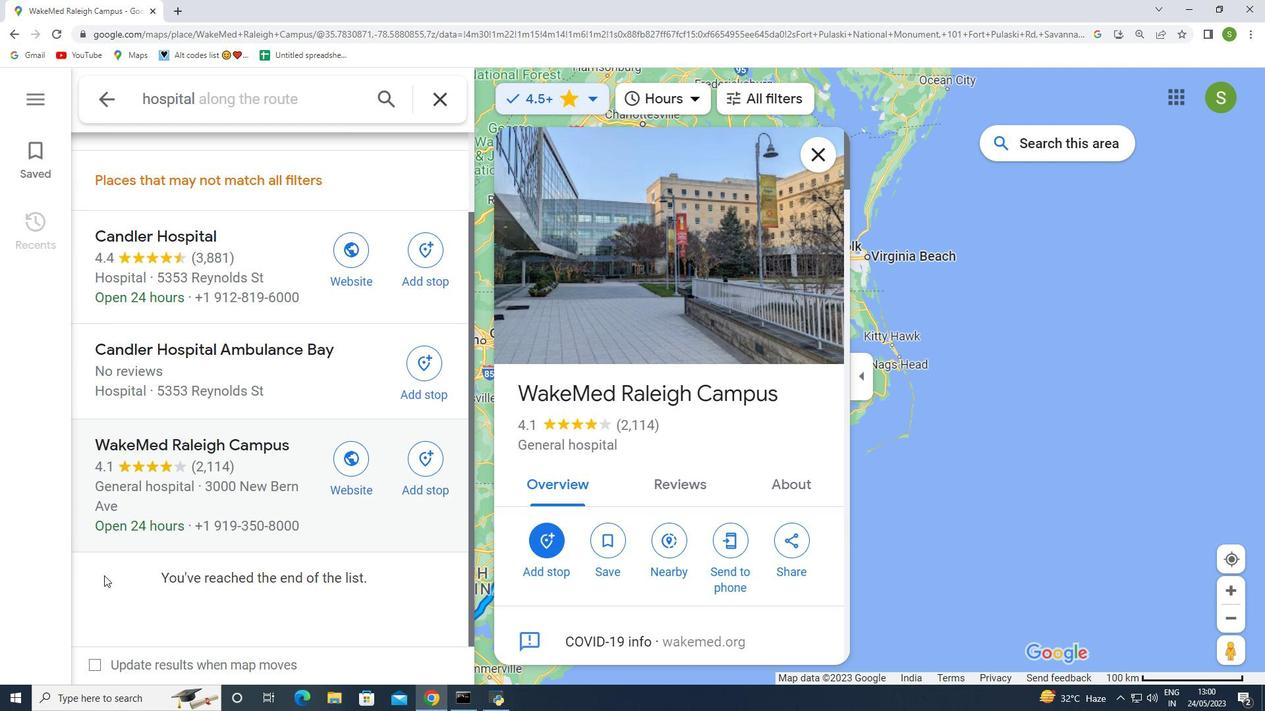 
Action: Mouse moved to (108, 475)
Screenshot: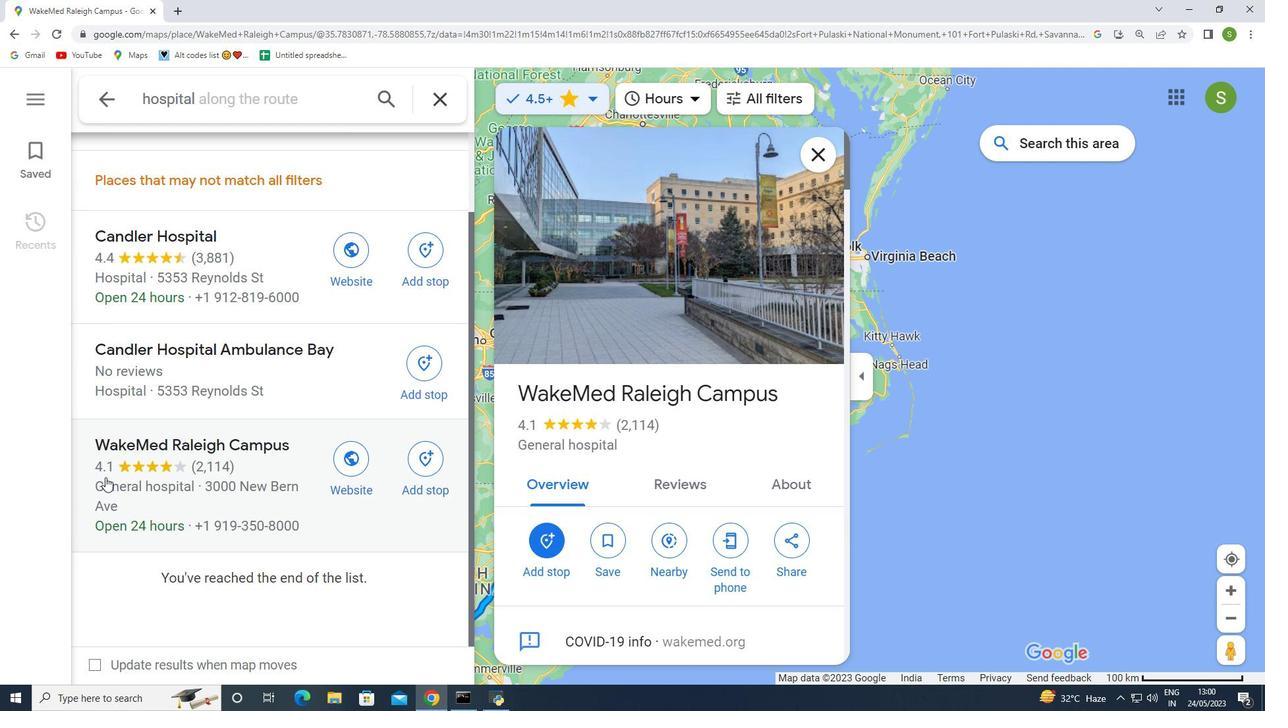 
Action: Mouse scrolled (108, 476) with delta (0, 0)
Screenshot: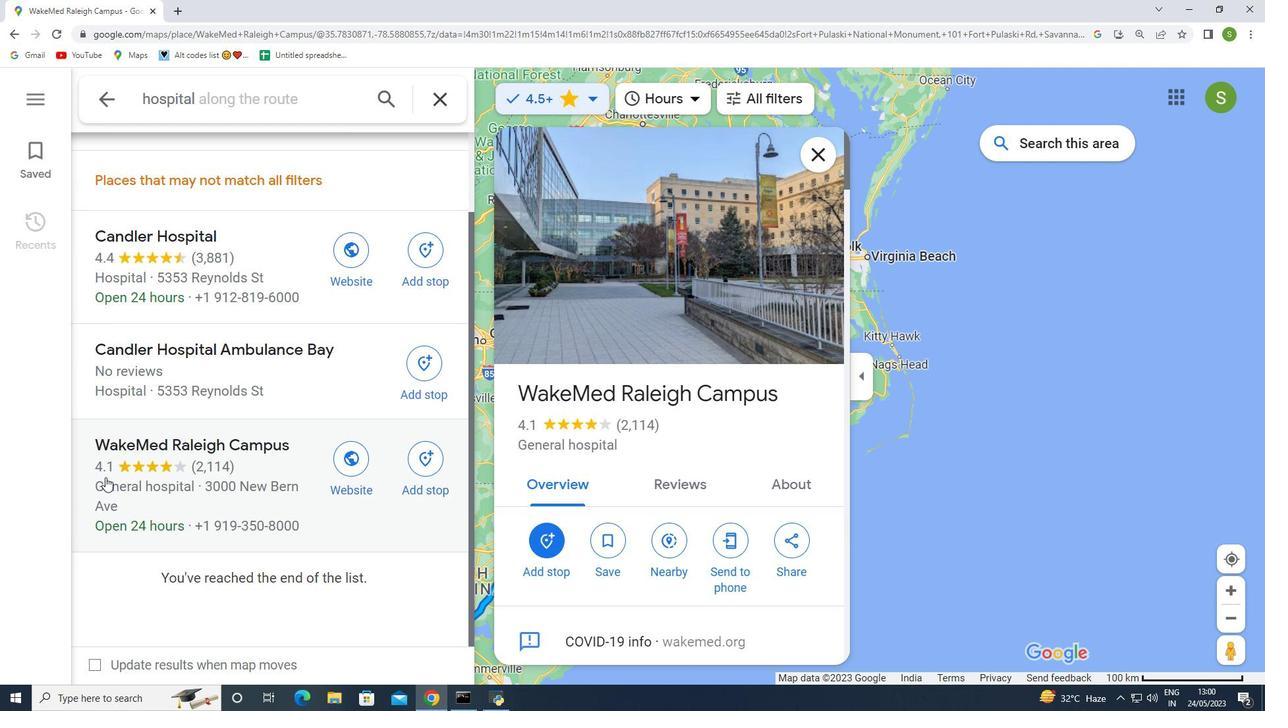 
Action: Mouse scrolled (108, 476) with delta (0, 0)
Screenshot: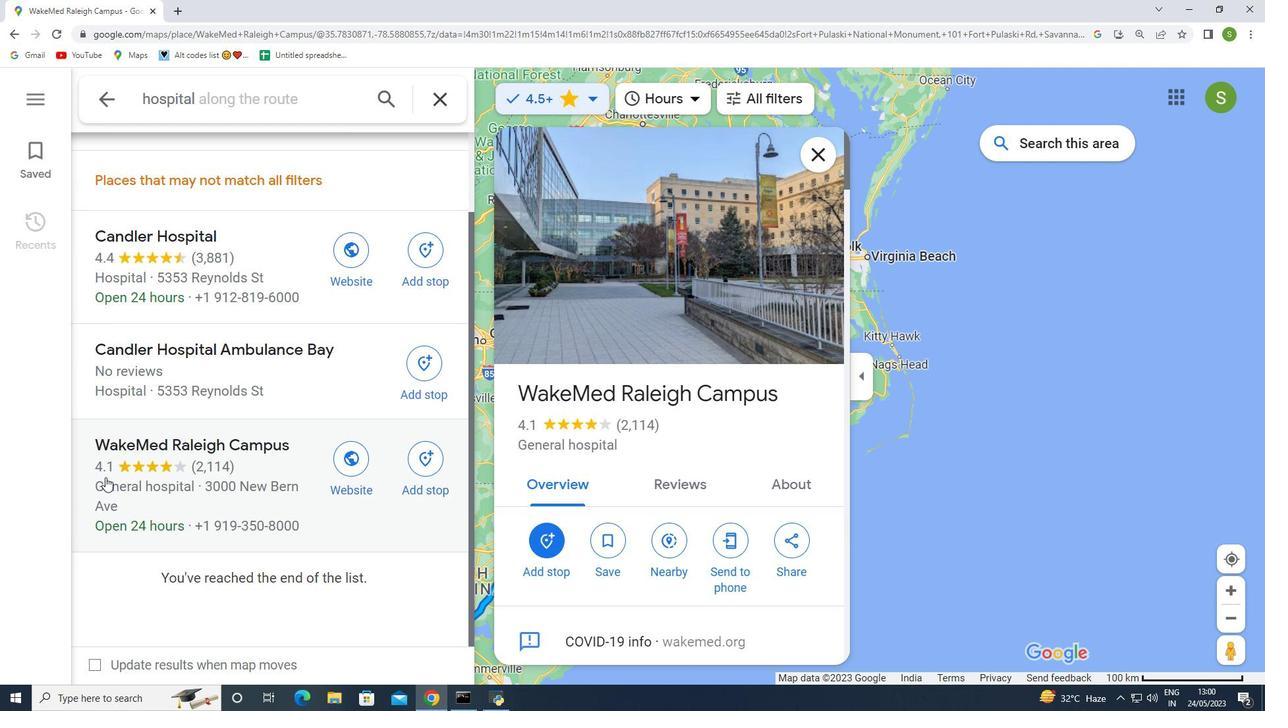 
Action: Mouse scrolled (108, 476) with delta (0, 0)
Screenshot: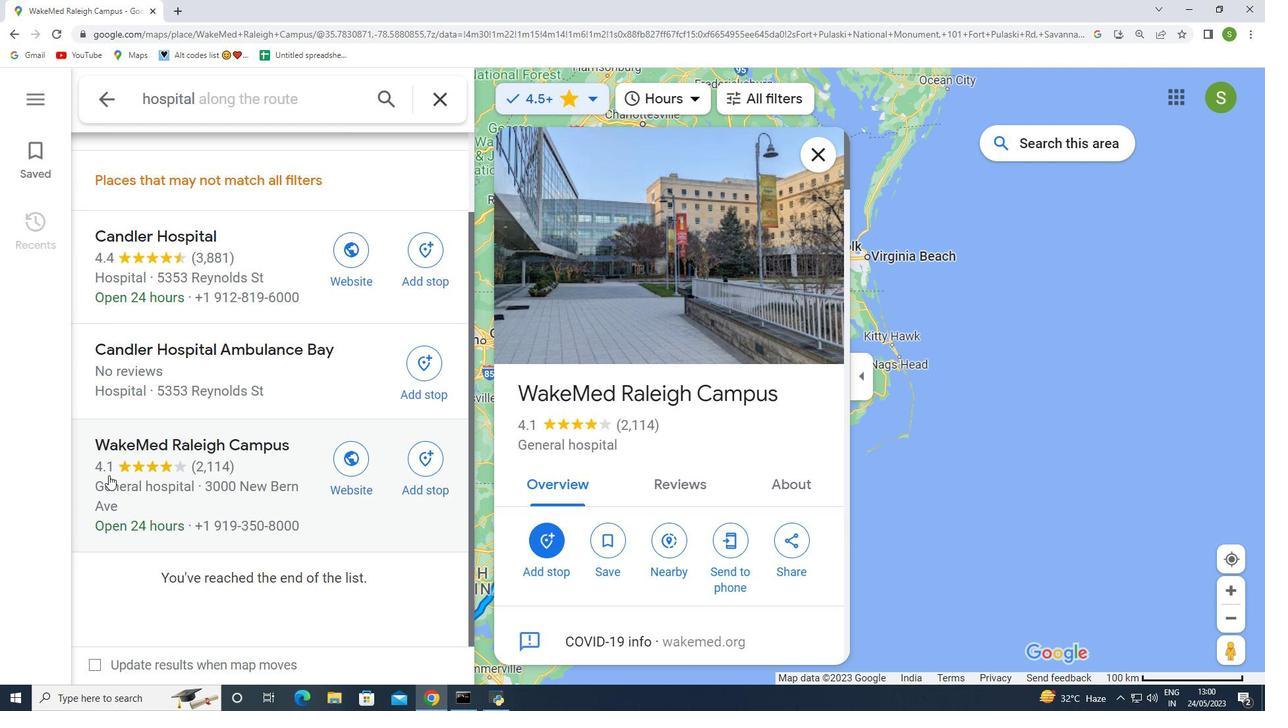 
Action: Mouse moved to (158, 453)
Screenshot: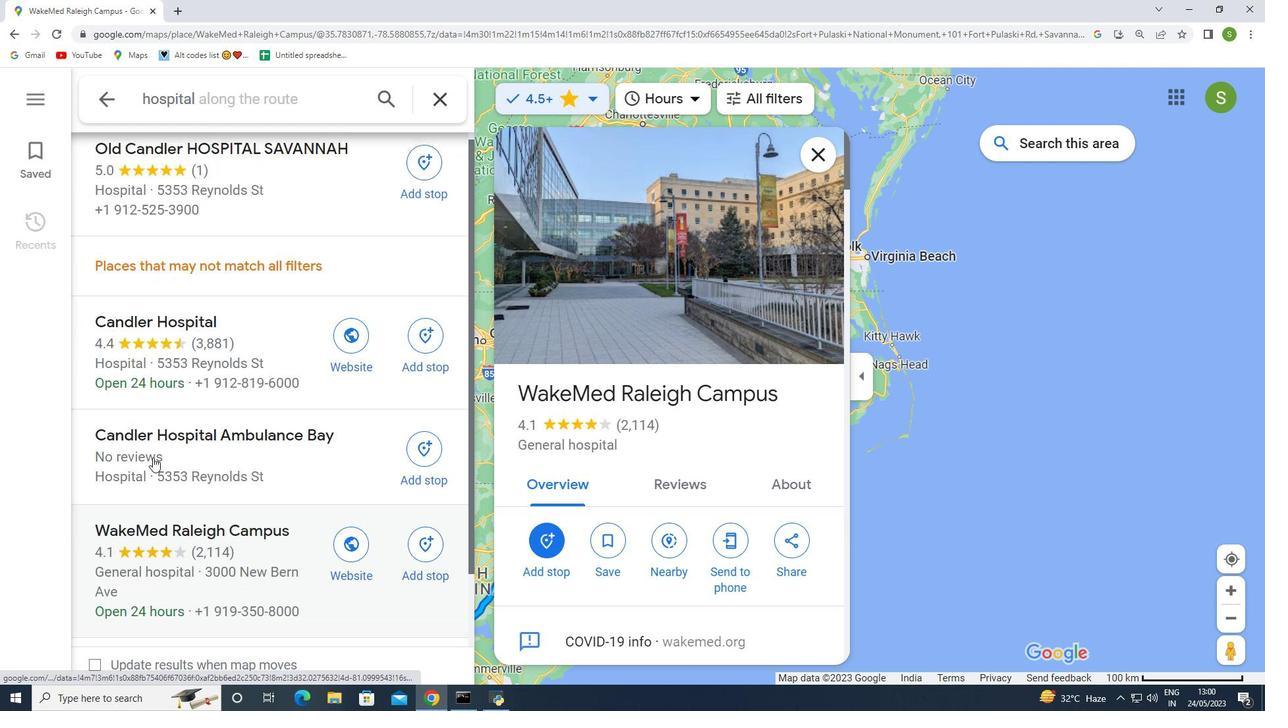 
Action: Mouse scrolled (158, 454) with delta (0, 0)
Screenshot: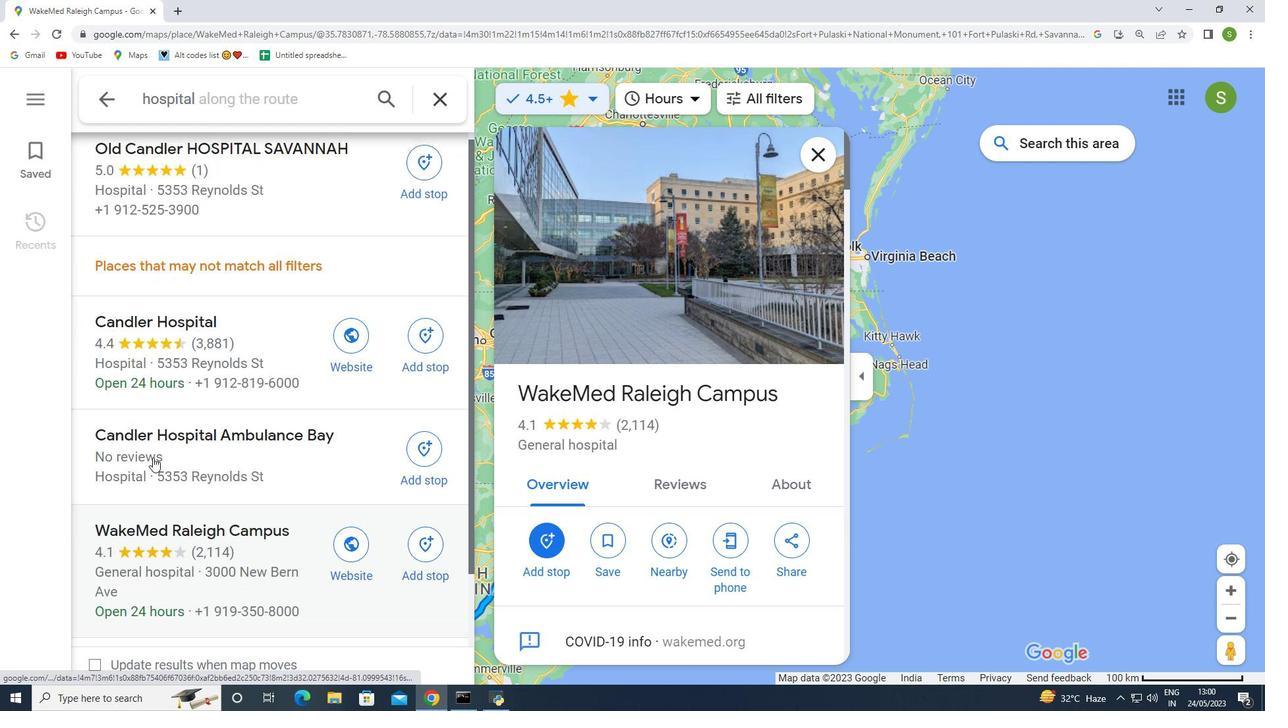 
Action: Mouse scrolled (158, 454) with delta (0, 0)
Screenshot: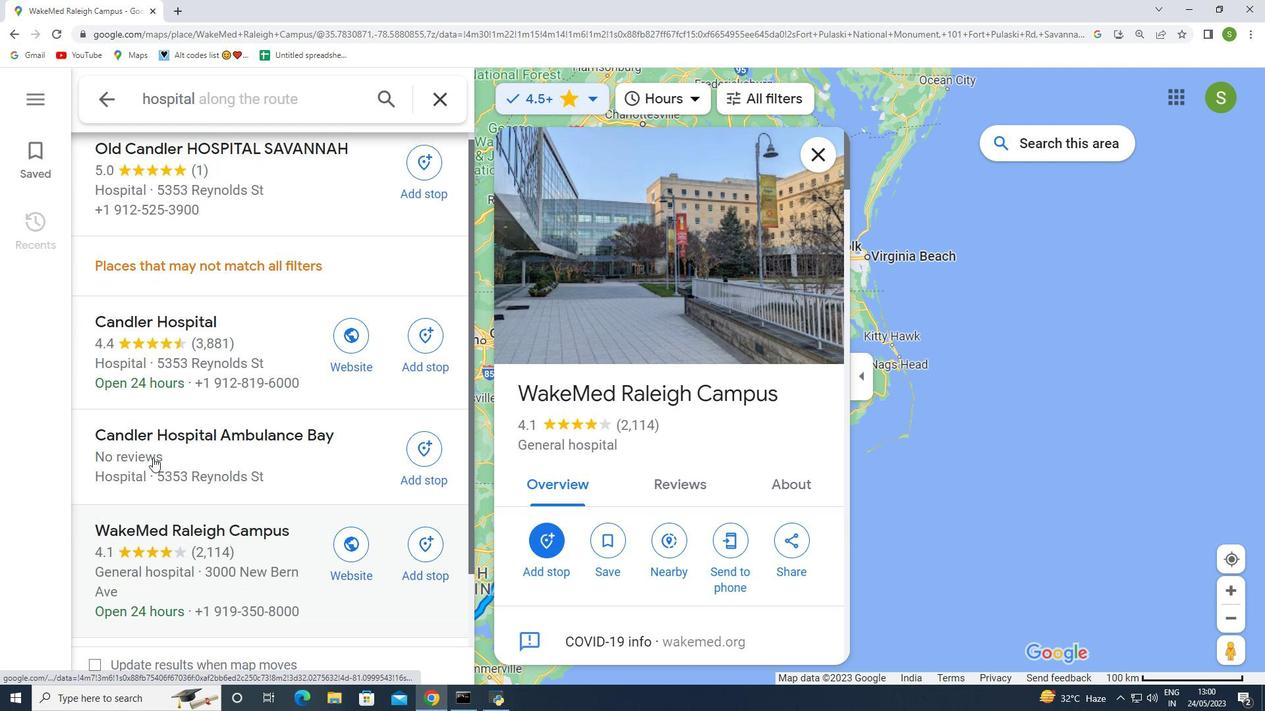 
Action: Mouse scrolled (158, 454) with delta (0, 0)
Screenshot: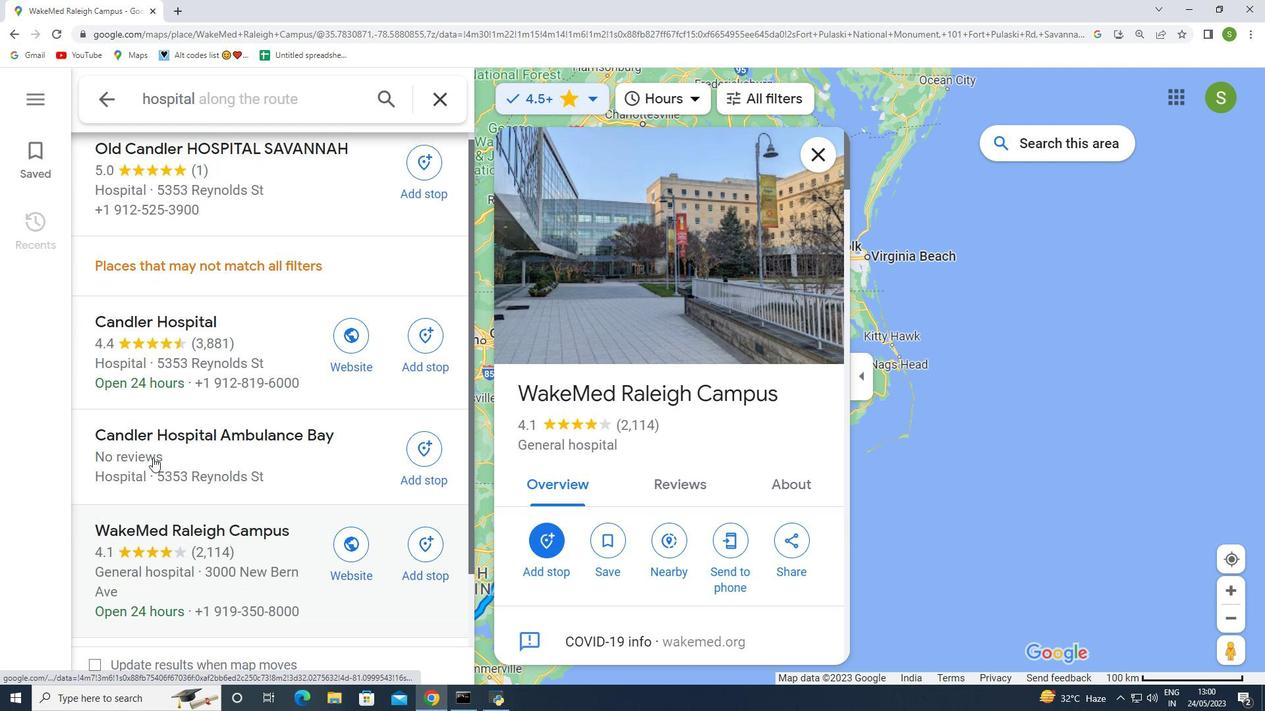 
Action: Mouse scrolled (158, 454) with delta (0, 0)
Screenshot: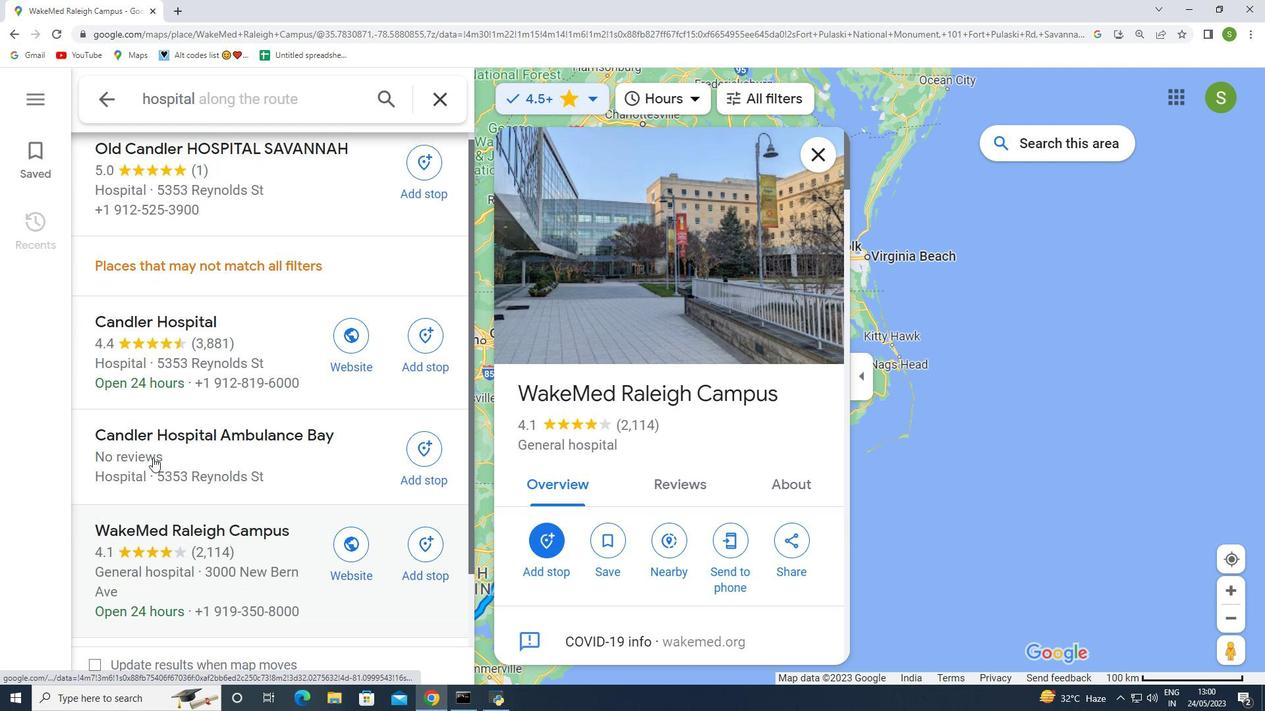 
Action: Mouse scrolled (158, 454) with delta (0, 0)
Screenshot: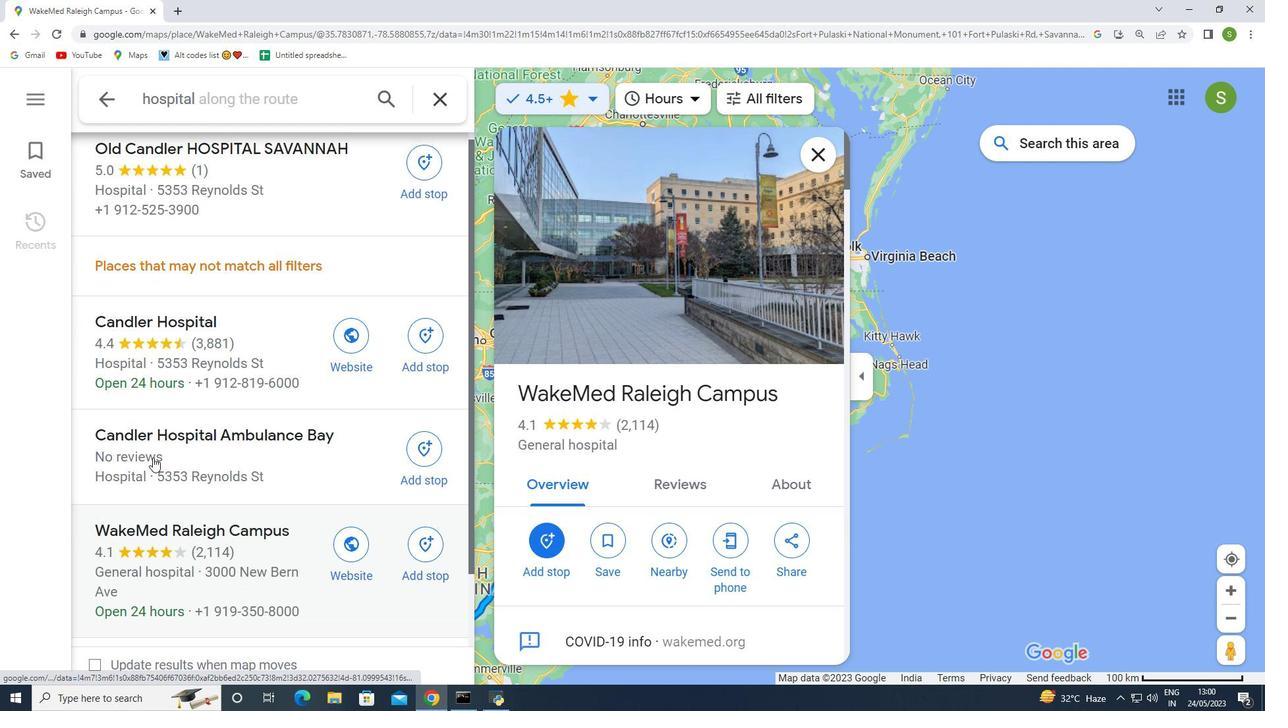 
Action: Mouse scrolled (158, 454) with delta (0, 0)
Screenshot: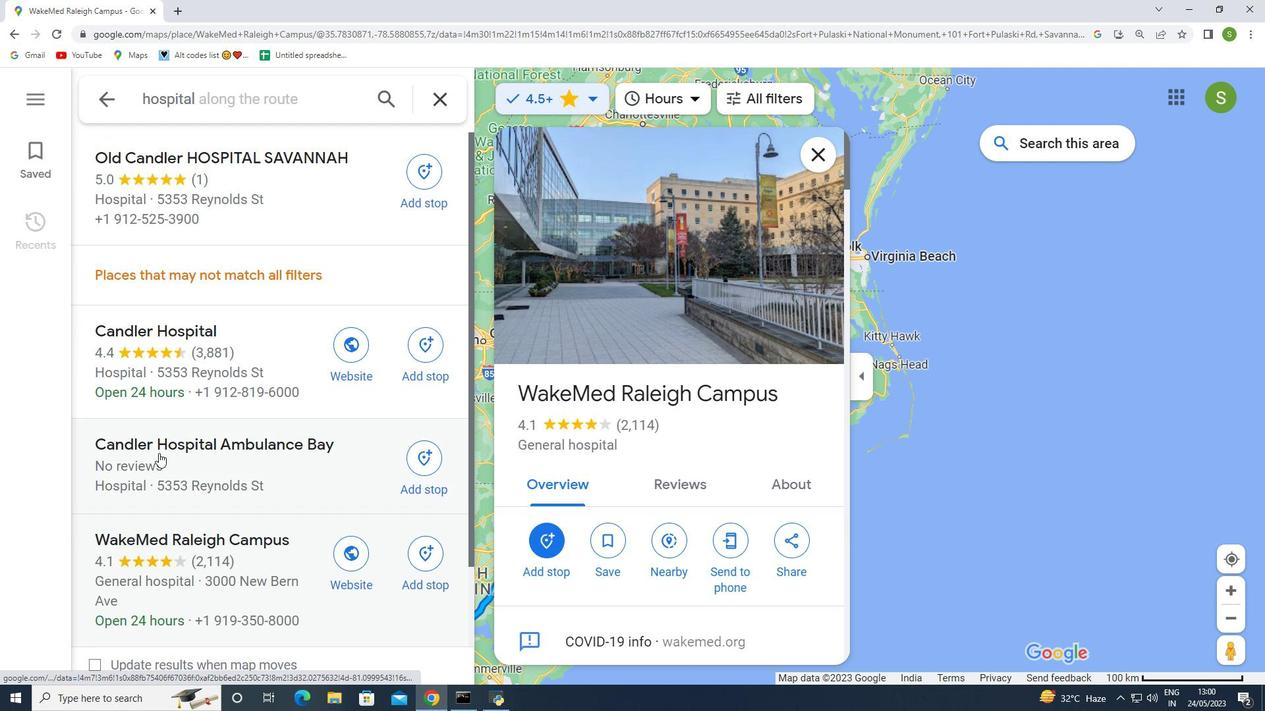 
Action: Mouse moved to (191, 390)
Screenshot: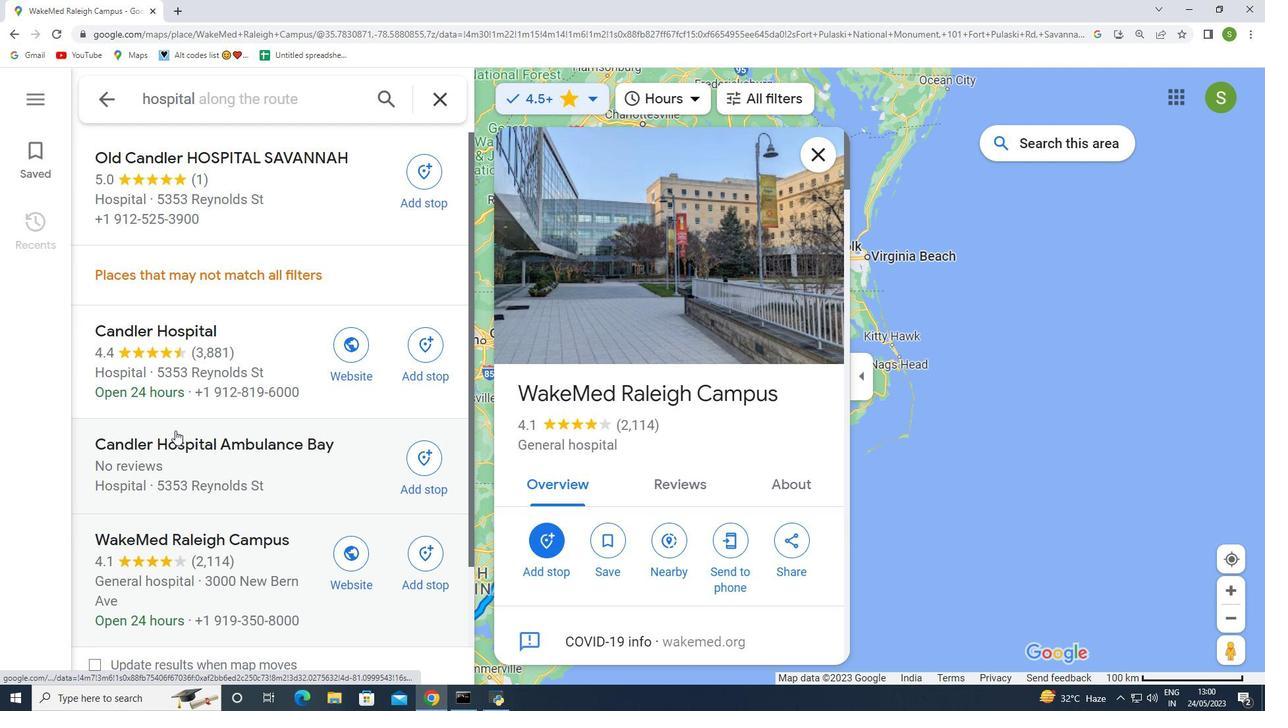 
Action: Mouse scrolled (190, 392) with delta (0, 0)
Screenshot: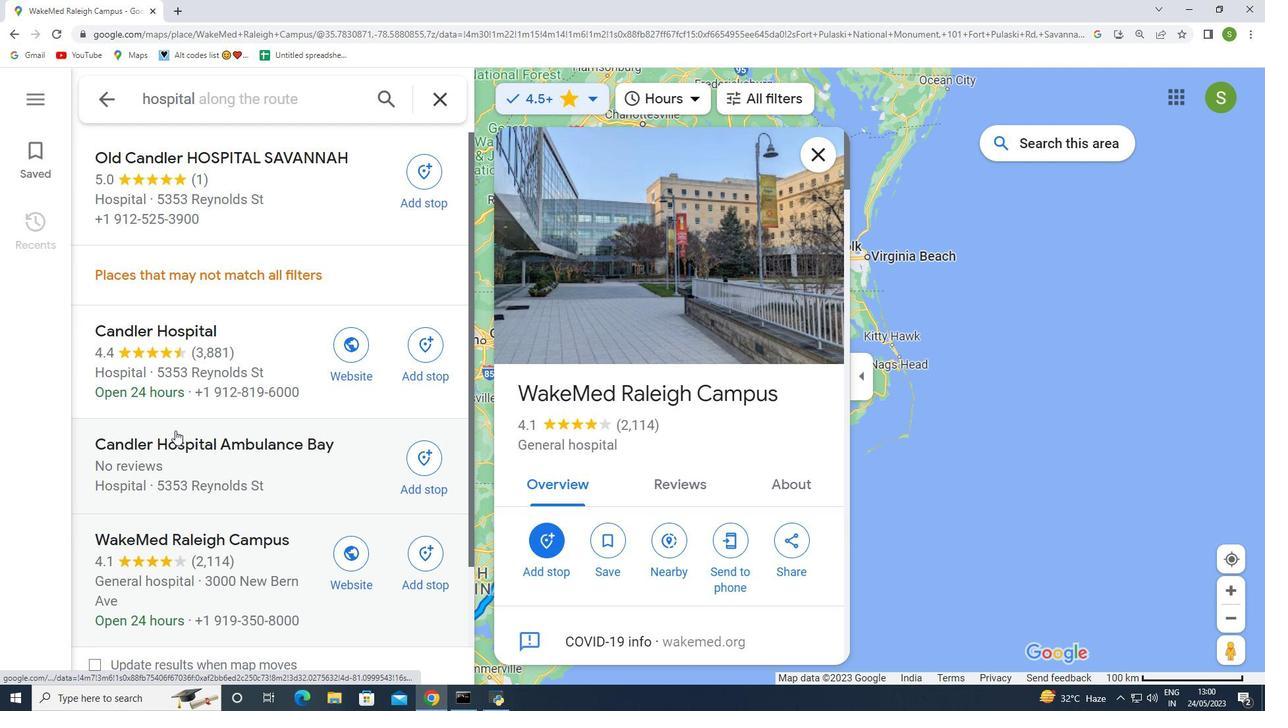 
Action: Mouse moved to (193, 386)
Screenshot: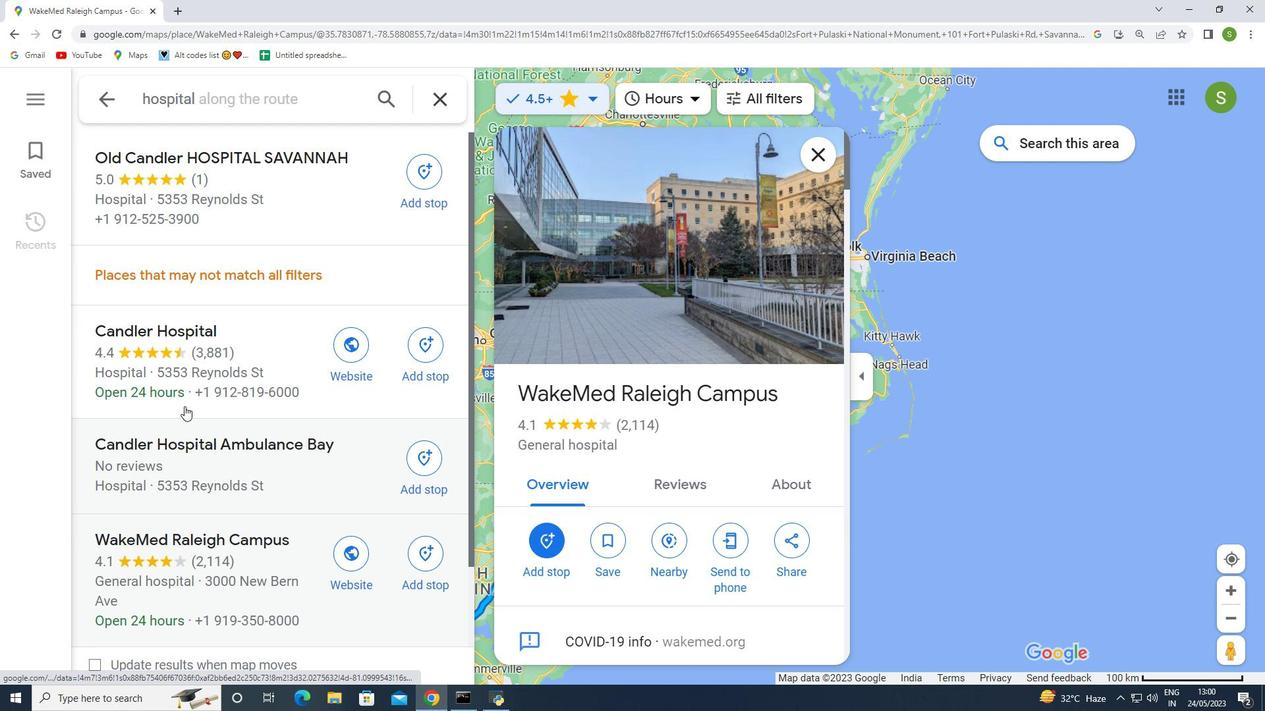
Action: Mouse scrolled (192, 388) with delta (0, 0)
Screenshot: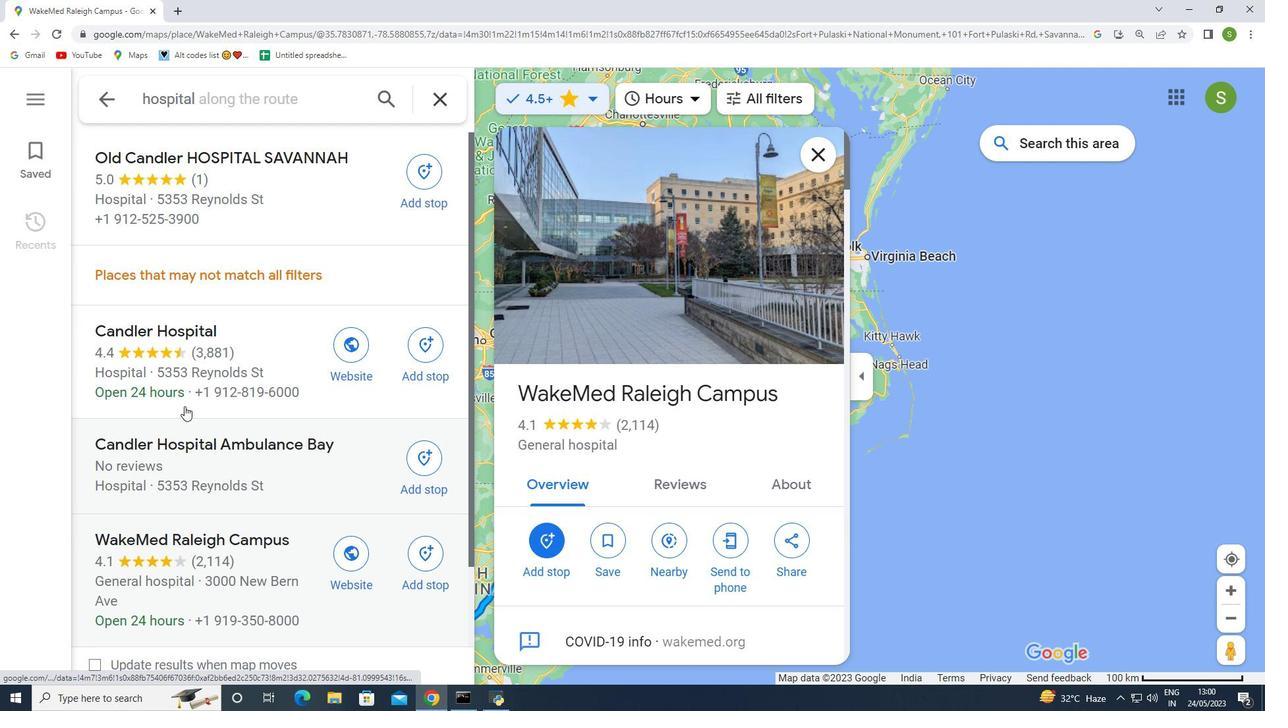 
Action: Mouse moved to (196, 379)
Screenshot: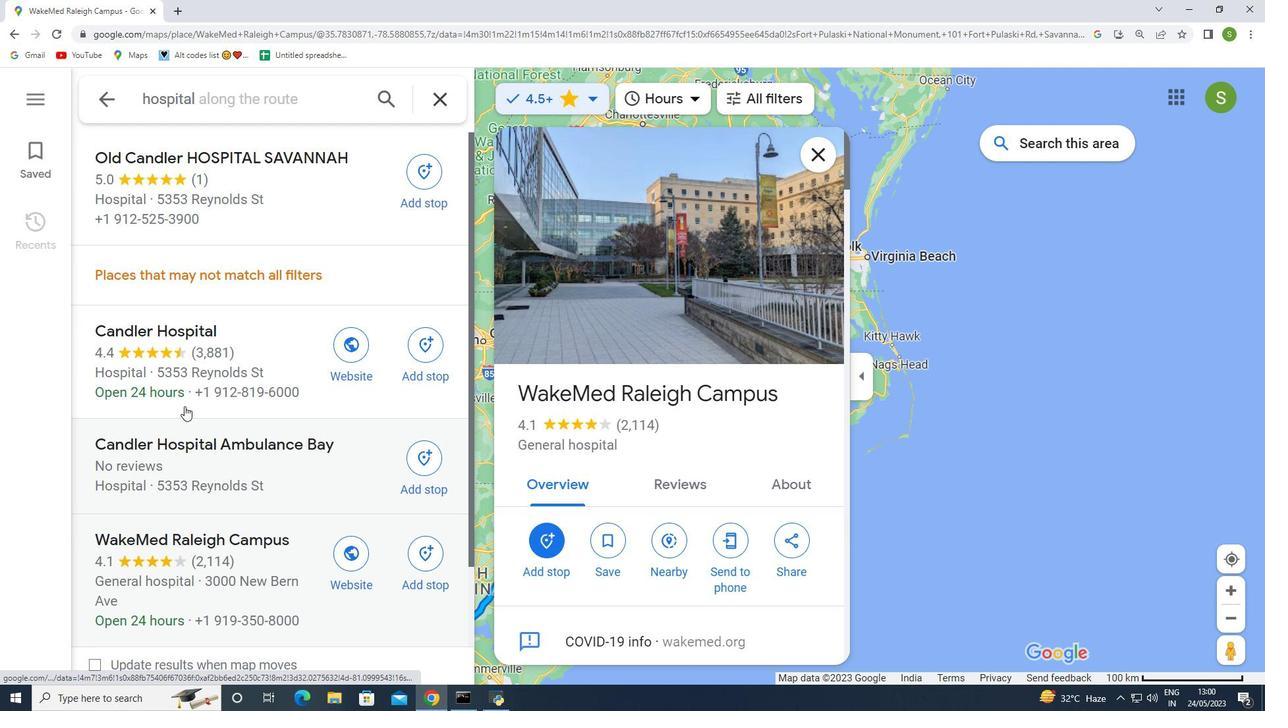 
Action: Mouse scrolled (193, 384) with delta (0, 0)
Screenshot: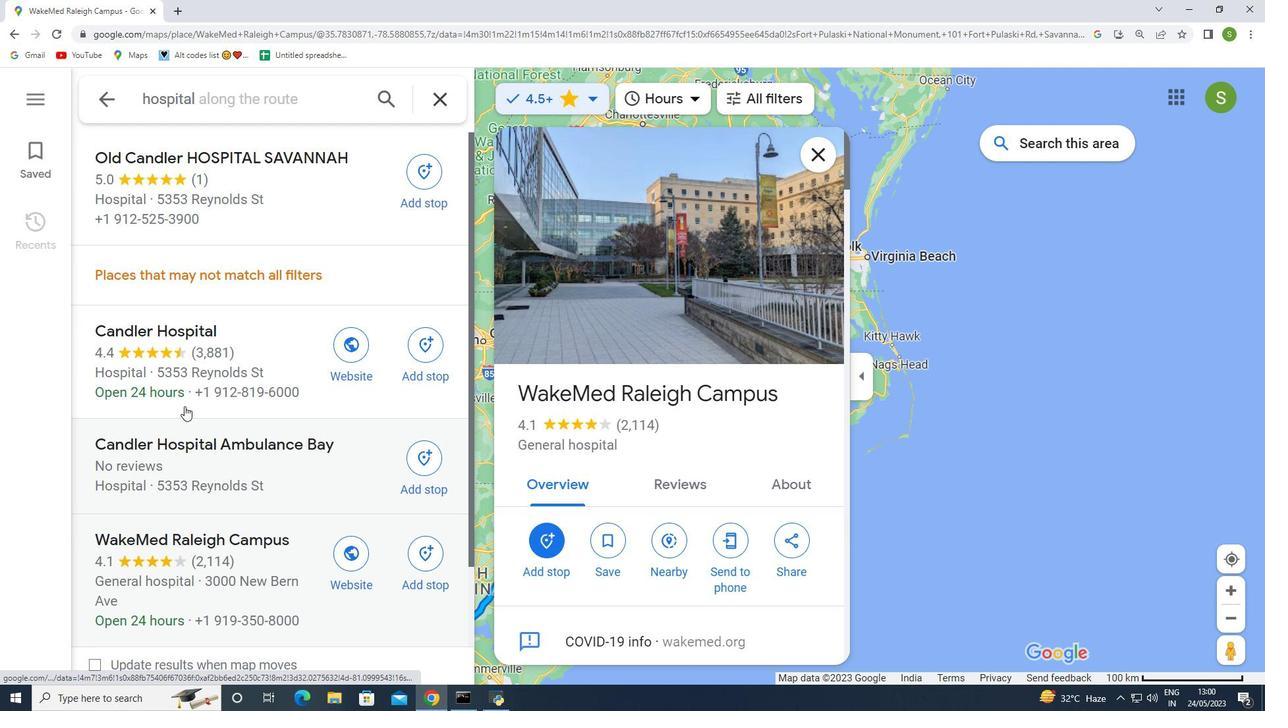 
Action: Mouse moved to (198, 375)
Screenshot: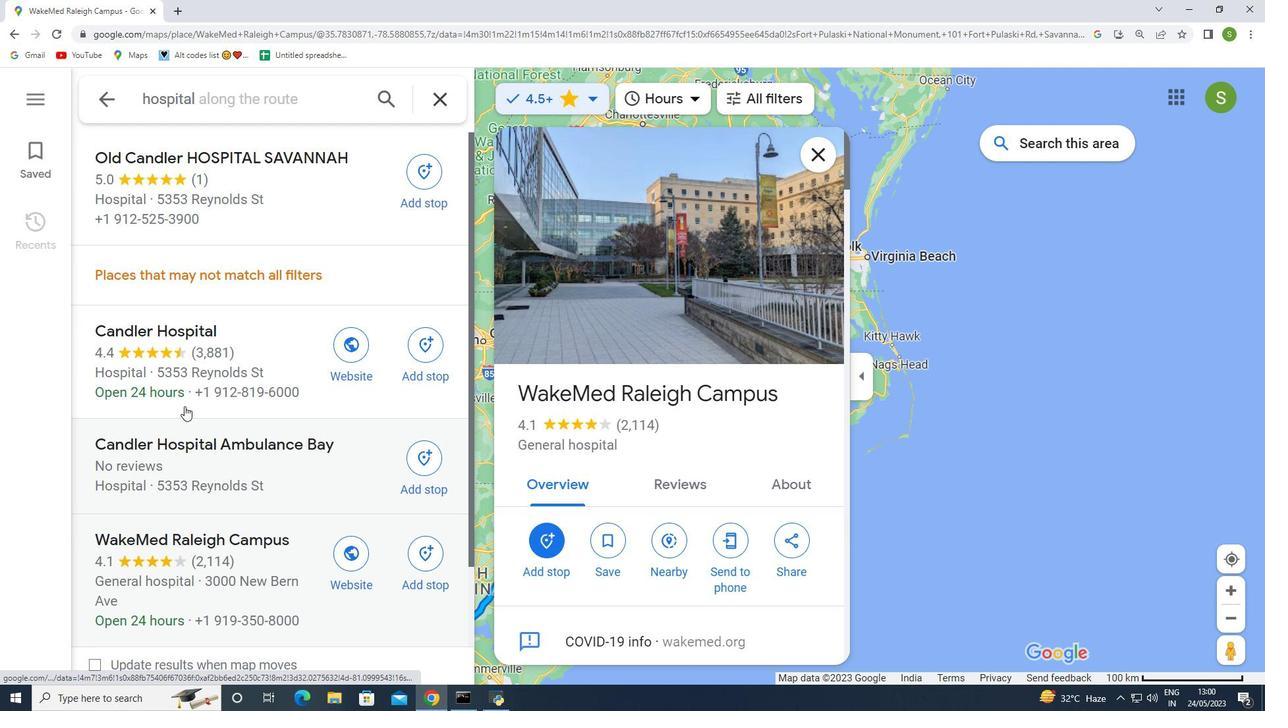 
Action: Mouse scrolled (197, 377) with delta (0, 0)
Screenshot: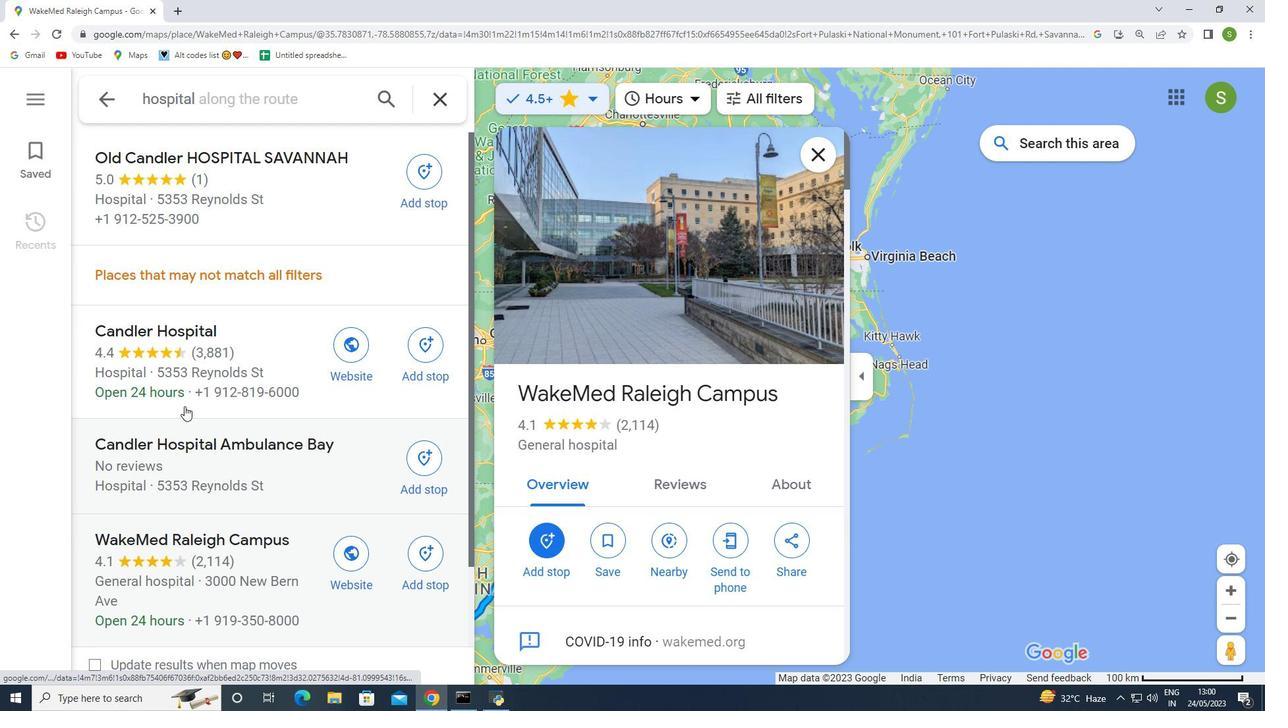
Action: Mouse moved to (480, 265)
Screenshot: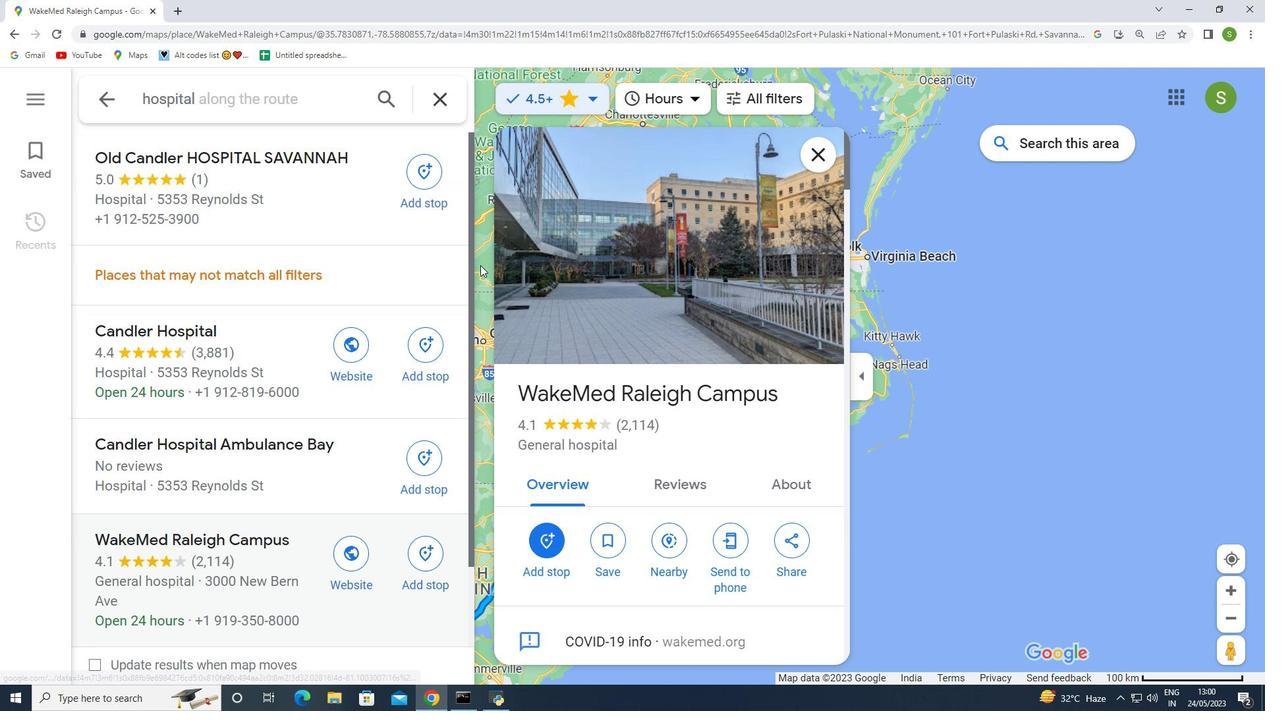 
Action: Mouse scrolled (480, 264) with delta (0, 0)
Screenshot: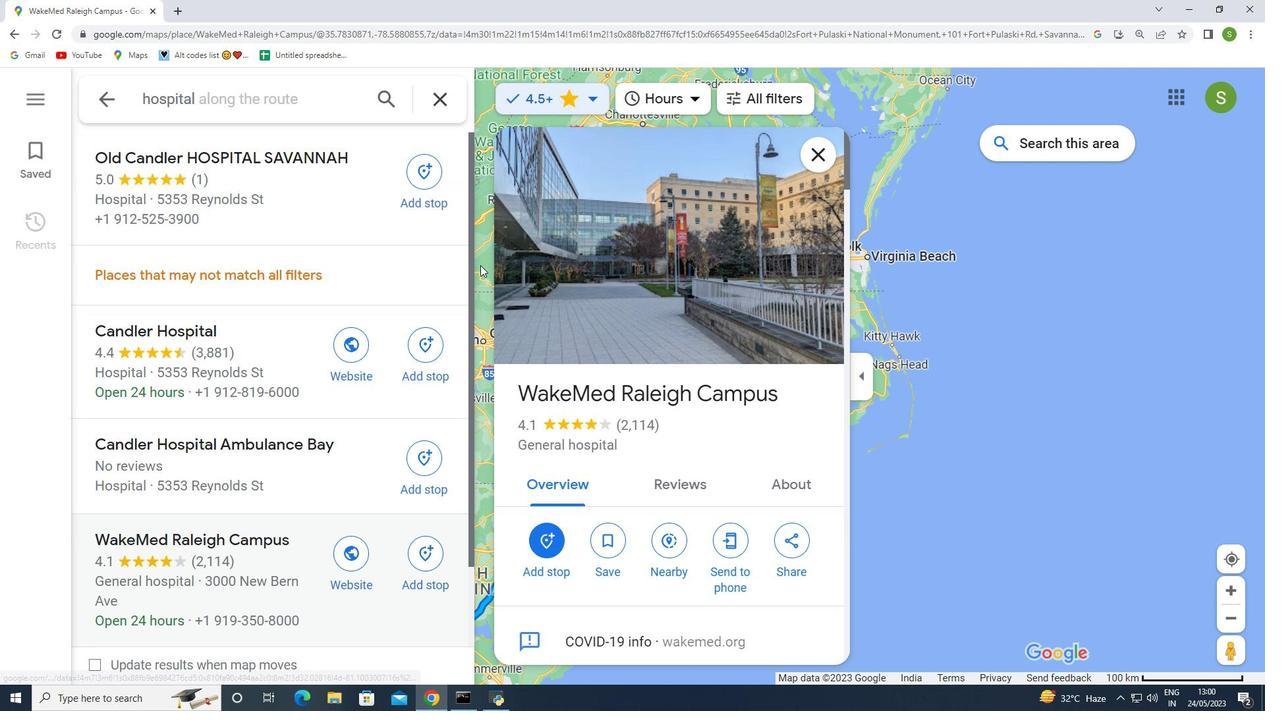 
Action: Mouse moved to (478, 267)
Screenshot: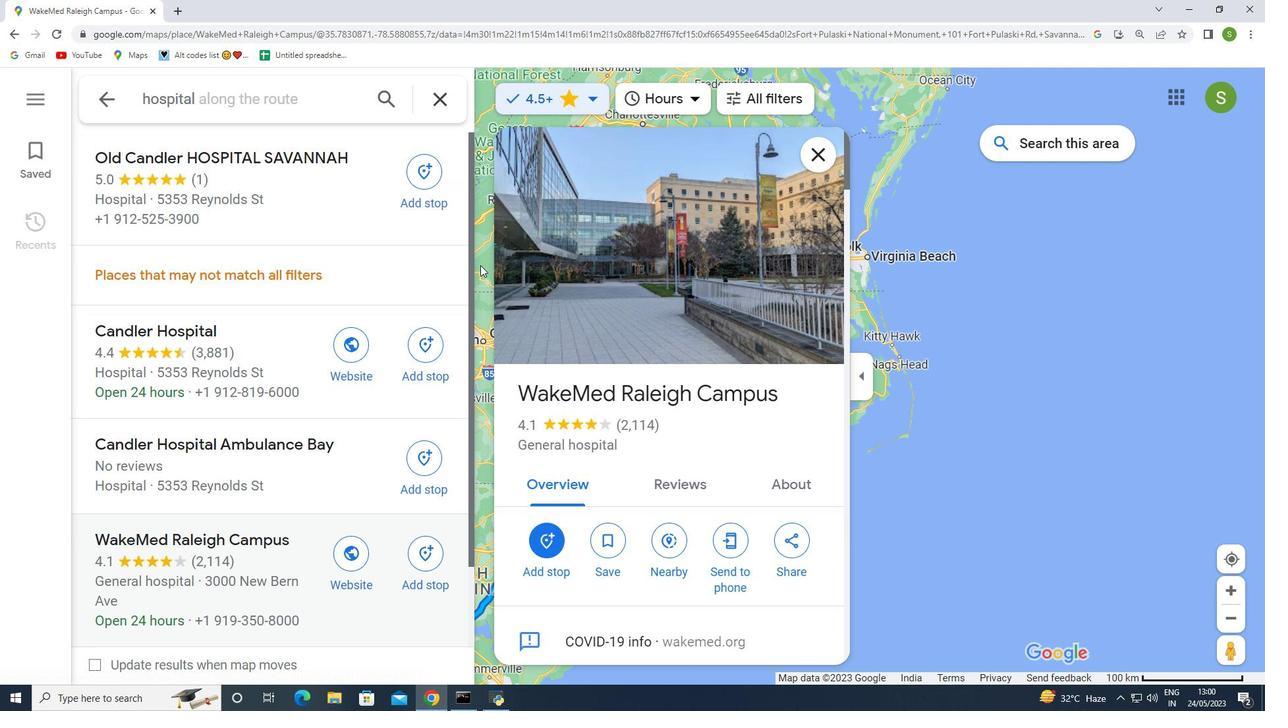 
Action: Mouse scrolled (478, 266) with delta (0, 0)
Screenshot: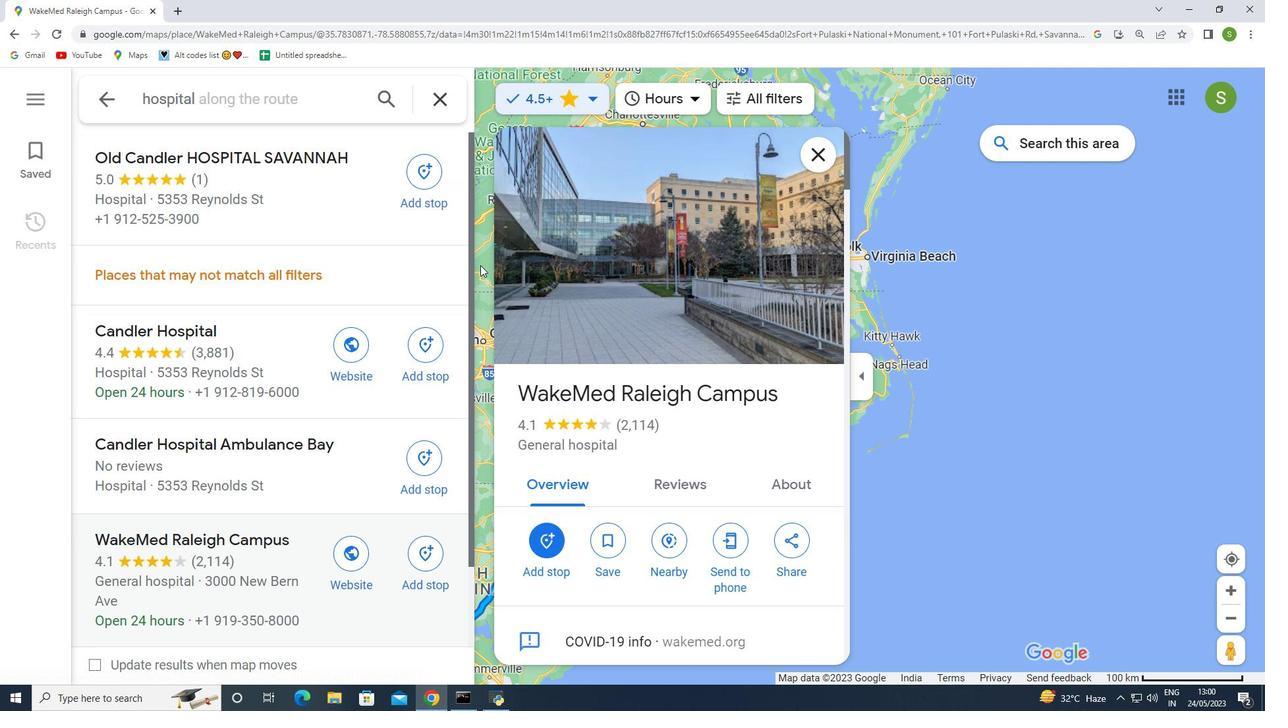 
Action: Mouse moved to (475, 270)
Screenshot: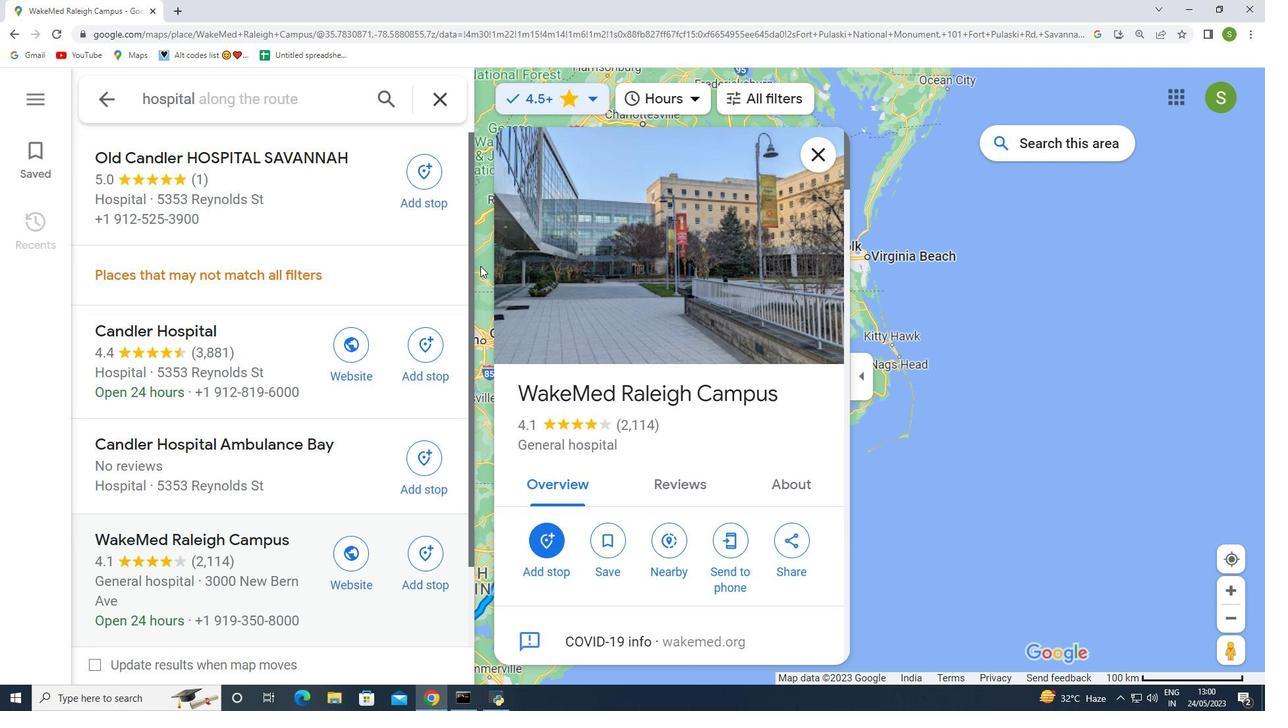 
Action: Mouse scrolled (475, 269) with delta (0, 0)
Screenshot: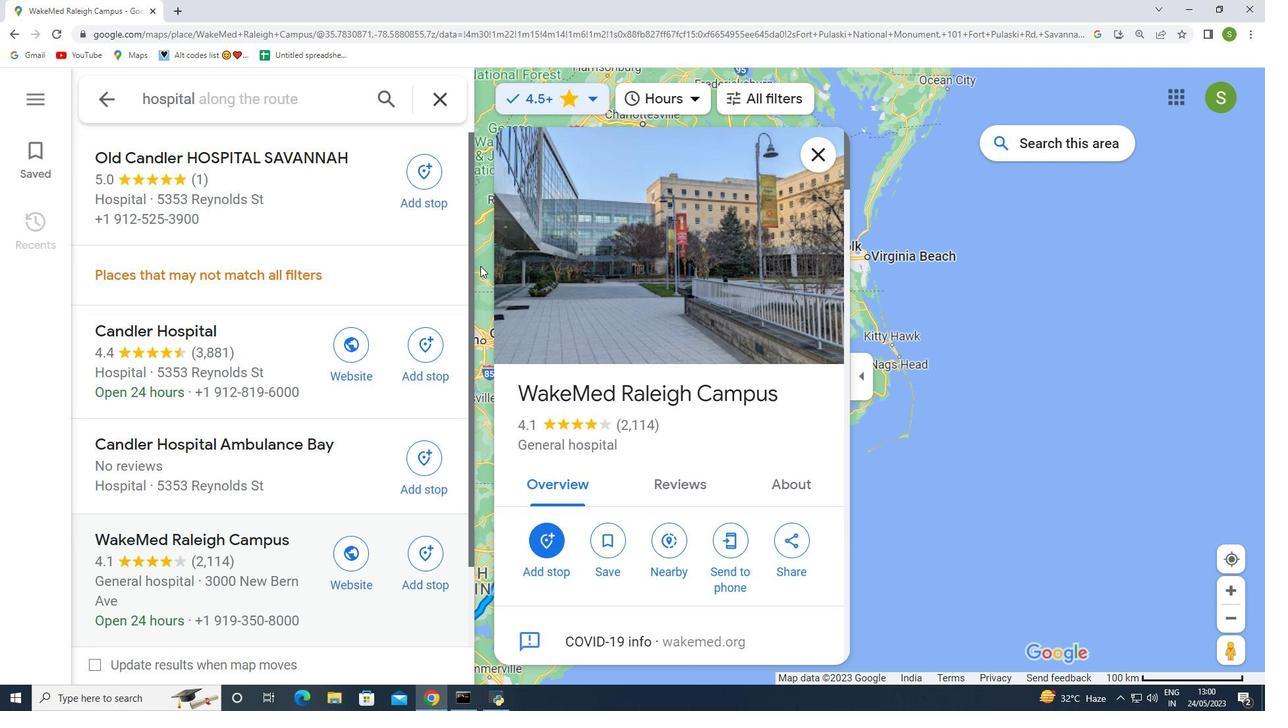 
Action: Mouse moved to (808, 152)
Screenshot: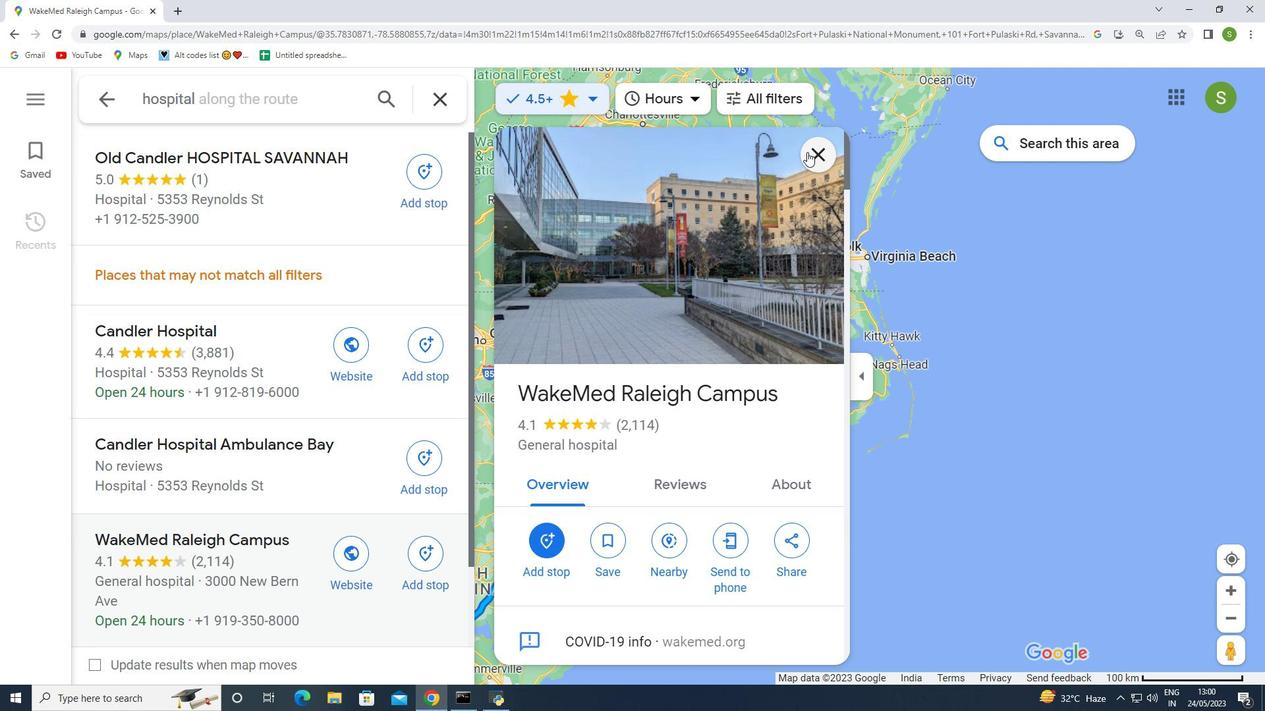 
Action: Mouse pressed left at (808, 152)
Screenshot: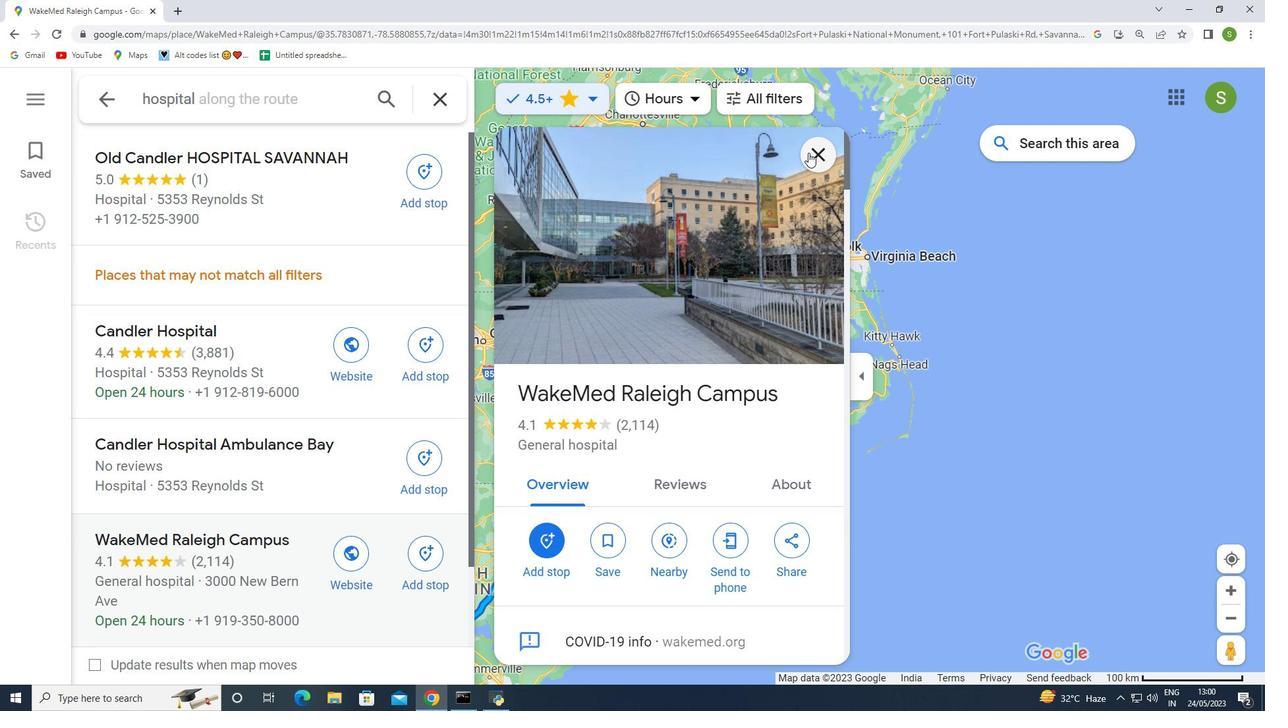 
Action: Mouse moved to (264, 396)
Screenshot: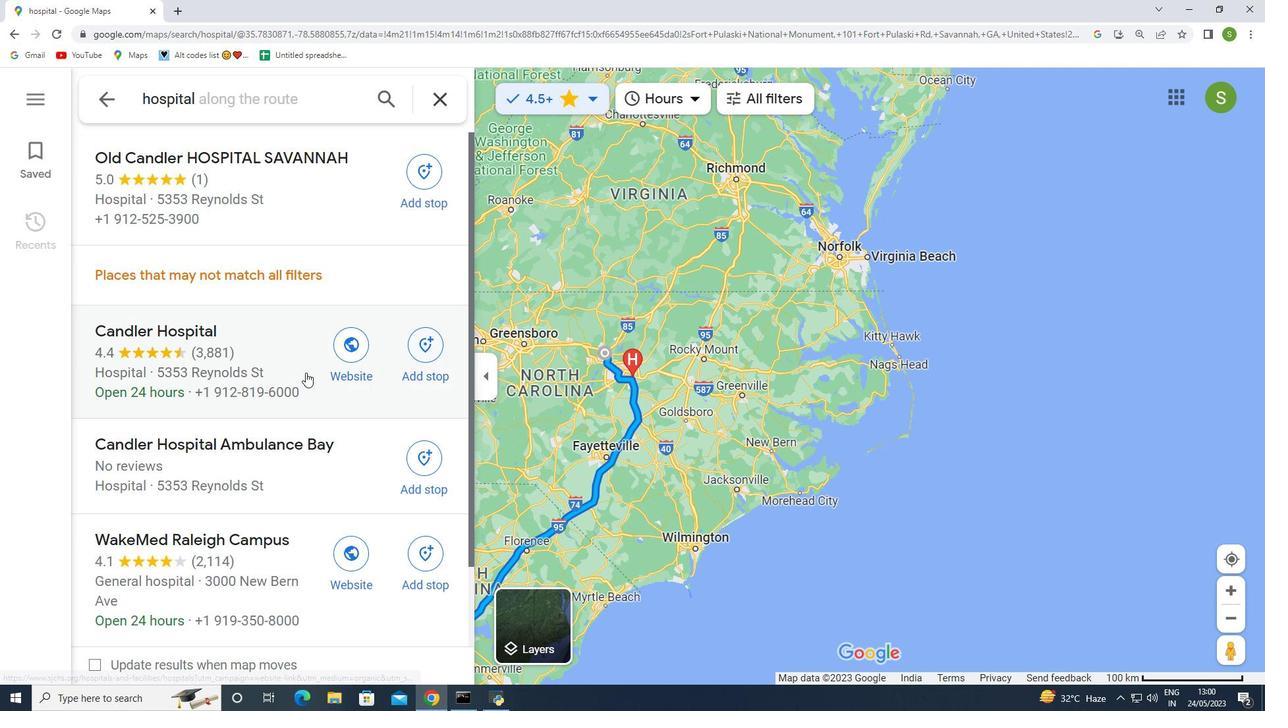 
Action: Mouse scrolled (264, 395) with delta (0, 0)
Screenshot: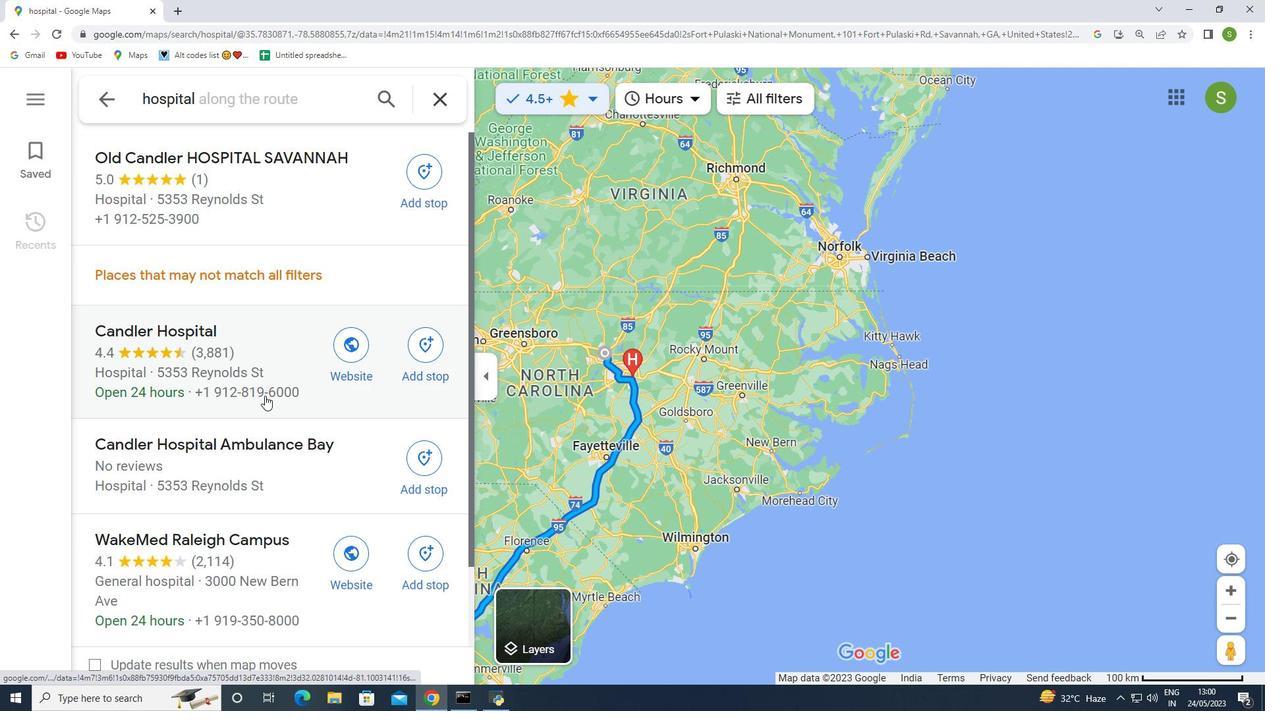 
Action: Mouse scrolled (264, 395) with delta (0, 0)
Screenshot: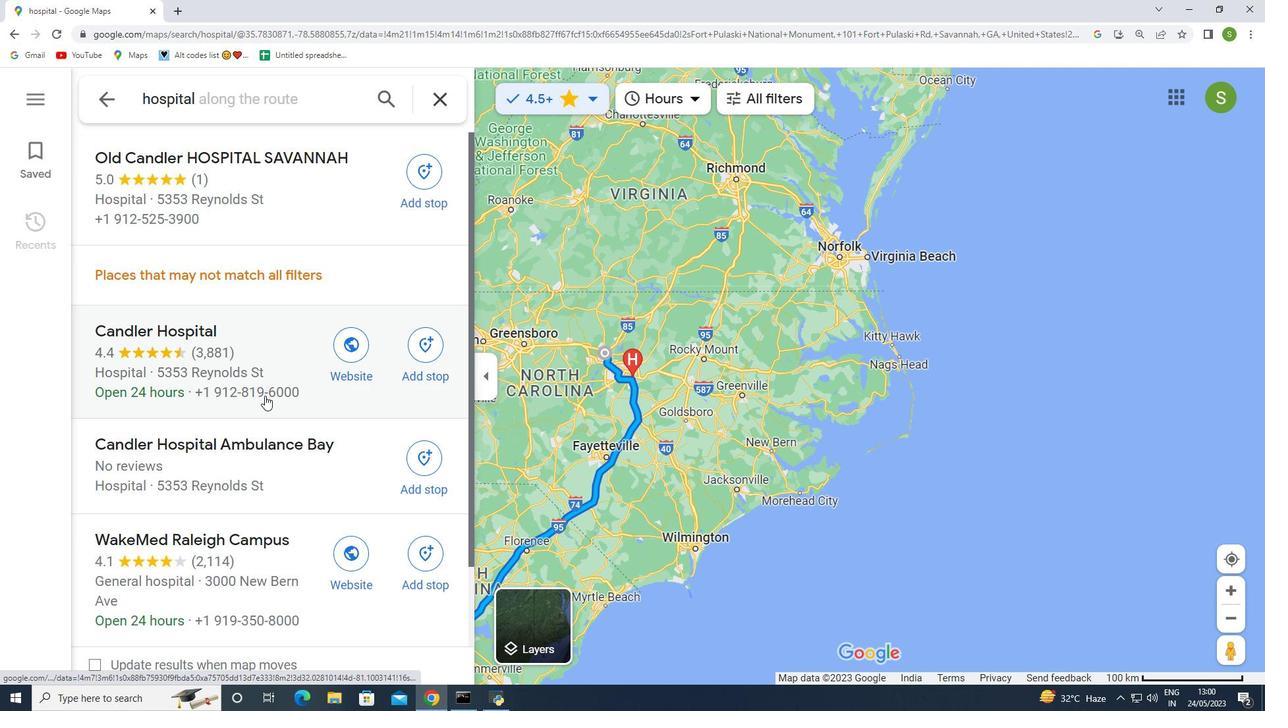 
Action: Mouse scrolled (264, 395) with delta (0, 0)
Screenshot: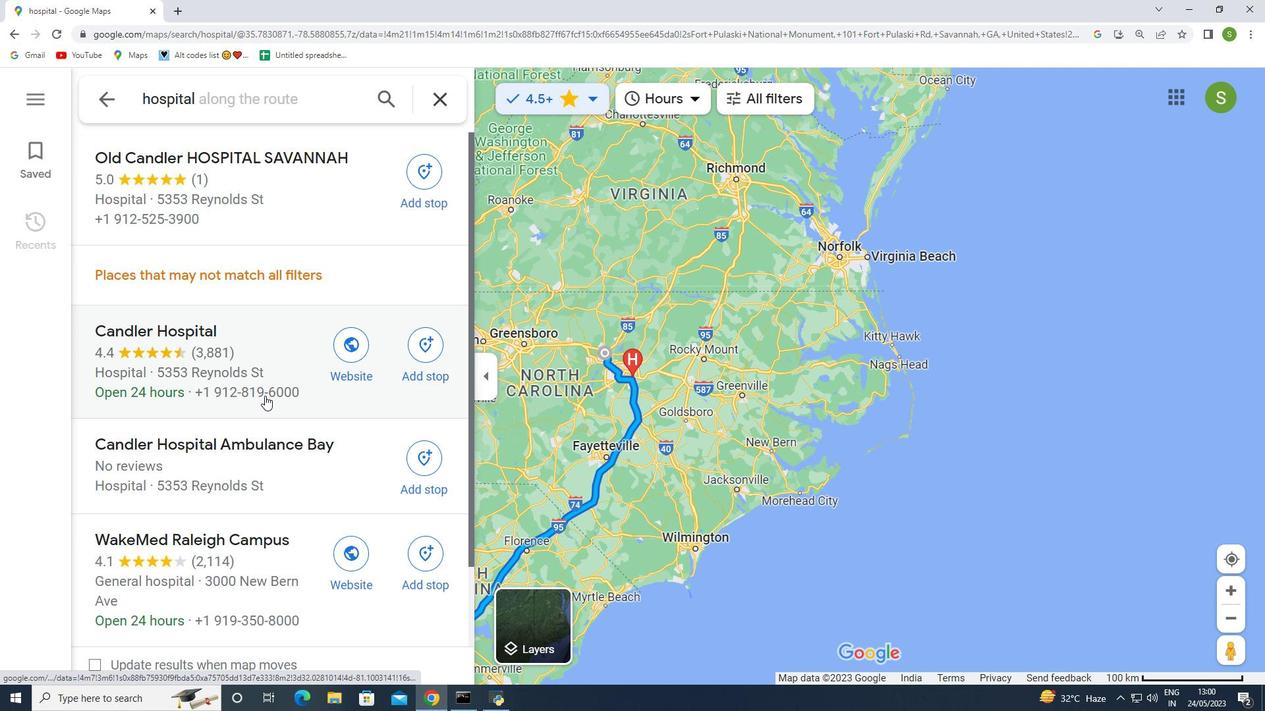 
Action: Mouse scrolled (264, 395) with delta (0, 0)
Screenshot: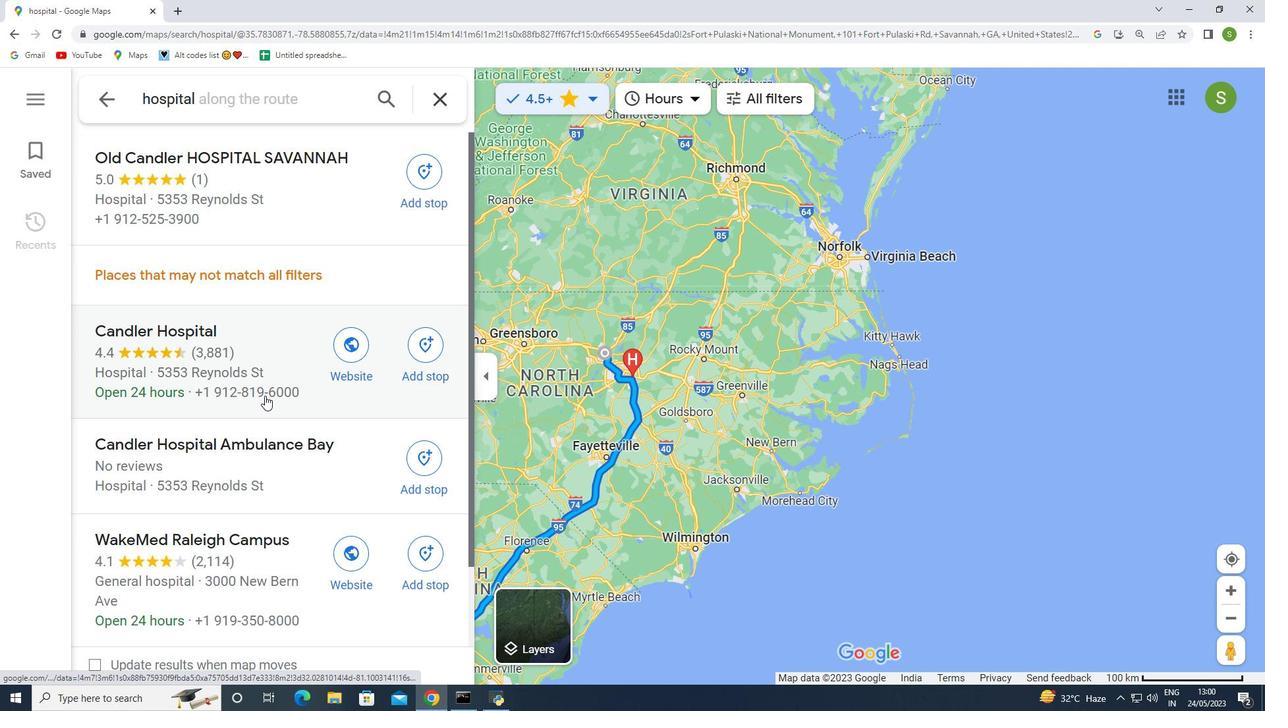 
Action: Mouse moved to (264, 396)
Screenshot: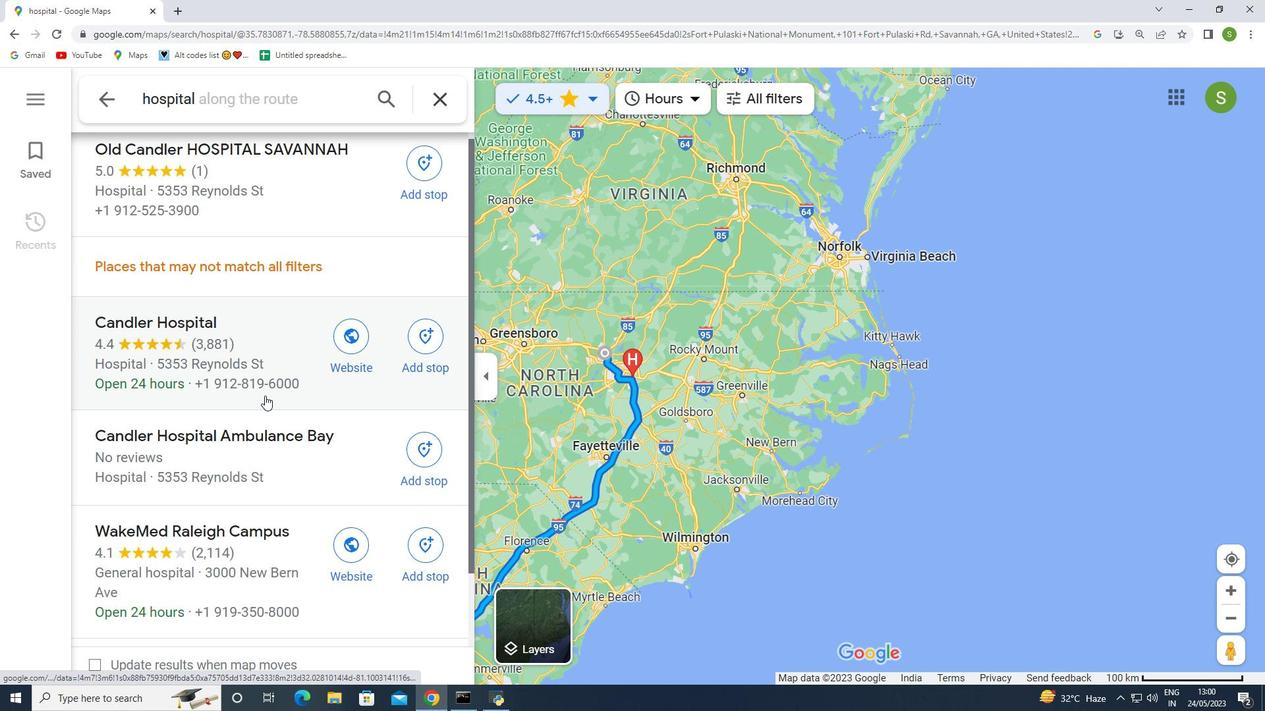 
Action: Mouse scrolled (264, 396) with delta (0, 0)
Screenshot: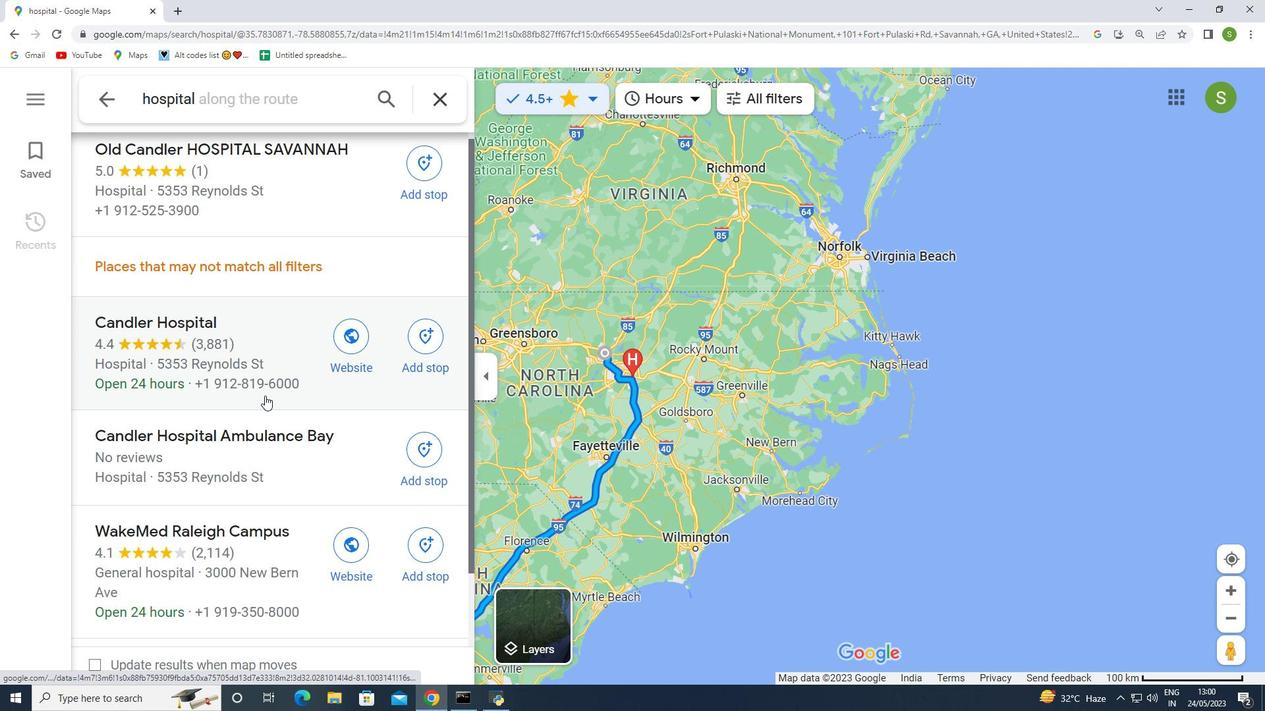 
Action: Mouse moved to (264, 397)
Screenshot: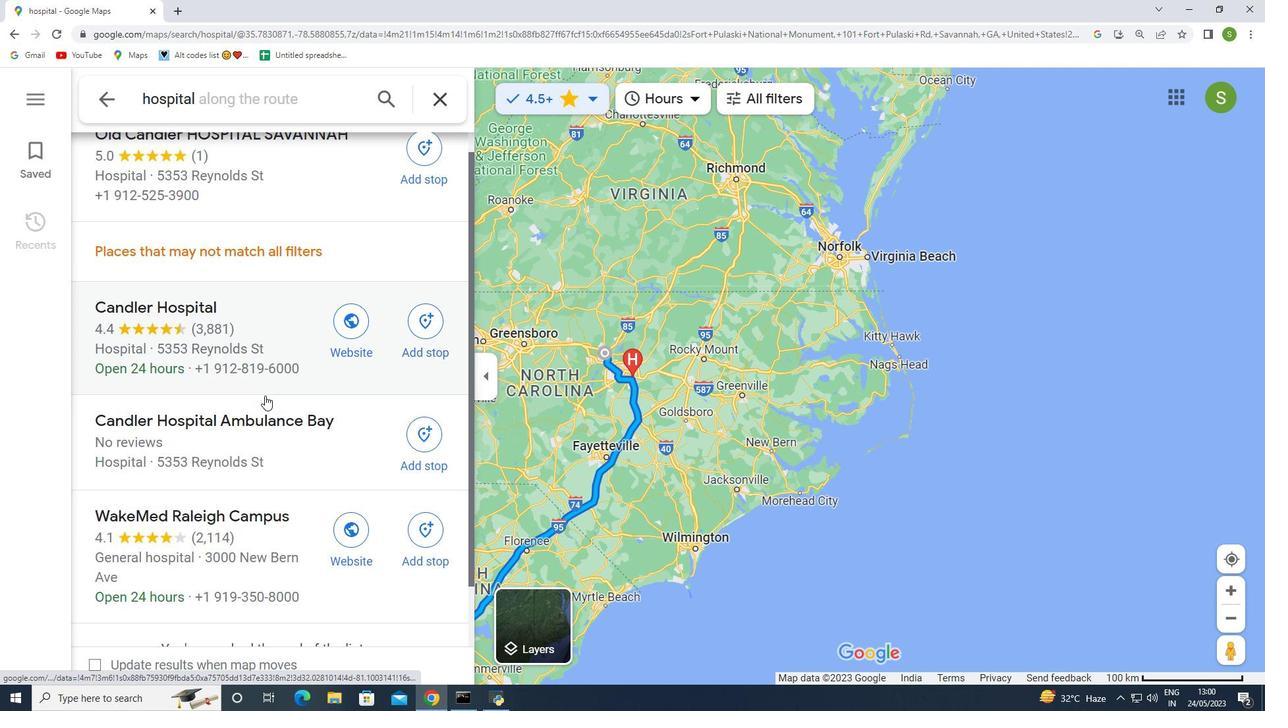 
Action: Mouse scrolled (264, 396) with delta (0, 0)
Screenshot: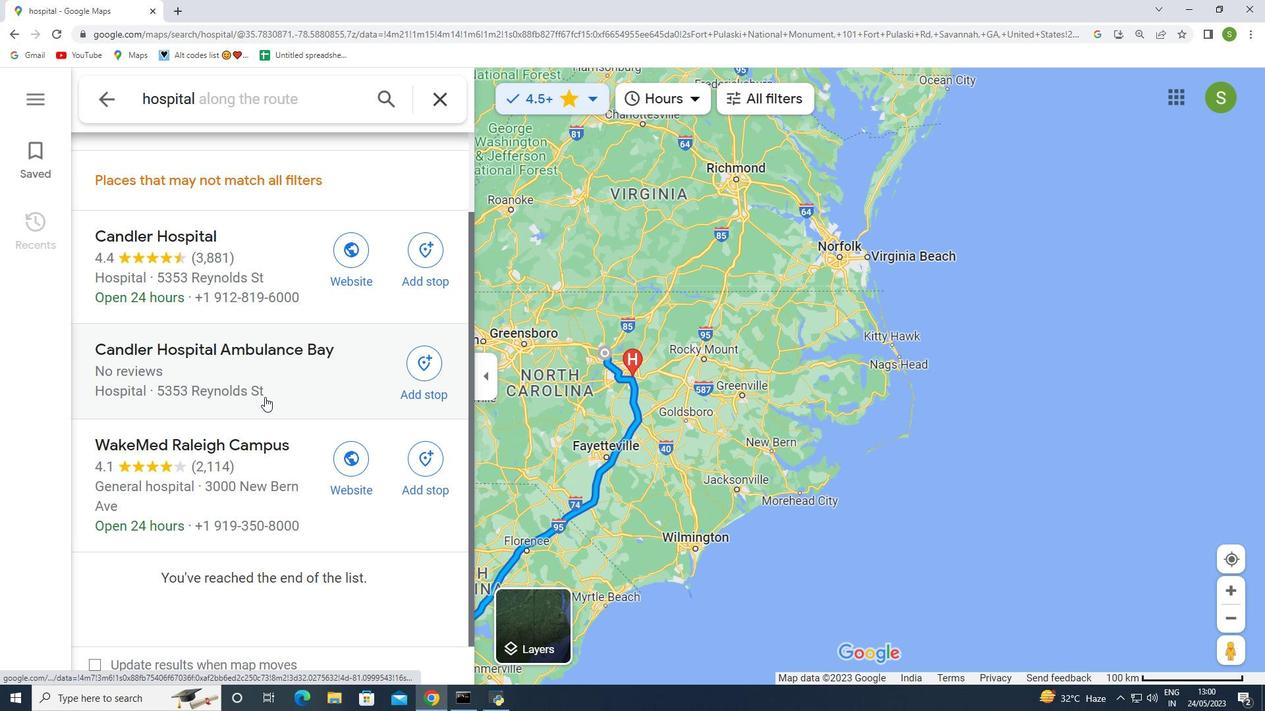 
Action: Mouse scrolled (264, 396) with delta (0, 0)
Screenshot: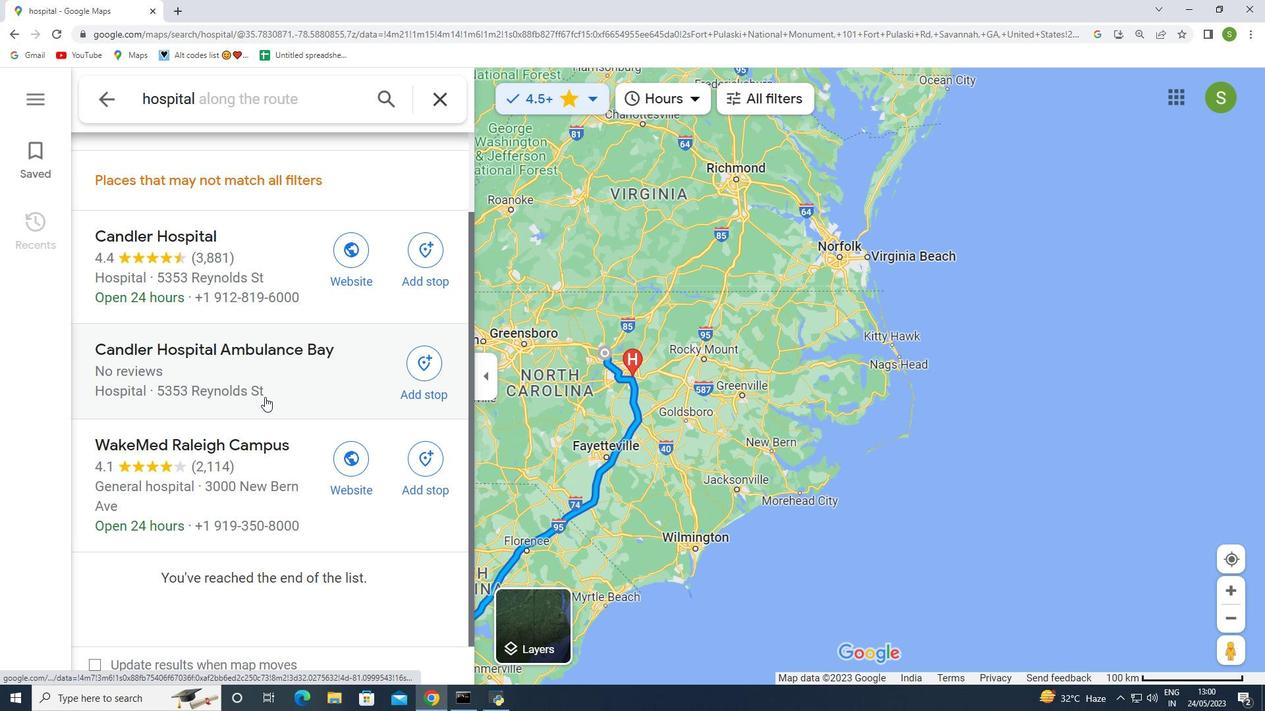 
Action: Mouse scrolled (264, 396) with delta (0, 0)
Screenshot: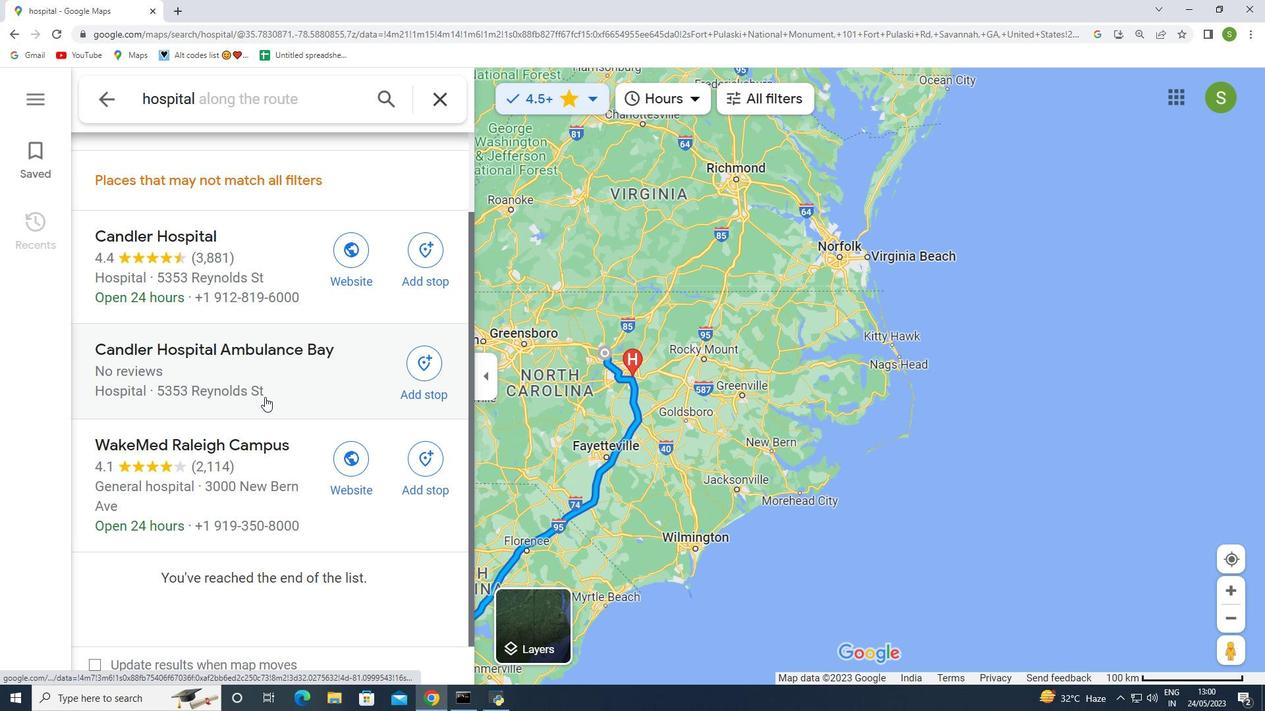 
Action: Mouse scrolled (264, 396) with delta (0, 0)
Screenshot: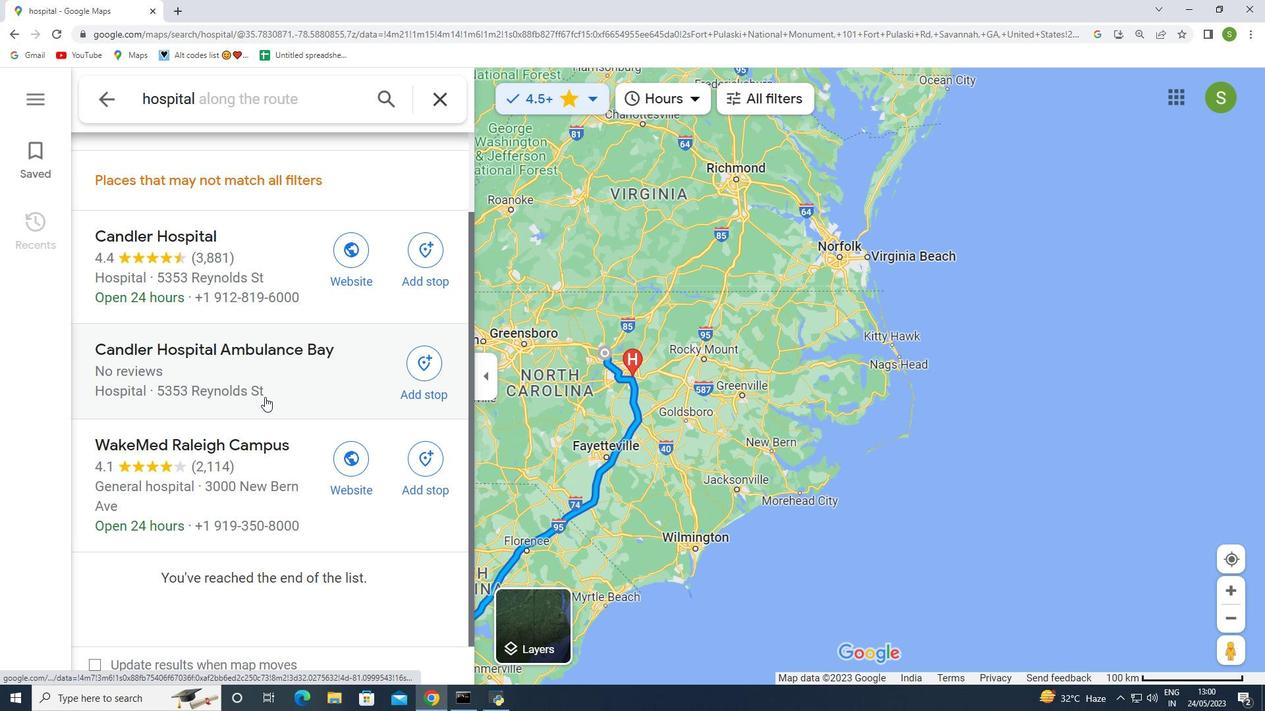 
Action: Mouse scrolled (264, 396) with delta (0, 0)
Screenshot: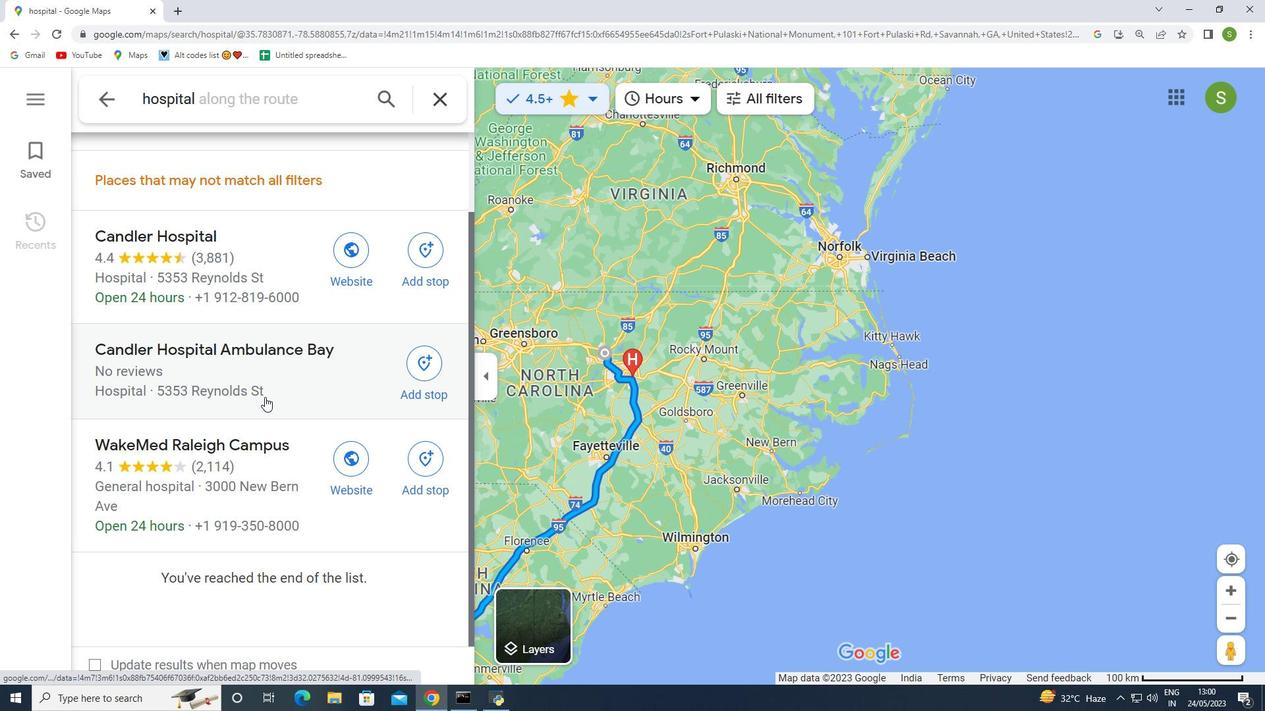 
Action: Mouse moved to (206, 300)
Screenshot: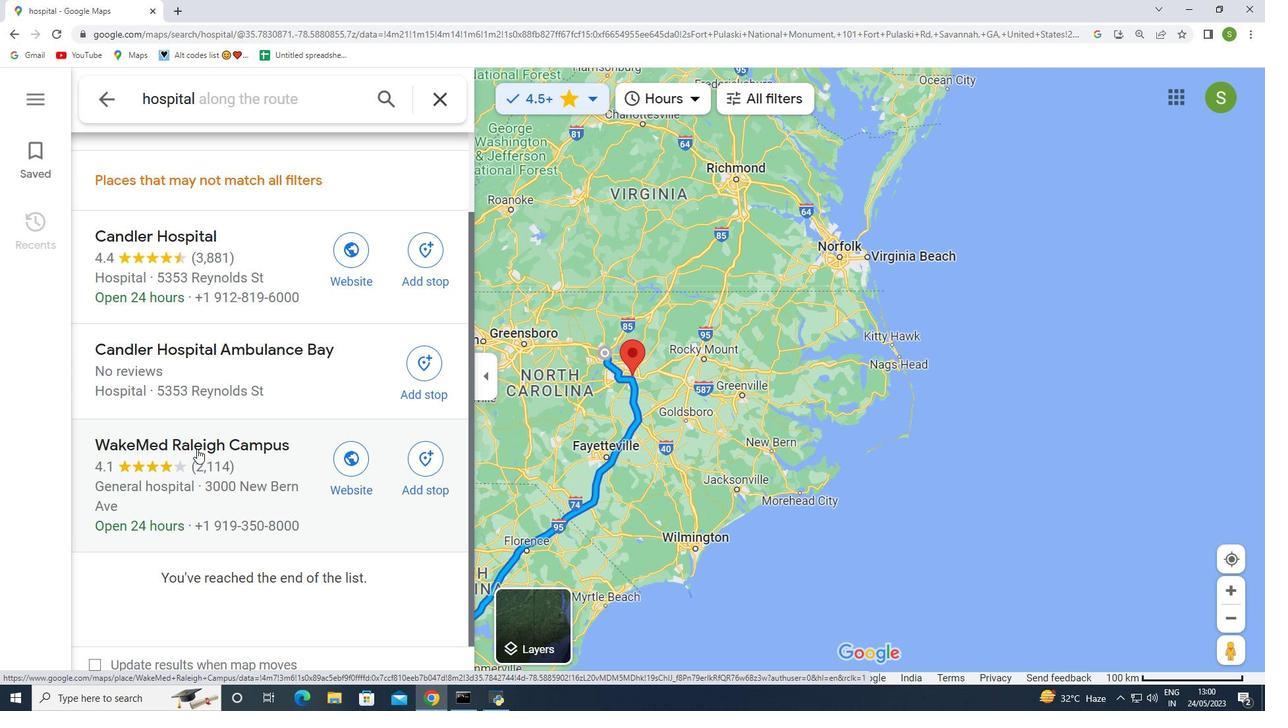 
Action: Mouse scrolled (206, 301) with delta (0, 0)
Screenshot: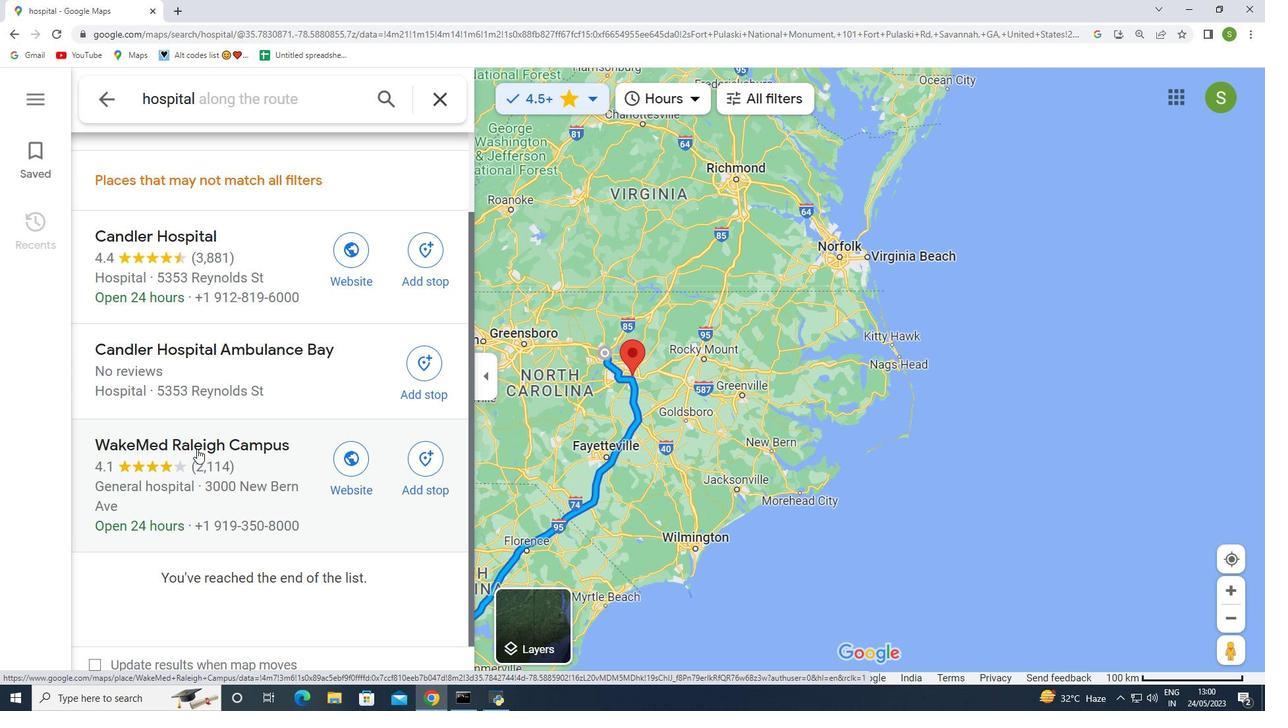 
Action: Mouse scrolled (206, 301) with delta (0, 0)
Screenshot: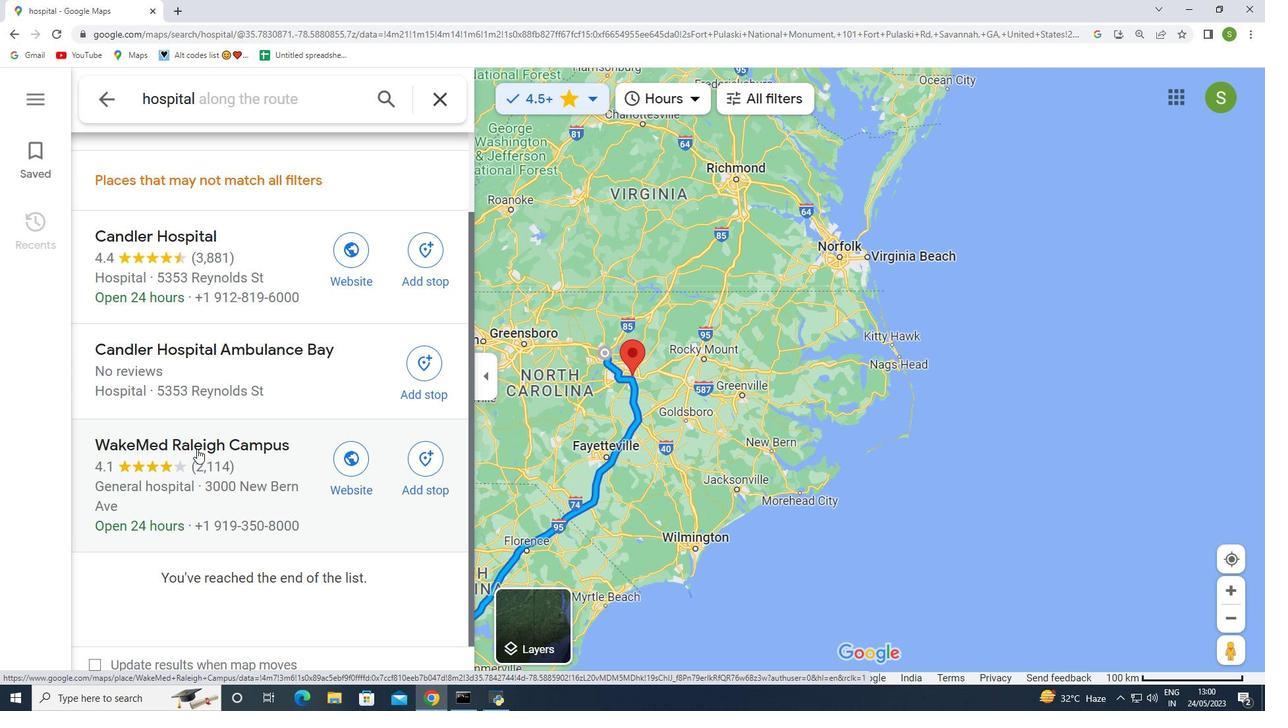 
Action: Mouse scrolled (206, 301) with delta (0, 0)
Screenshot: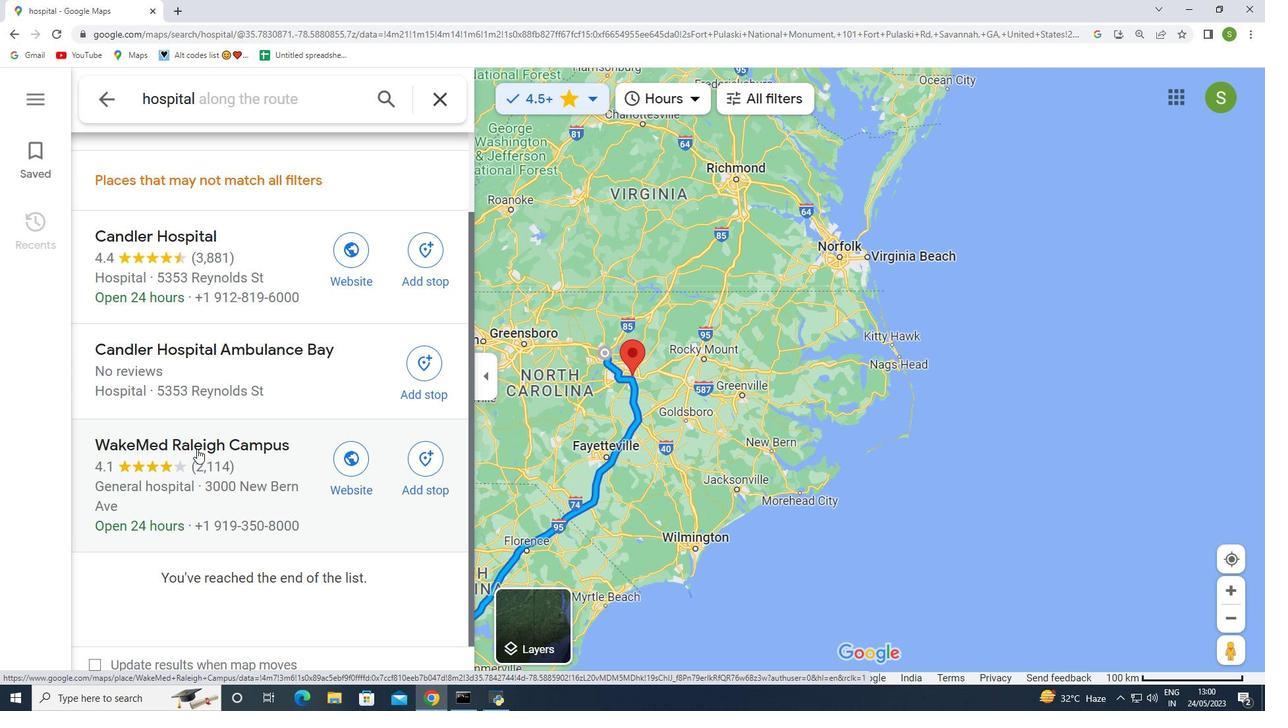 
Action: Mouse scrolled (206, 301) with delta (0, 0)
Screenshot: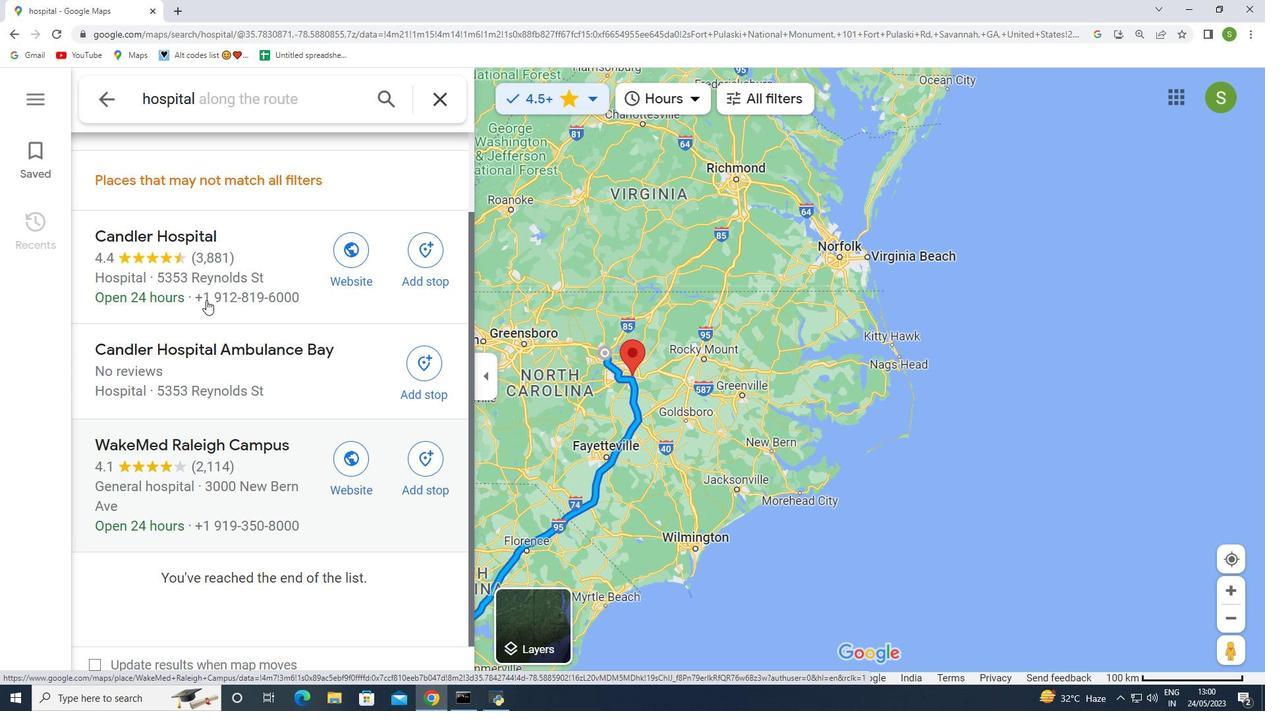 
Action: Mouse scrolled (206, 301) with delta (0, 0)
Screenshot: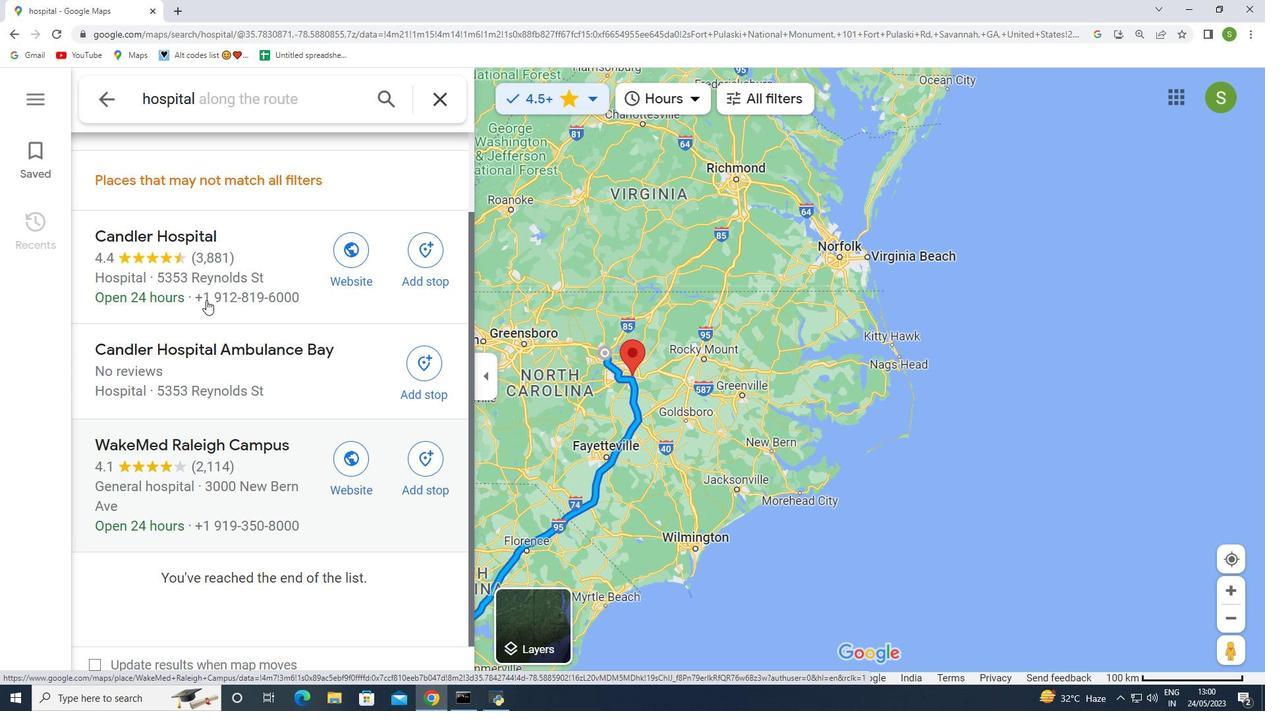 
Action: Mouse moved to (216, 305)
Screenshot: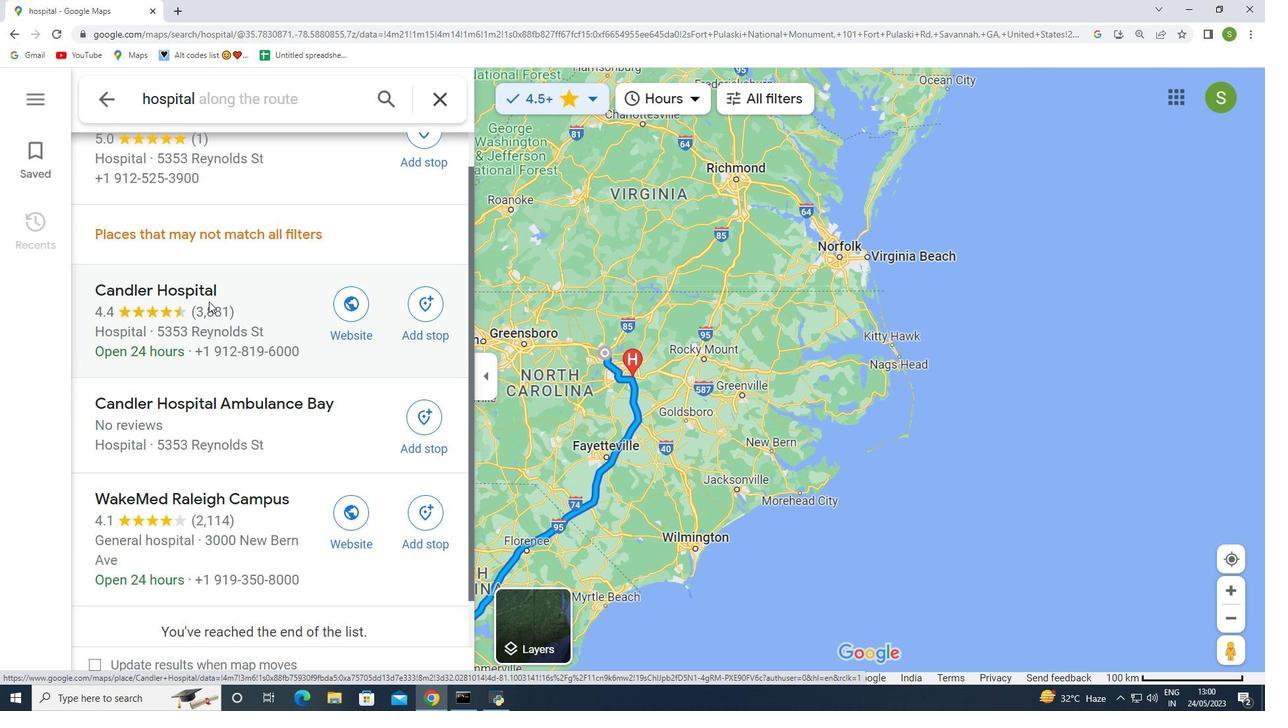 
Action: Mouse scrolled (216, 305) with delta (0, 0)
Screenshot: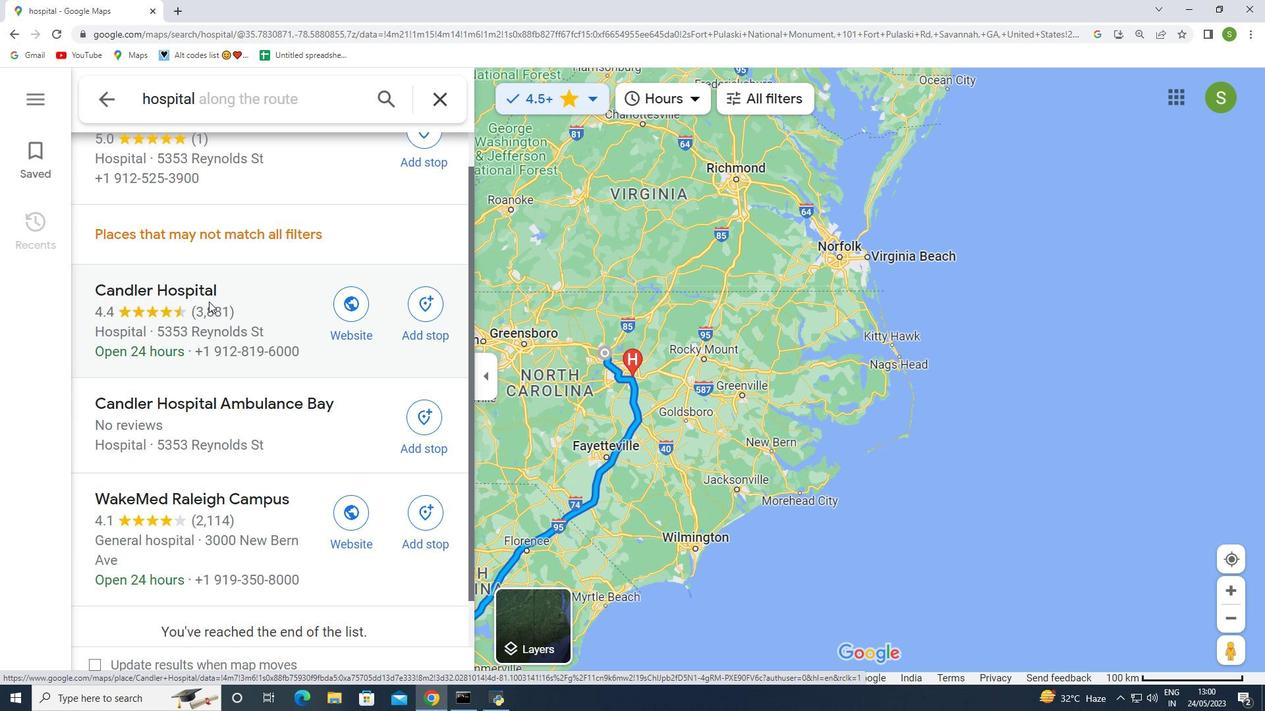 
Action: Mouse scrolled (216, 305) with delta (0, 0)
Screenshot: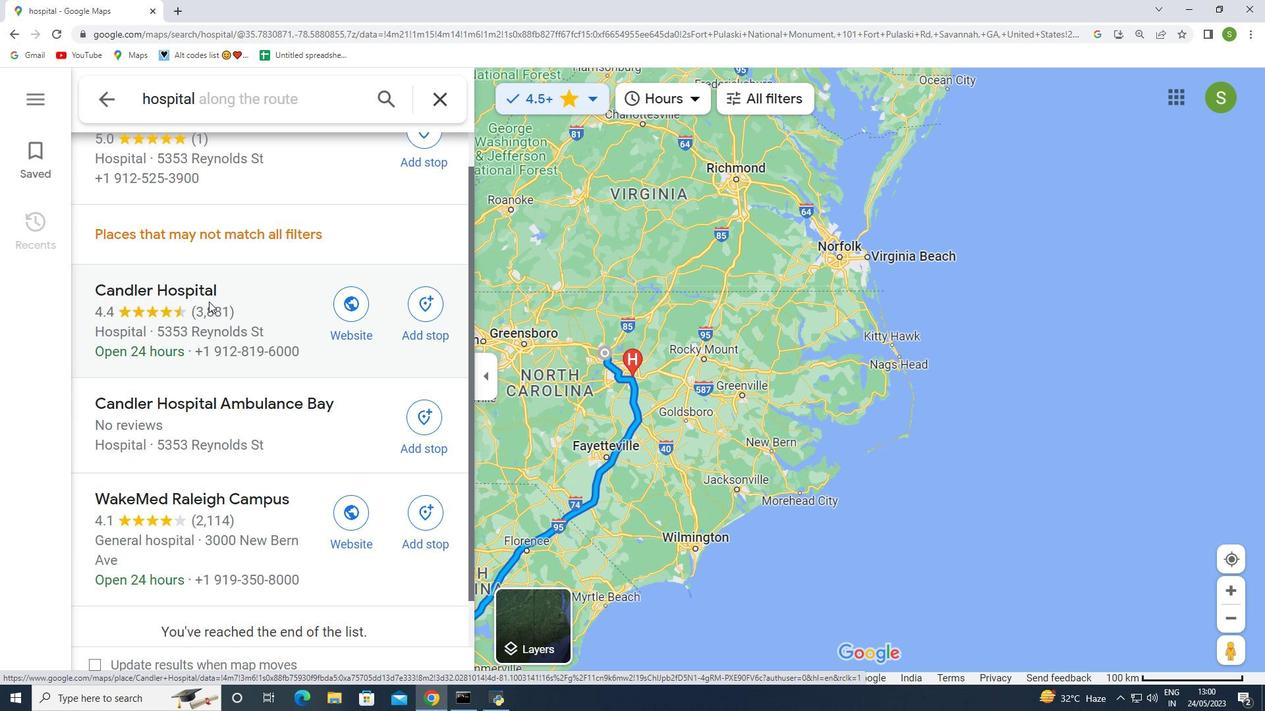 
Action: Mouse scrolled (216, 305) with delta (0, 0)
Screenshot: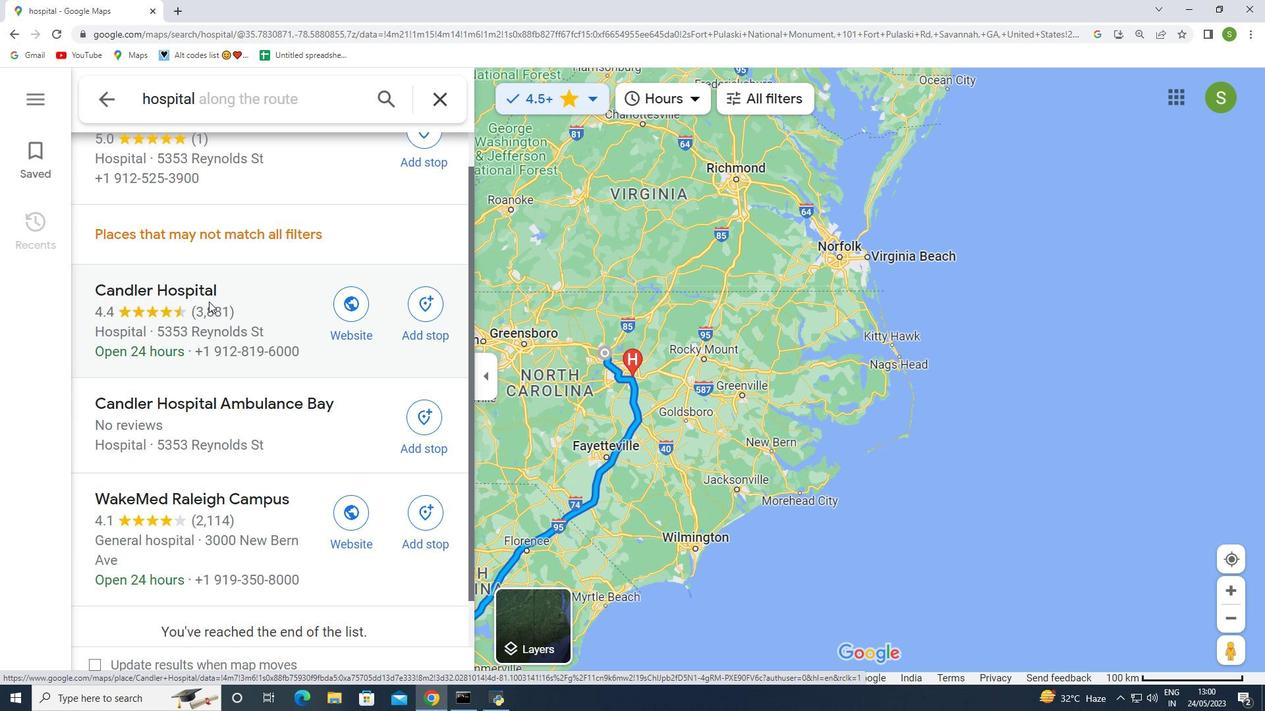 
Action: Mouse moved to (216, 305)
Screenshot: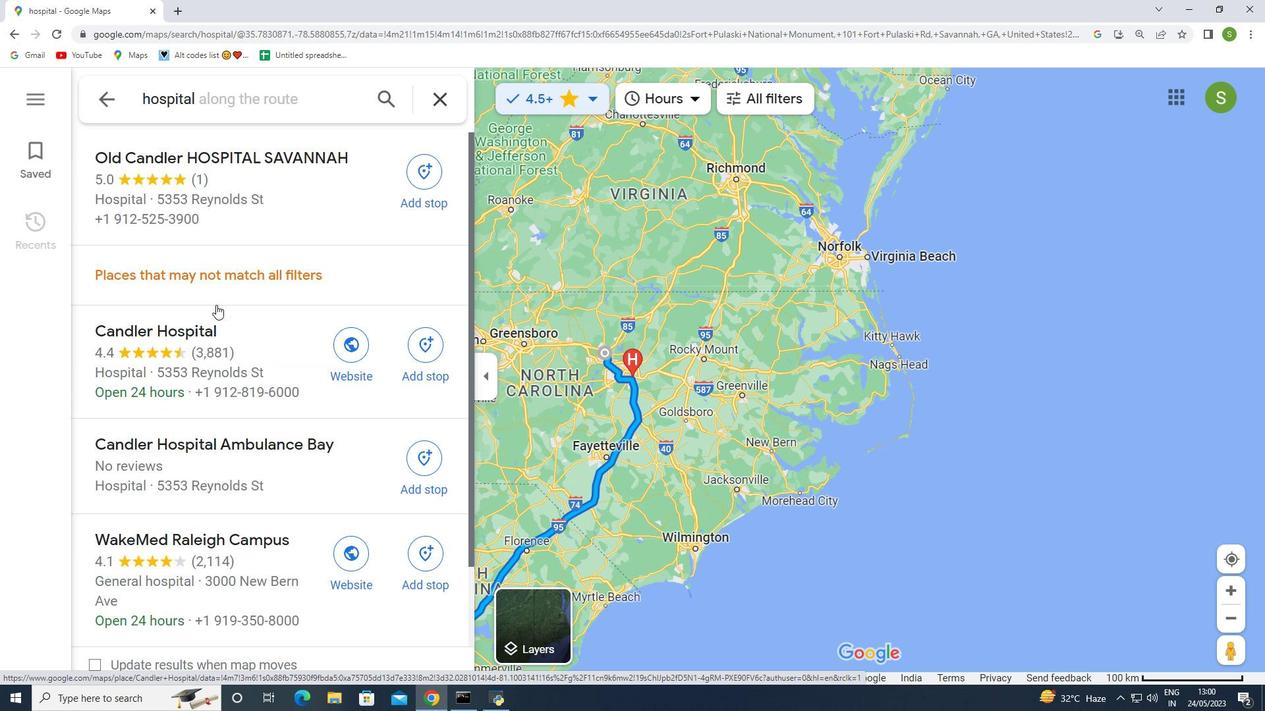 
Action: Mouse scrolled (216, 305) with delta (0, 0)
Screenshot: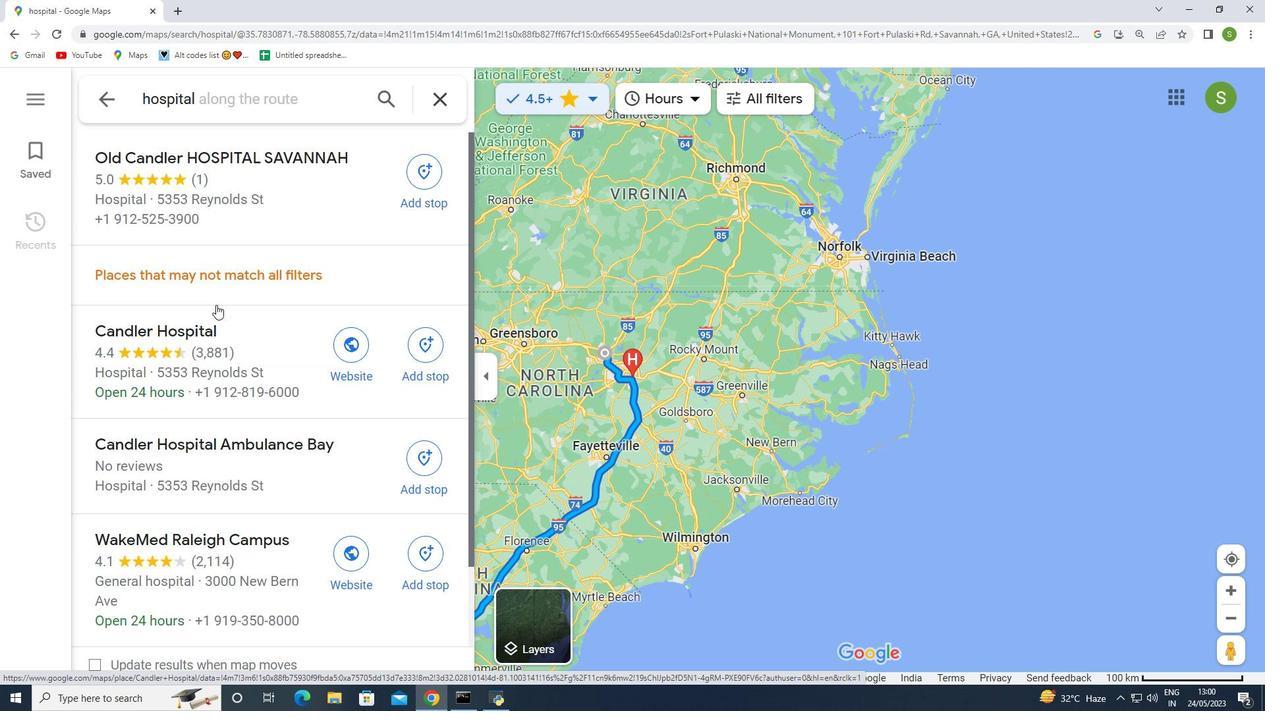 
Action: Mouse moved to (217, 305)
Screenshot: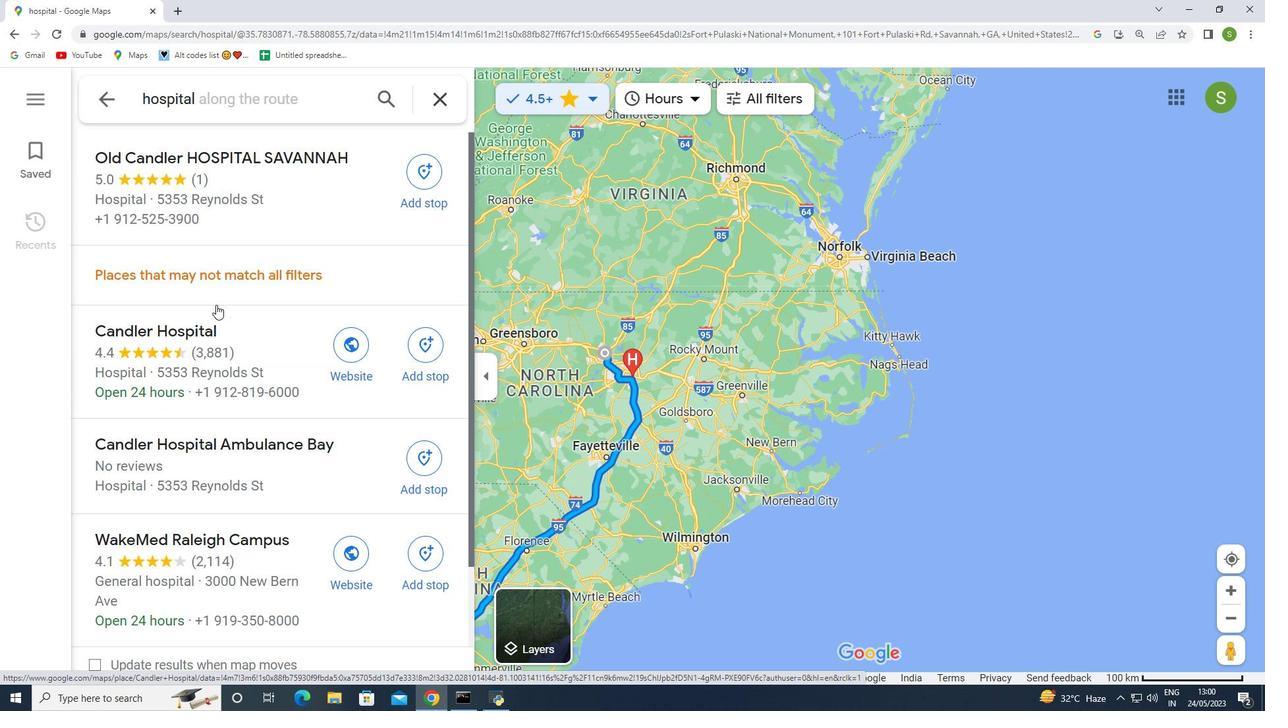 
Action: Mouse scrolled (217, 306) with delta (0, 0)
Screenshot: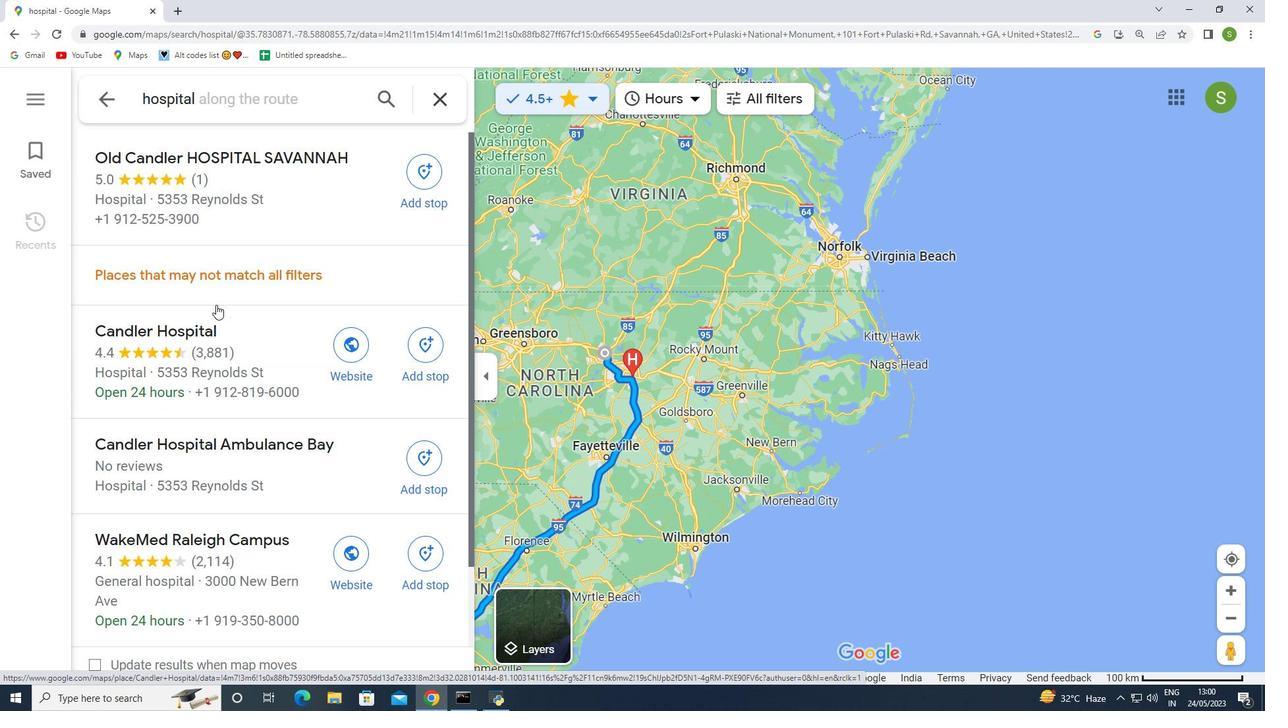 
Action: Mouse moved to (588, 102)
Screenshot: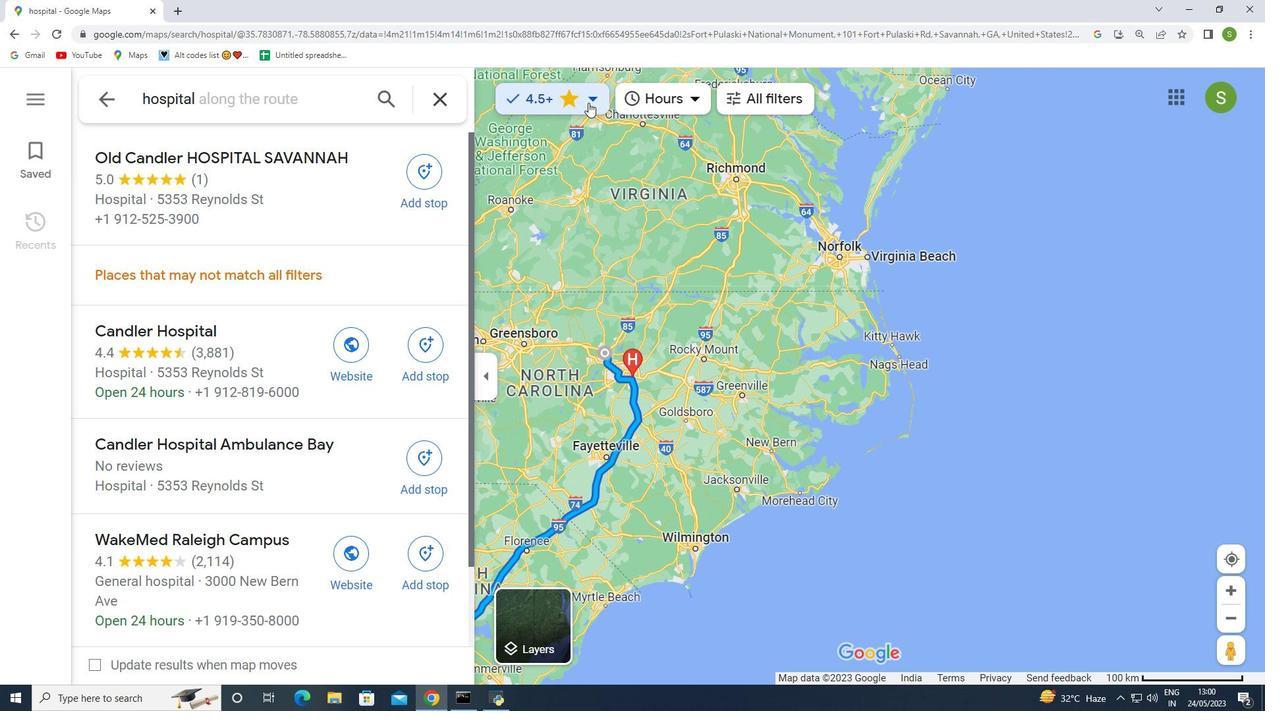 
Action: Mouse pressed left at (588, 102)
Screenshot: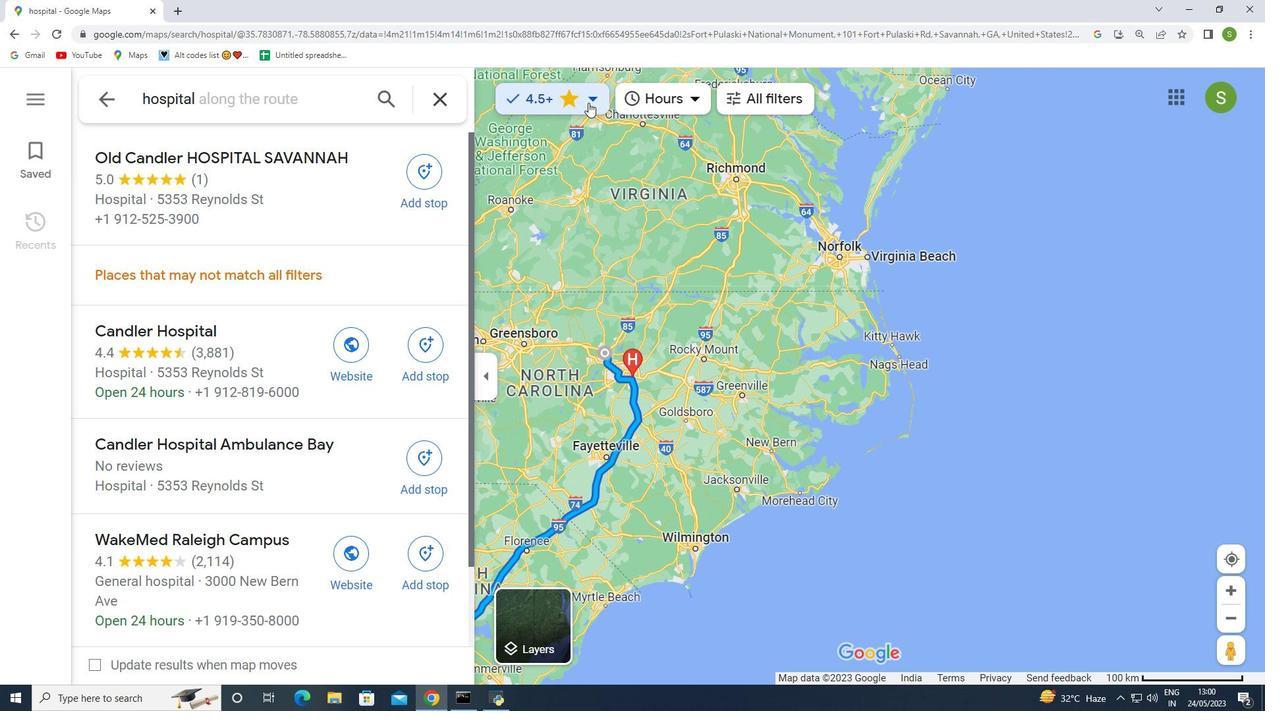 
Action: Mouse moved to (533, 280)
Screenshot: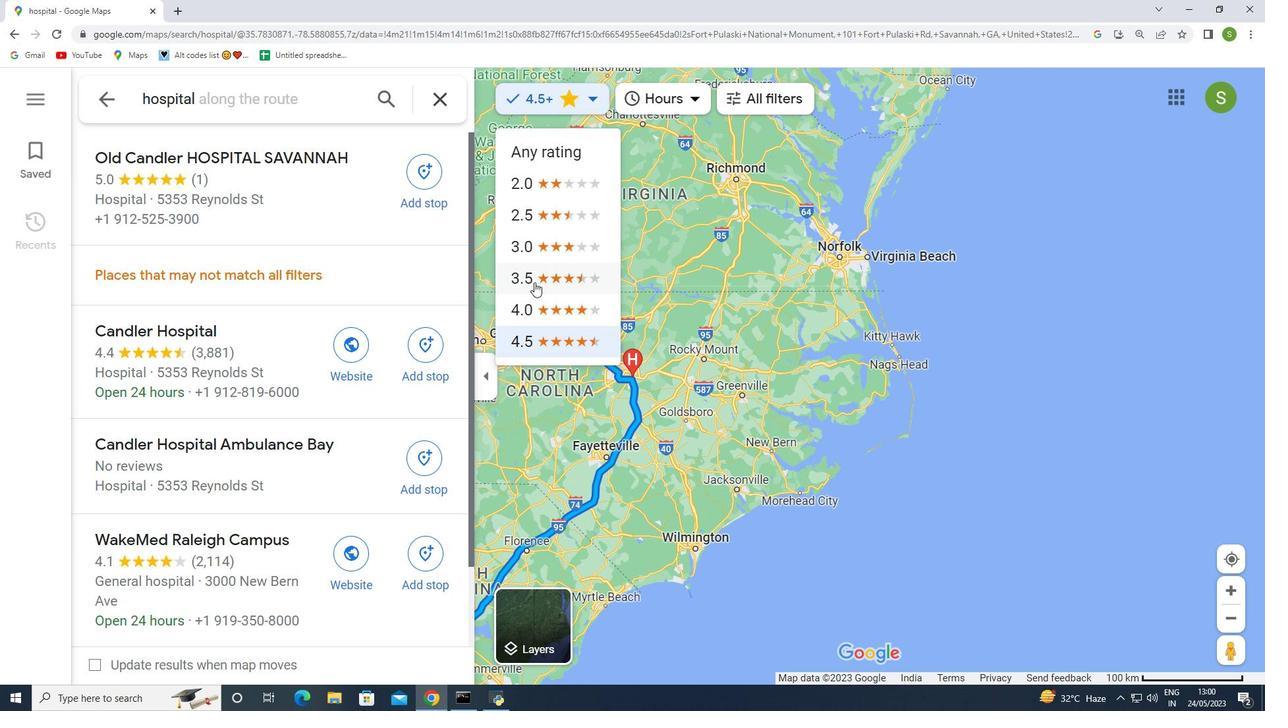 
Action: Mouse pressed left at (533, 280)
Screenshot: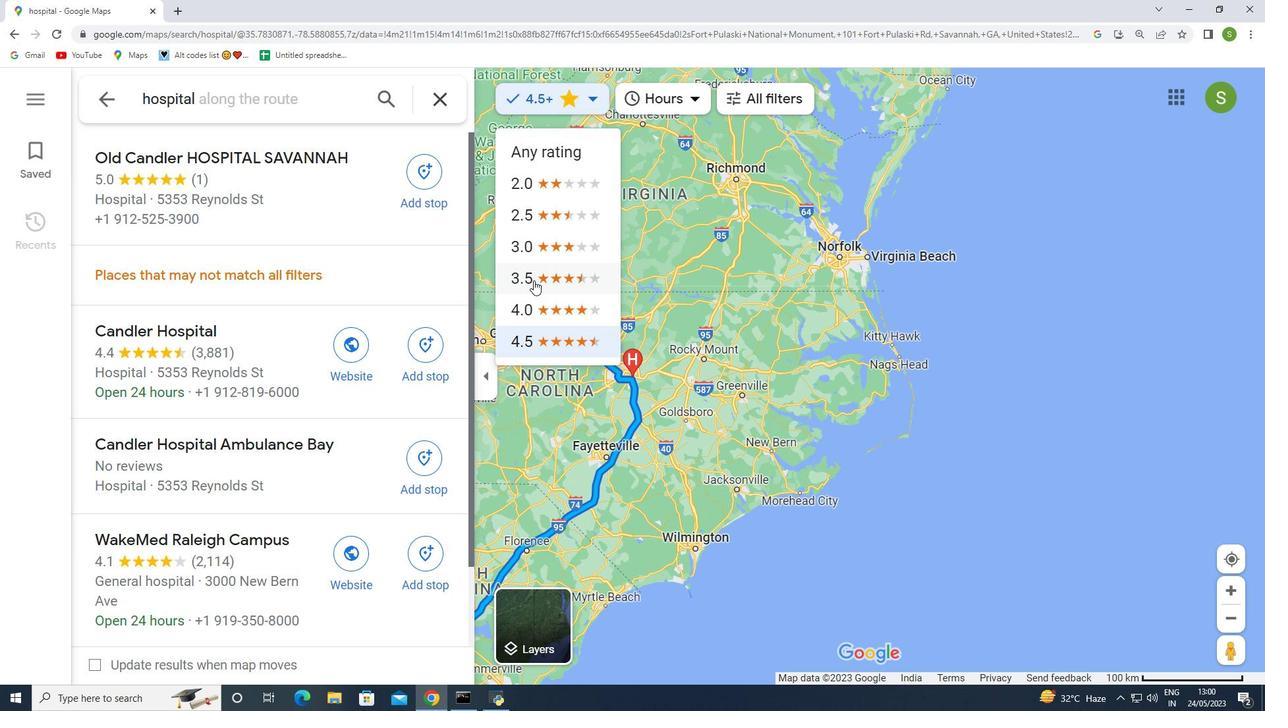 
Action: Mouse moved to (376, 352)
Screenshot: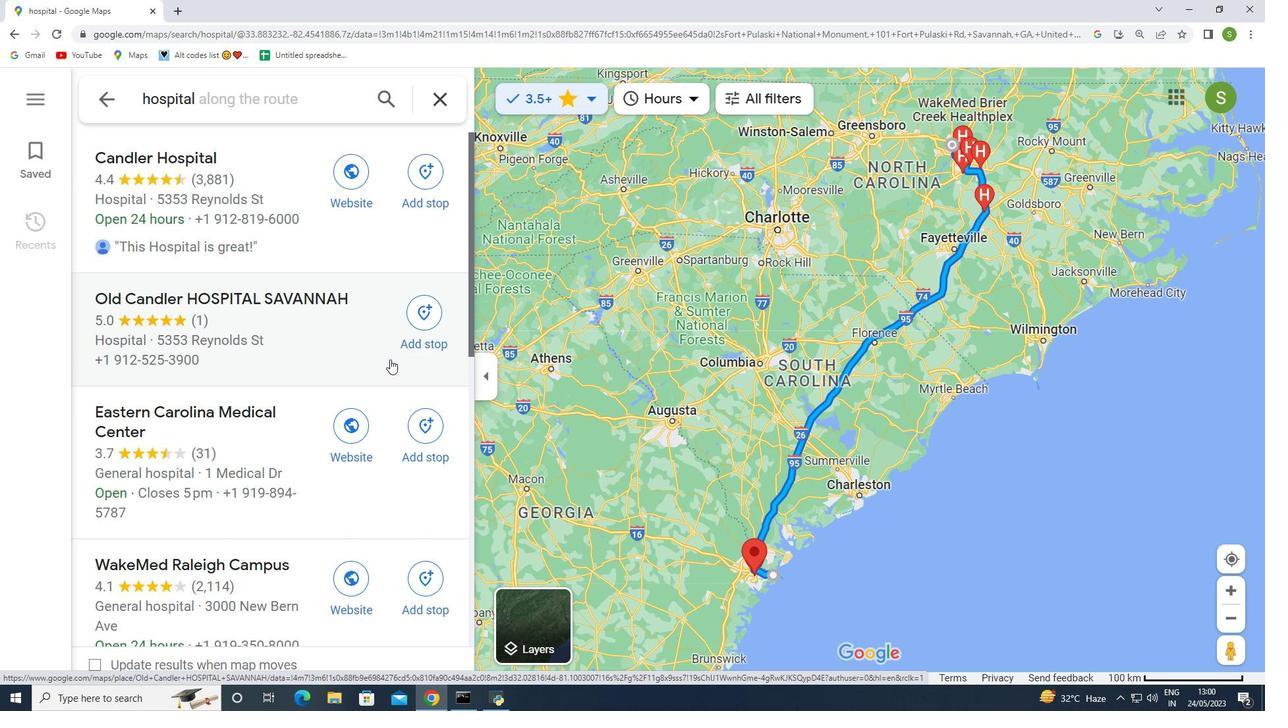 
Action: Mouse scrolled (376, 351) with delta (0, 0)
Screenshot: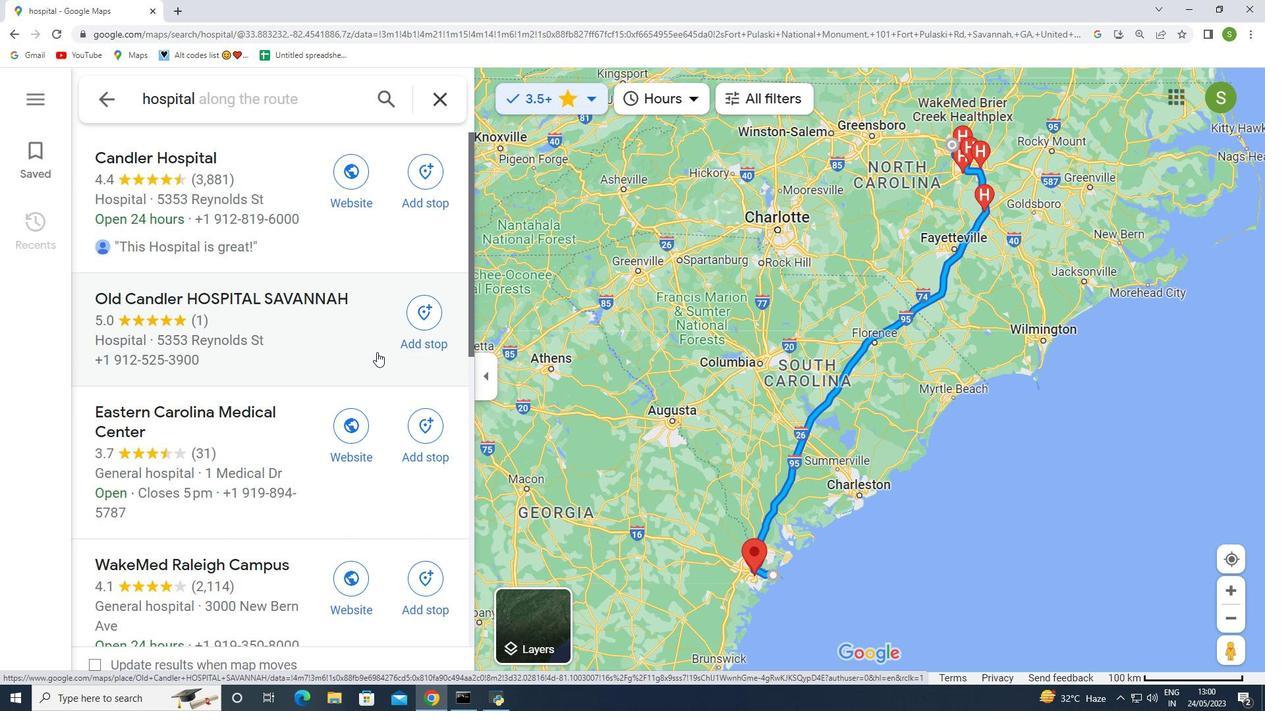 
Action: Mouse scrolled (376, 351) with delta (0, 0)
Screenshot: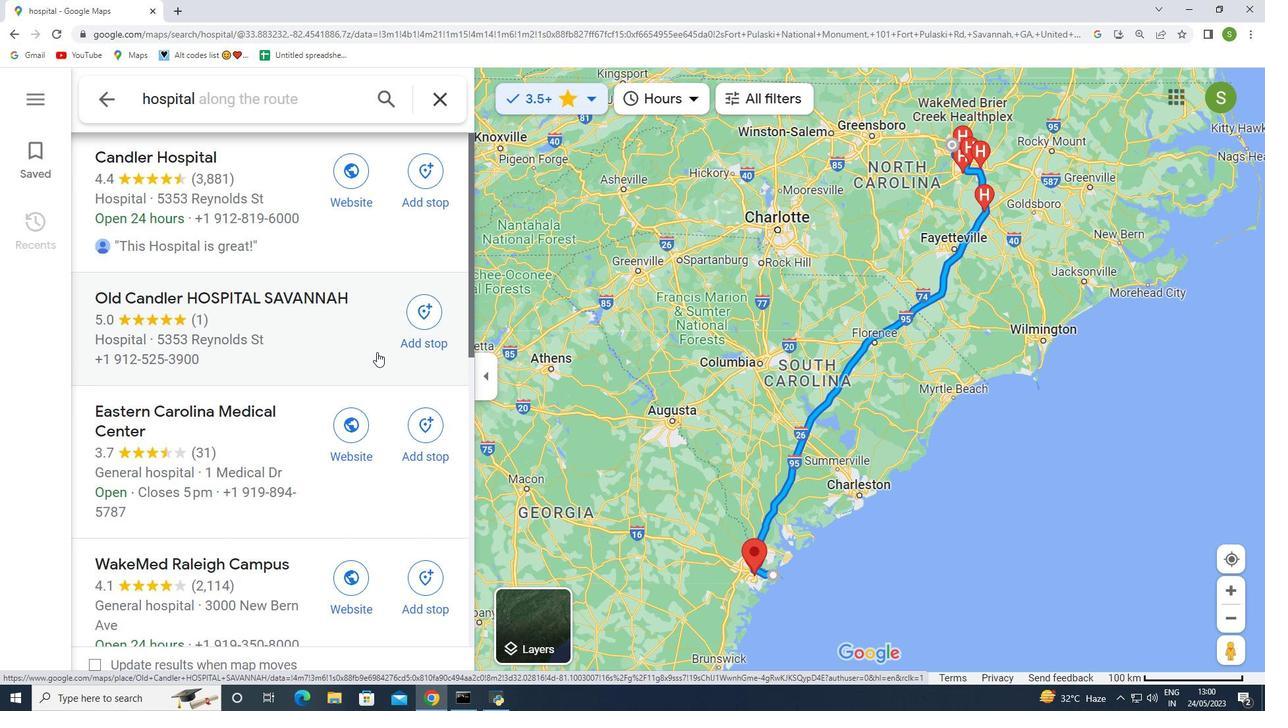 
Action: Mouse scrolled (376, 351) with delta (0, 0)
Screenshot: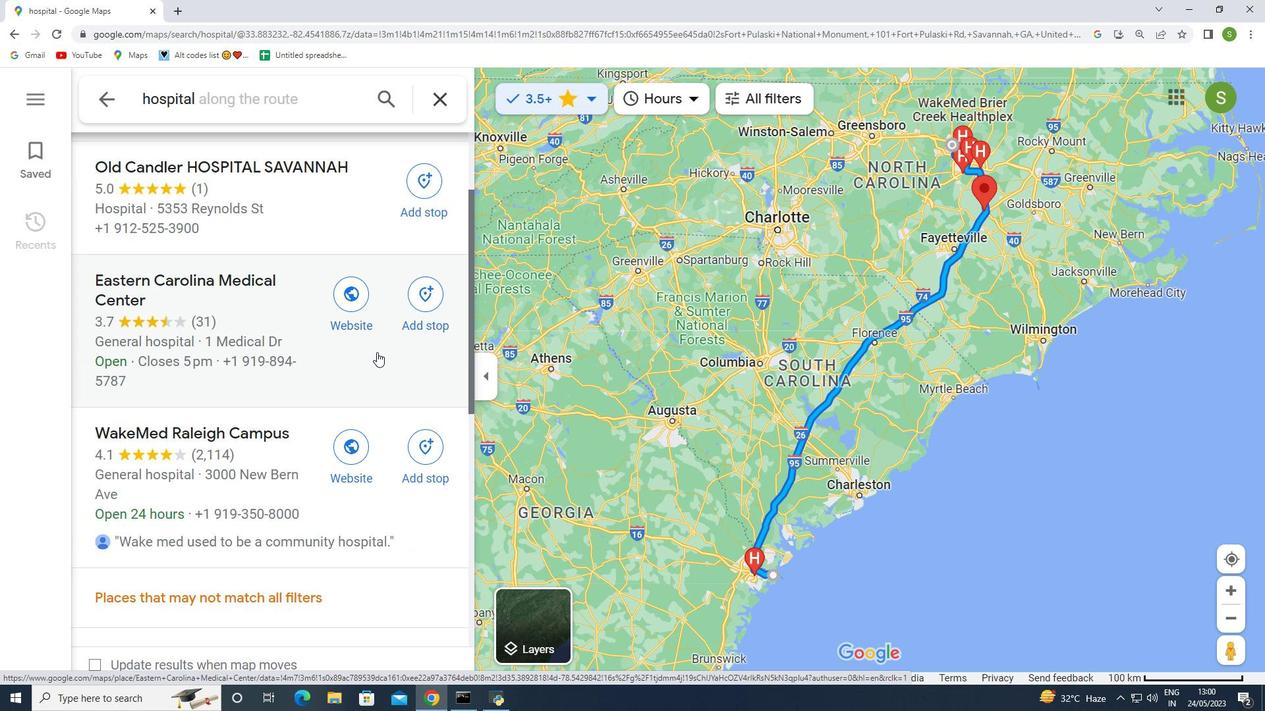 
Action: Mouse scrolled (376, 351) with delta (0, 0)
Screenshot: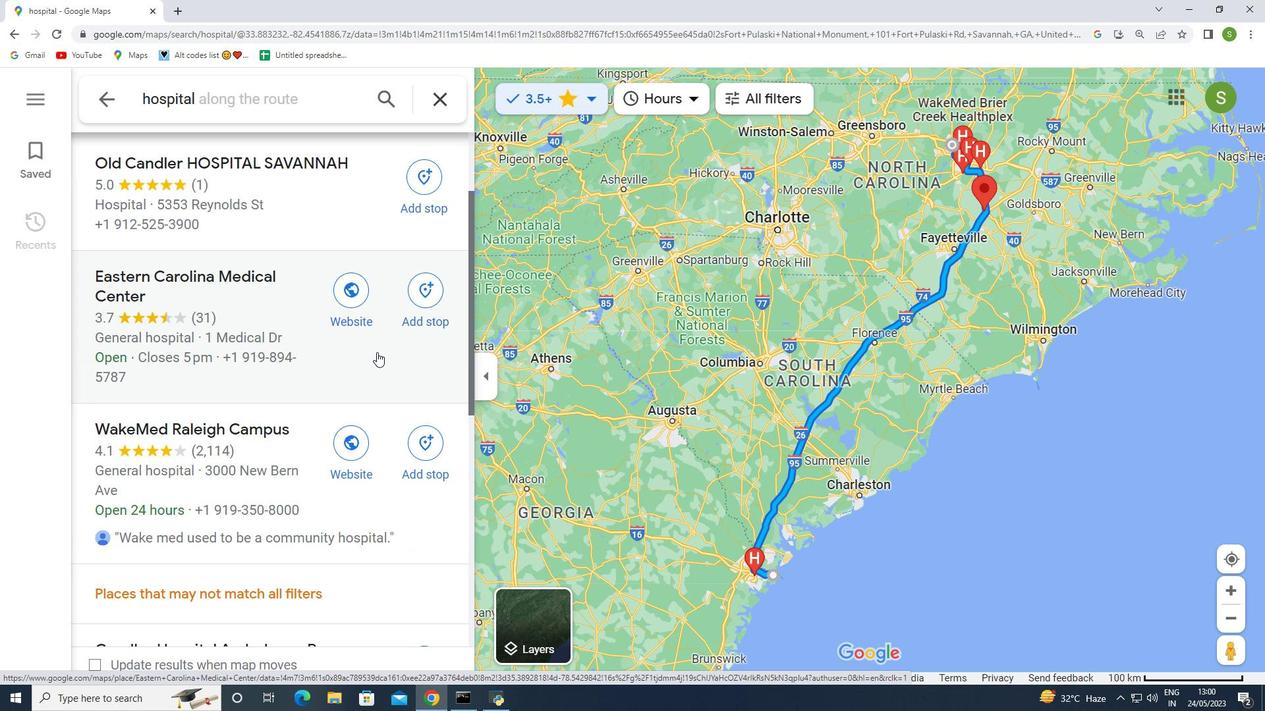 
Action: Mouse scrolled (376, 351) with delta (0, 0)
Screenshot: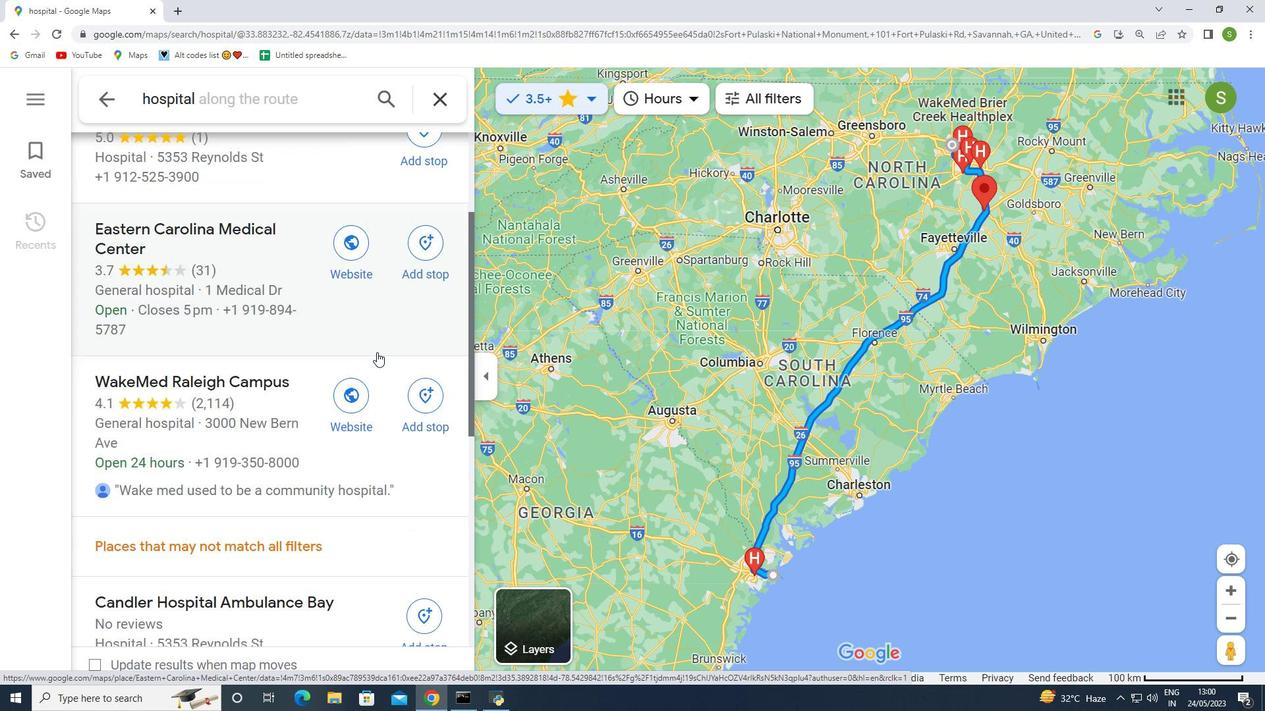 
Action: Mouse scrolled (376, 351) with delta (0, 0)
Screenshot: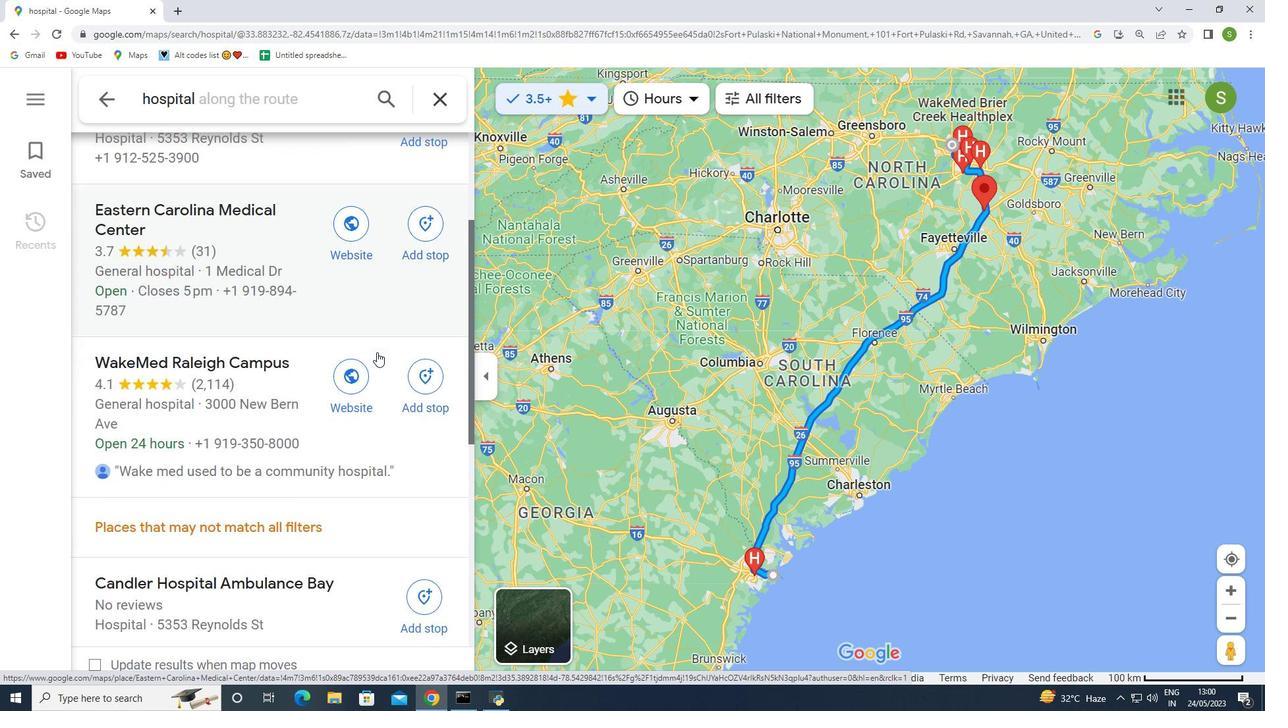 
Action: Mouse moved to (211, 440)
Screenshot: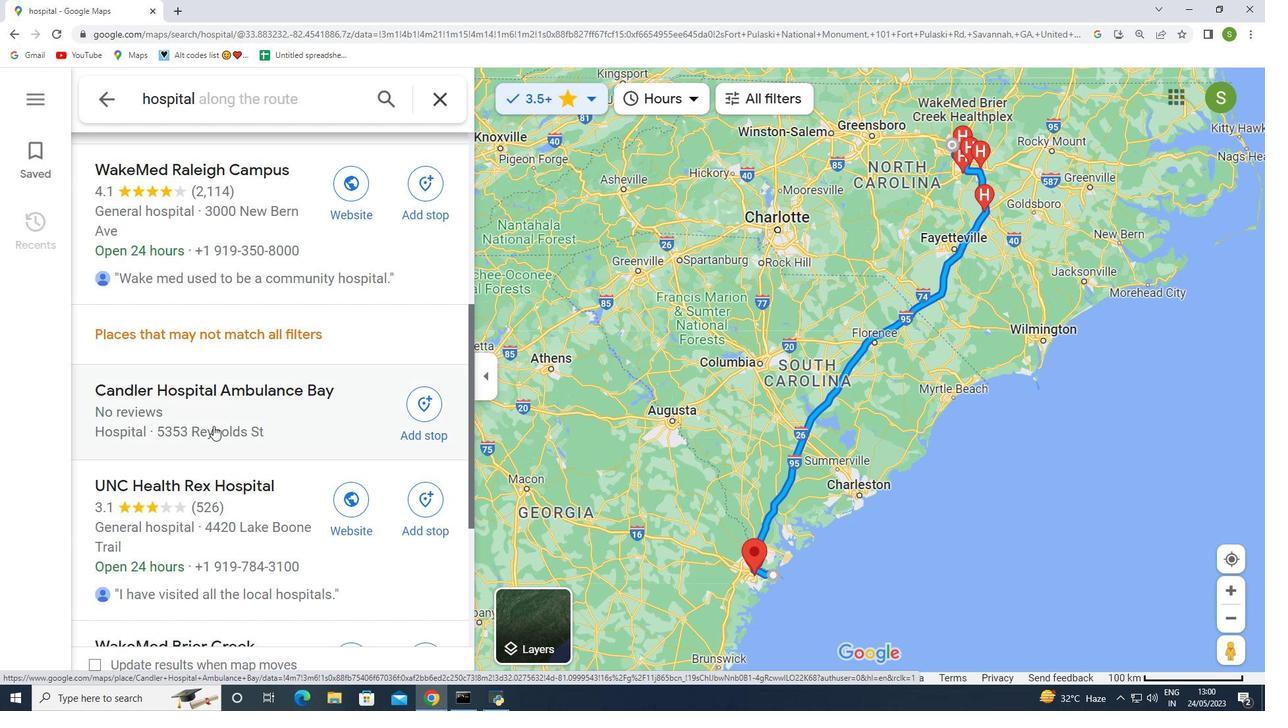 
Action: Mouse scrolled (211, 439) with delta (0, 0)
Screenshot: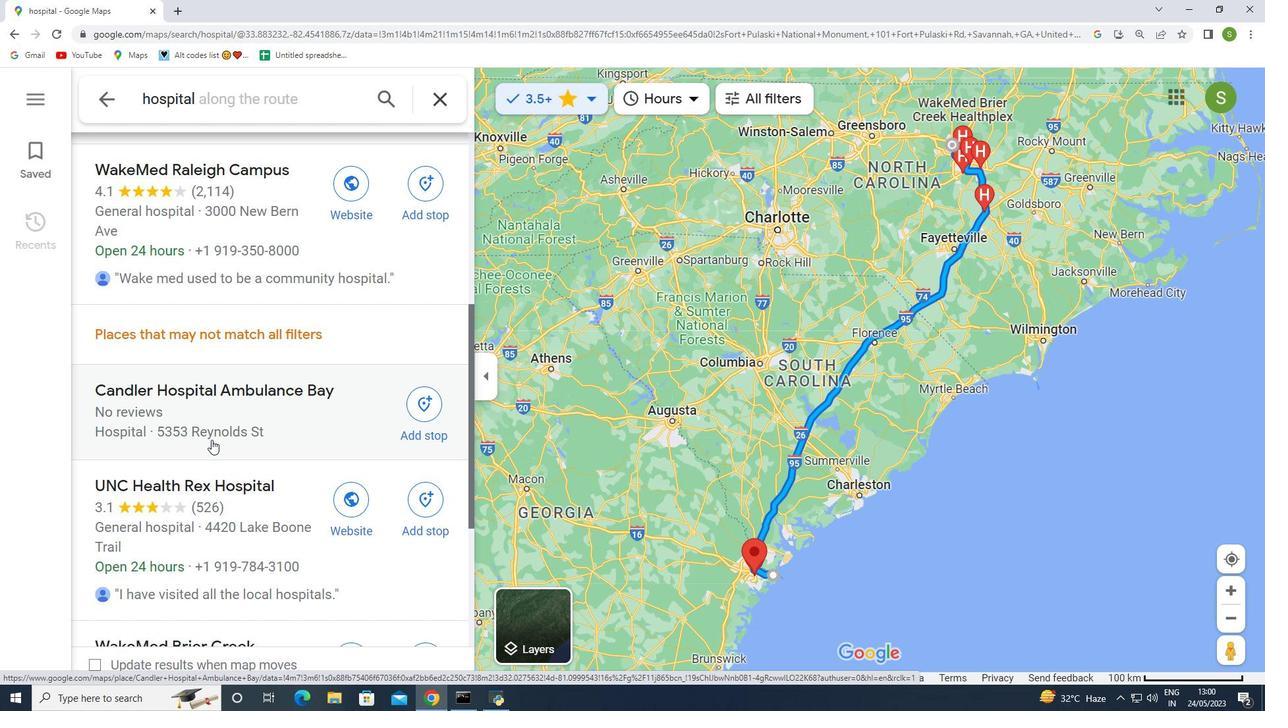 
Action: Mouse scrolled (211, 439) with delta (0, 0)
Screenshot: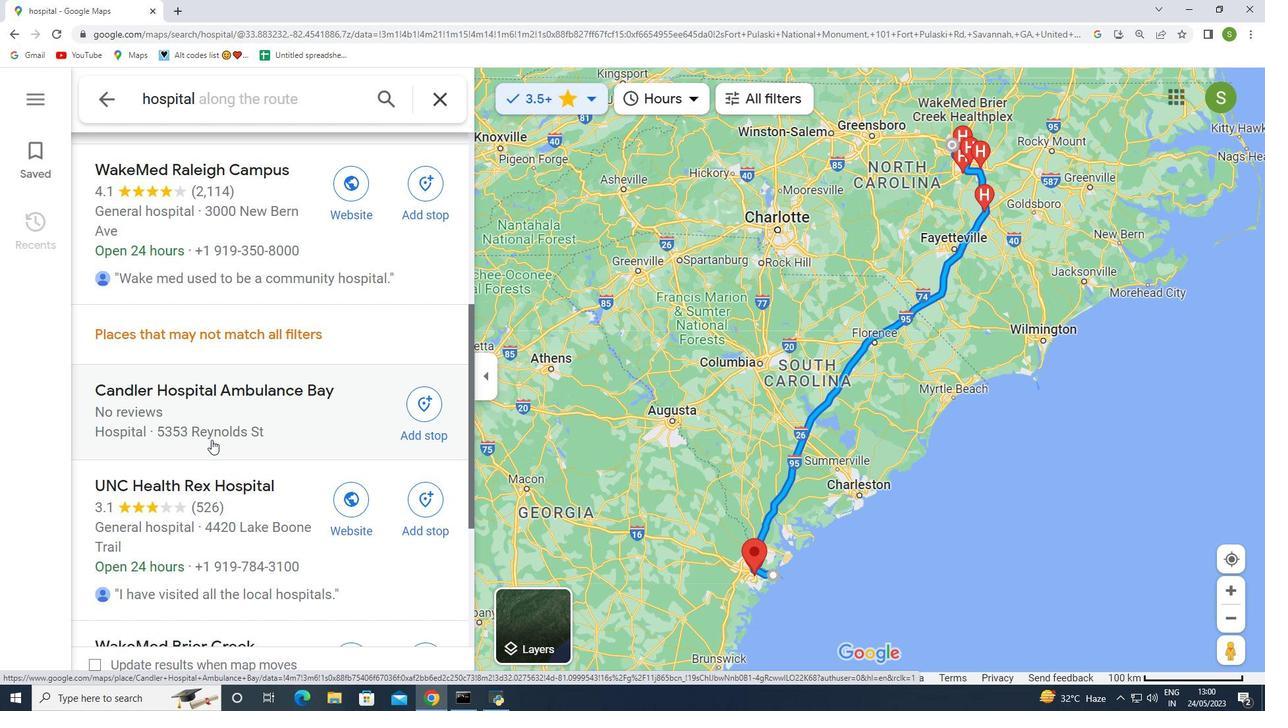 
Action: Mouse scrolled (211, 439) with delta (0, 0)
Screenshot: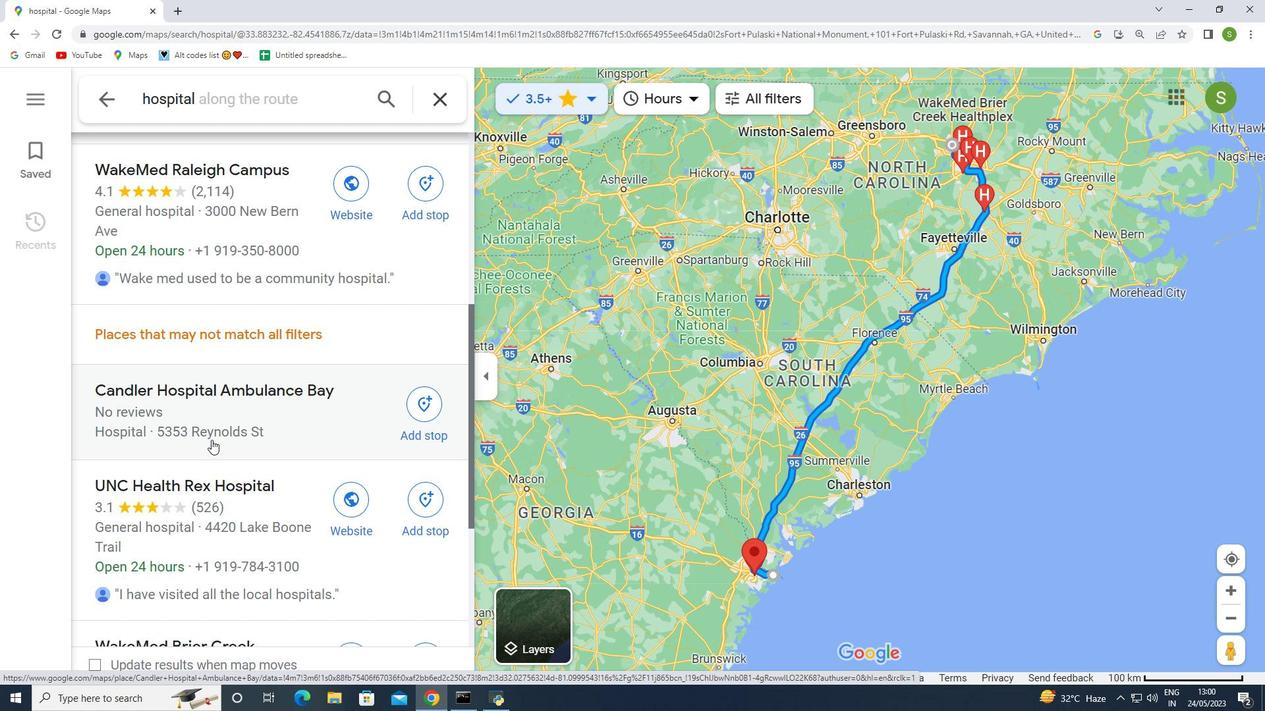 
Action: Mouse moved to (197, 297)
Screenshot: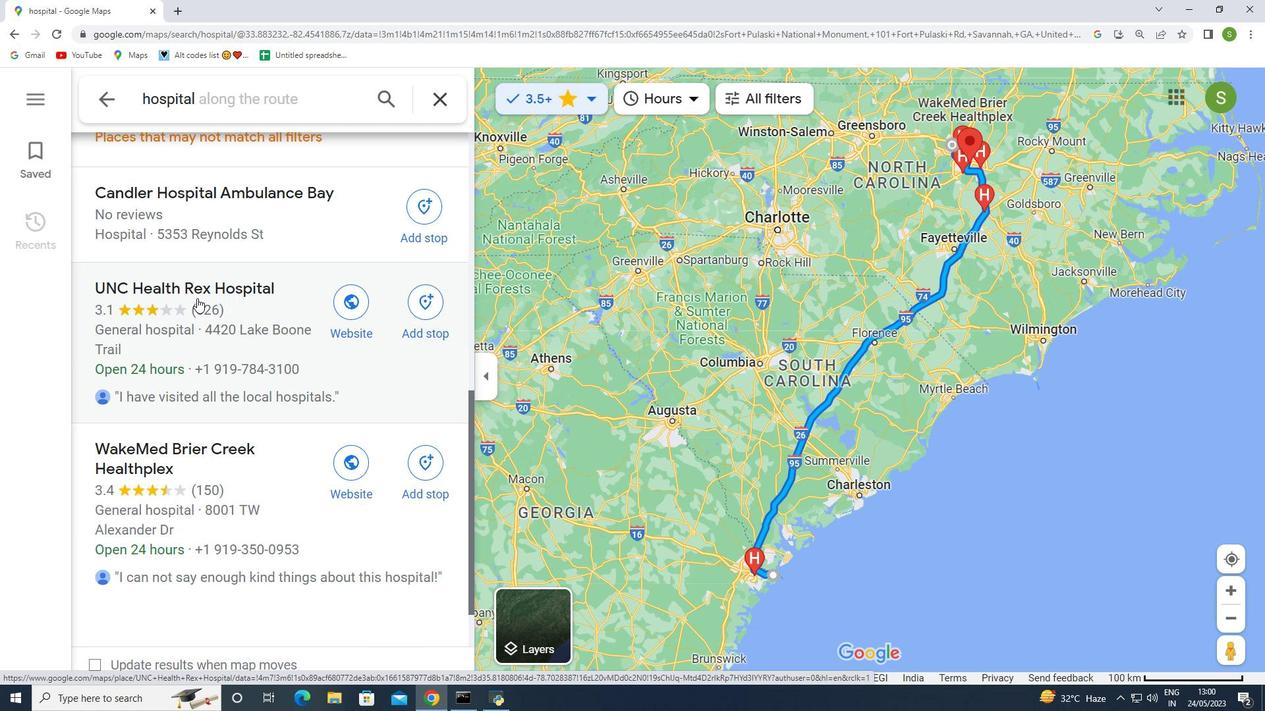 
Action: Mouse pressed left at (197, 297)
Screenshot: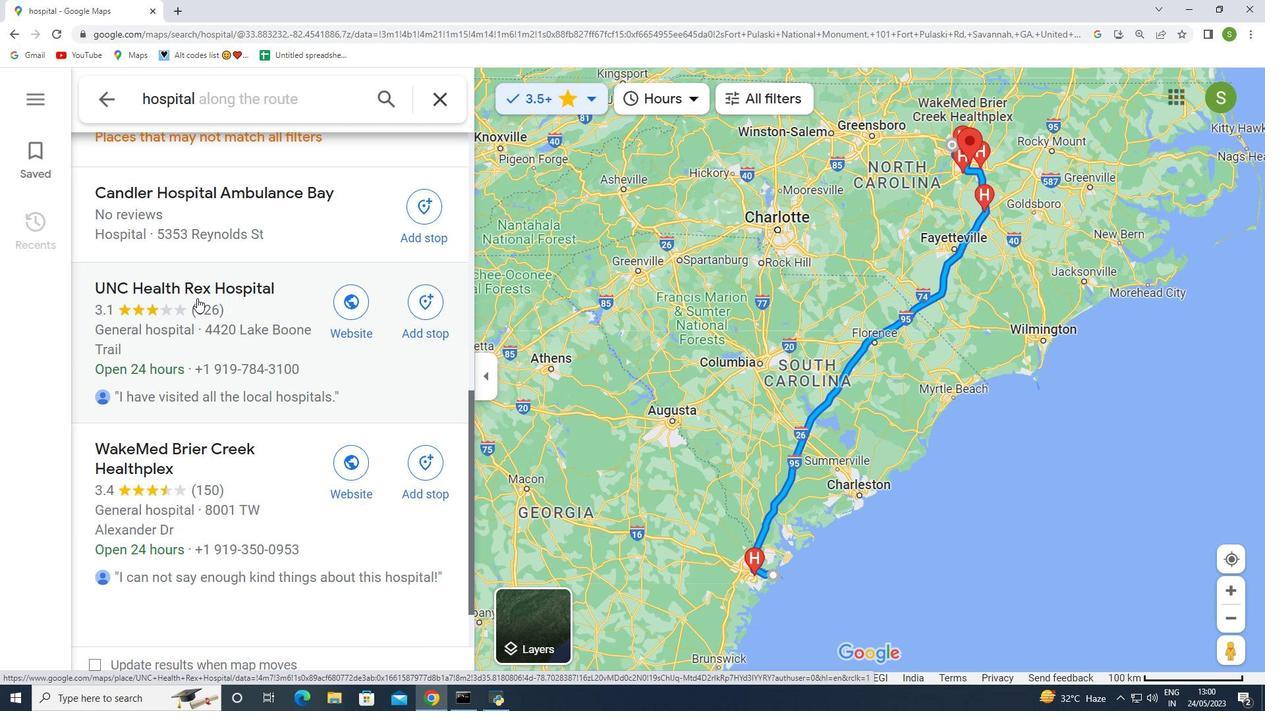
Action: Mouse moved to (755, 318)
Screenshot: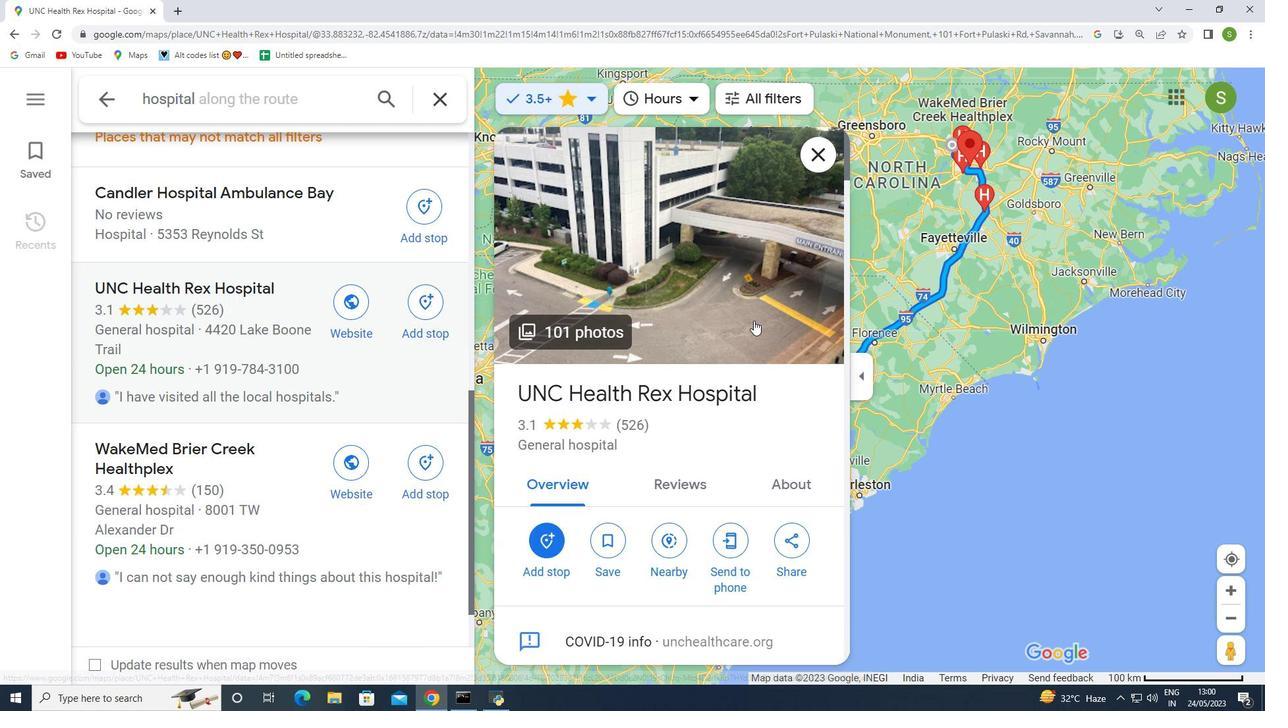 
Action: Mouse scrolled (755, 317) with delta (0, 0)
Screenshot: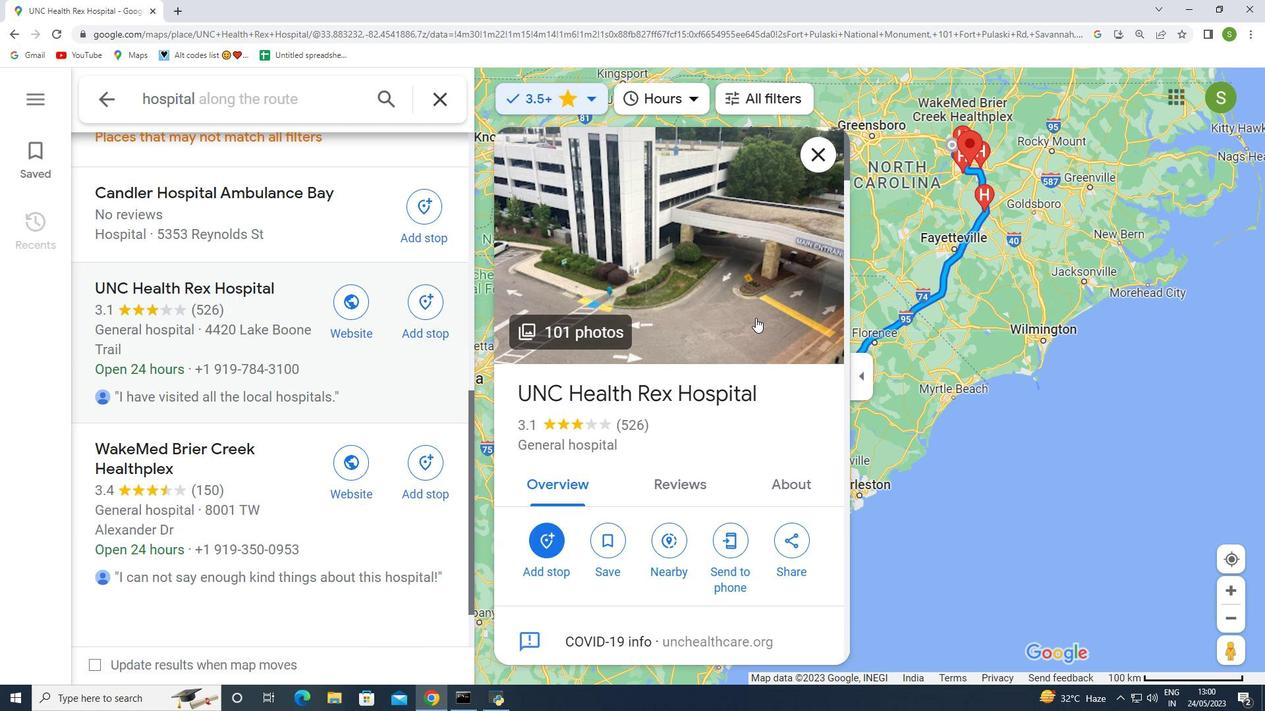 
Action: Mouse moved to (608, 260)
Screenshot: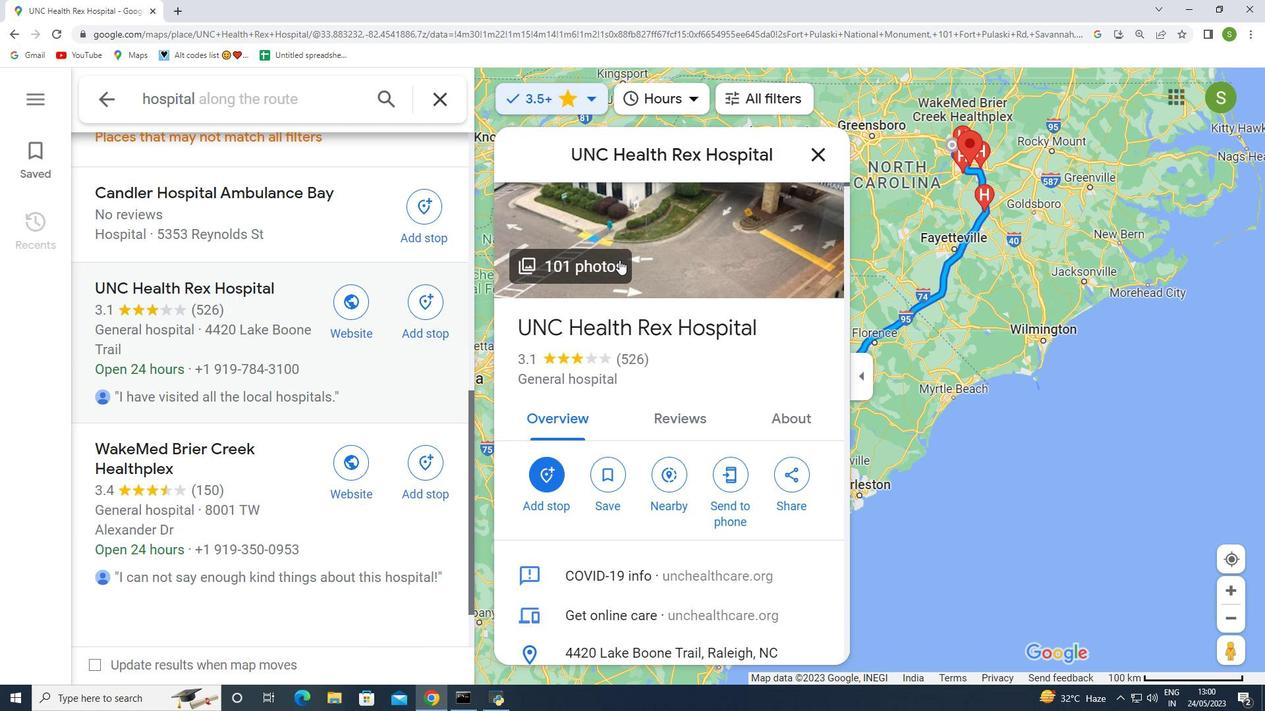 
Action: Mouse pressed left at (608, 260)
Screenshot: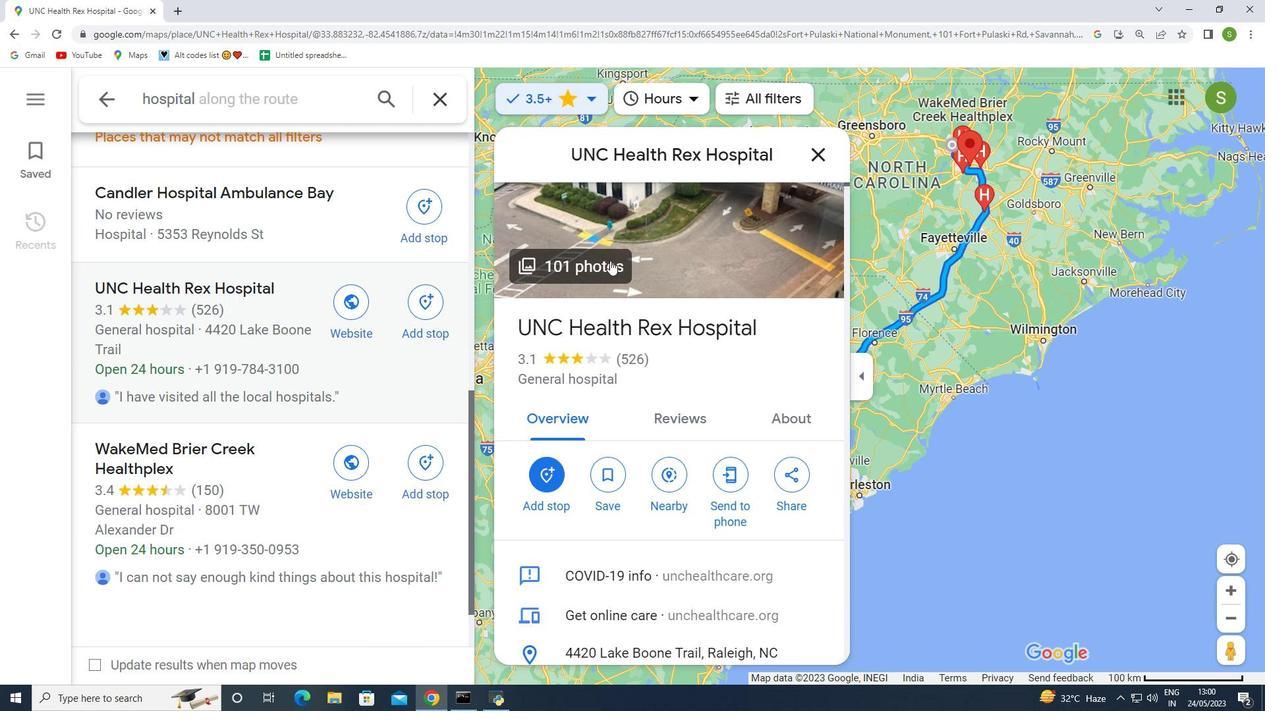 
Action: Mouse moved to (898, 619)
Screenshot: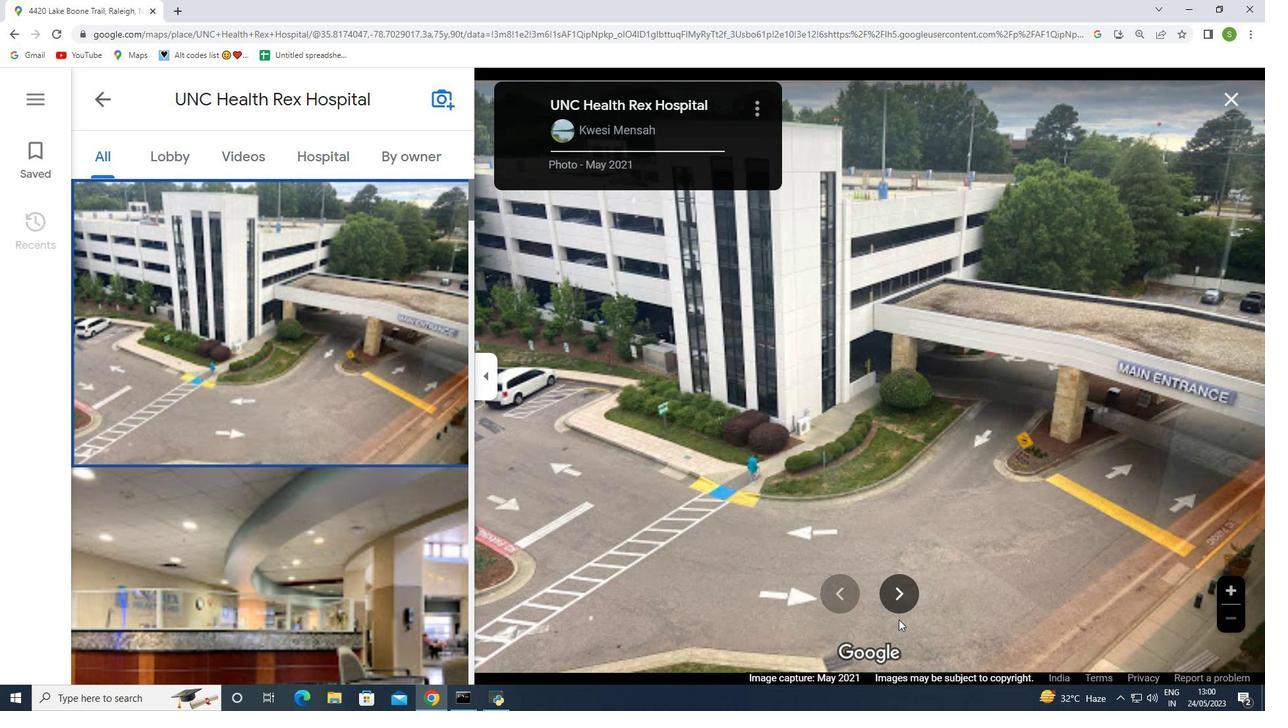 
Action: Mouse pressed left at (898, 619)
Screenshot: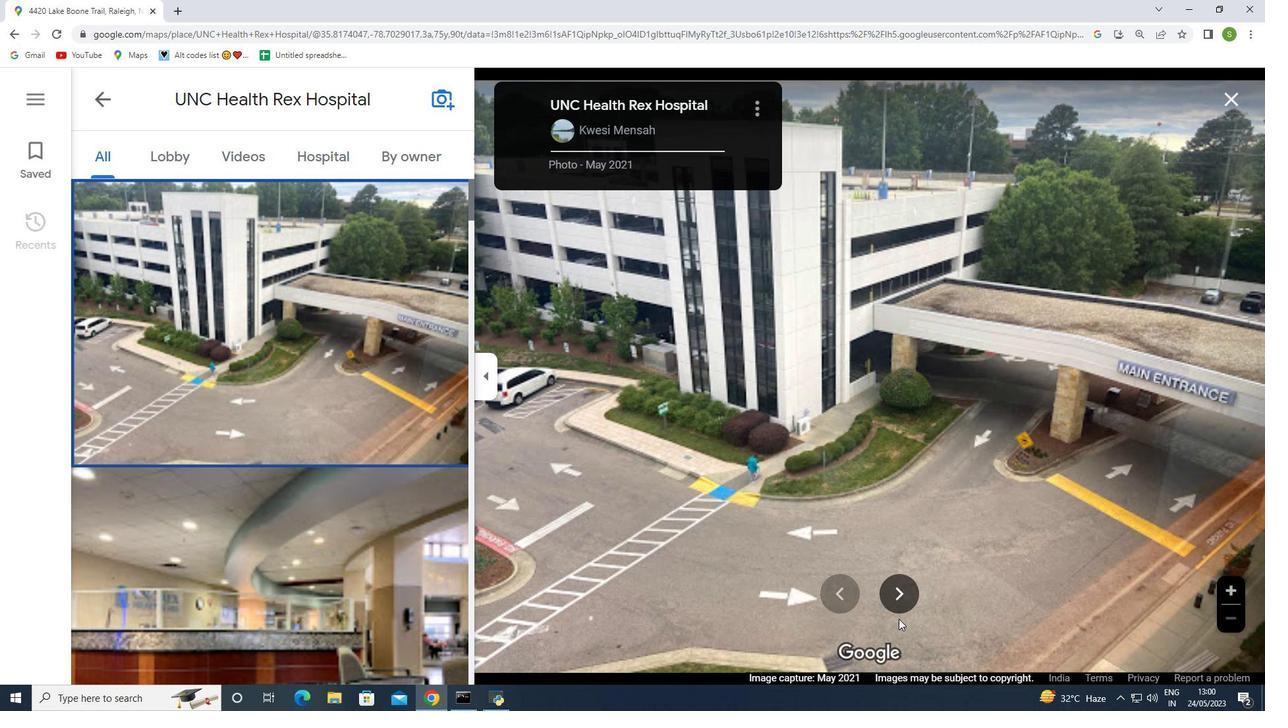 
Action: Mouse moved to (900, 605)
Screenshot: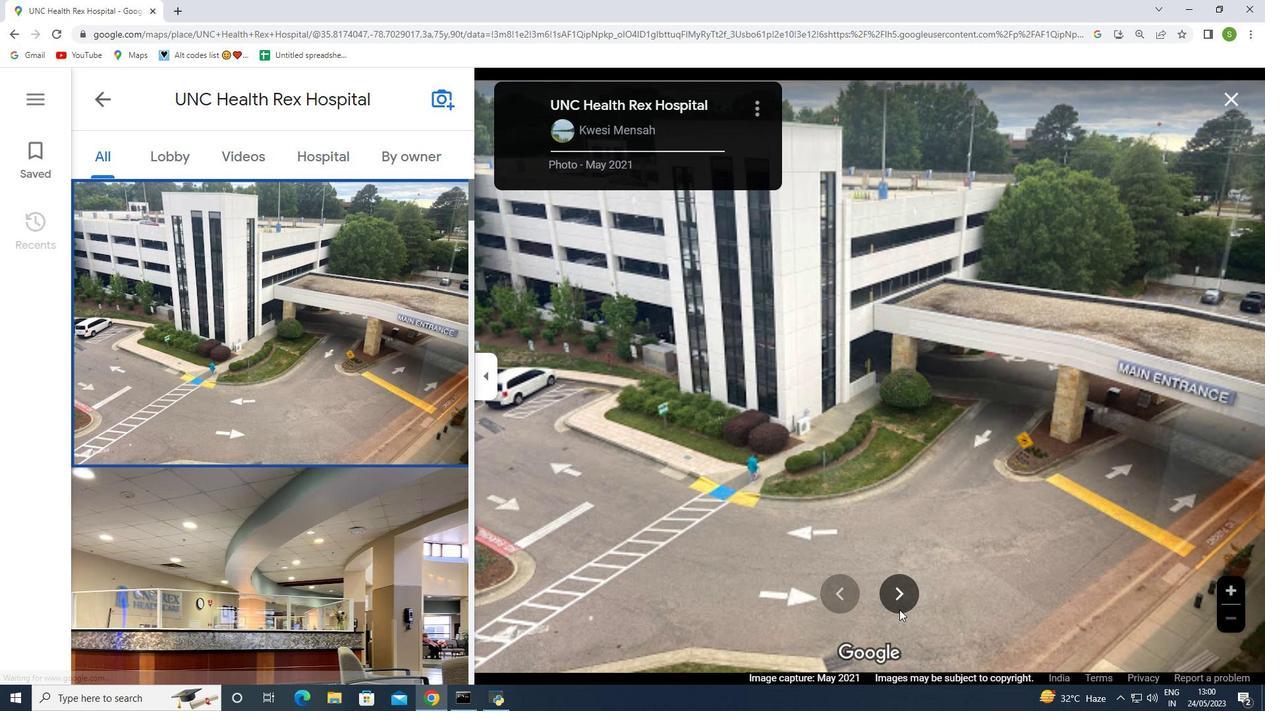 
Action: Mouse pressed left at (900, 605)
Screenshot: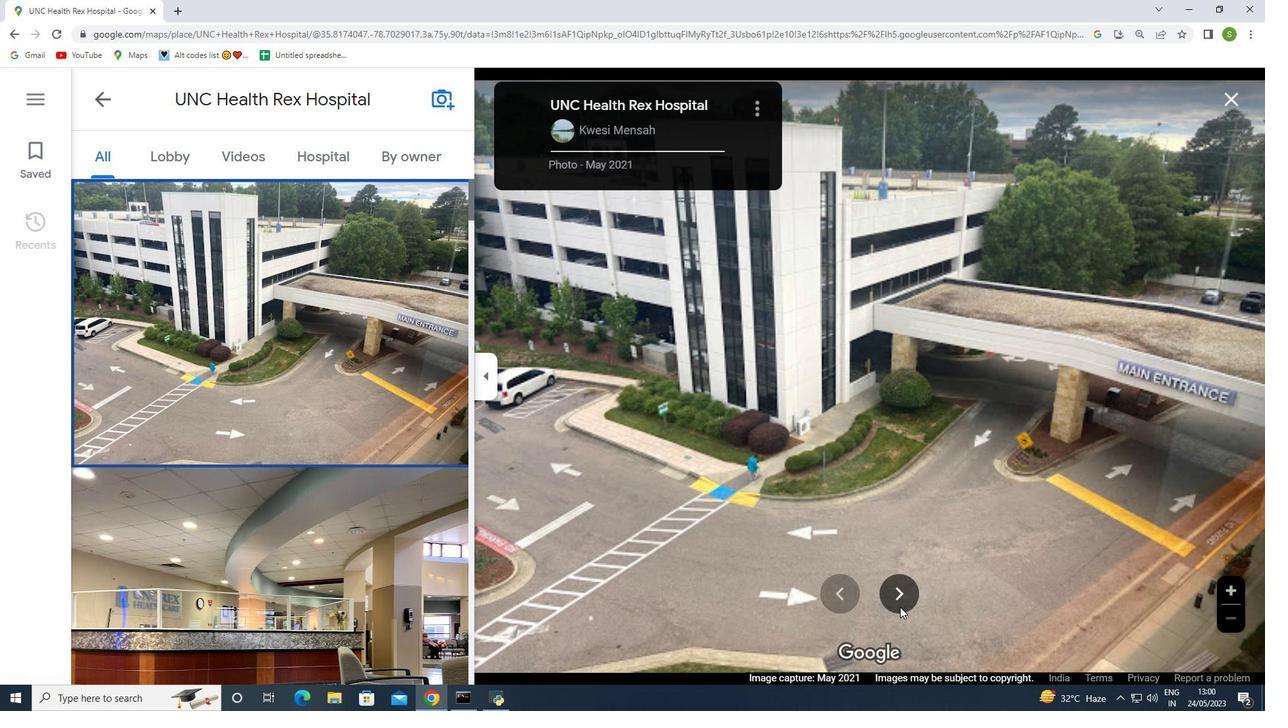 
Action: Mouse moved to (907, 600)
Screenshot: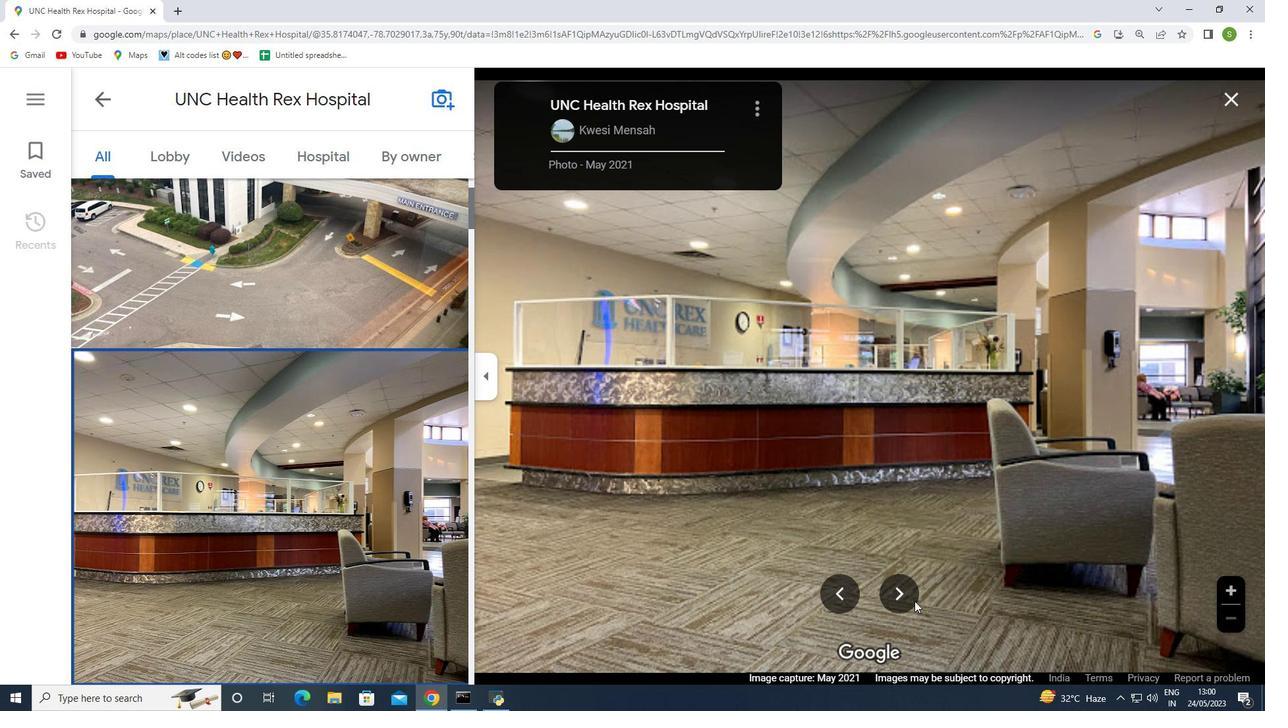 
Action: Mouse pressed left at (907, 600)
Screenshot: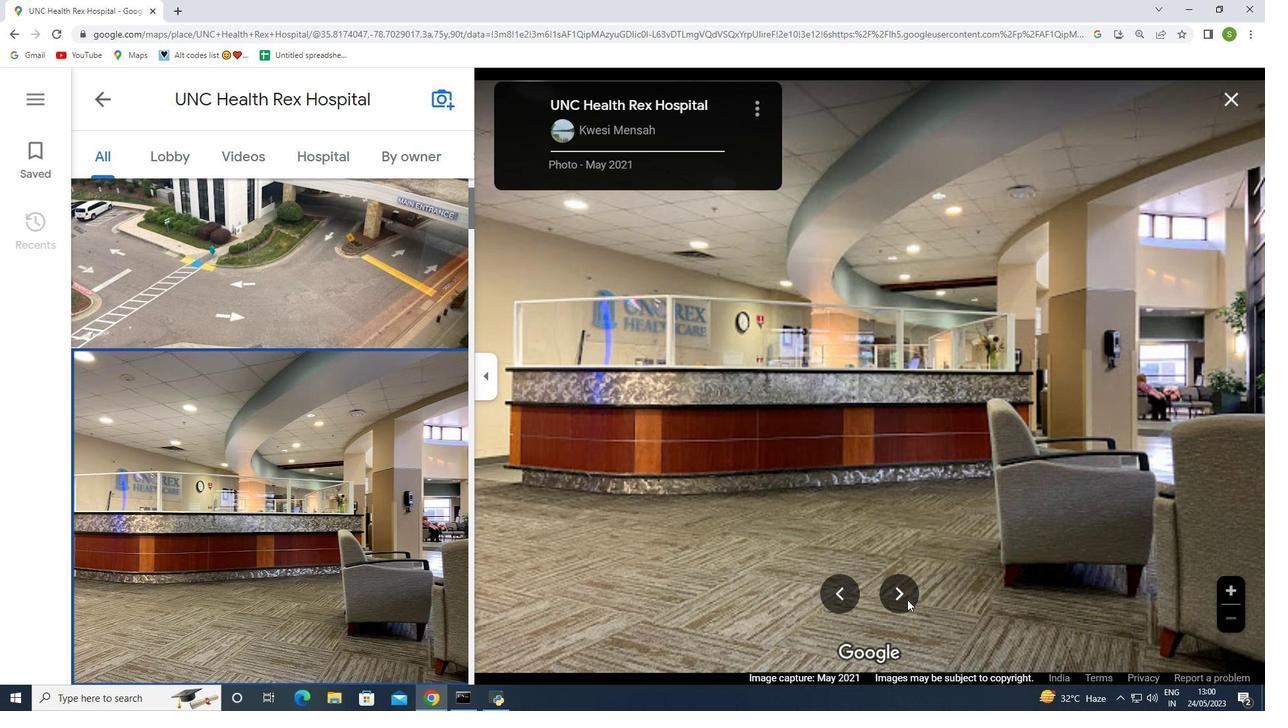 
Action: Mouse moved to (898, 586)
Screenshot: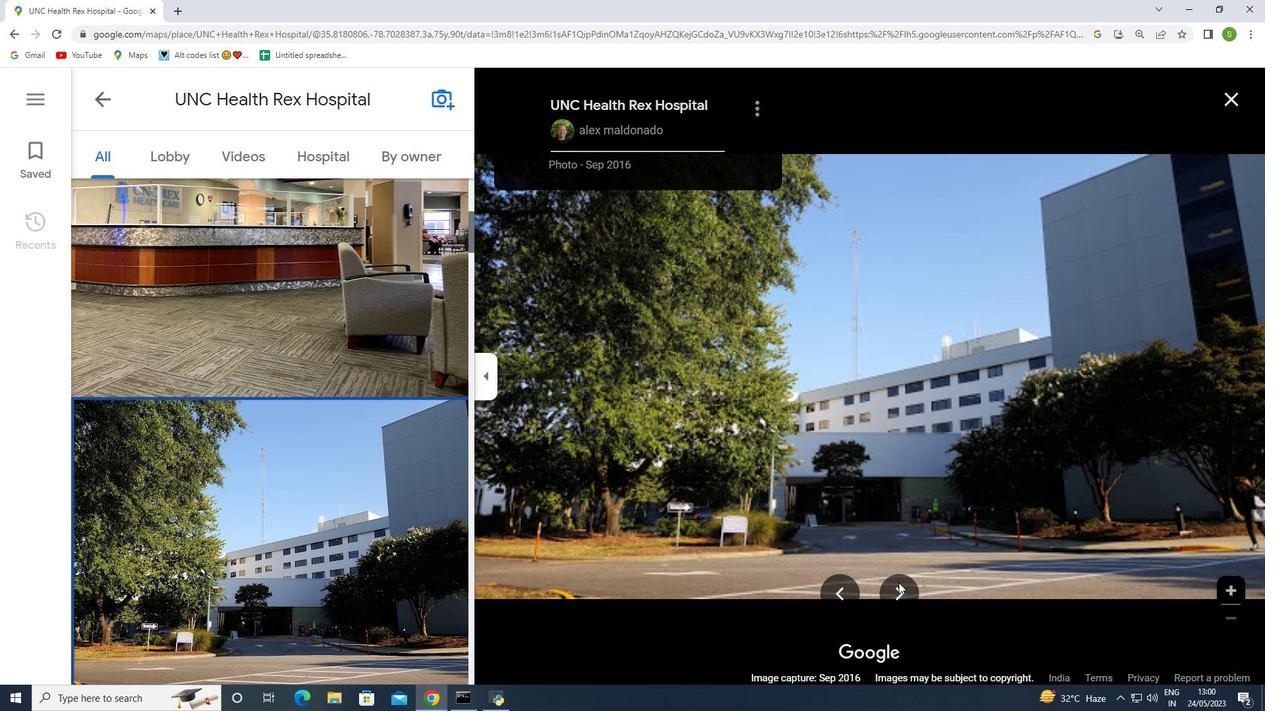 
Action: Mouse pressed left at (898, 586)
Screenshot: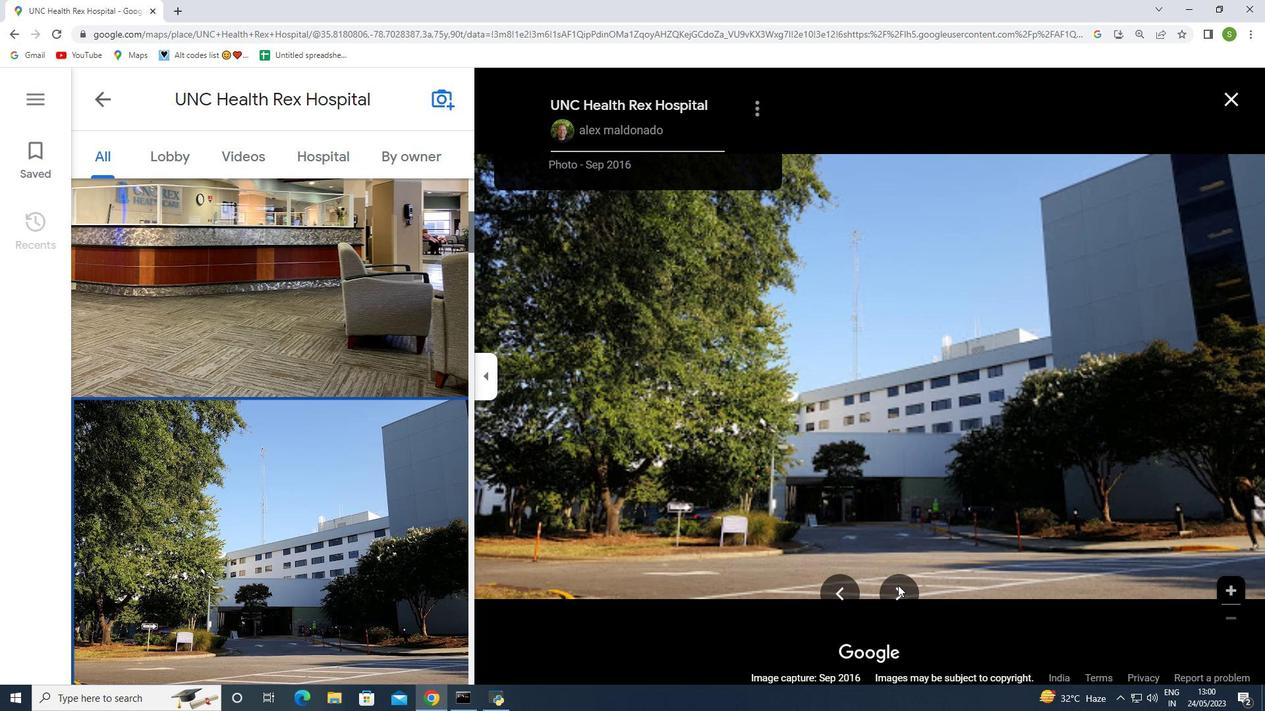 
Action: Mouse pressed left at (898, 586)
Screenshot: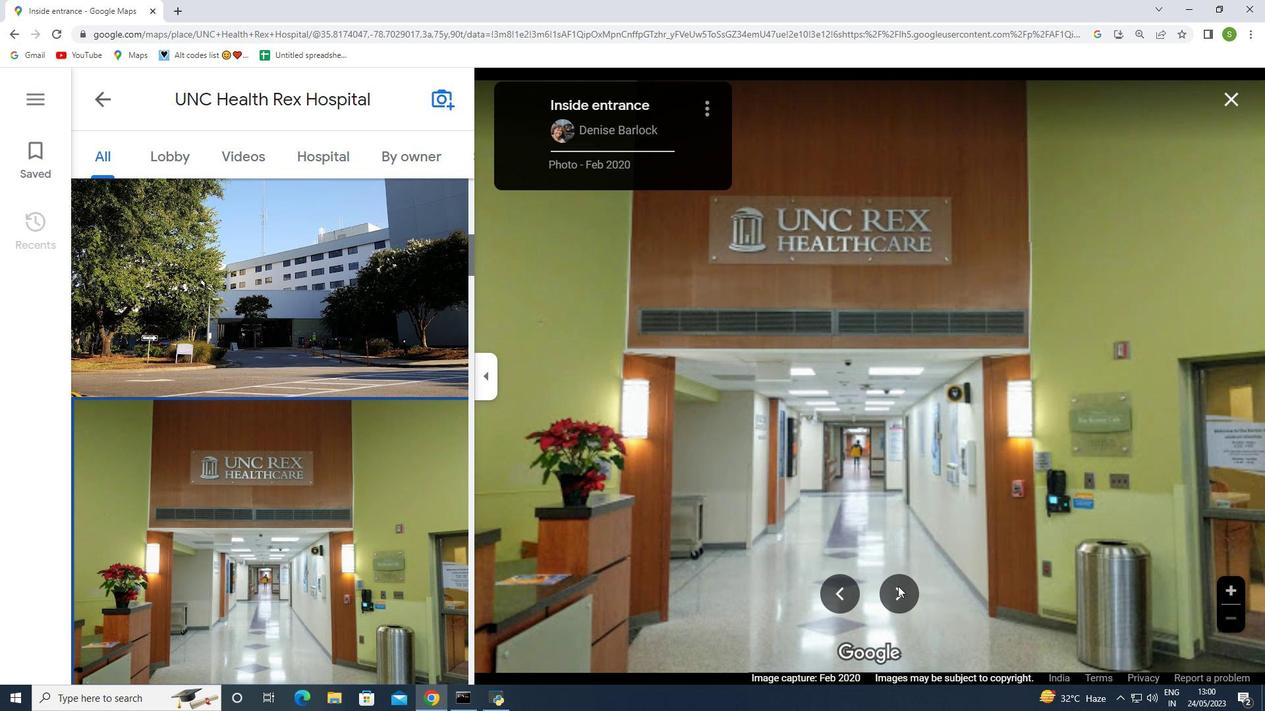 
Action: Mouse moved to (897, 595)
Screenshot: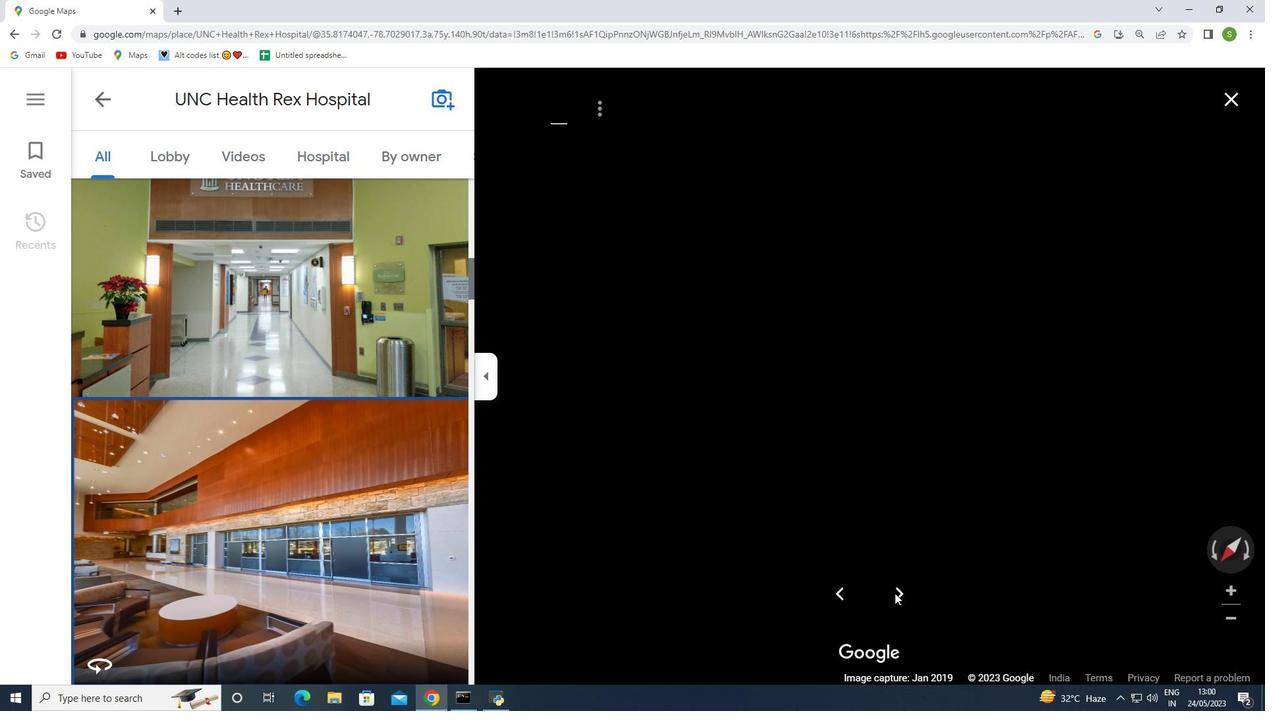 
Action: Mouse pressed left at (897, 595)
